 Task: Select the current location as Great Smoky Mountains National Park, North Carolina, United States . Now zoom - , and verify the location . Hide zoom slider
Action: Mouse moved to (130, 64)
Screenshot: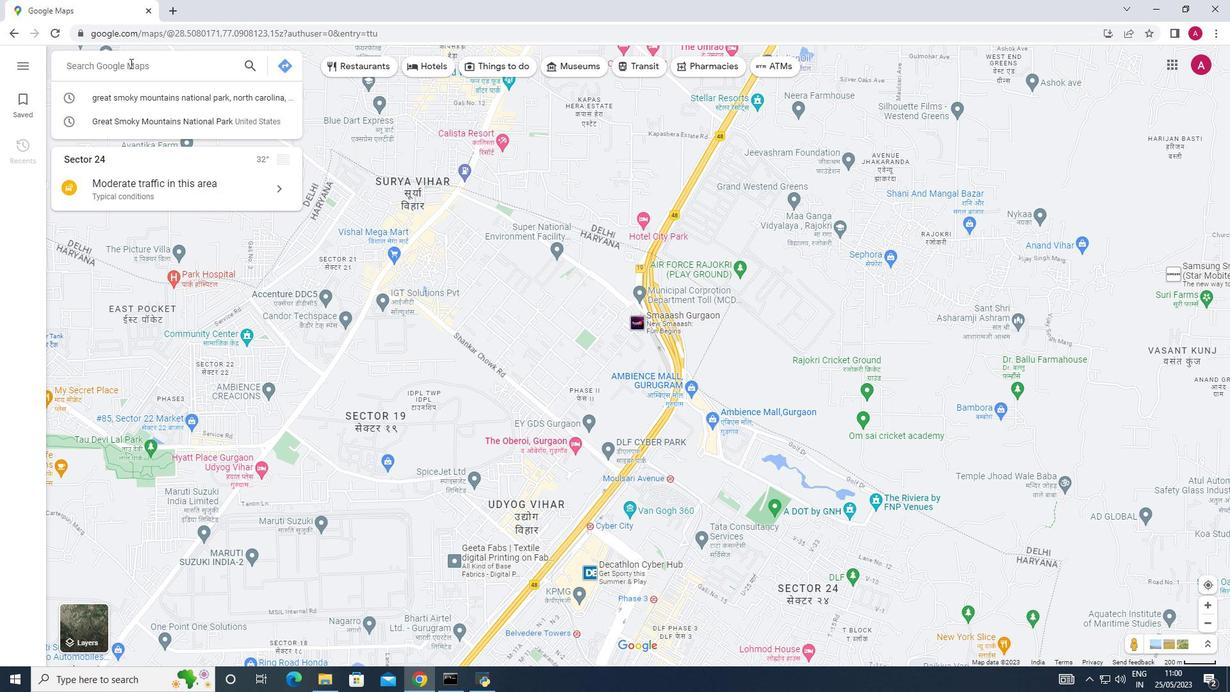 
Action: Mouse pressed left at (130, 64)
Screenshot: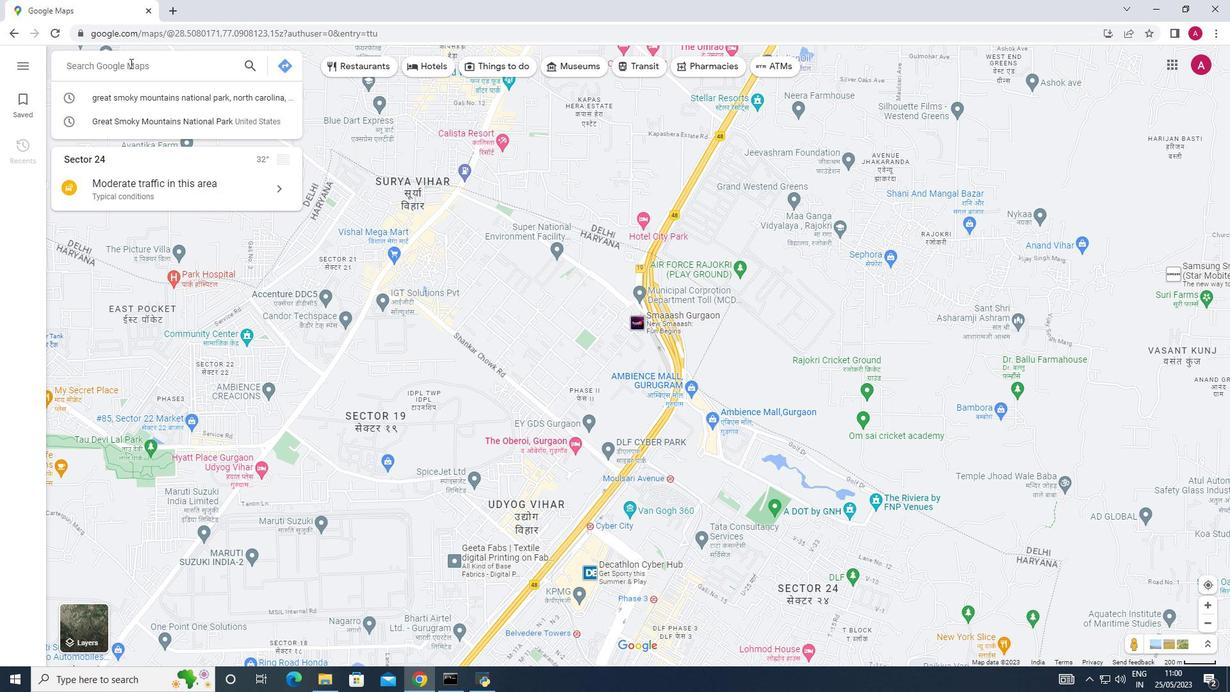 
Action: Mouse pressed left at (130, 64)
Screenshot: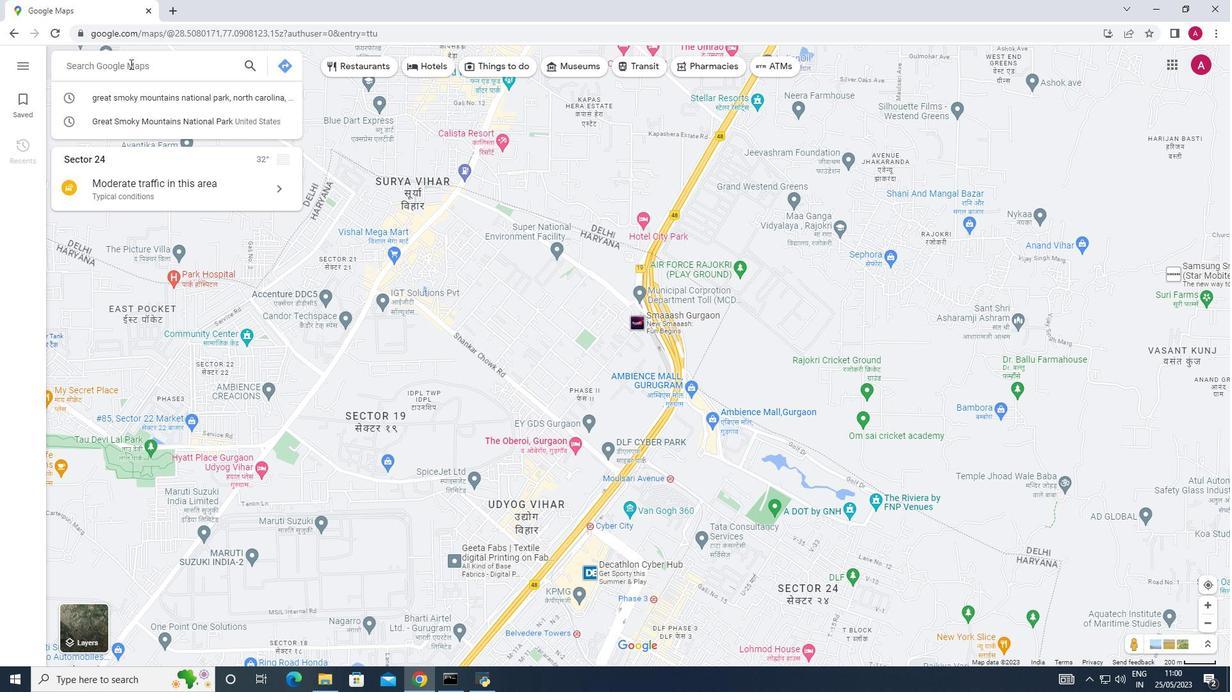 
Action: Mouse moved to (135, 67)
Screenshot: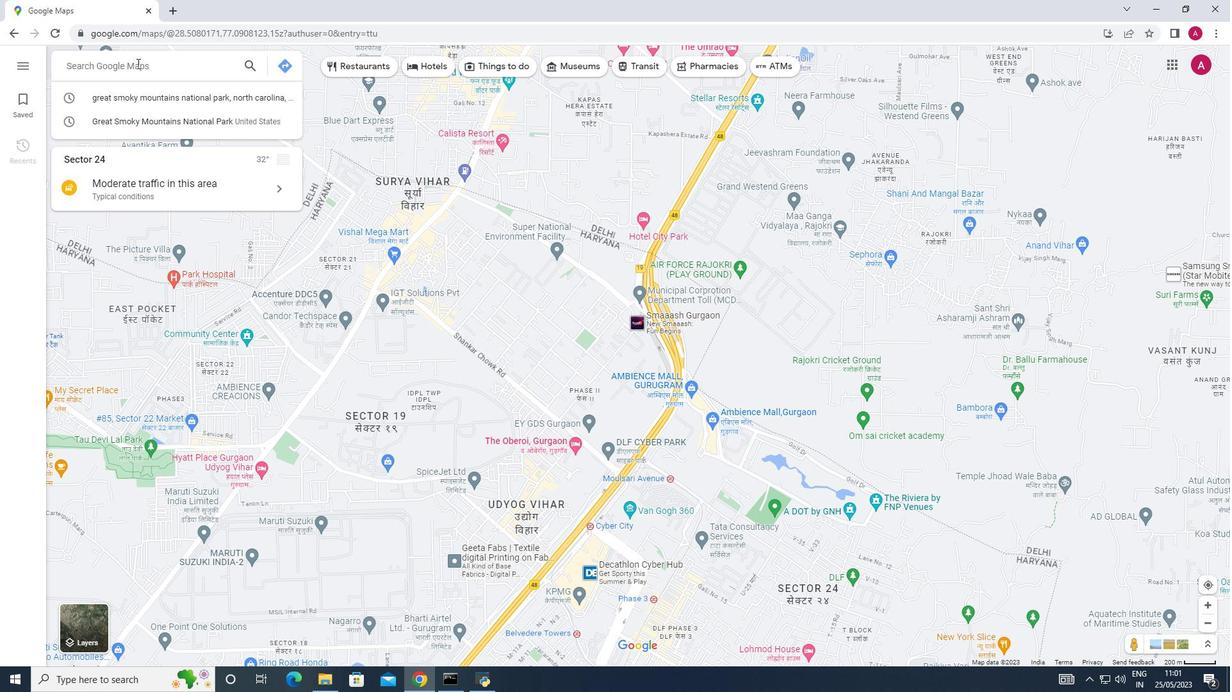 
Action: Mouse pressed left at (135, 67)
Screenshot: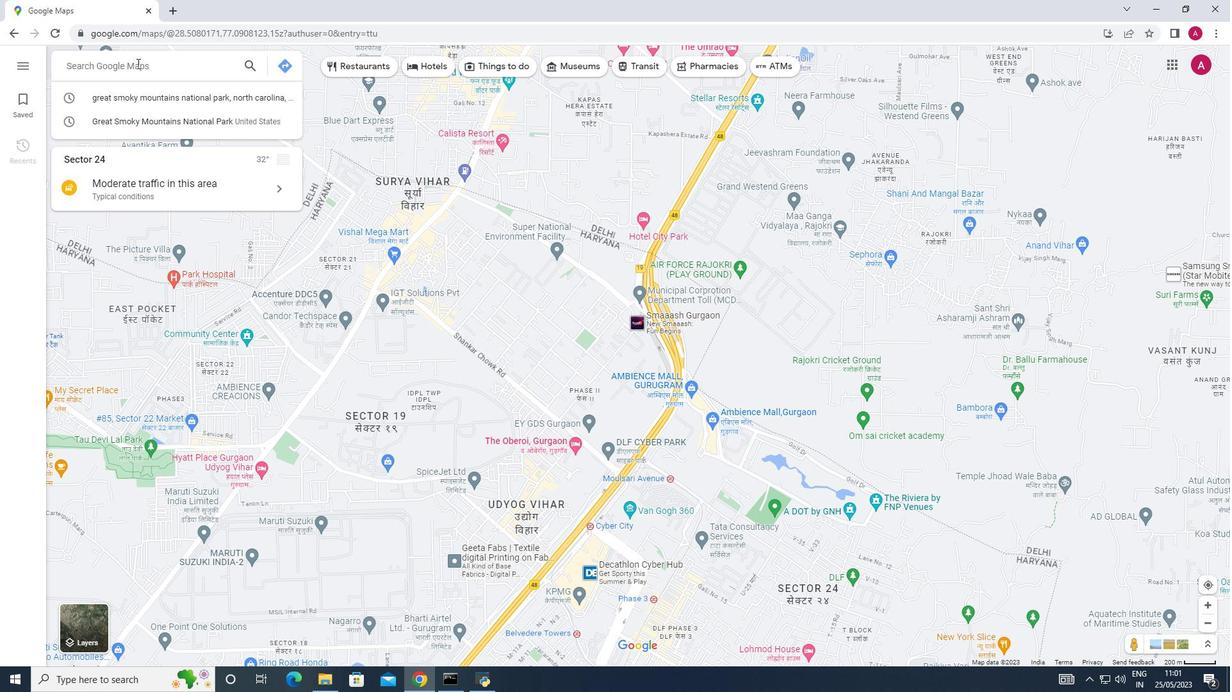 
Action: Mouse moved to (134, 68)
Screenshot: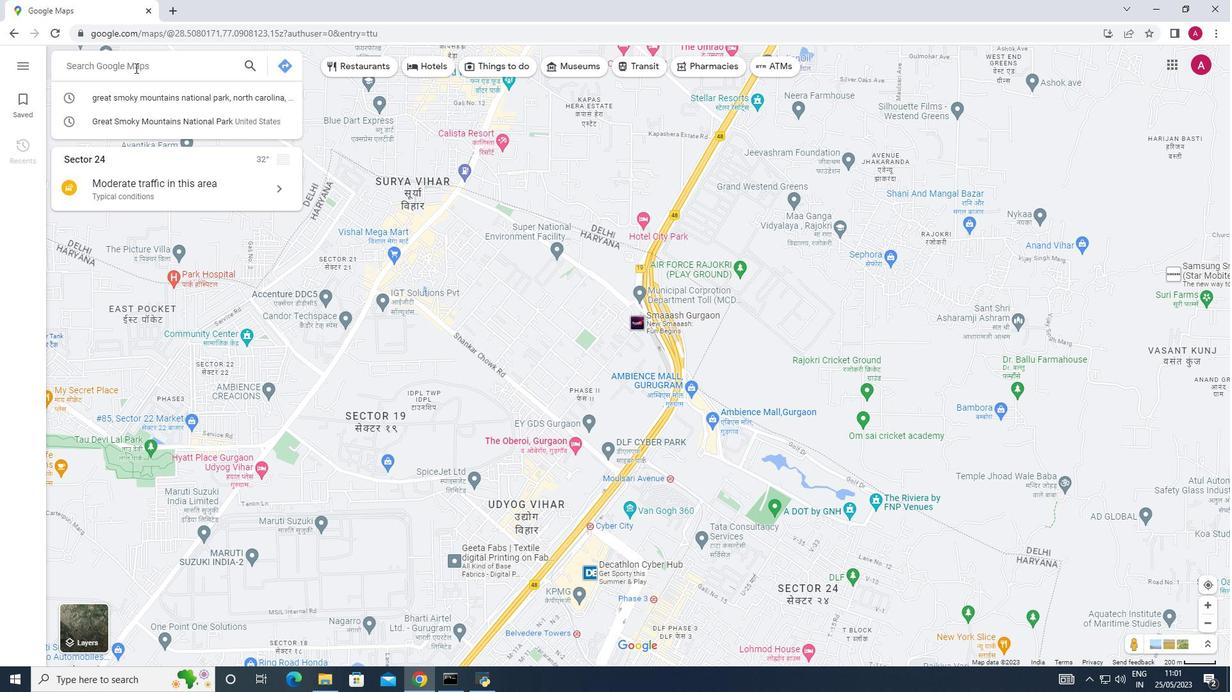 
Action: Key pressed great<Key.space>smoky<Key.space><Key.shift>Mountains<Key.space>national<Key.space>park,<Key.space>north<Key.space><Key.shift>C<Key.backspace>cro
Screenshot: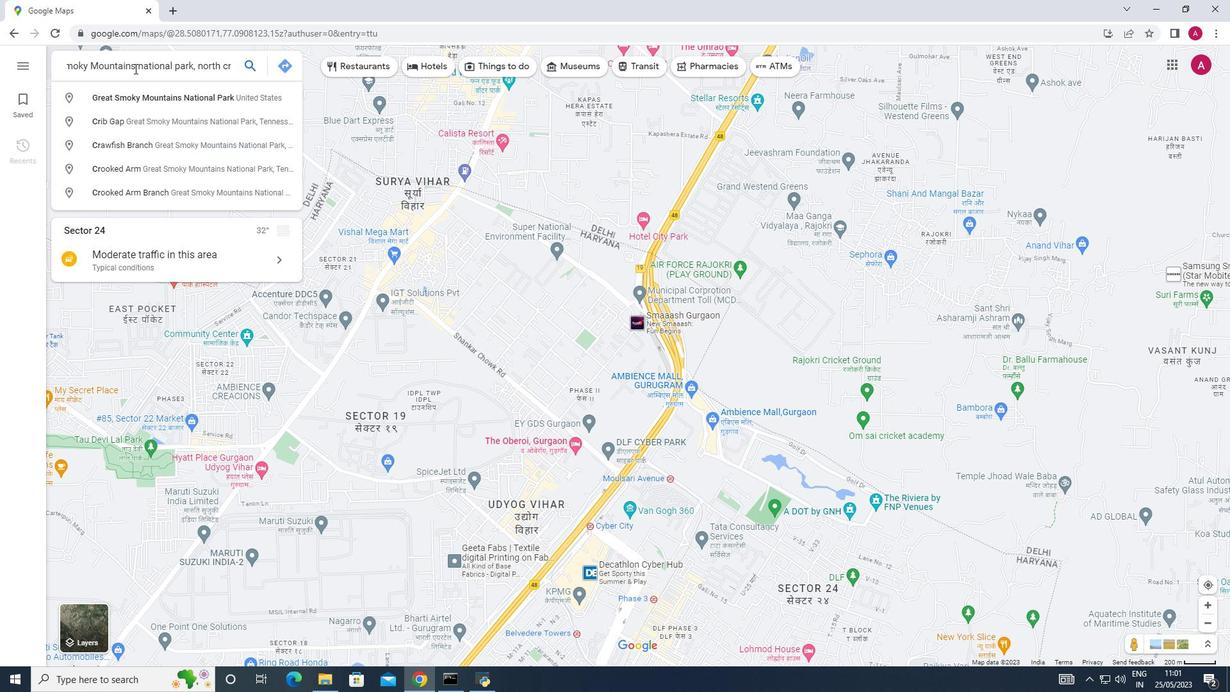 
Action: Mouse moved to (221, 66)
Screenshot: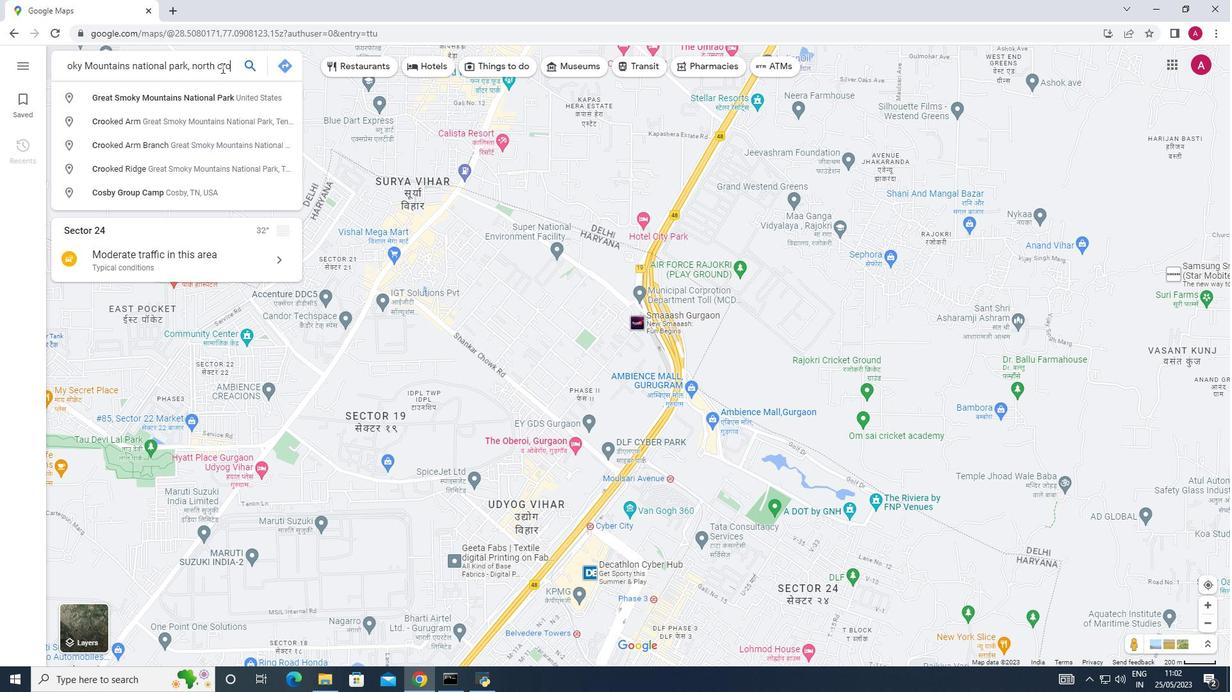 
Action: Mouse pressed left at (221, 66)
Screenshot: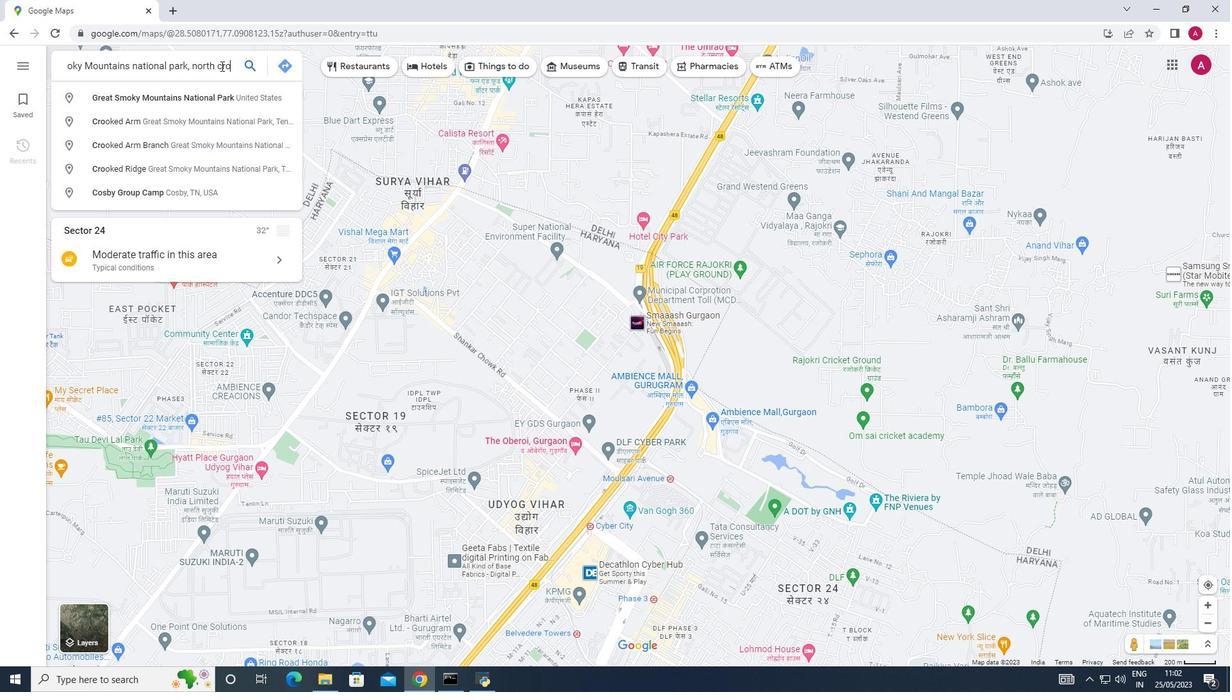 
Action: Mouse moved to (223, 62)
Screenshot: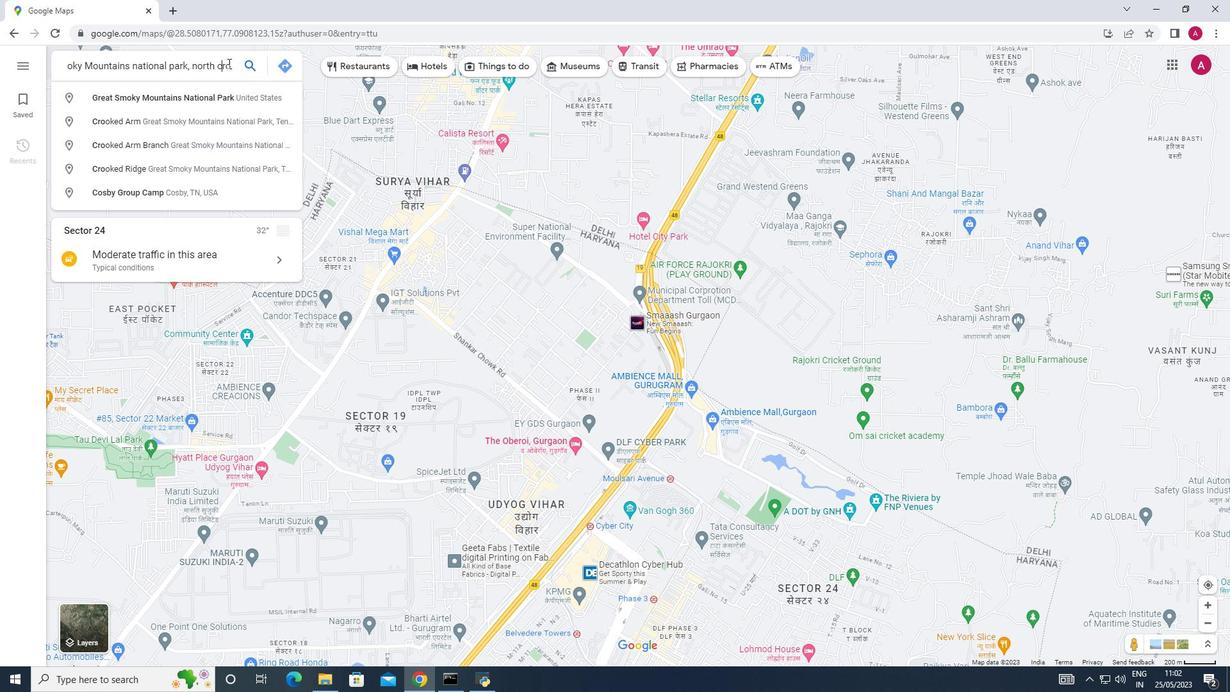 
Action: Key pressed a
Screenshot: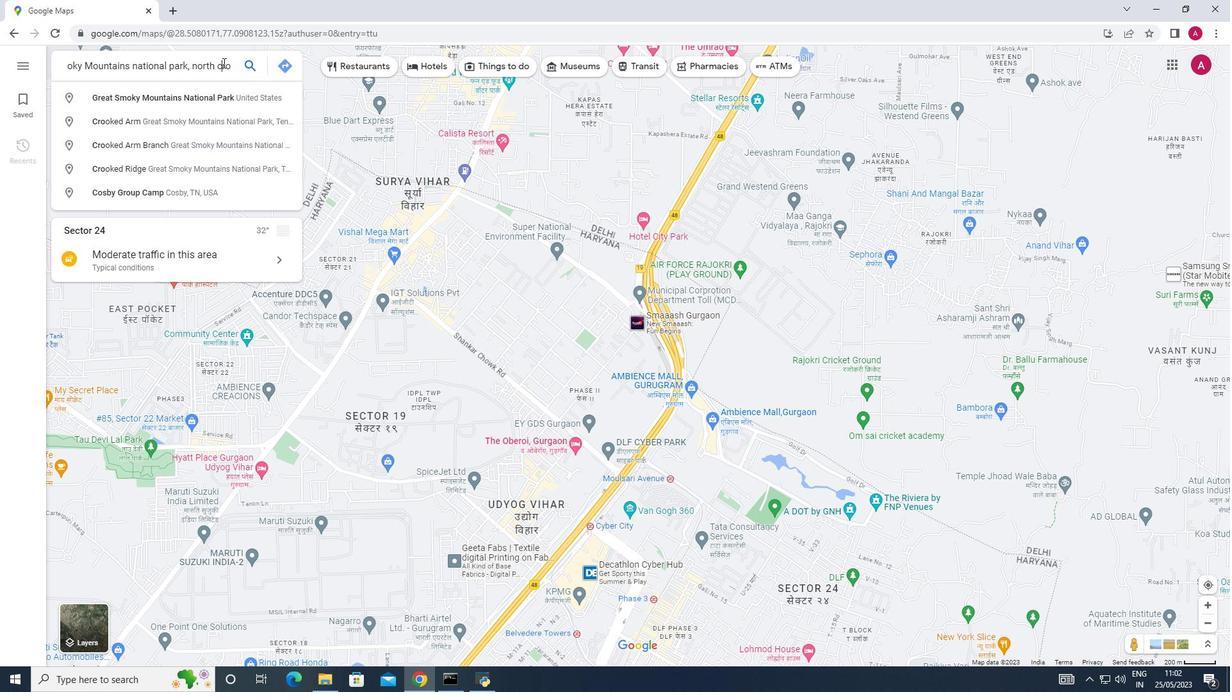 
Action: Mouse moved to (232, 65)
Screenshot: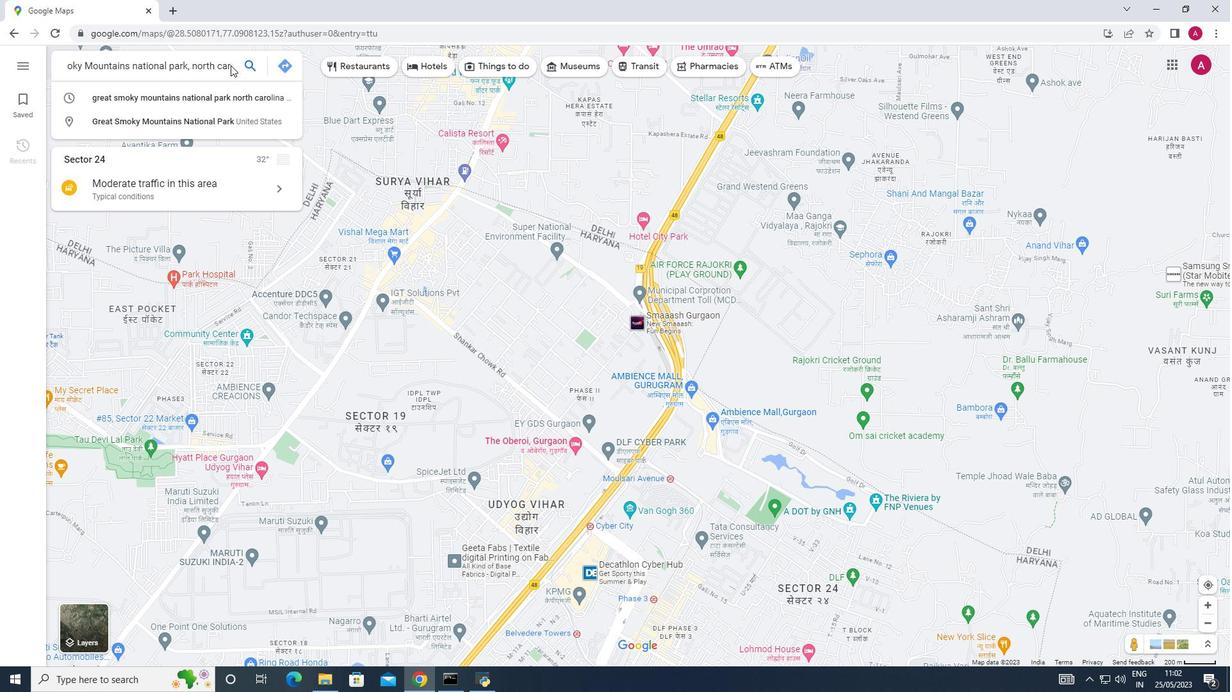 
Action: Mouse pressed left at (232, 65)
Screenshot: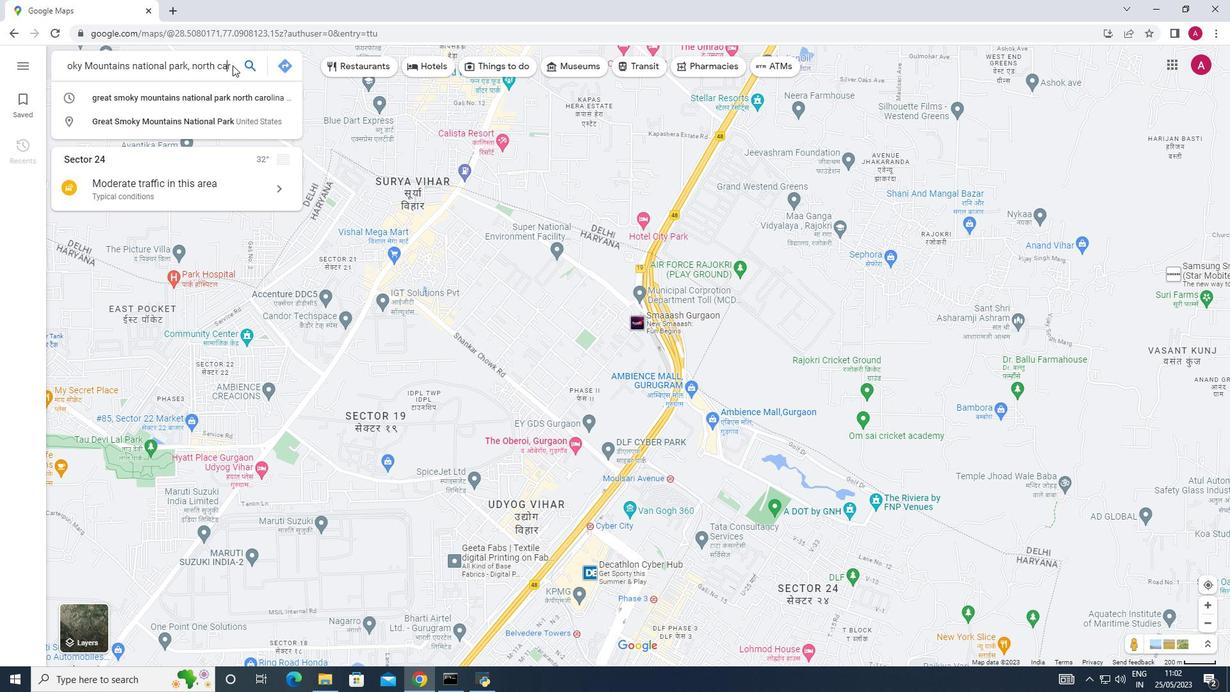 
Action: Mouse moved to (232, 63)
Screenshot: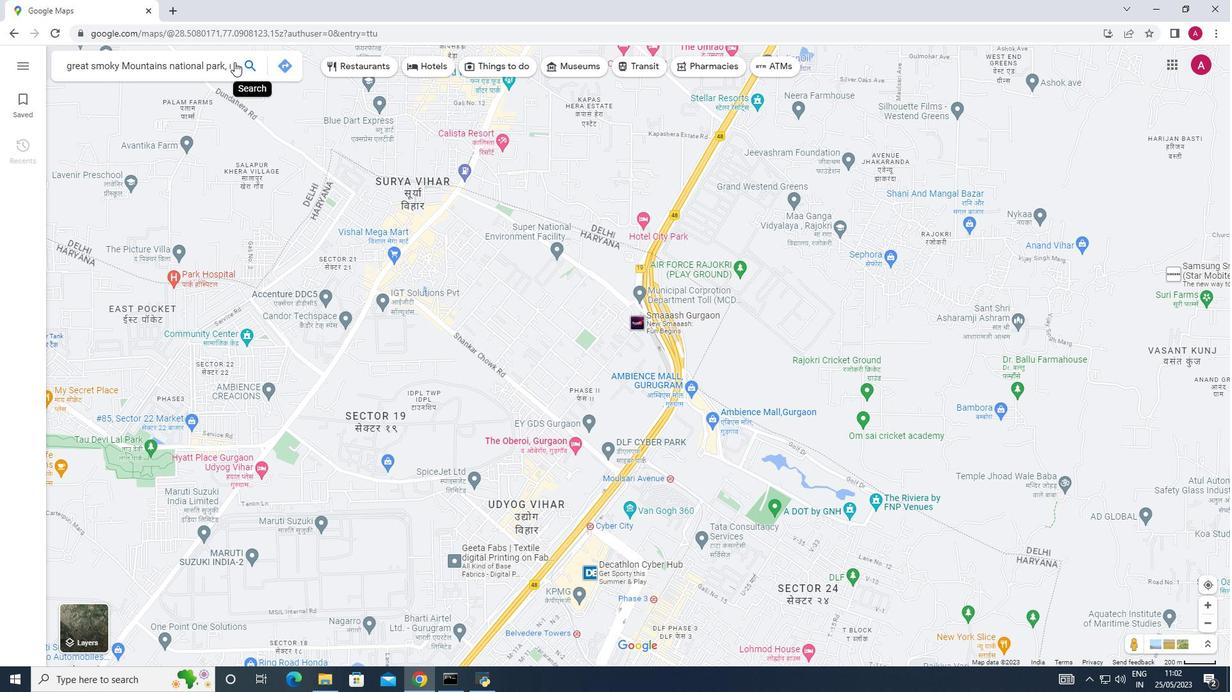 
Action: Mouse pressed left at (232, 63)
Screenshot: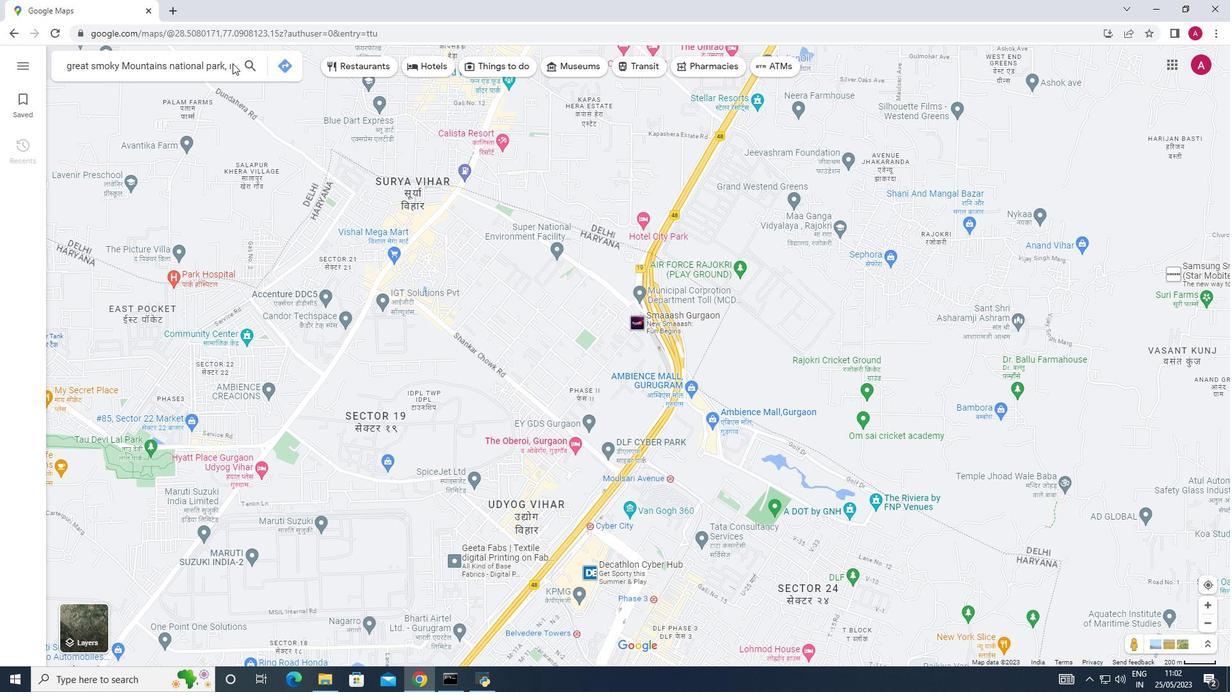 
Action: Mouse moved to (232, 66)
Screenshot: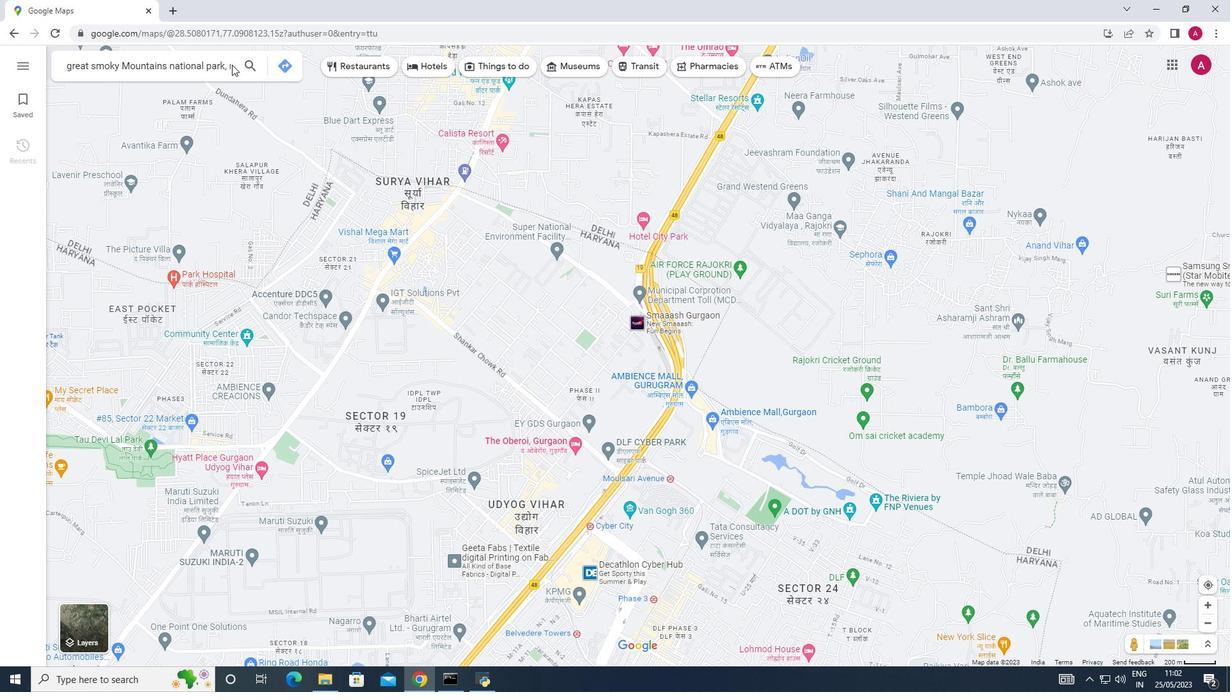 
Action: Mouse pressed left at (232, 66)
Screenshot: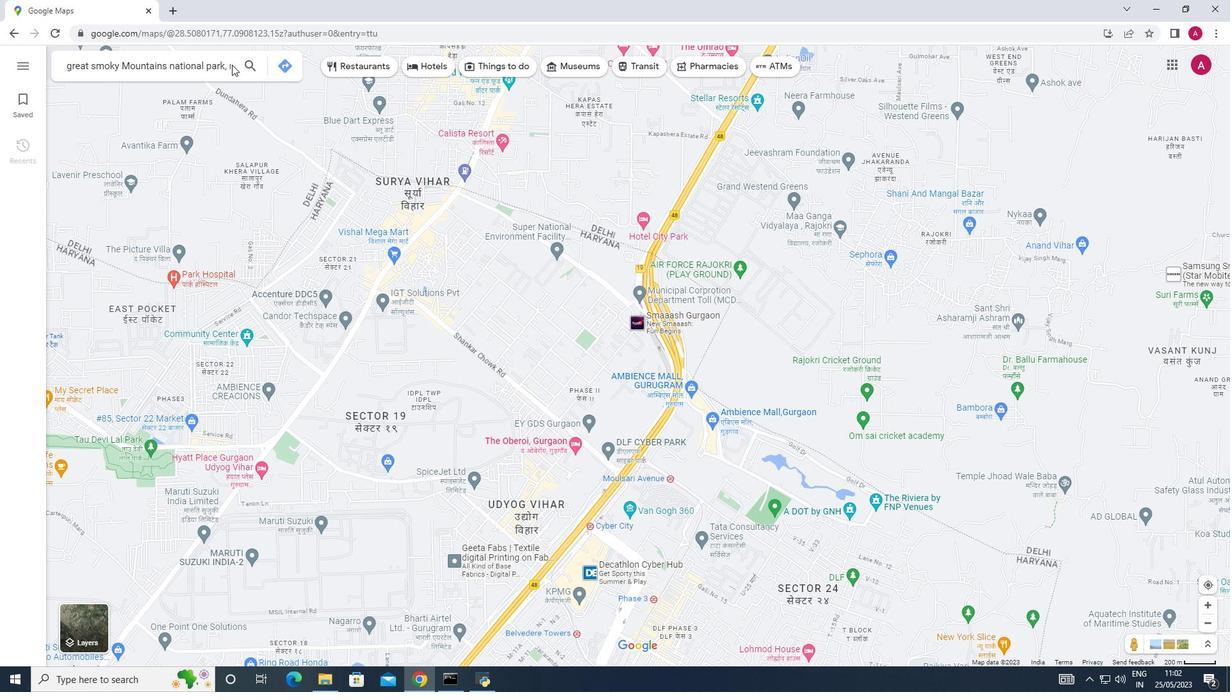 
Action: Mouse pressed left at (232, 66)
Screenshot: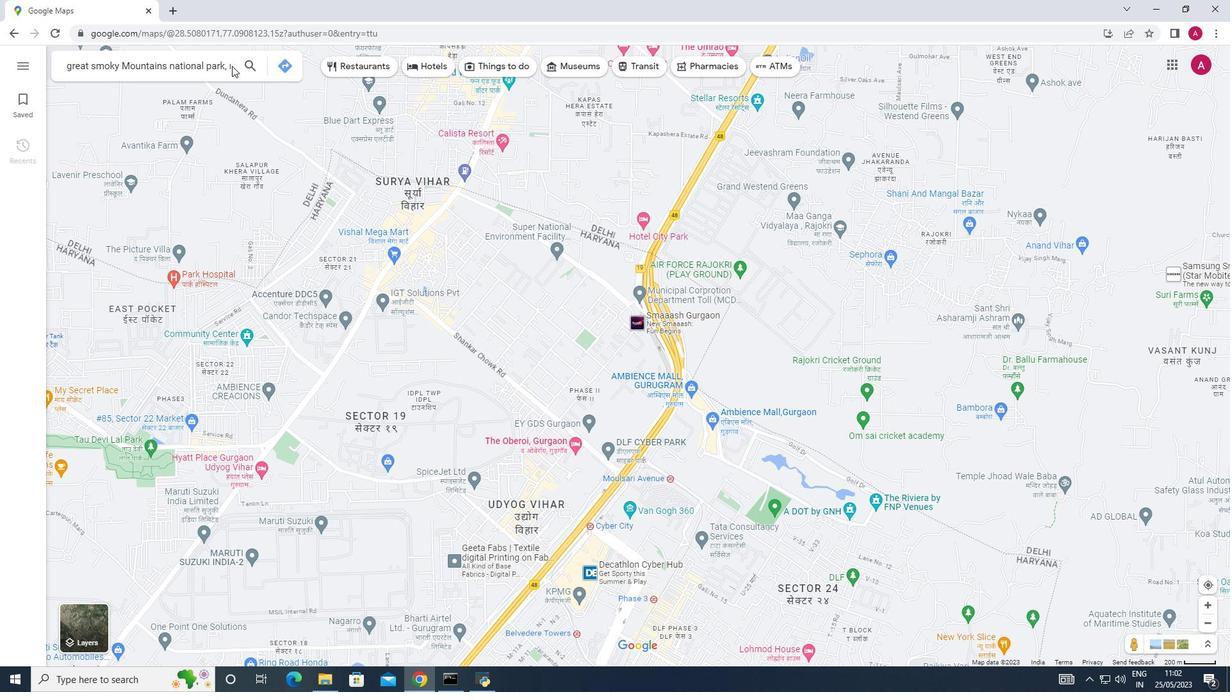 
Action: Mouse pressed left at (232, 66)
Screenshot: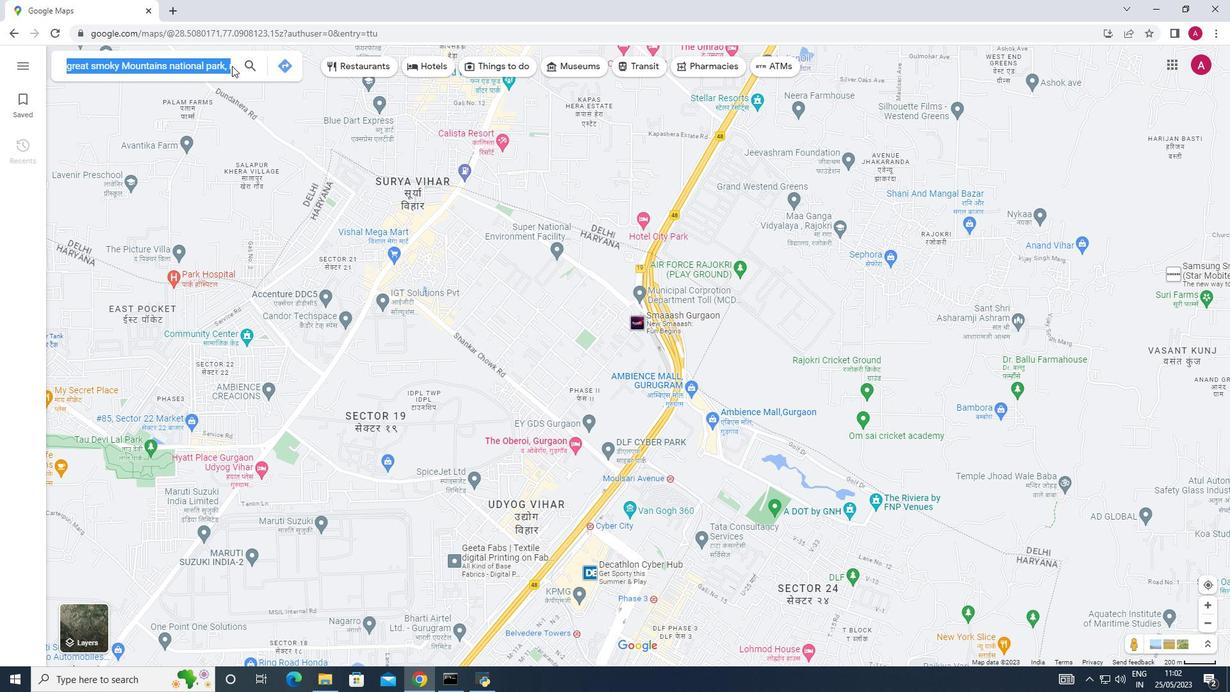 
Action: Mouse moved to (236, 65)
Screenshot: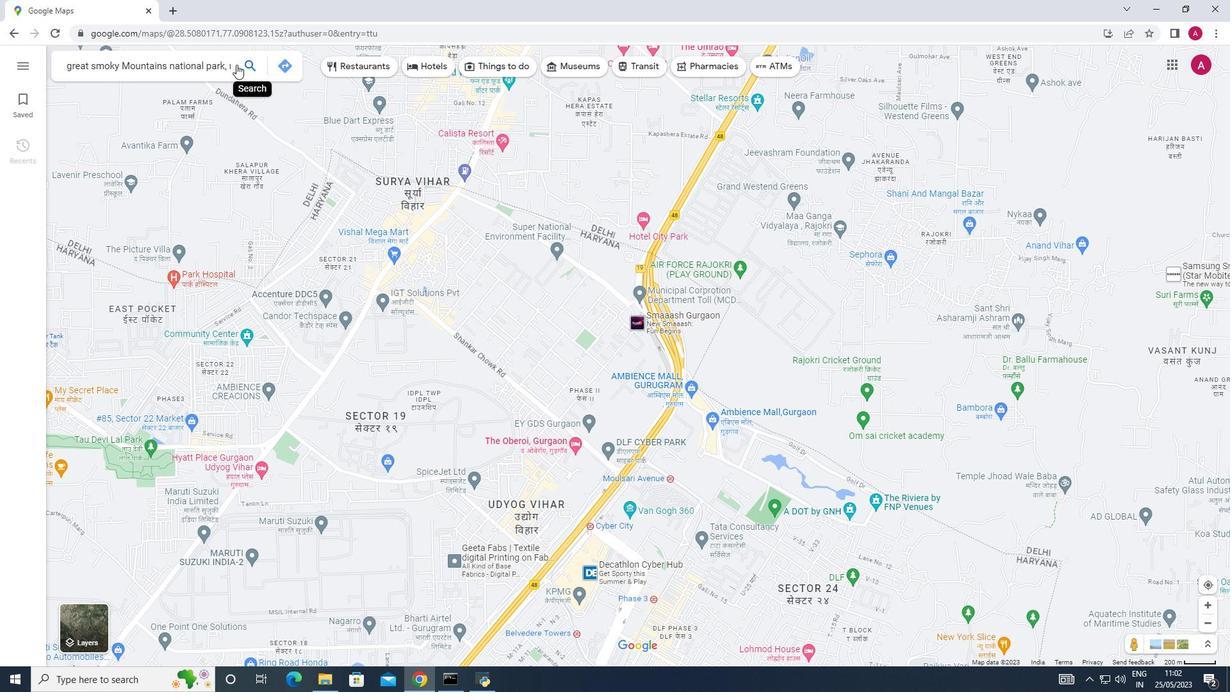 
Action: Mouse pressed left at (236, 65)
Screenshot: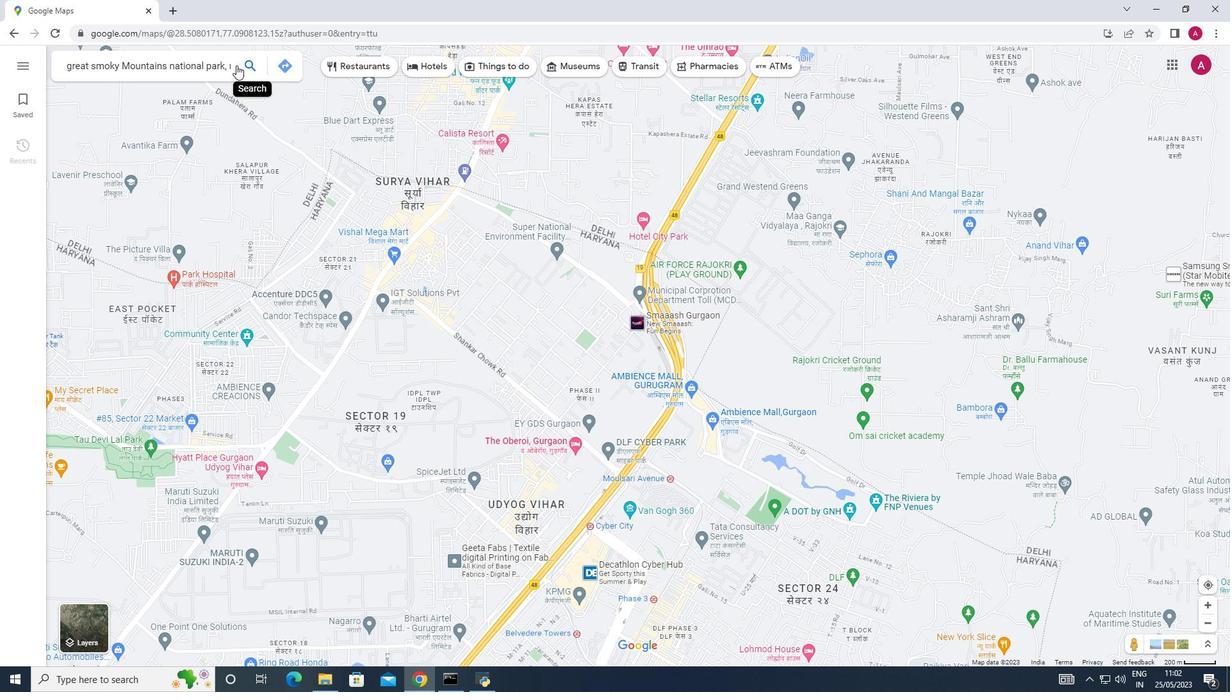 
Action: Mouse pressed left at (236, 65)
Screenshot: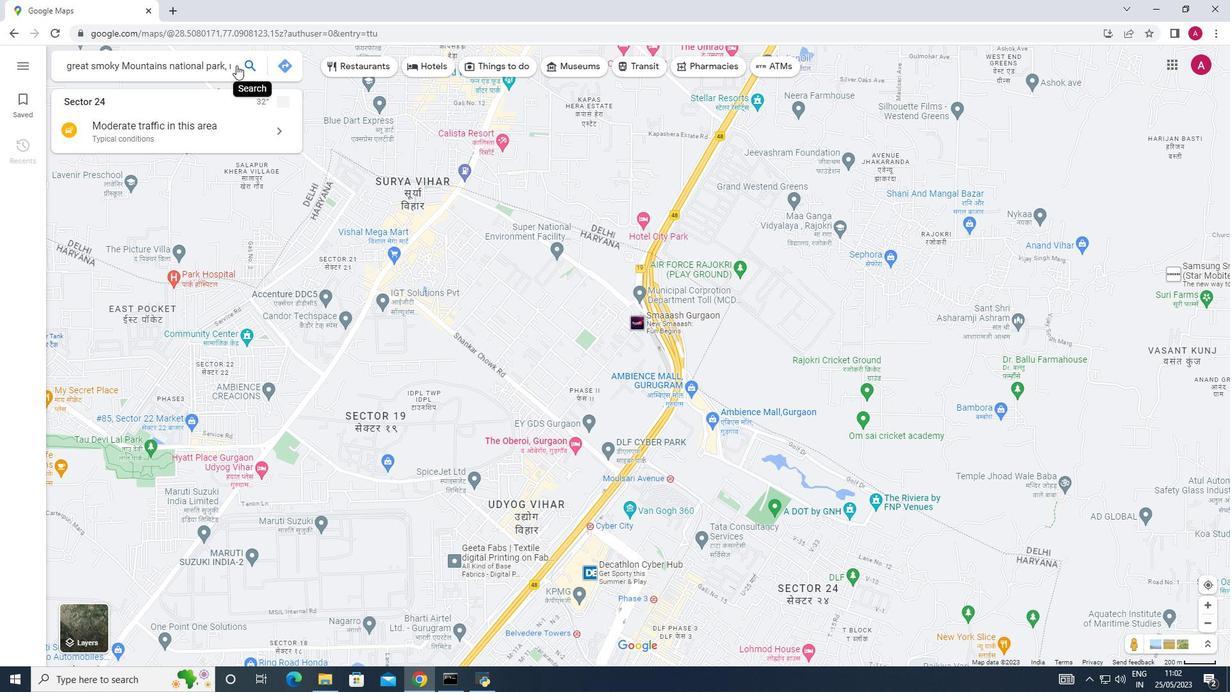 
Action: Mouse moved to (282, 64)
Screenshot: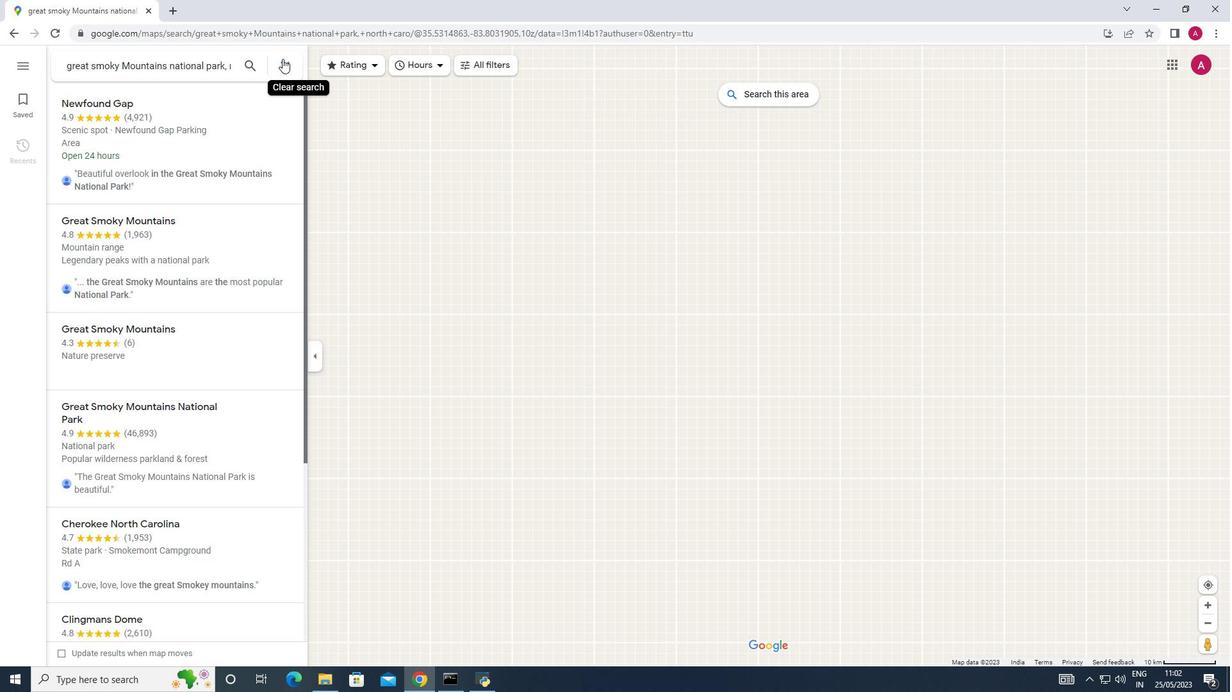 
Action: Mouse pressed left at (282, 64)
Screenshot: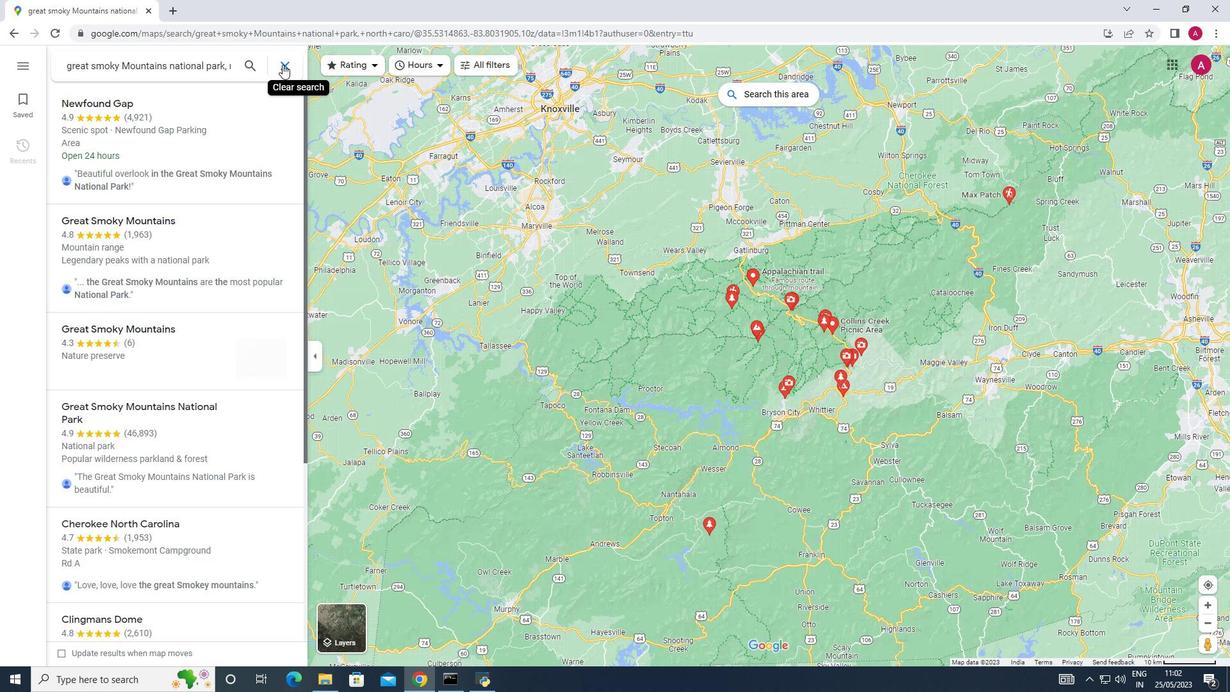 
Action: Mouse moved to (96, 64)
Screenshot: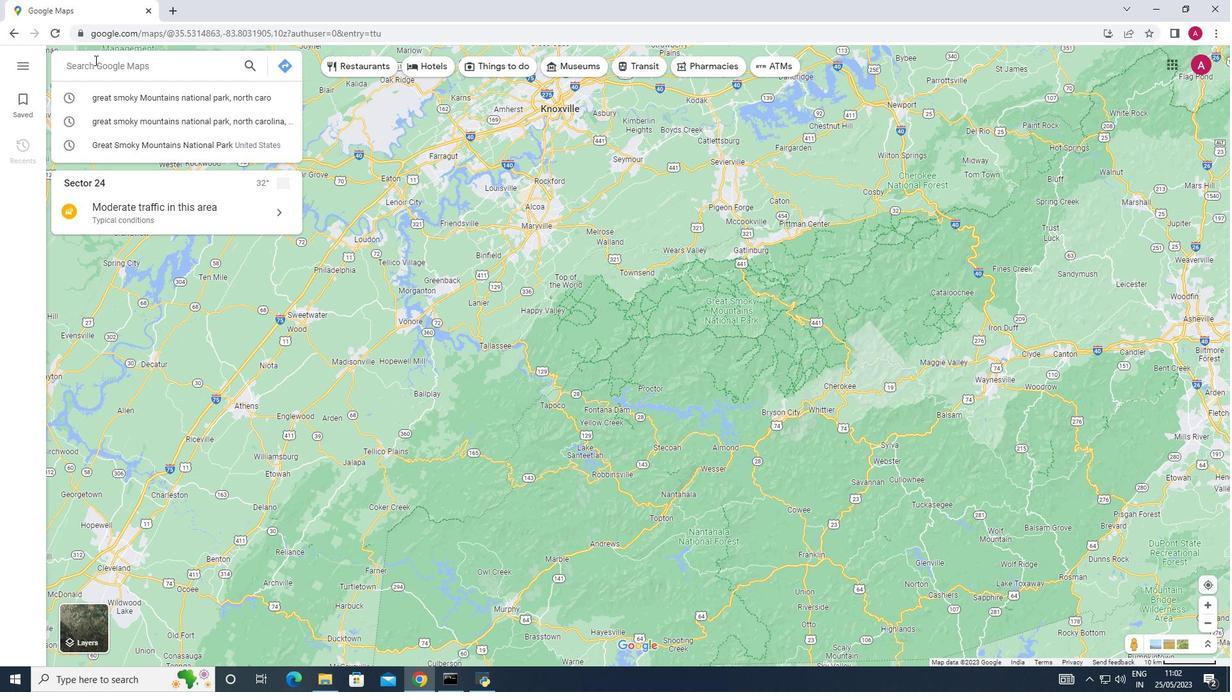 
Action: Mouse pressed left at (96, 64)
Screenshot: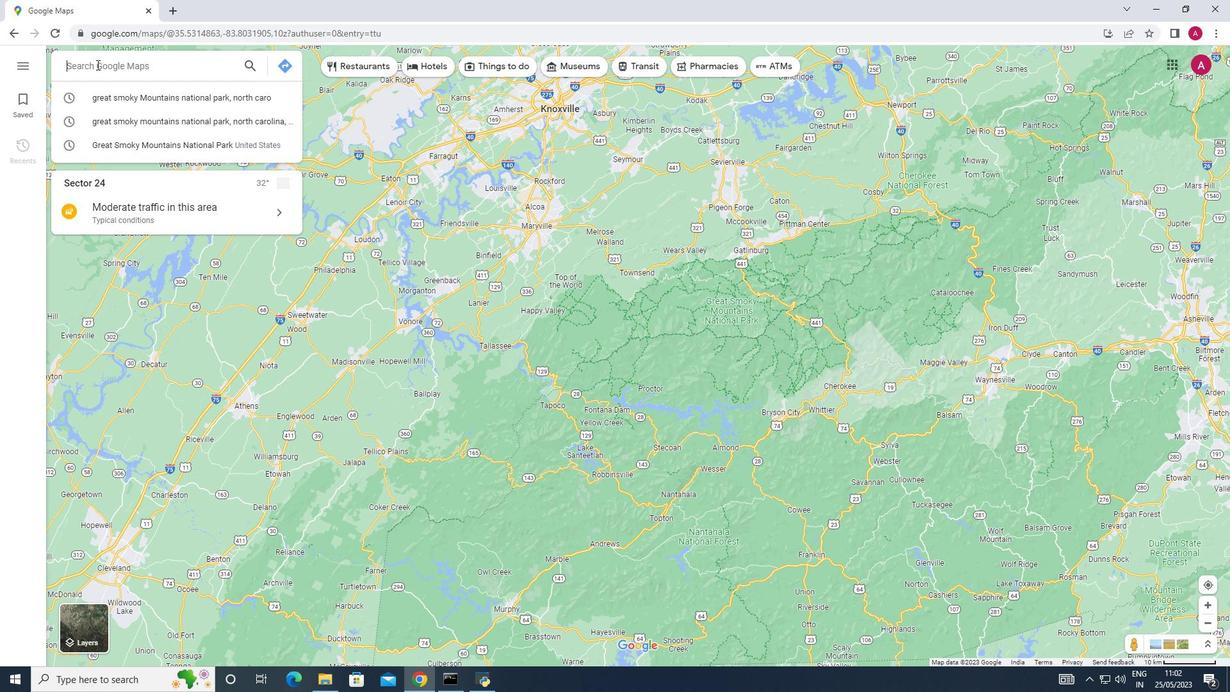 
Action: Key pressed great<Key.space>smoky<Key.space>mountains<Key.space>national<Key.space>park<Key.space>,<Key.space>north<Key.space>carolina<Key.space>,<Key.space>
Screenshot: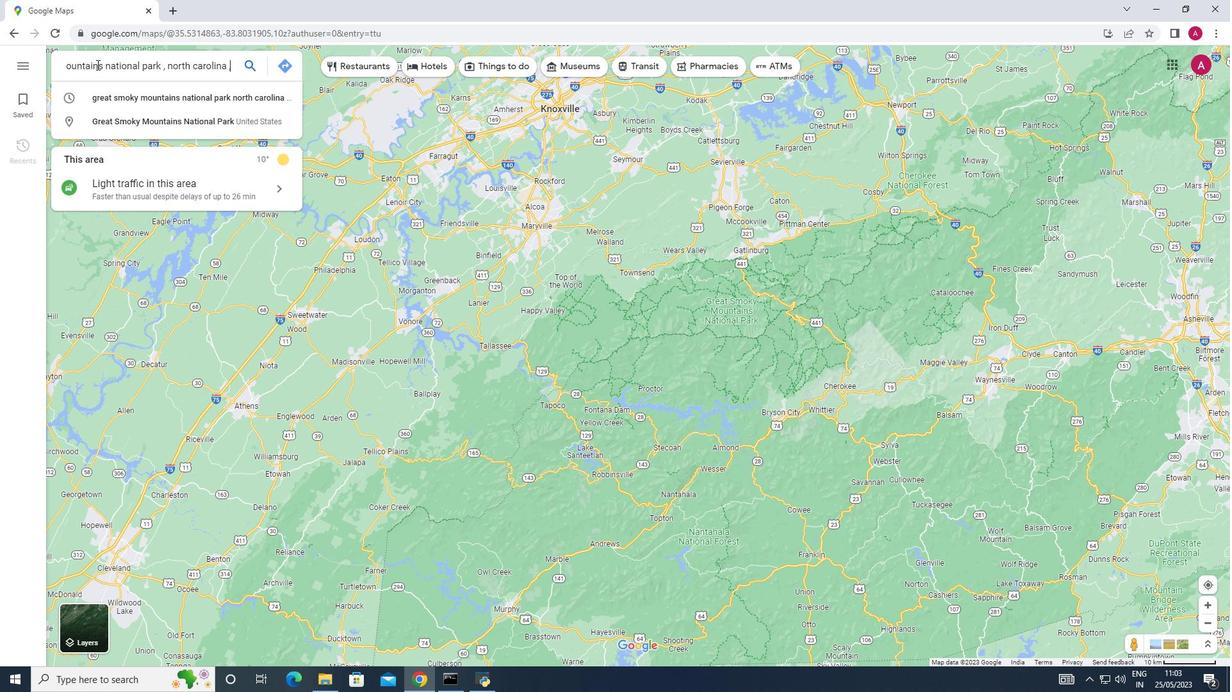 
Action: Mouse moved to (234, 65)
Screenshot: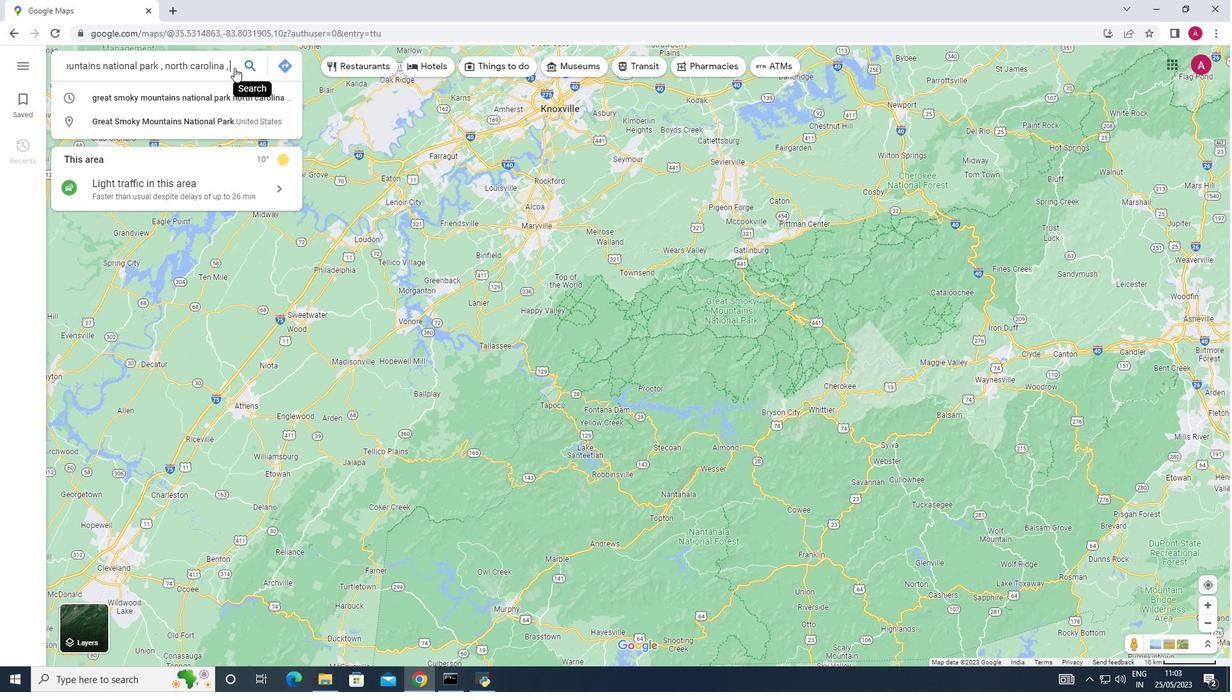 
Action: Key pressed united<Key.space>states<Key.enter>
Screenshot: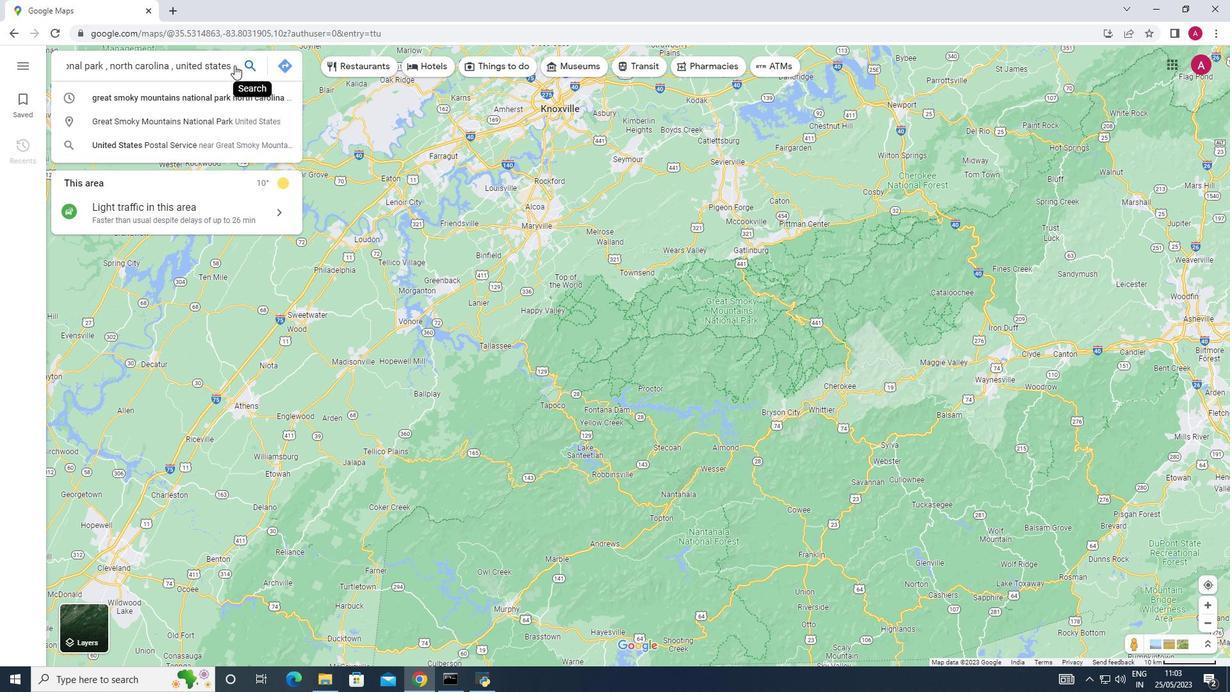 
Action: Mouse moved to (1209, 623)
Screenshot: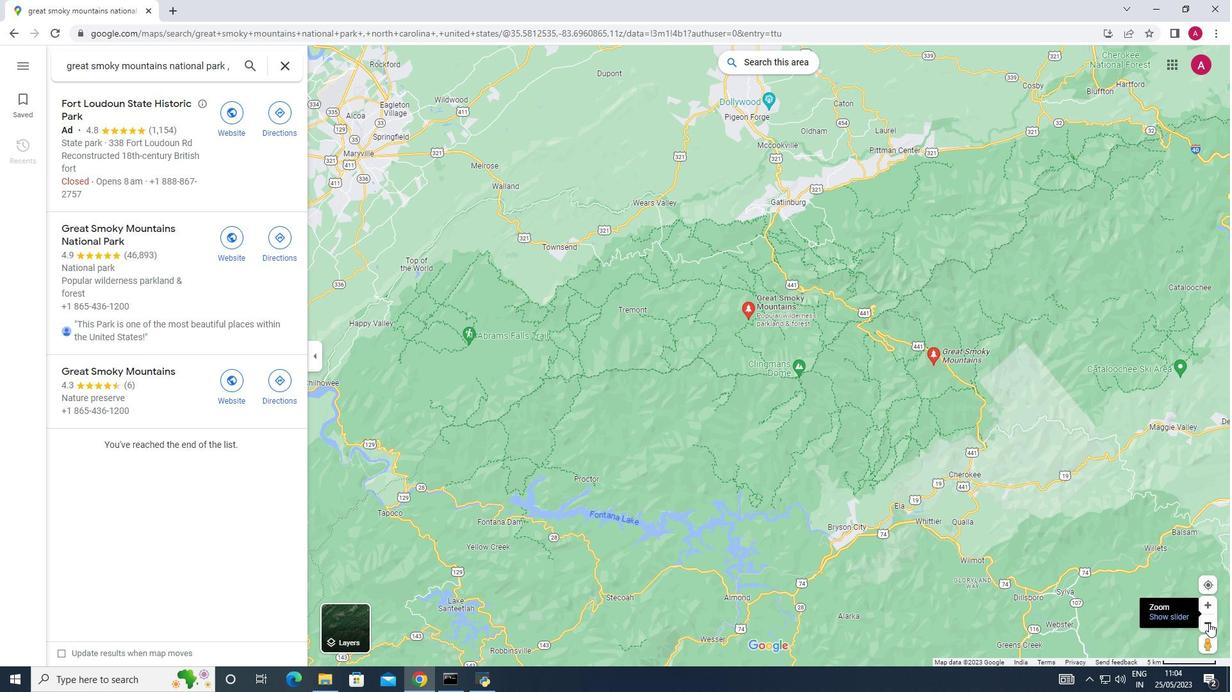 
Action: Mouse pressed left at (1209, 623)
Screenshot: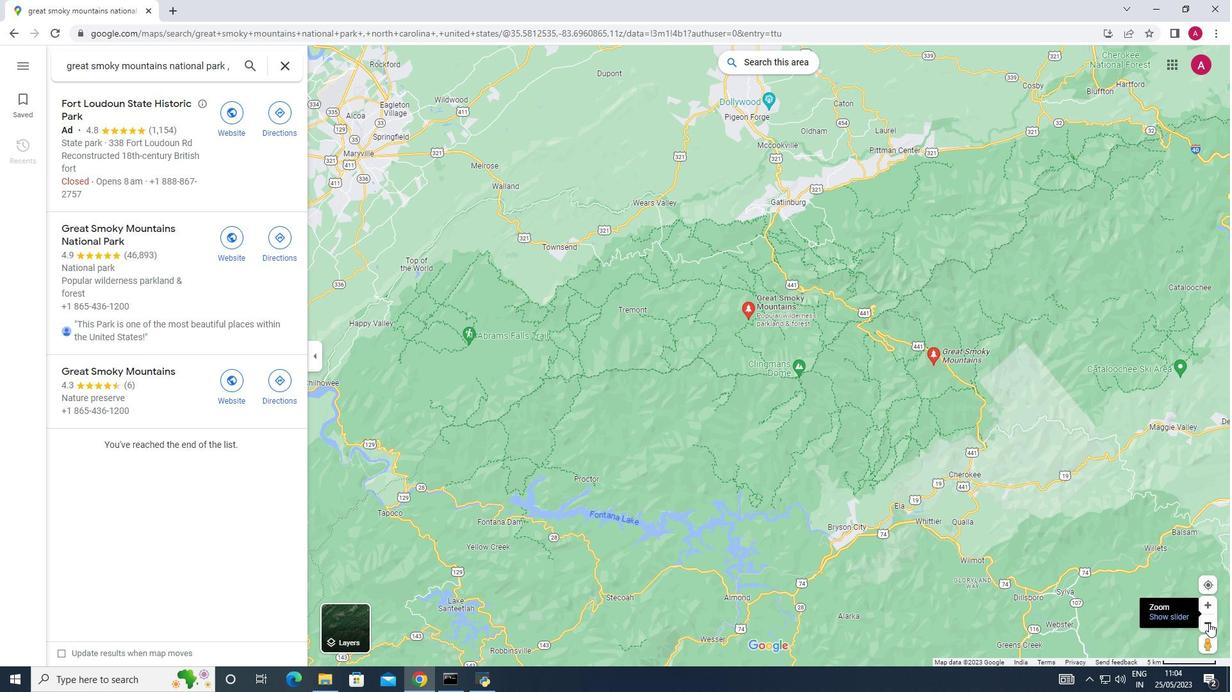 
Action: Mouse moved to (1182, 612)
Screenshot: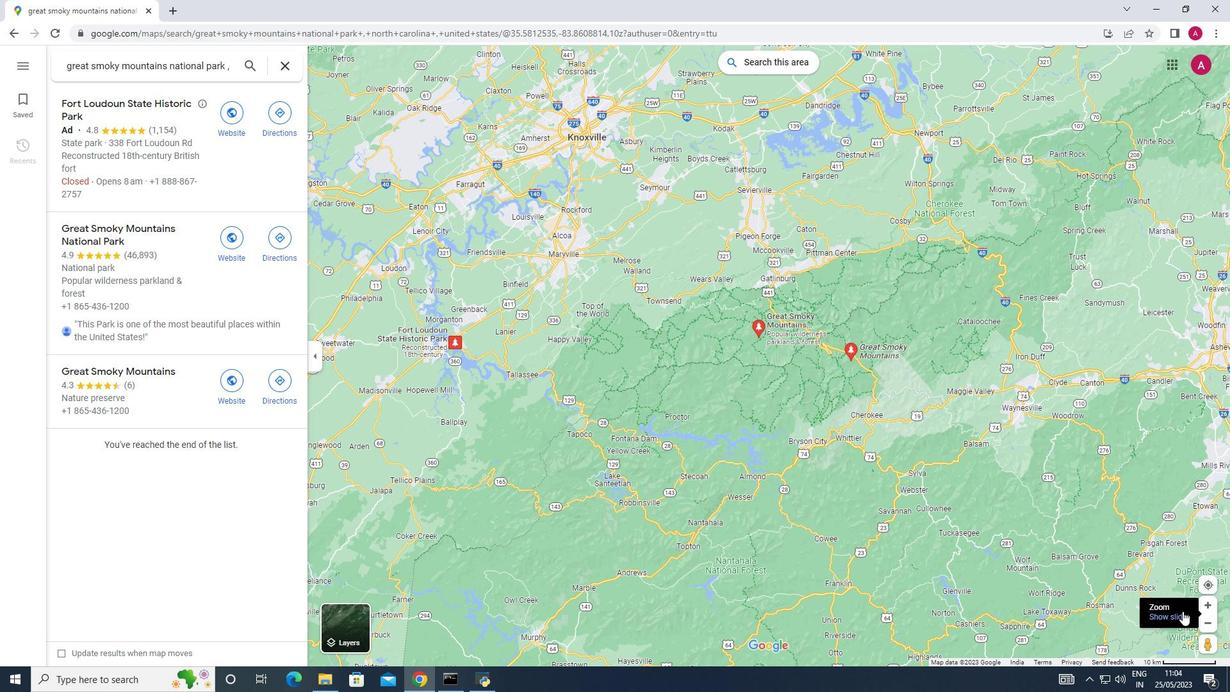 
Action: Mouse pressed left at (1182, 612)
Screenshot: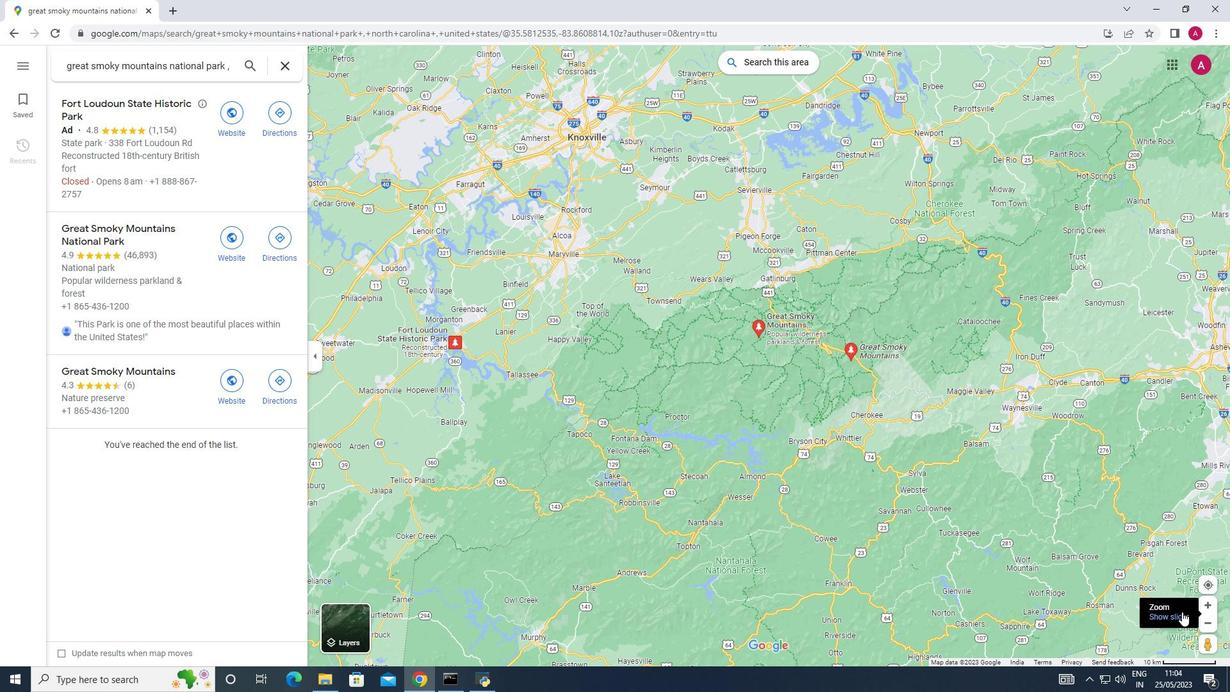 
Action: Mouse moved to (1206, 621)
Screenshot: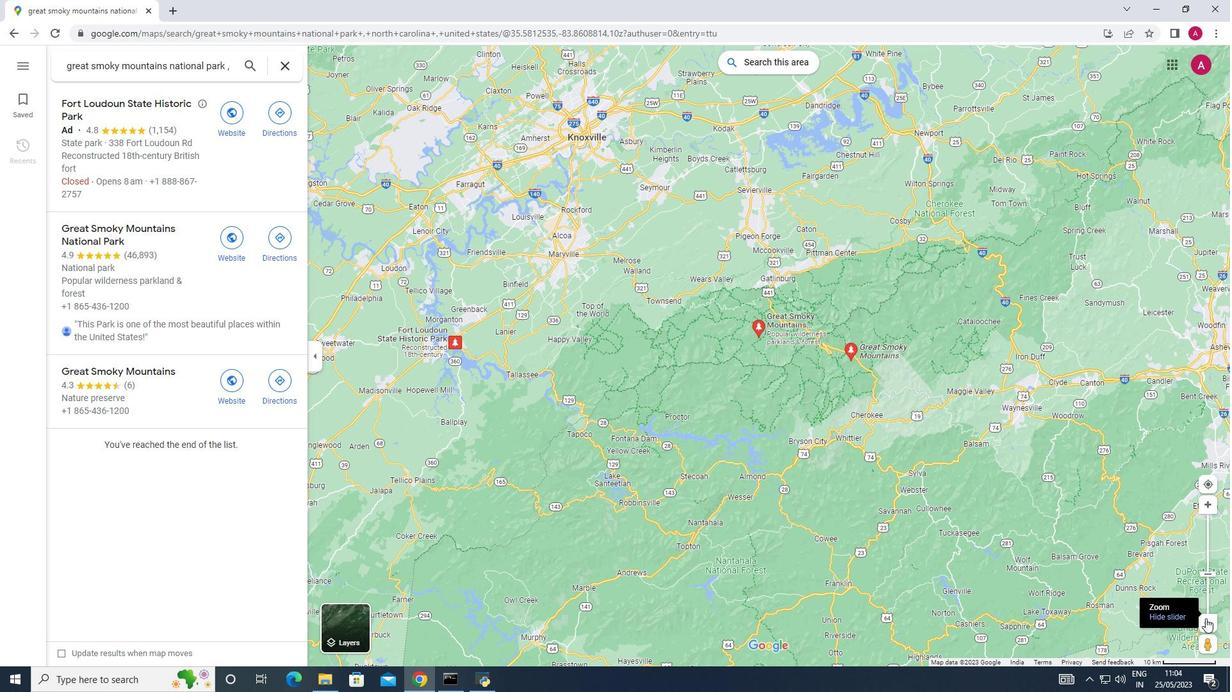 
Action: Mouse pressed left at (1206, 621)
Screenshot: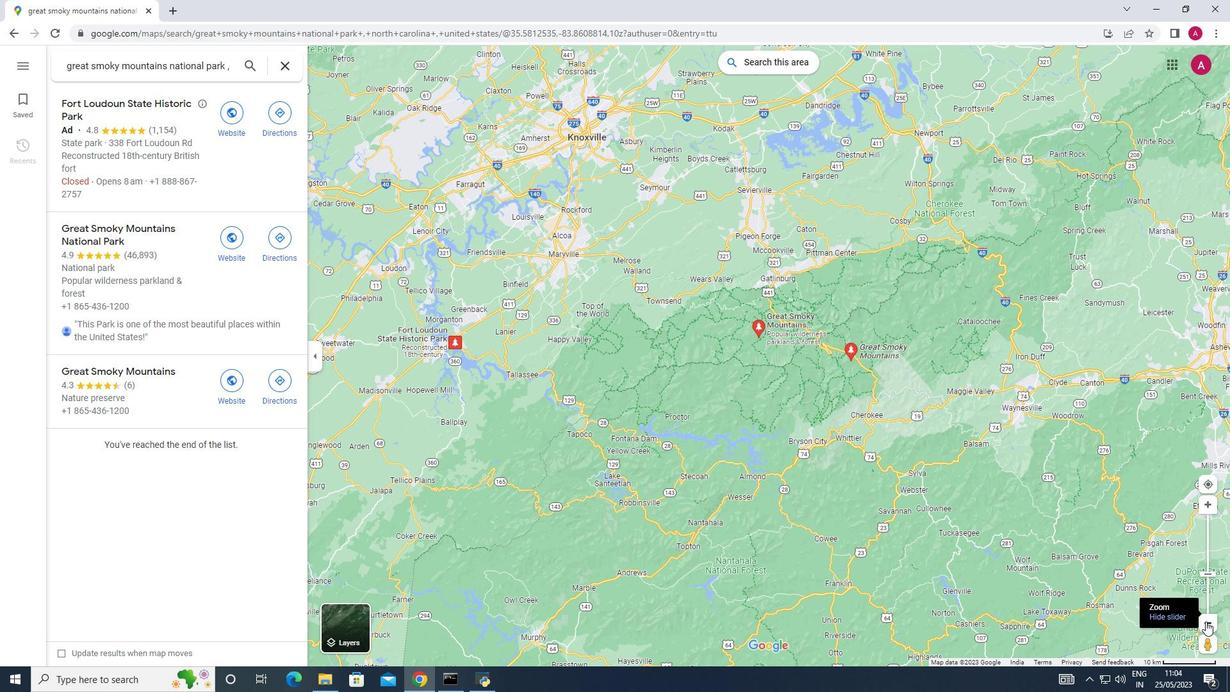 
Action: Mouse moved to (761, 333)
Screenshot: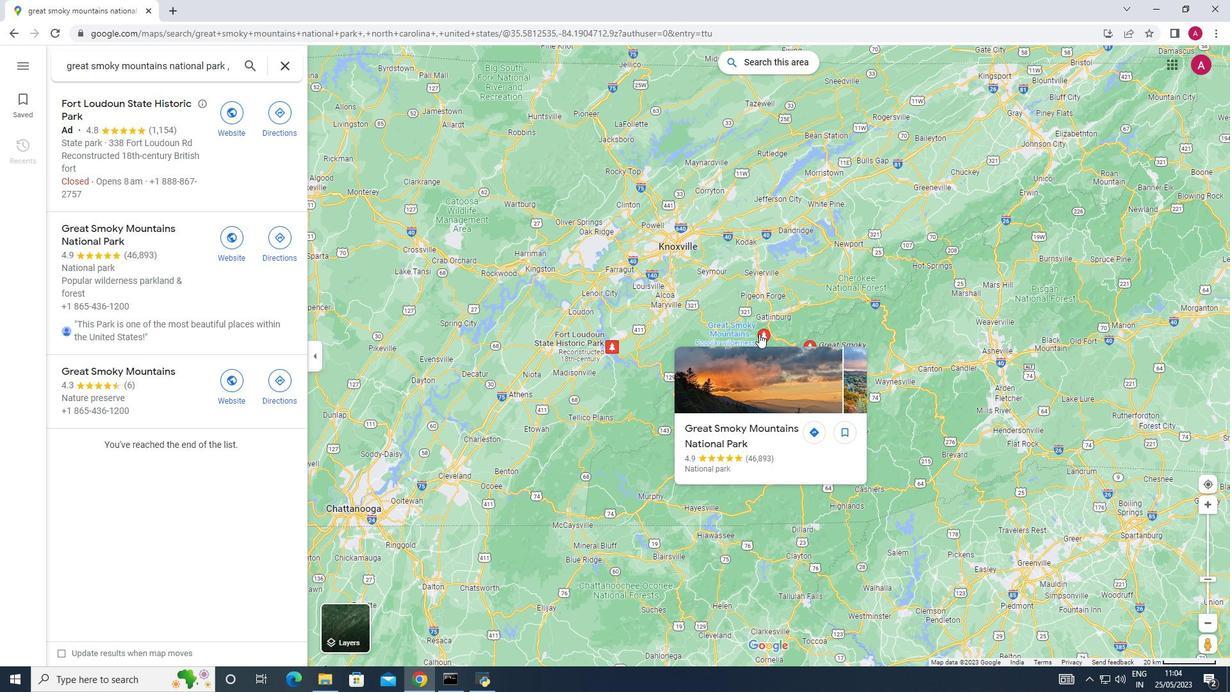 
Action: Mouse pressed left at (761, 333)
Screenshot: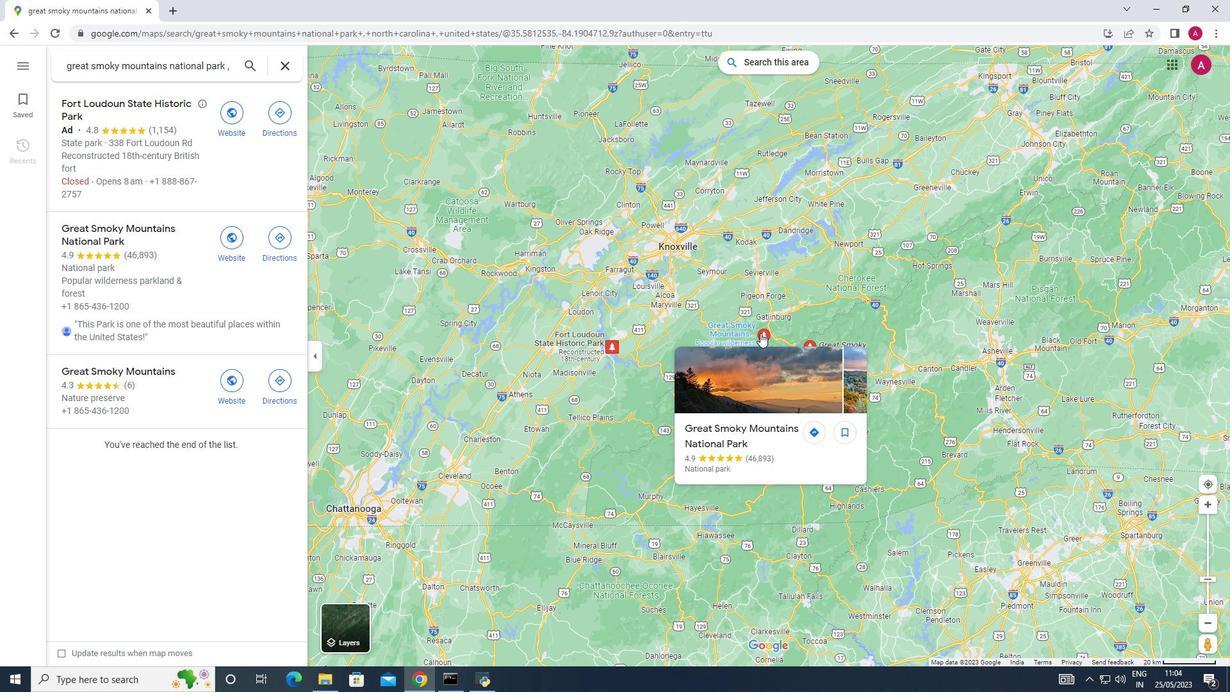 
Action: Mouse moved to (496, 255)
Screenshot: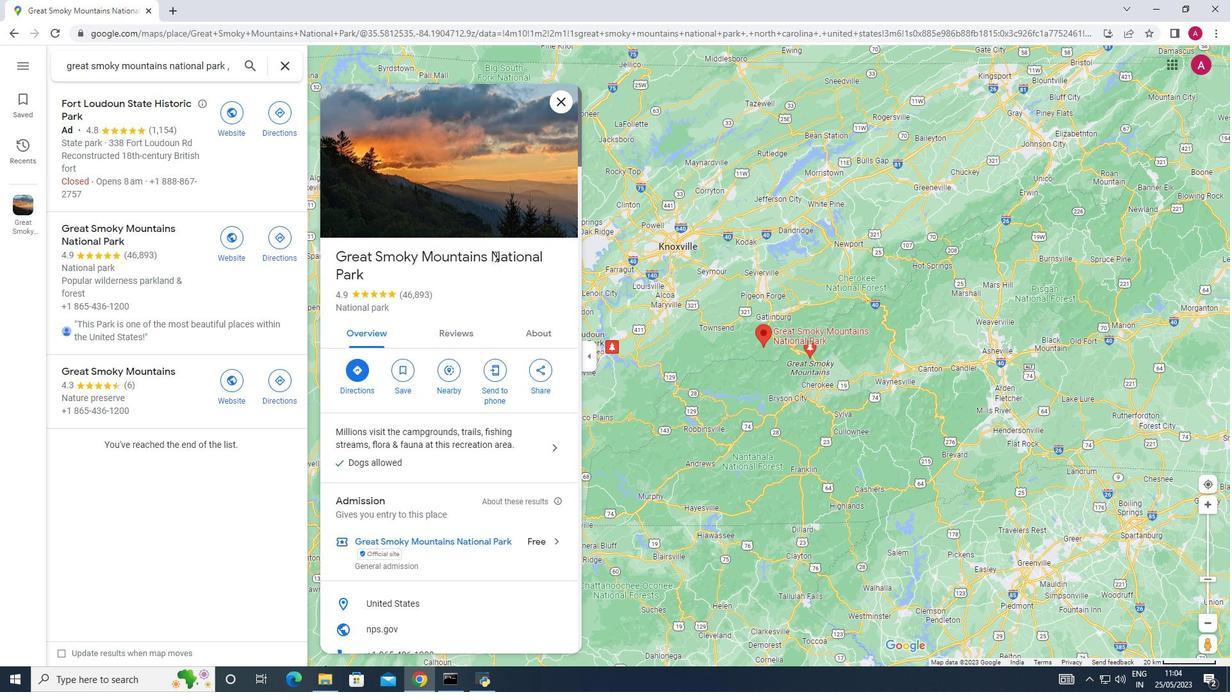 
Action: Mouse pressed left at (496, 255)
Screenshot: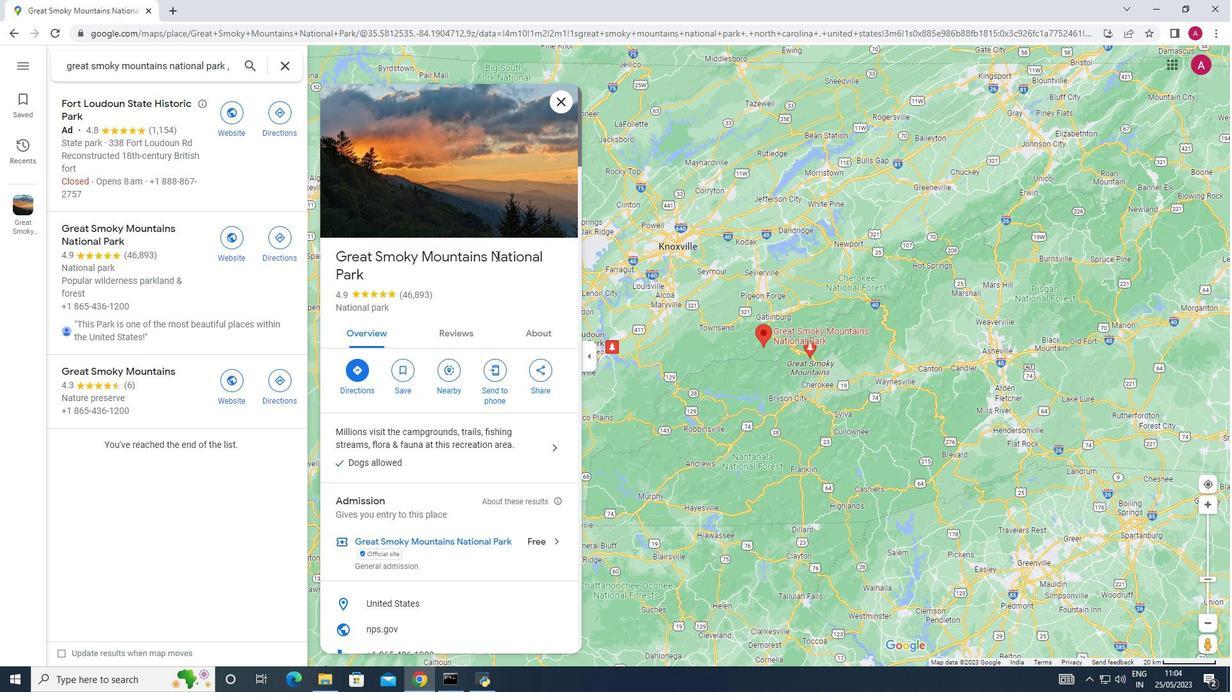 
Action: Mouse moved to (505, 182)
Screenshot: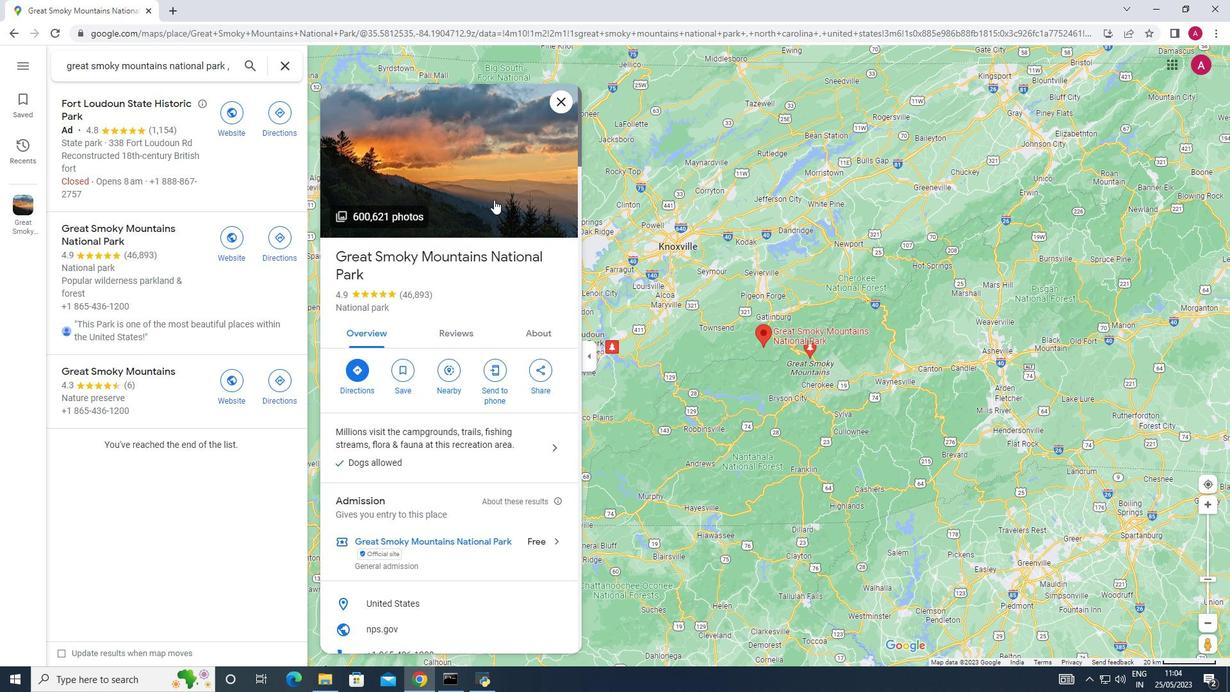 
Action: Mouse pressed left at (505, 182)
Screenshot: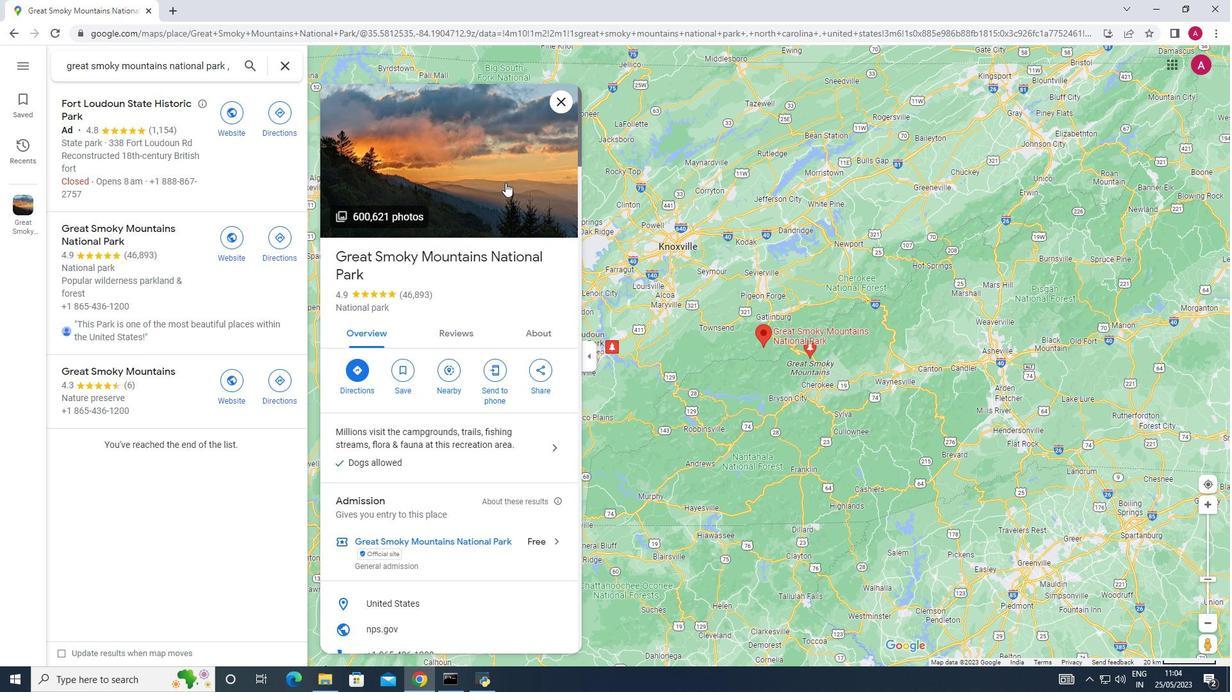 
Action: Mouse moved to (791, 571)
Screenshot: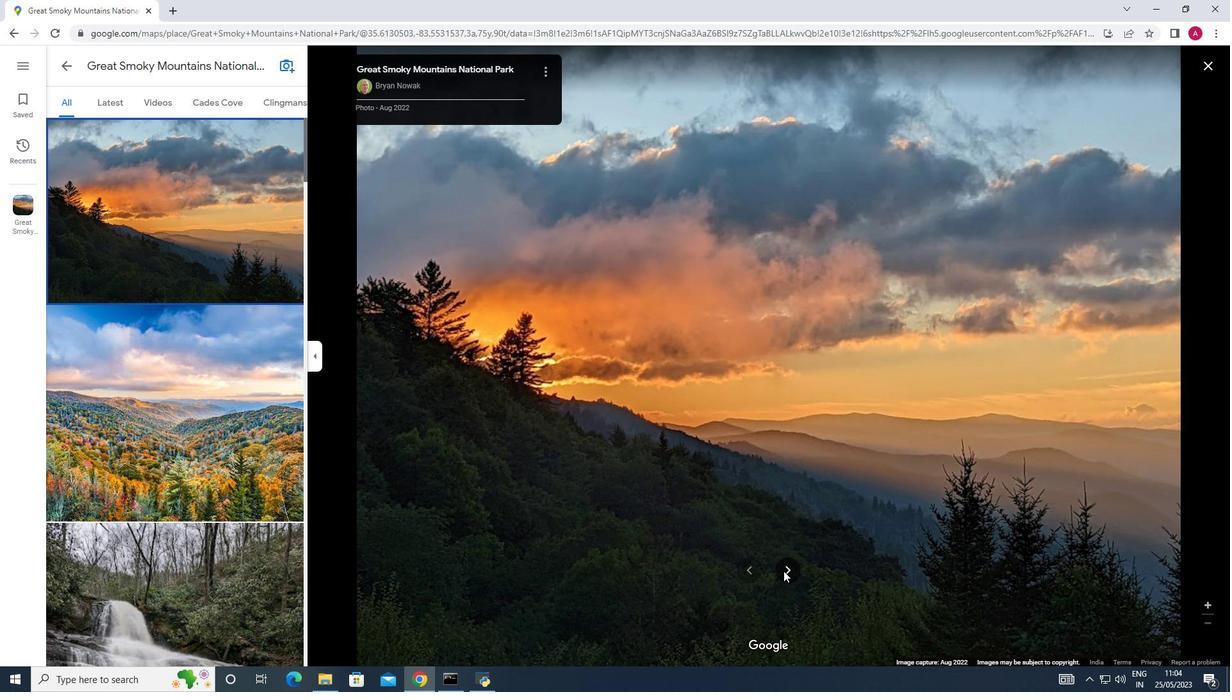 
Action: Mouse pressed left at (791, 571)
Screenshot: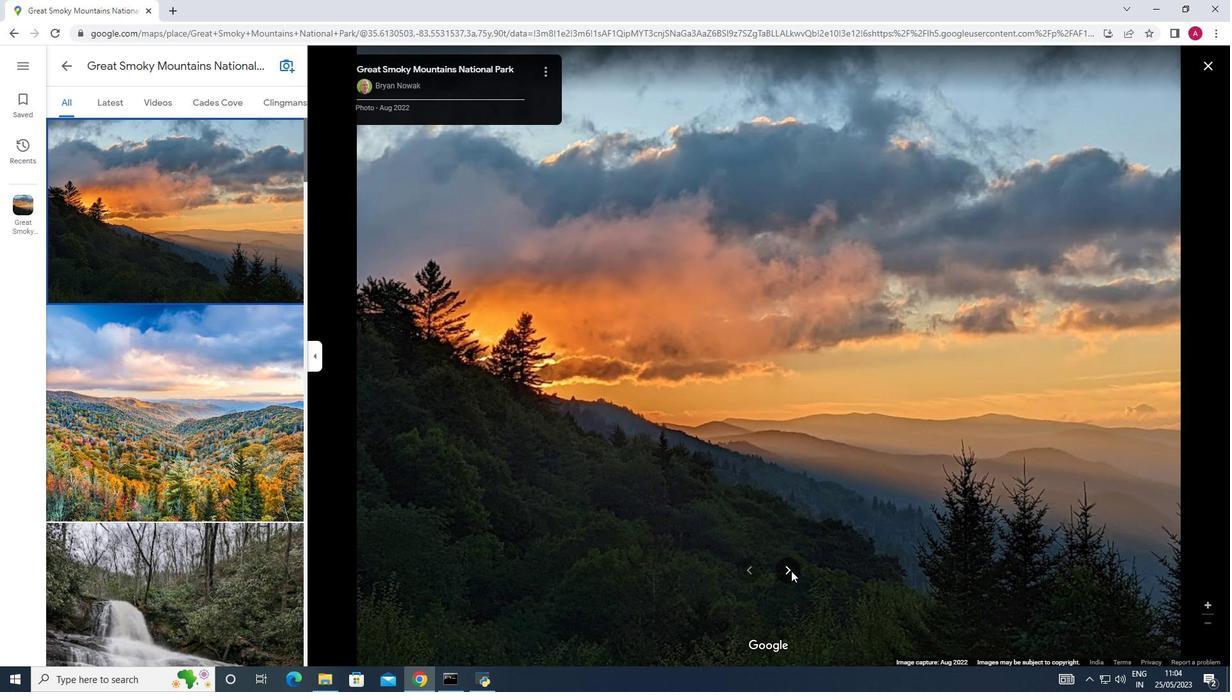 
Action: Mouse pressed left at (791, 571)
Screenshot: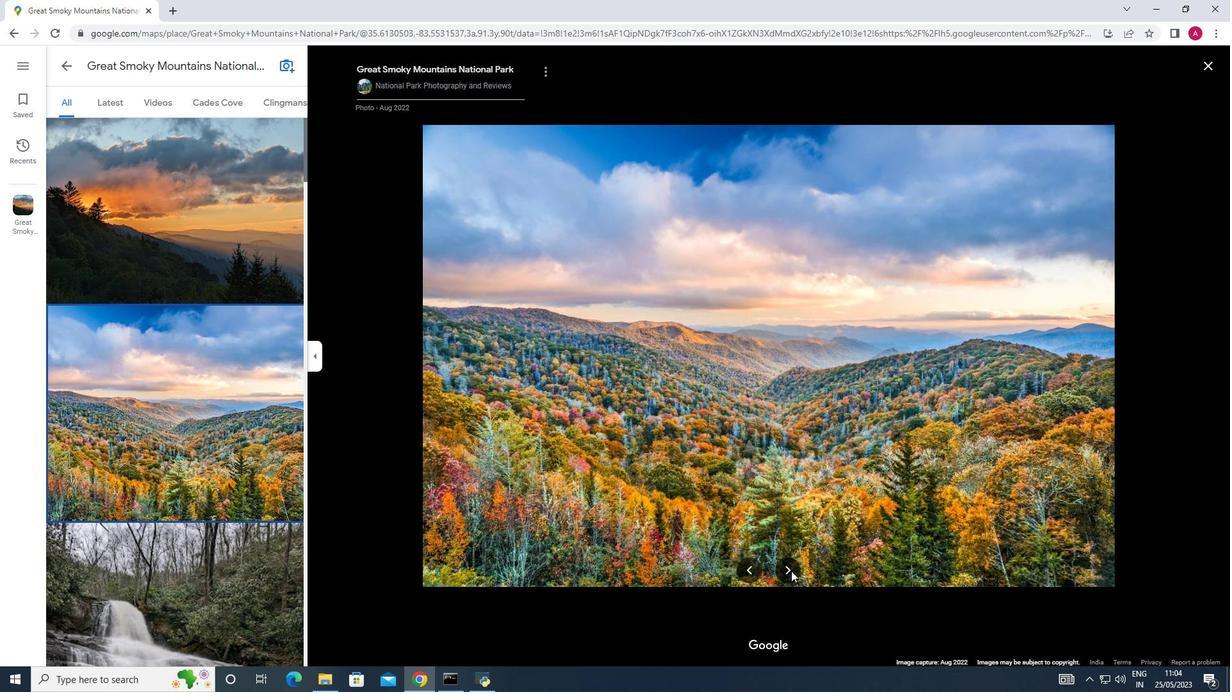 
Action: Mouse pressed left at (791, 571)
Screenshot: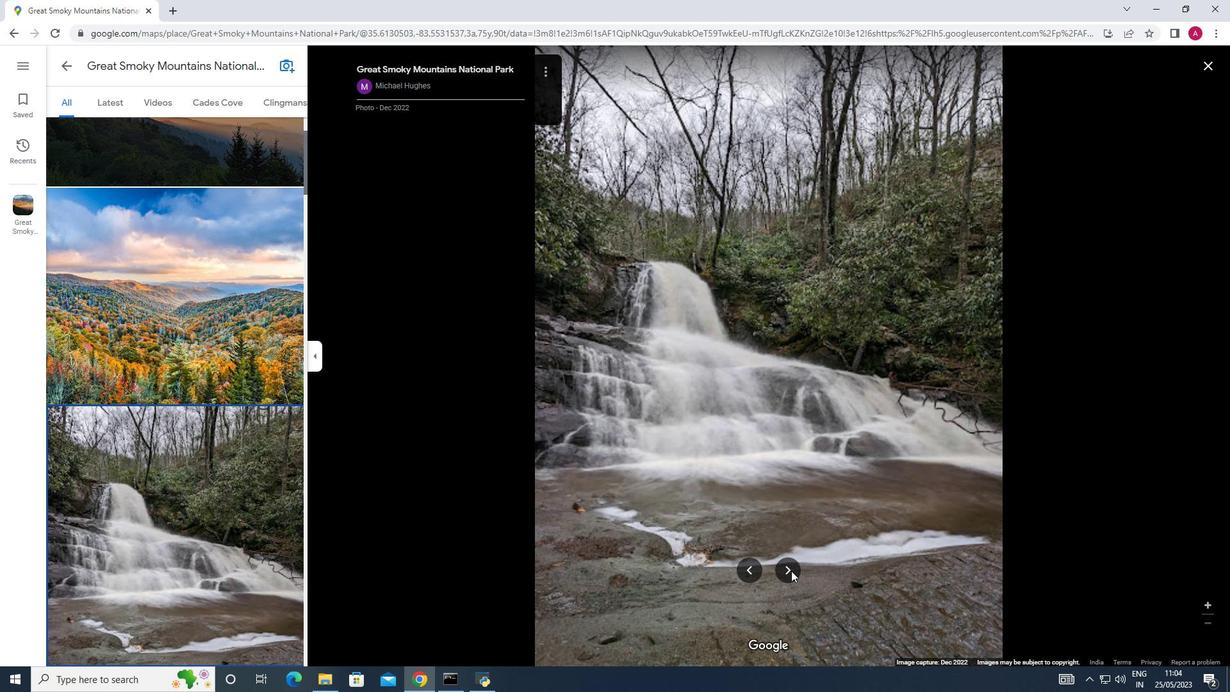 
Action: Mouse pressed left at (791, 571)
Screenshot: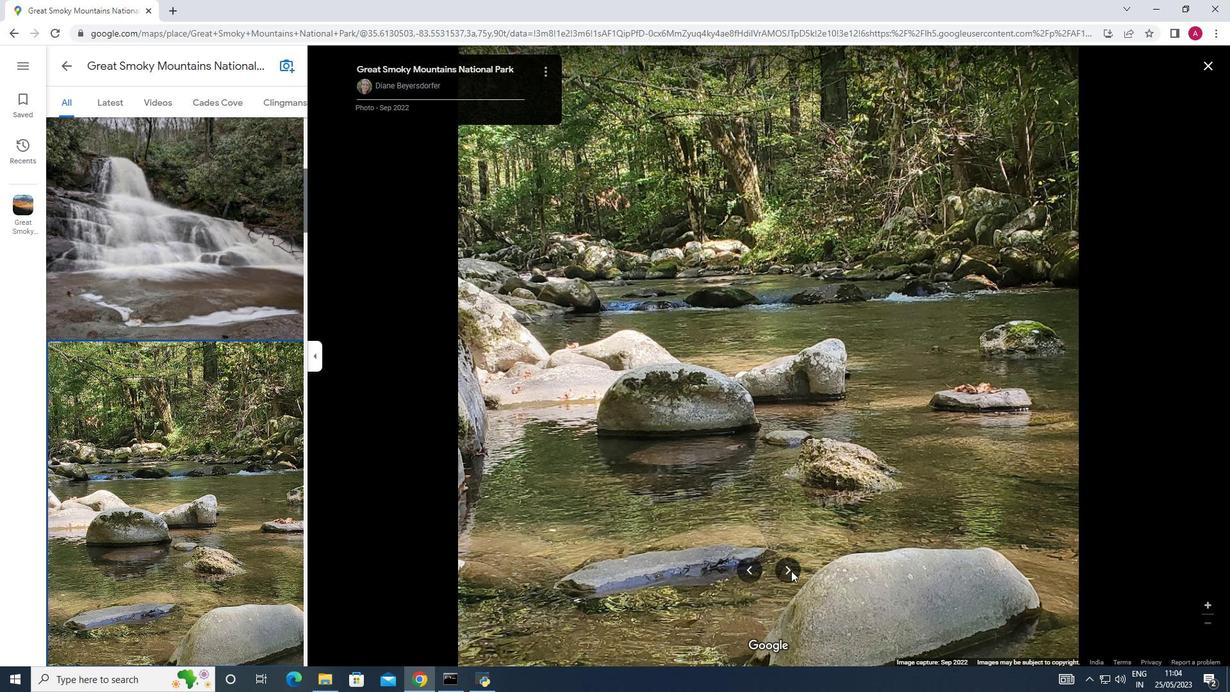 
Action: Mouse pressed left at (791, 571)
Screenshot: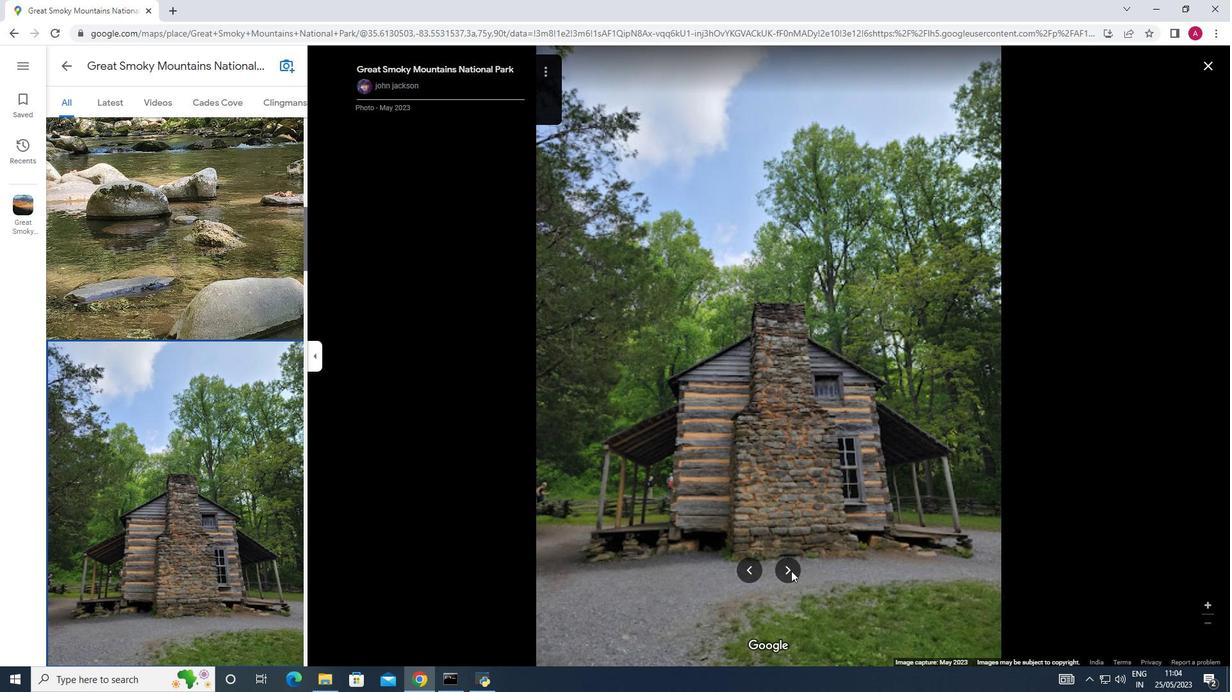 
Action: Mouse pressed left at (791, 571)
Screenshot: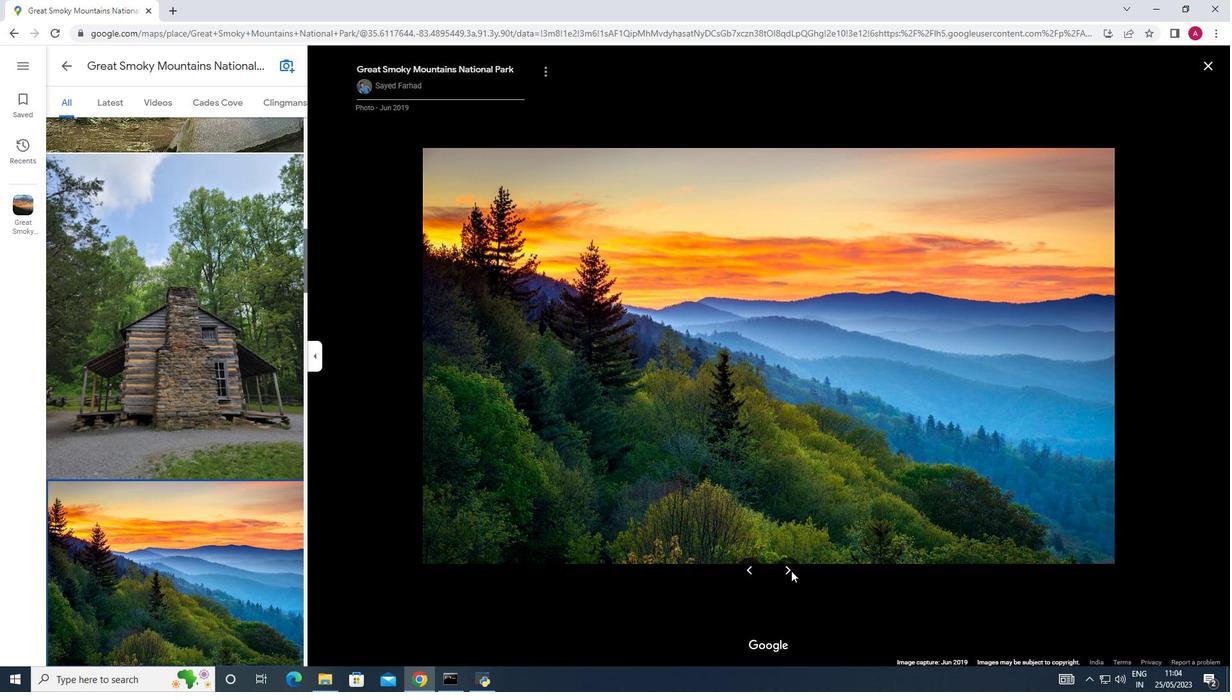 
Action: Mouse pressed left at (791, 571)
Screenshot: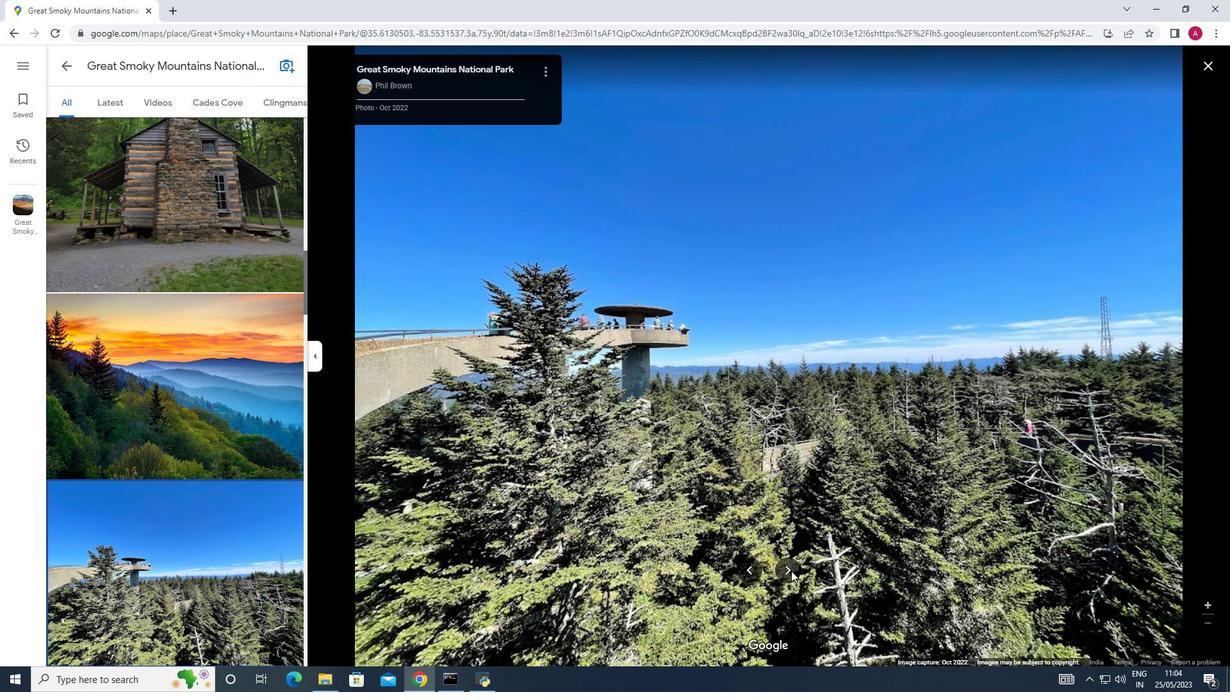 
Action: Mouse pressed left at (791, 571)
Screenshot: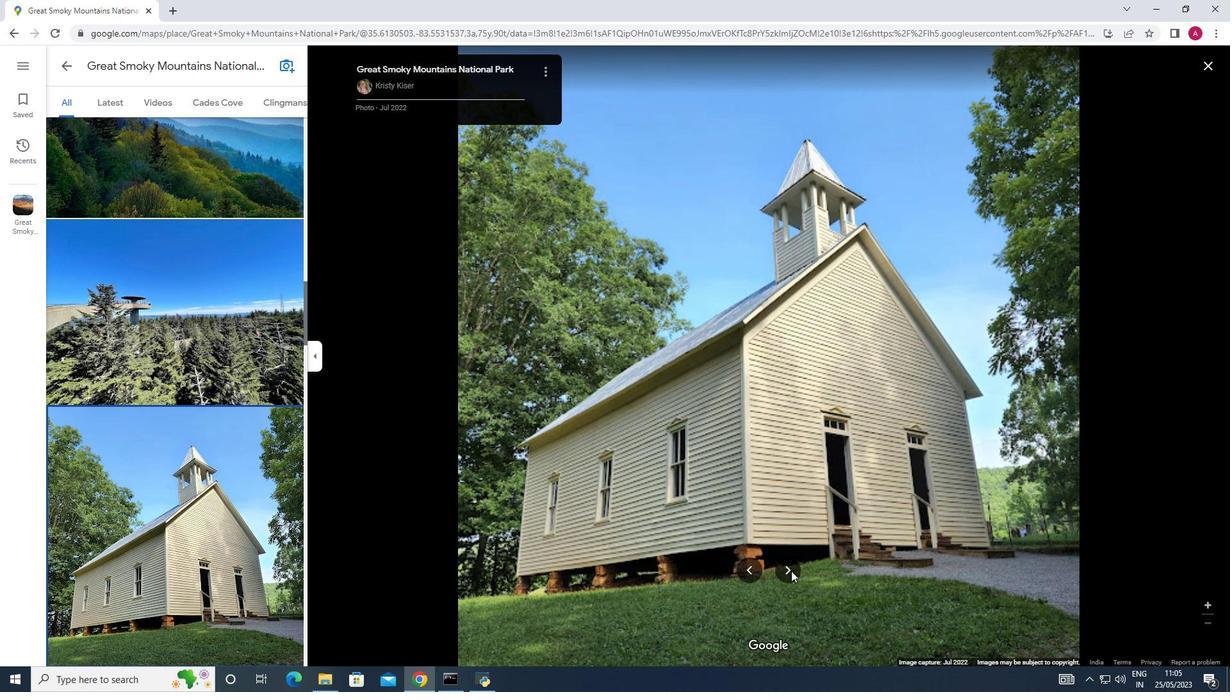 
Action: Mouse pressed left at (791, 571)
Screenshot: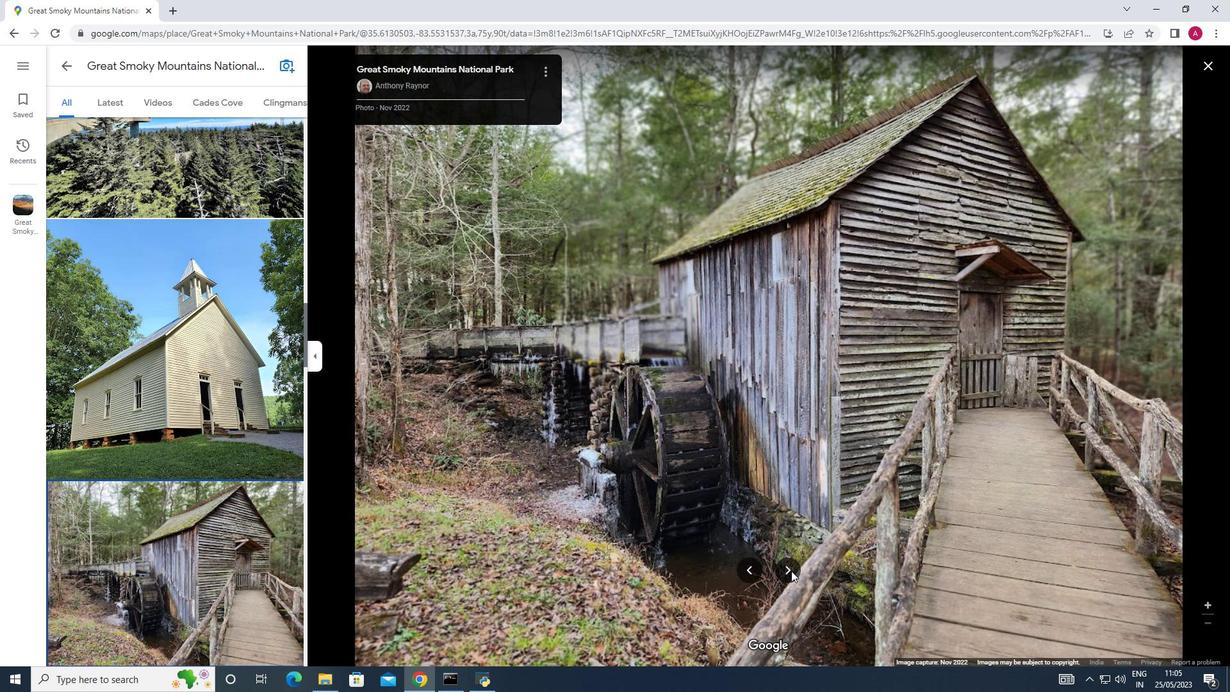 
Action: Mouse moved to (1206, 66)
Screenshot: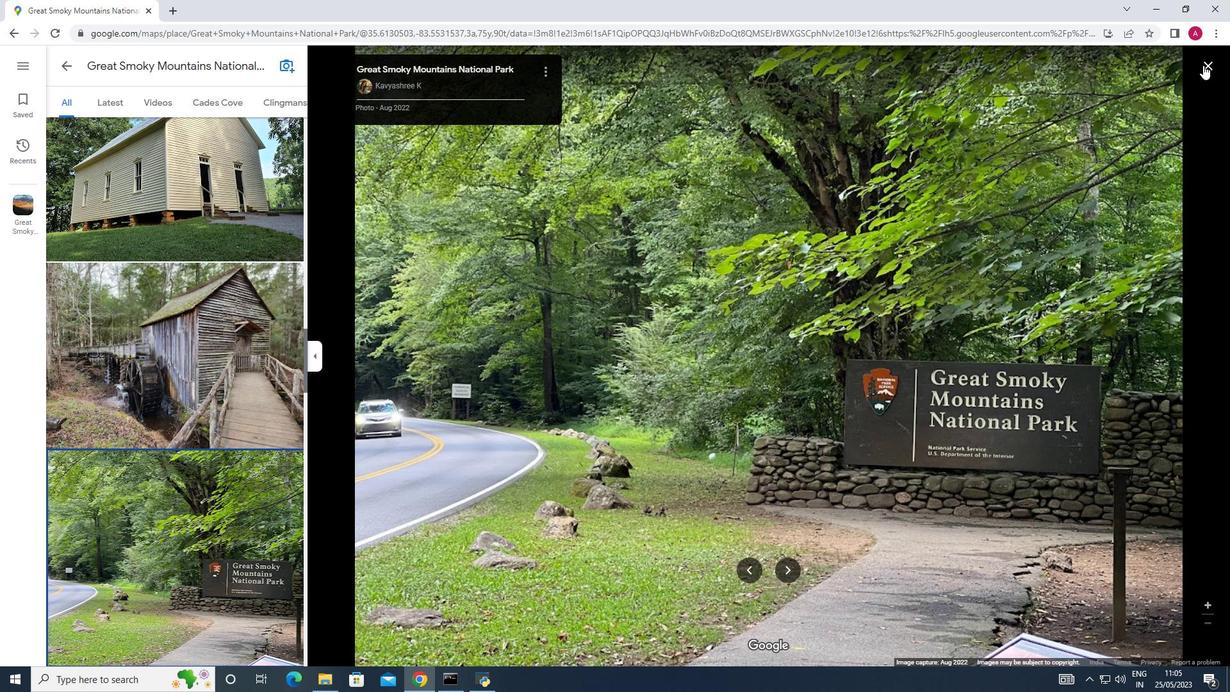 
Action: Mouse pressed left at (1206, 66)
Screenshot: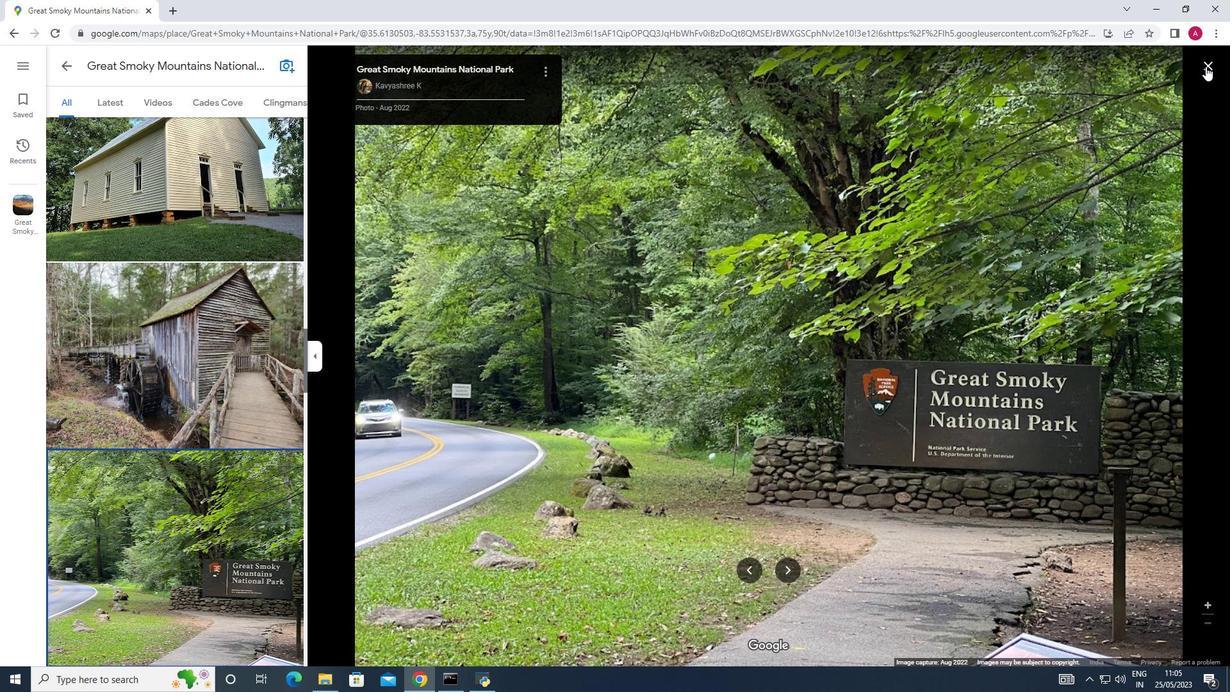 
Action: Mouse moved to (458, 339)
Screenshot: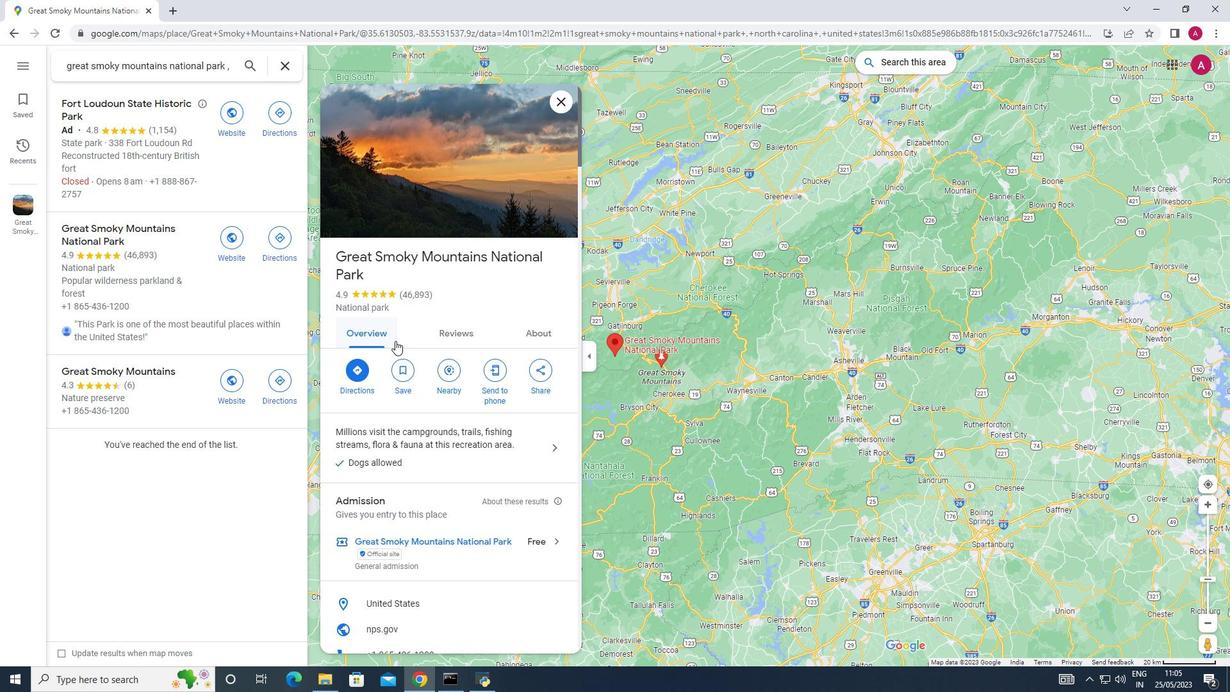 
Action: Mouse pressed left at (458, 339)
Screenshot: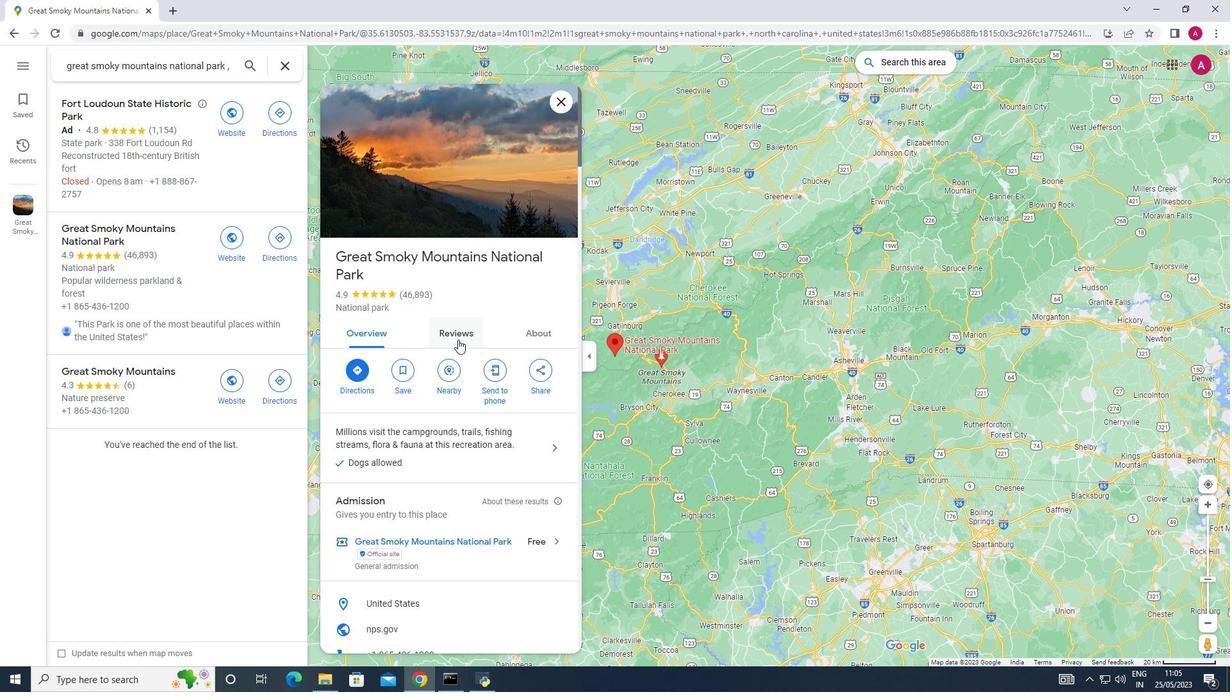 
Action: Mouse scrolled (458, 339) with delta (0, 0)
Screenshot: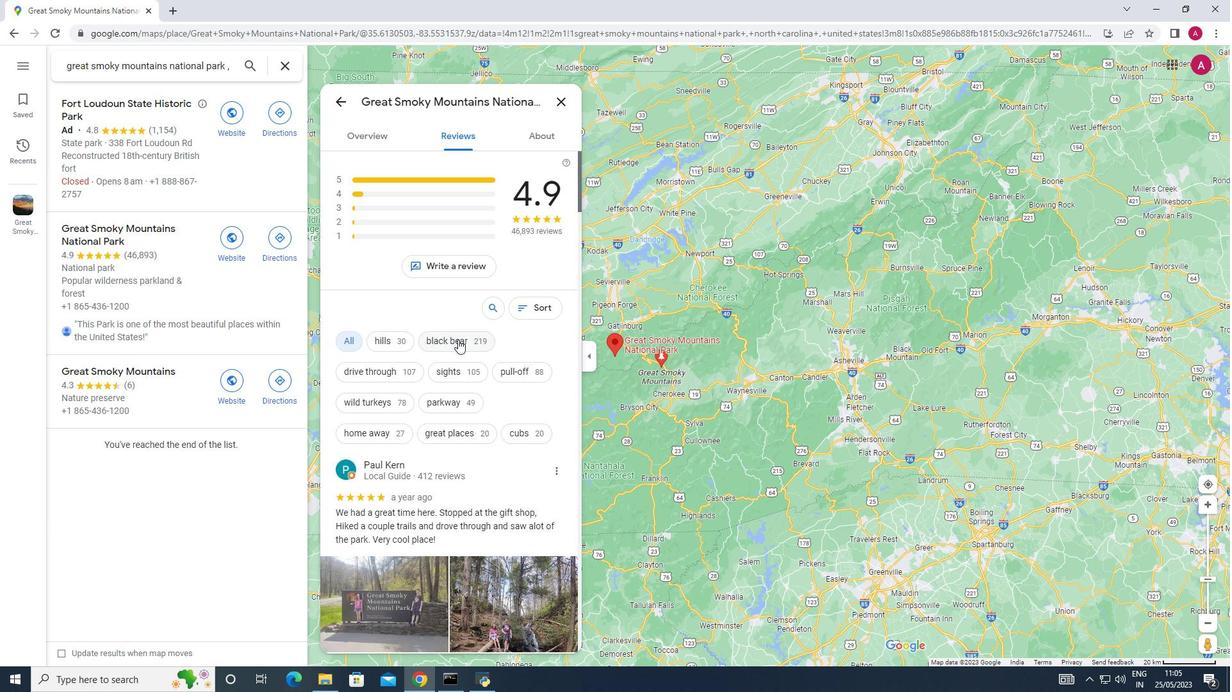 
Action: Mouse scrolled (458, 339) with delta (0, 0)
Screenshot: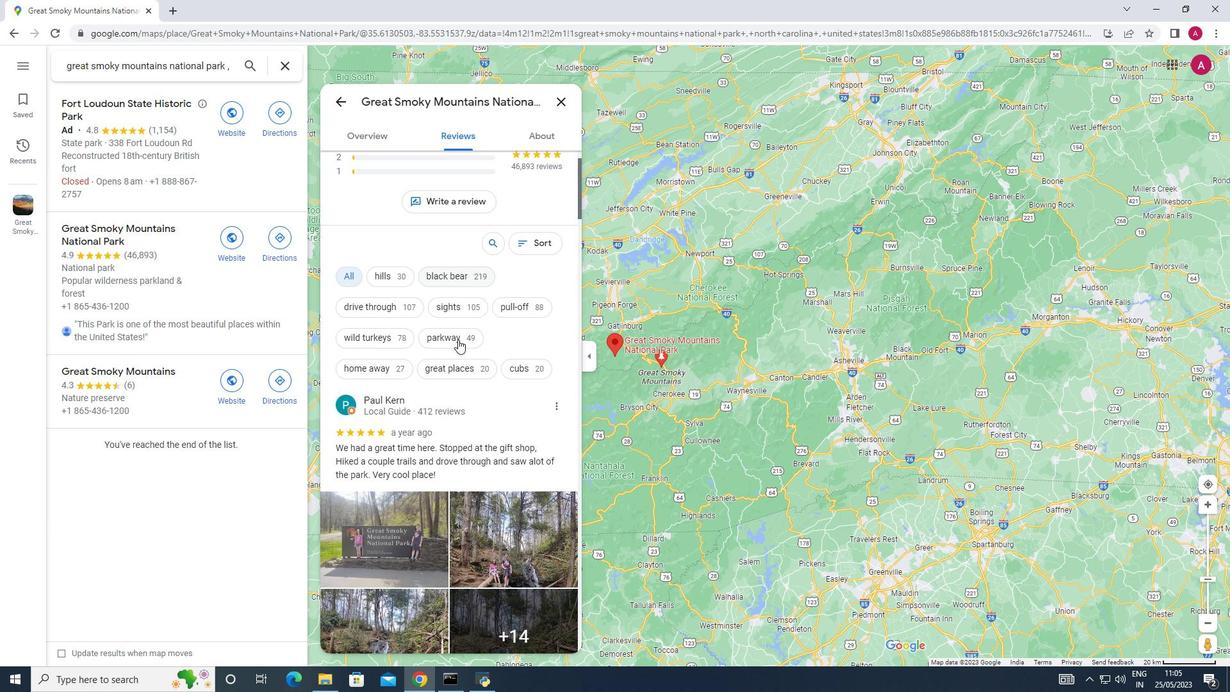 
Action: Mouse scrolled (458, 339) with delta (0, 0)
Screenshot: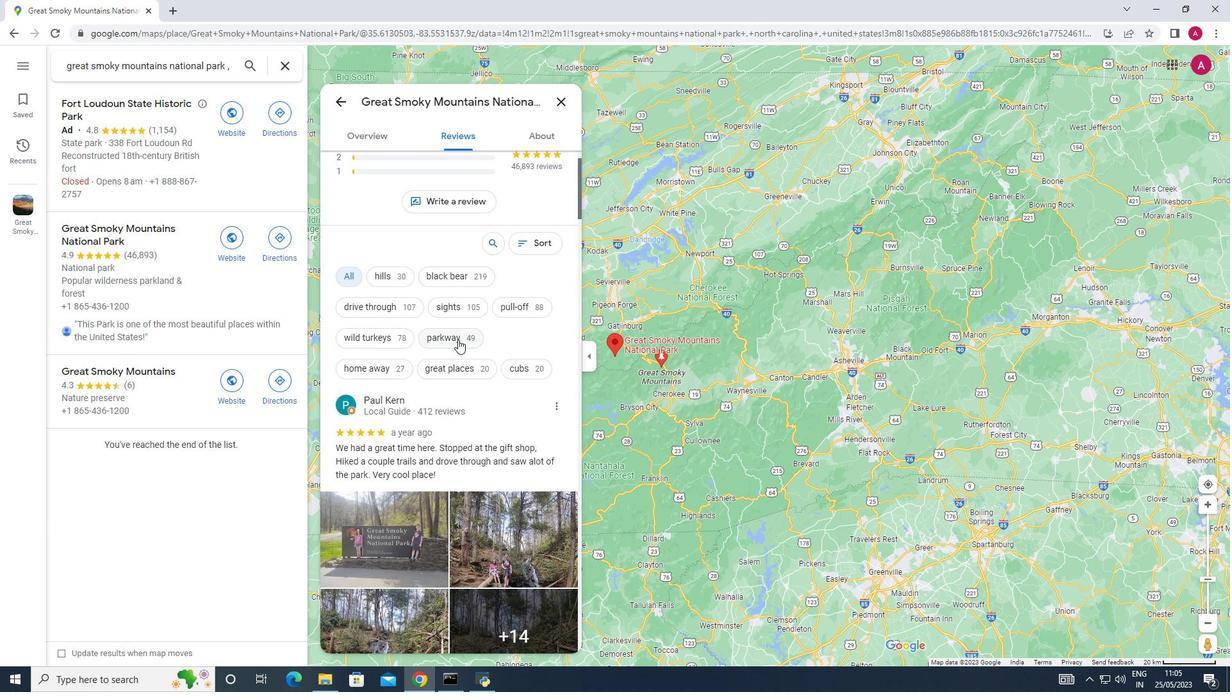 
Action: Mouse scrolled (458, 339) with delta (0, 0)
Screenshot: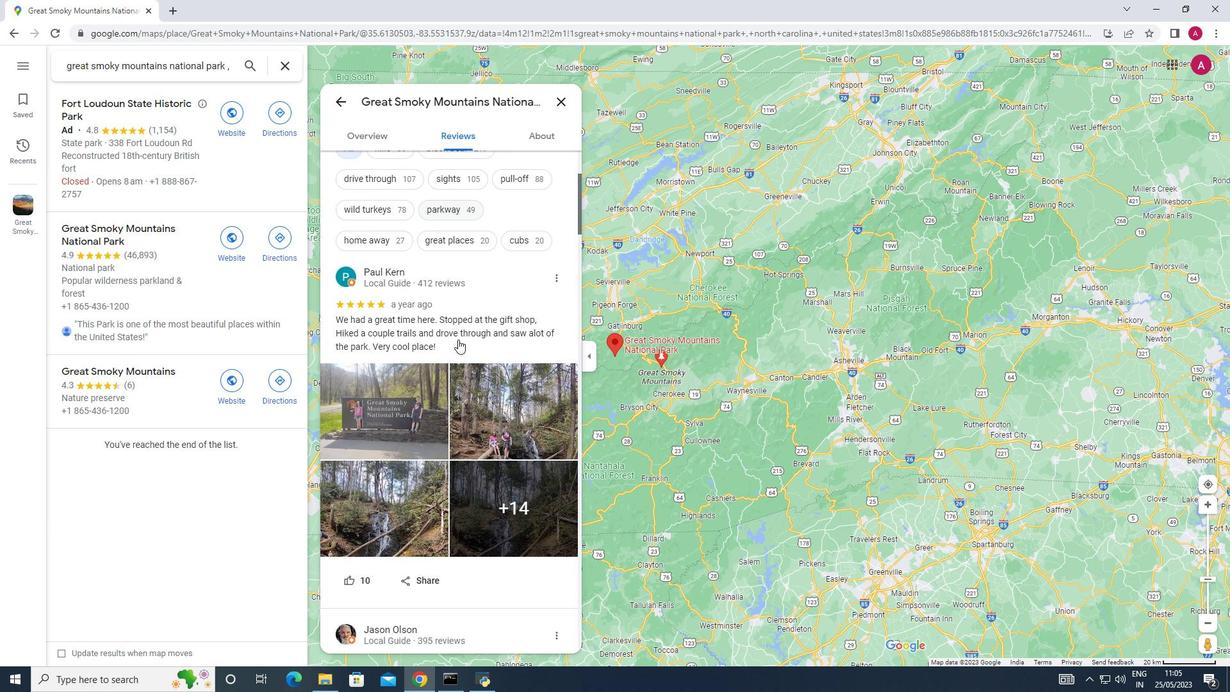 
Action: Mouse scrolled (458, 339) with delta (0, 0)
Screenshot: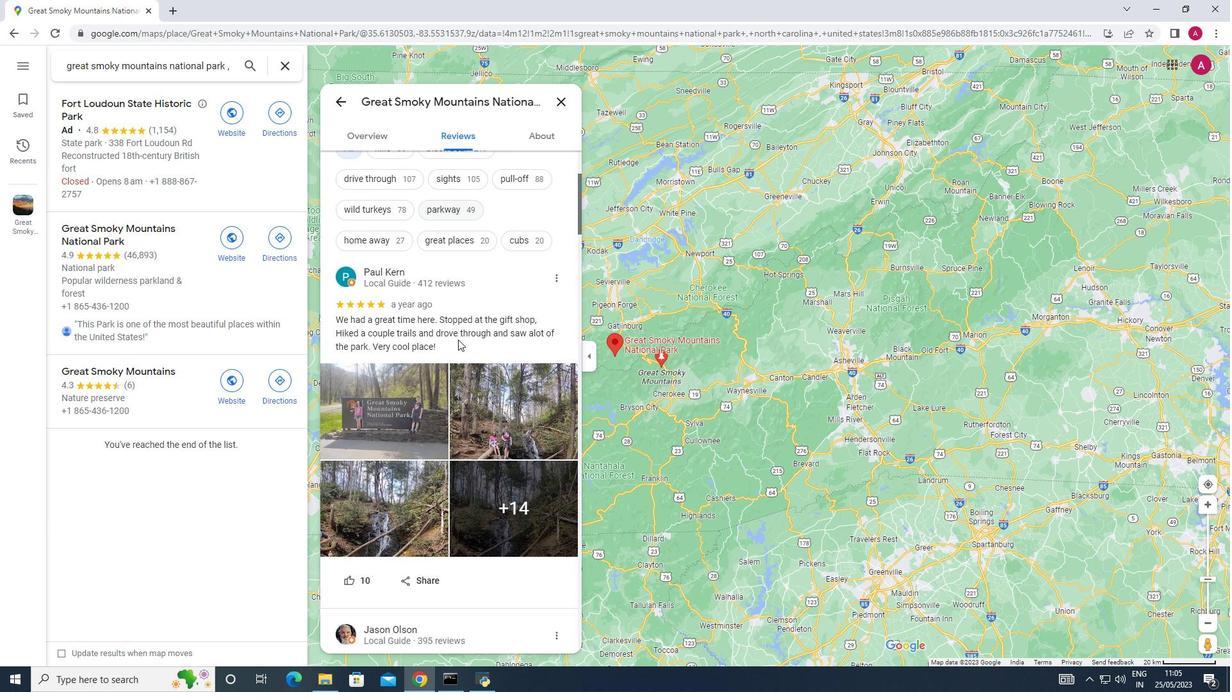 
Action: Mouse scrolled (458, 339) with delta (0, 0)
Screenshot: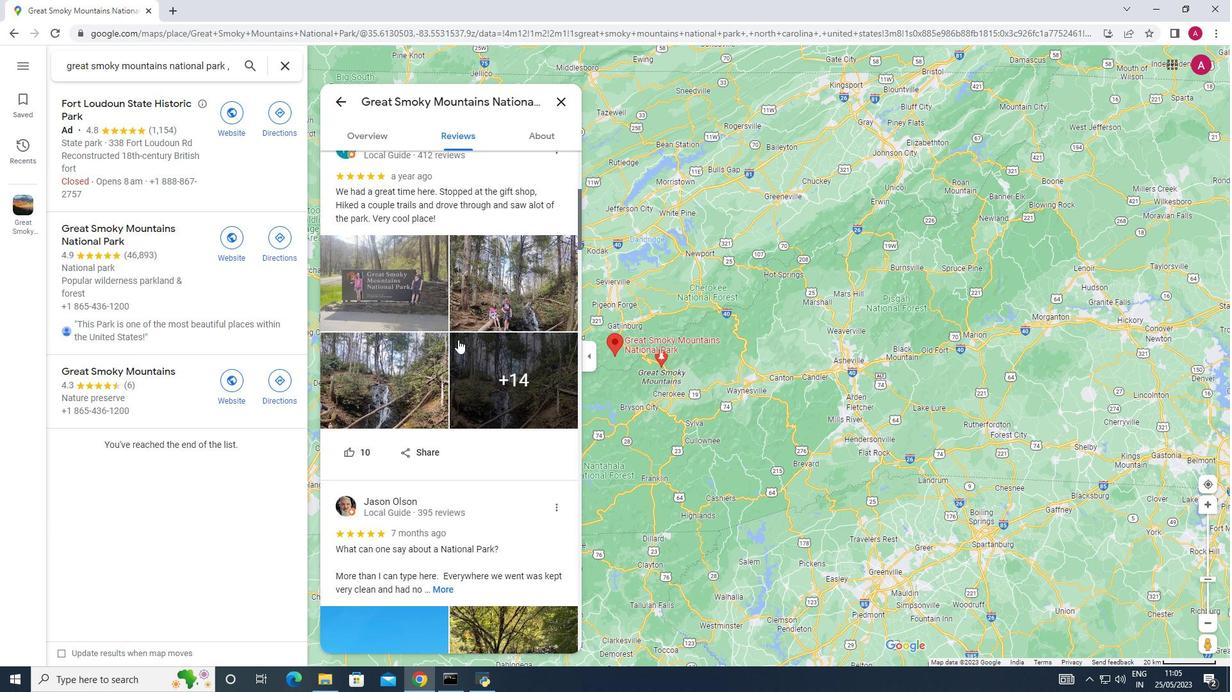 
Action: Mouse scrolled (458, 339) with delta (0, 0)
Screenshot: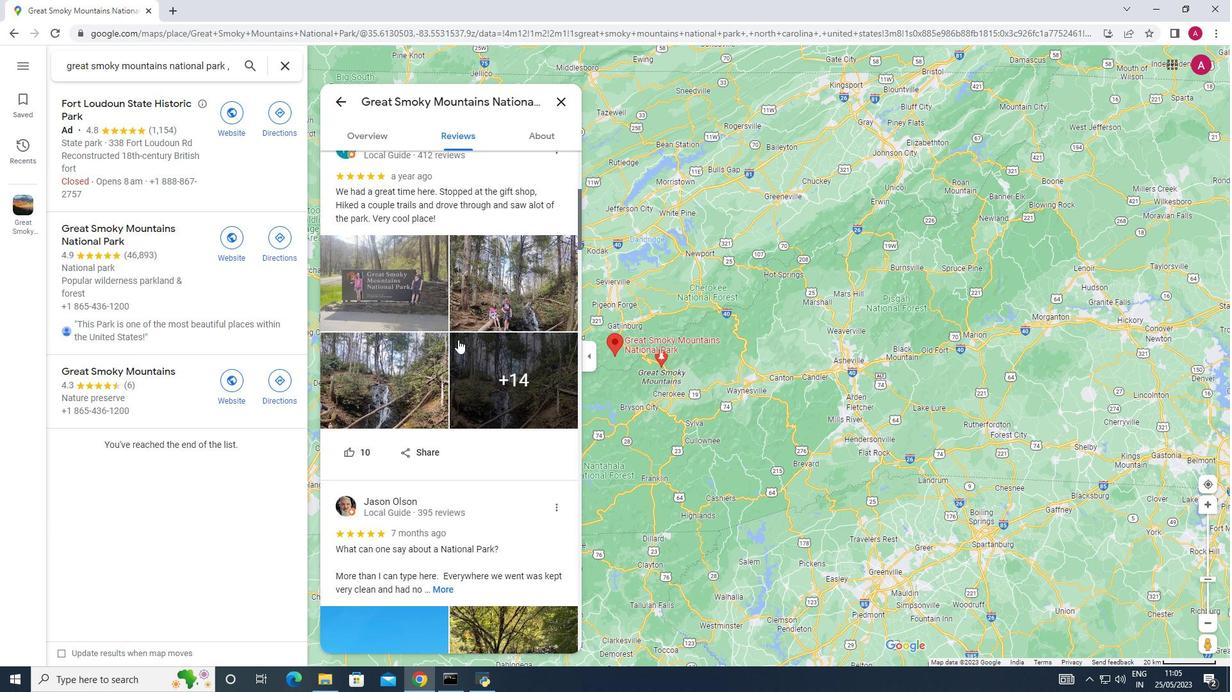 
Action: Mouse scrolled (458, 339) with delta (0, 0)
Screenshot: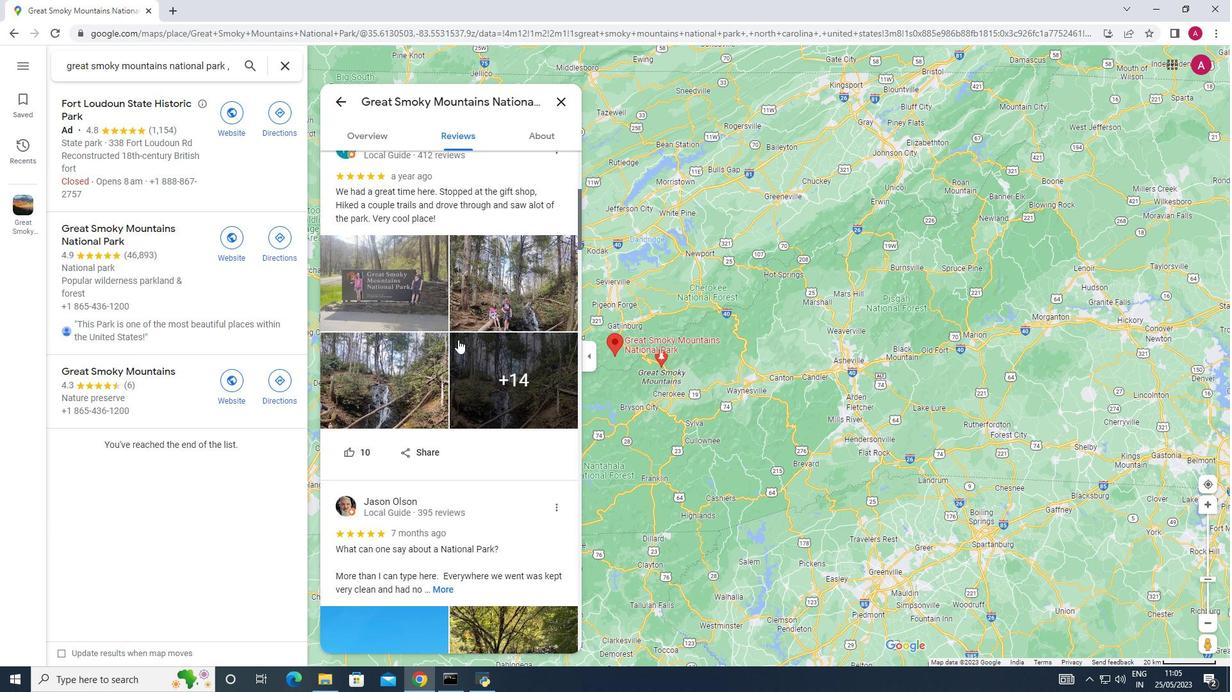 
Action: Mouse scrolled (458, 339) with delta (0, 0)
Screenshot: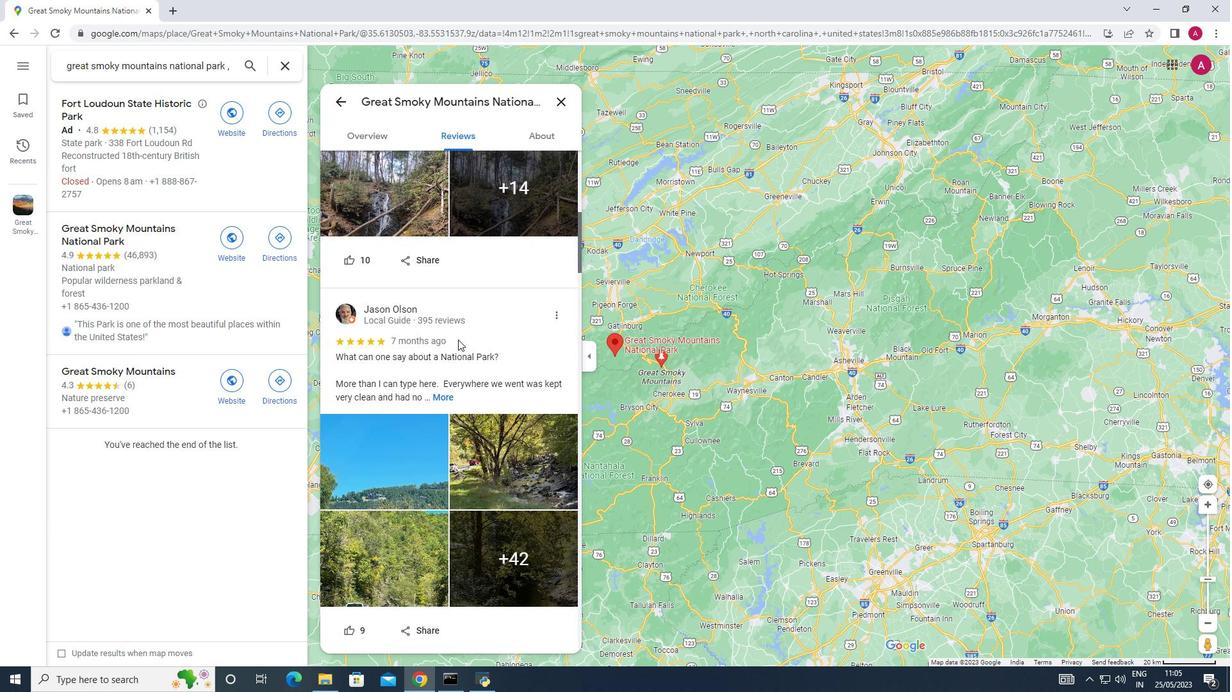 
Action: Mouse scrolled (458, 339) with delta (0, 0)
Screenshot: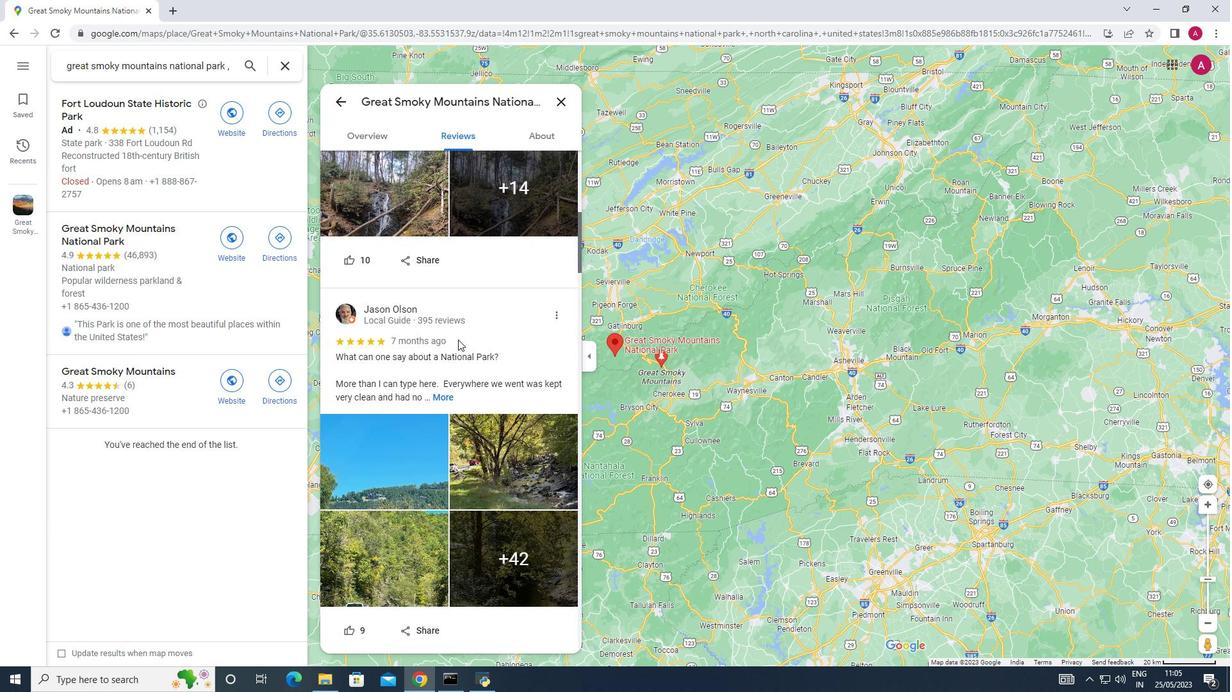 
Action: Mouse scrolled (458, 339) with delta (0, 0)
Screenshot: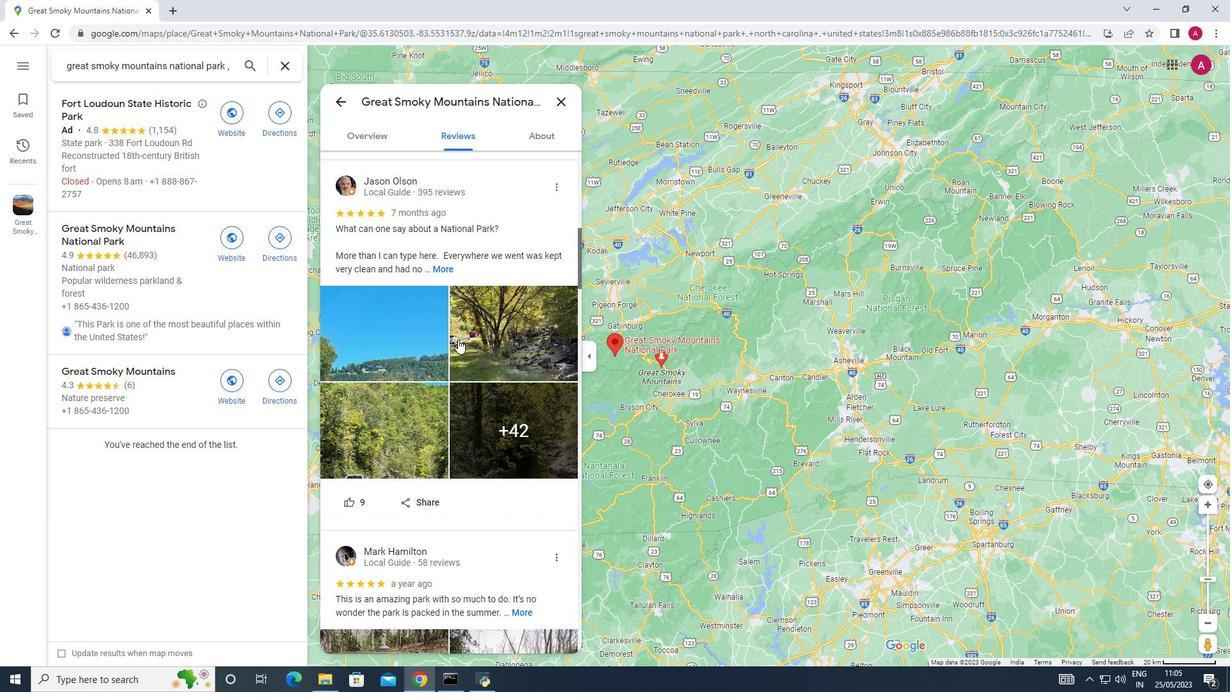 
Action: Mouse scrolled (458, 339) with delta (0, 0)
Screenshot: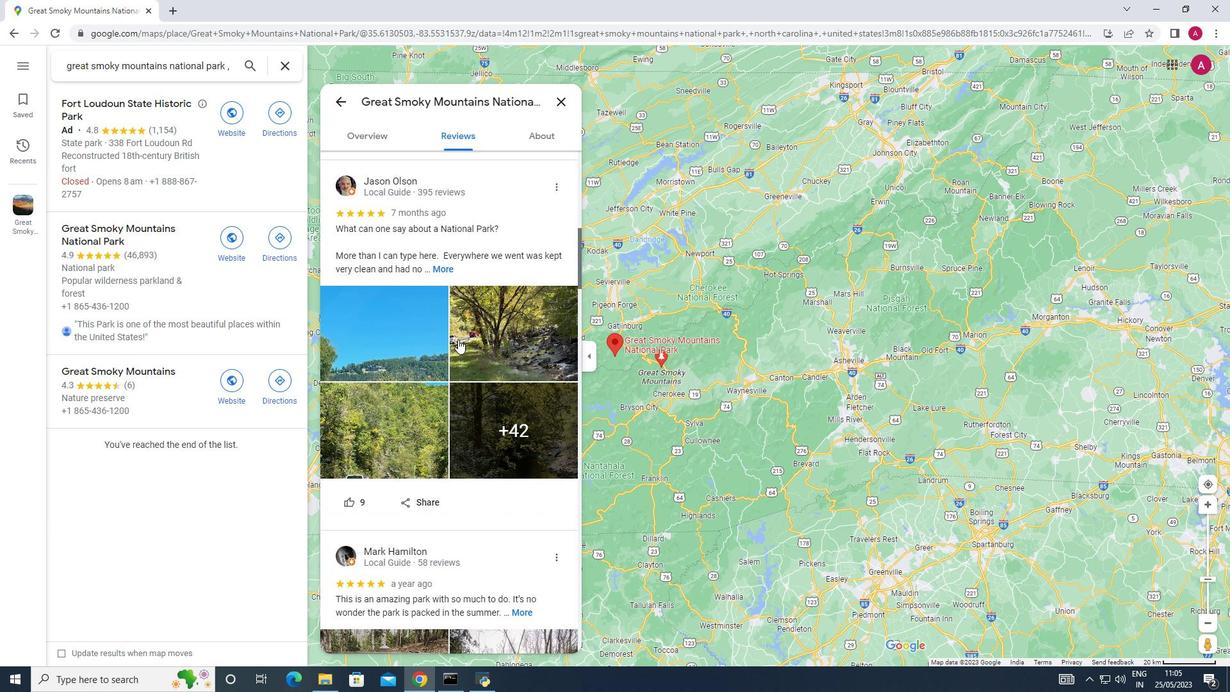 
Action: Mouse moved to (458, 339)
Screenshot: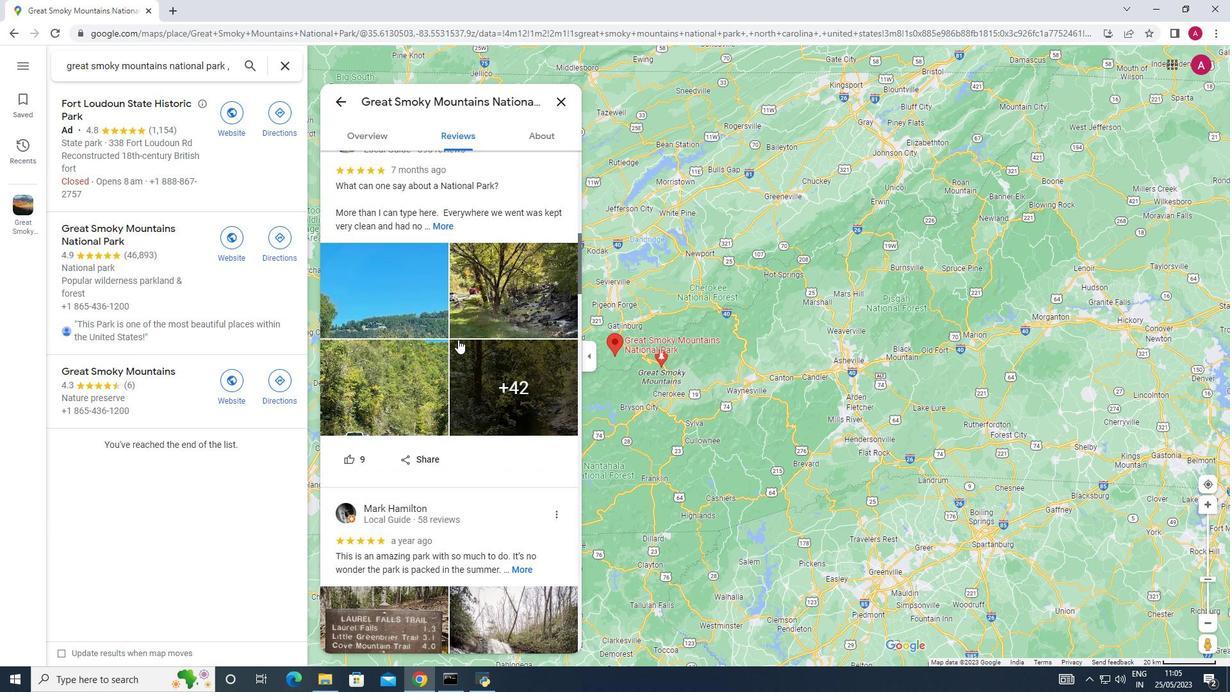 
Action: Mouse scrolled (458, 339) with delta (0, 0)
Screenshot: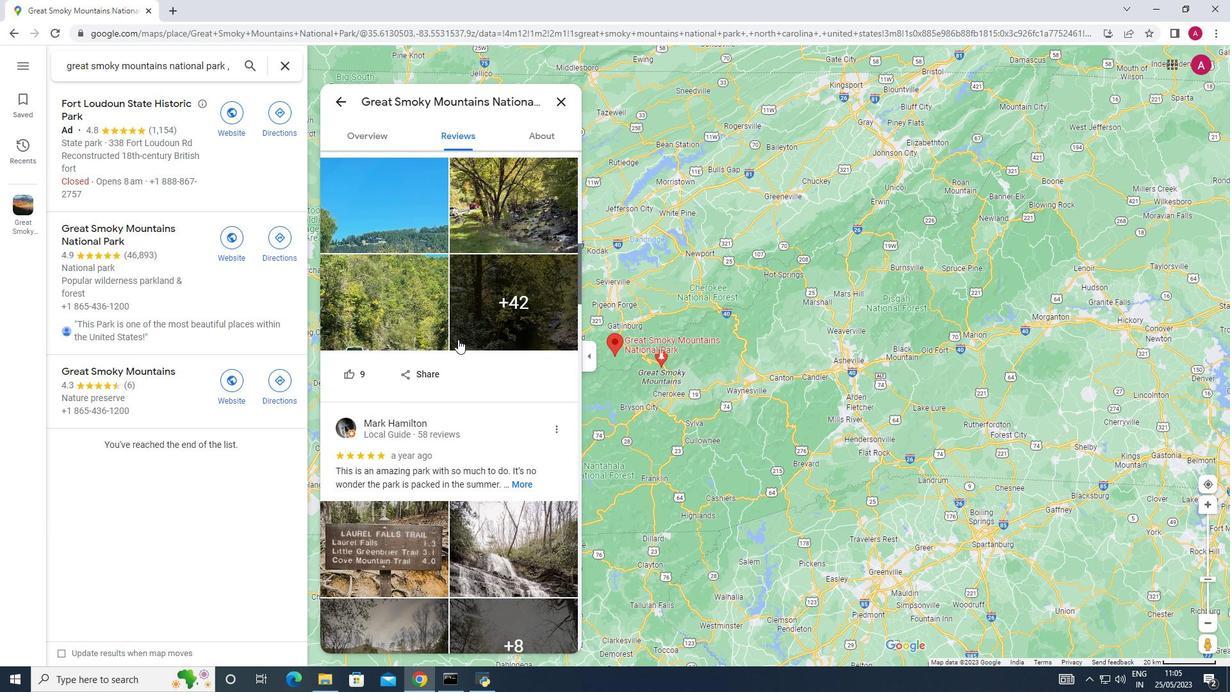 
Action: Mouse scrolled (458, 339) with delta (0, 0)
Screenshot: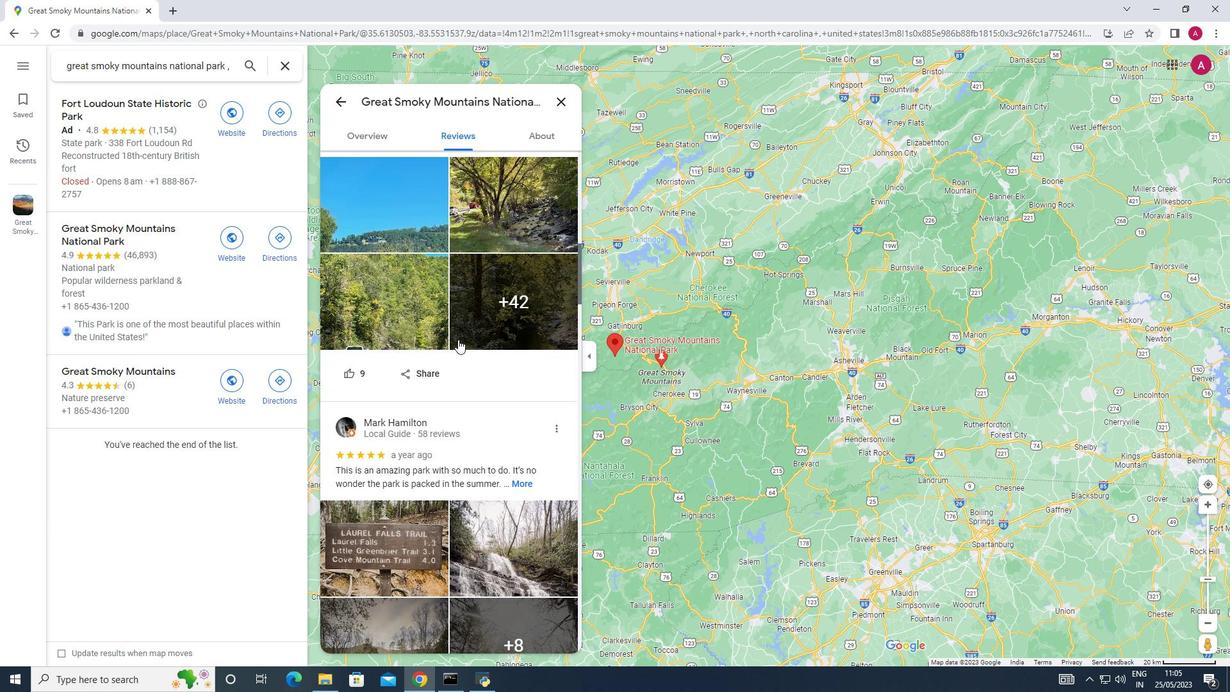 
Action: Mouse scrolled (458, 339) with delta (0, 0)
Screenshot: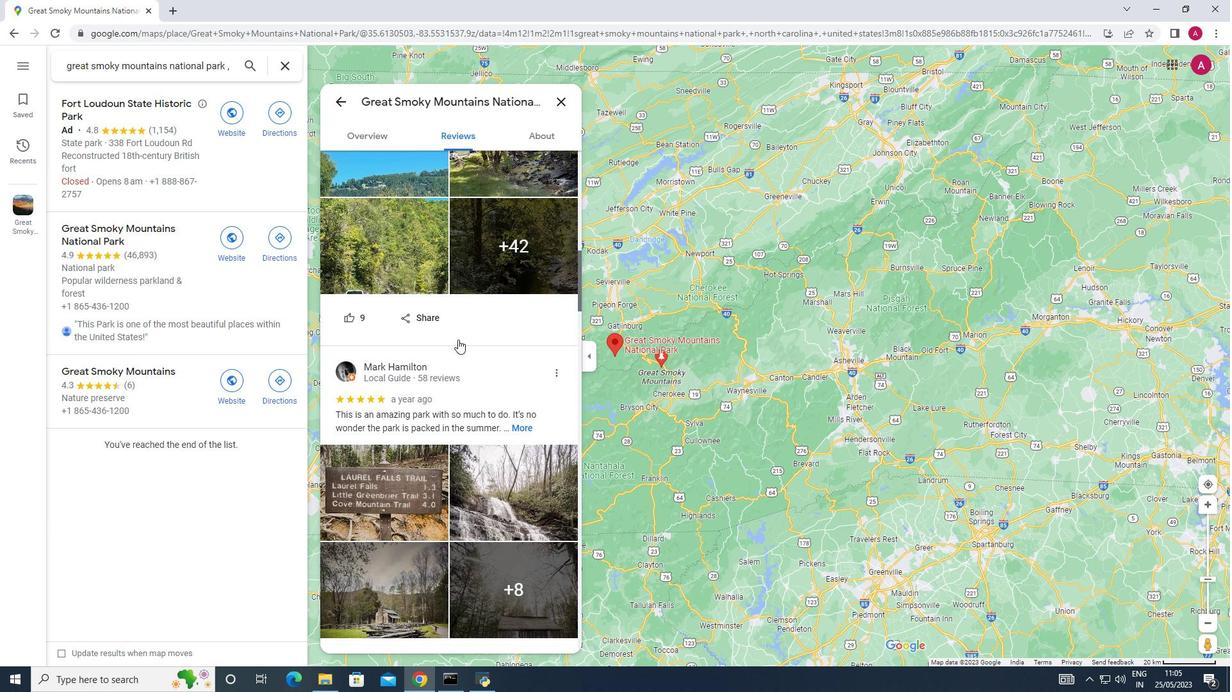 
Action: Mouse scrolled (458, 339) with delta (0, 0)
Screenshot: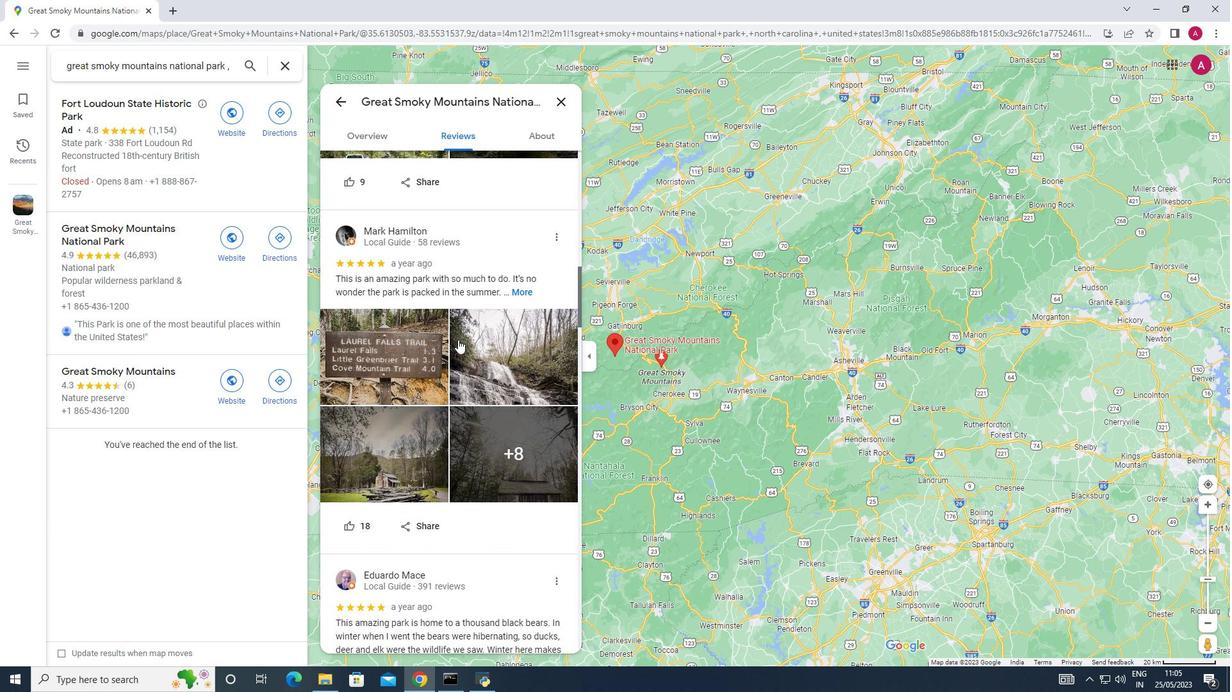 
Action: Mouse scrolled (458, 339) with delta (0, 0)
Screenshot: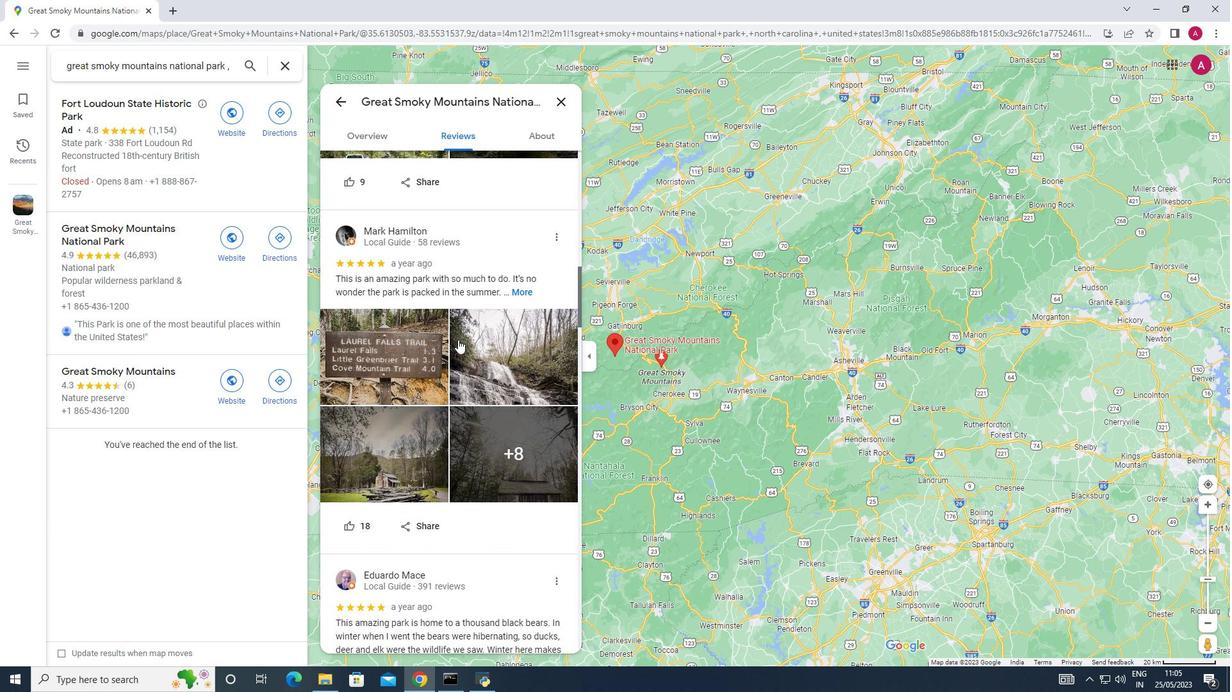 
Action: Mouse scrolled (458, 339) with delta (0, 0)
Screenshot: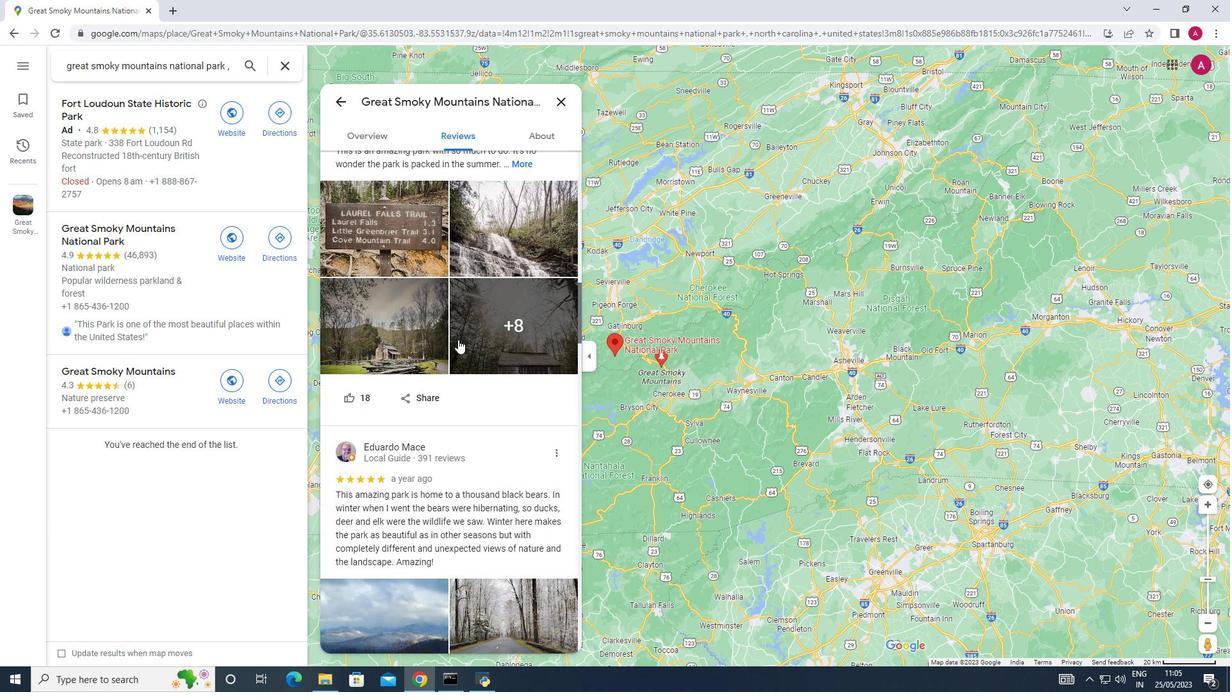 
Action: Mouse scrolled (458, 339) with delta (0, 0)
Screenshot: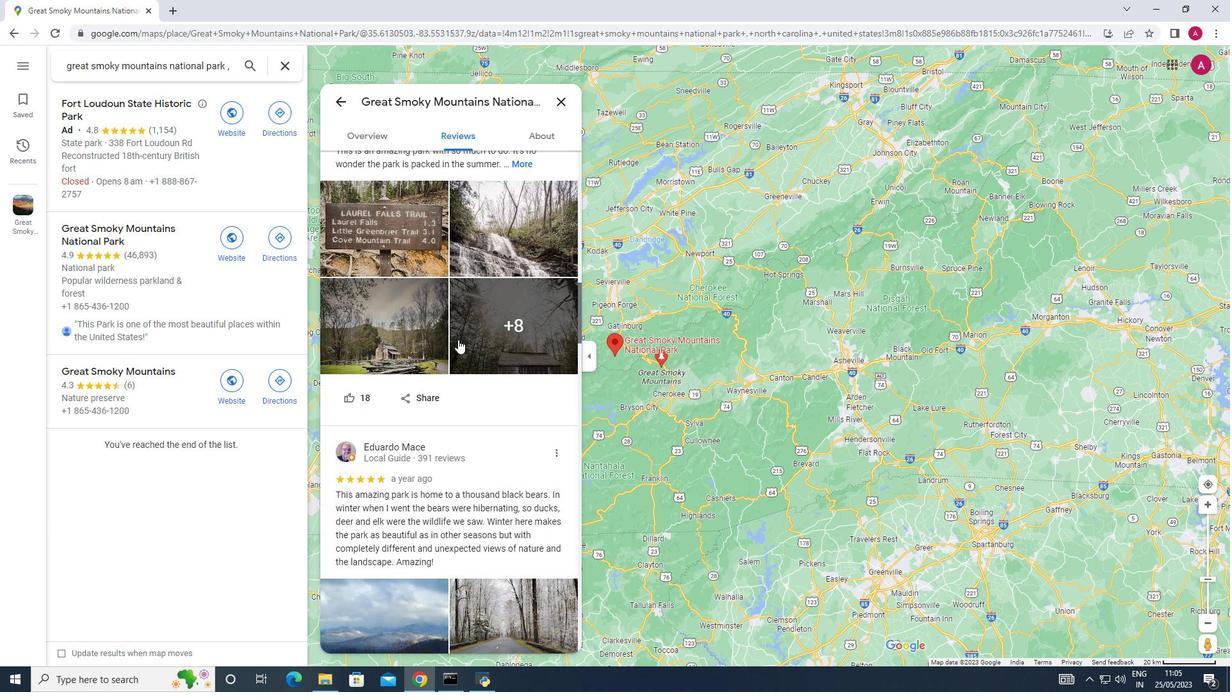 
Action: Mouse scrolled (458, 339) with delta (0, 0)
Screenshot: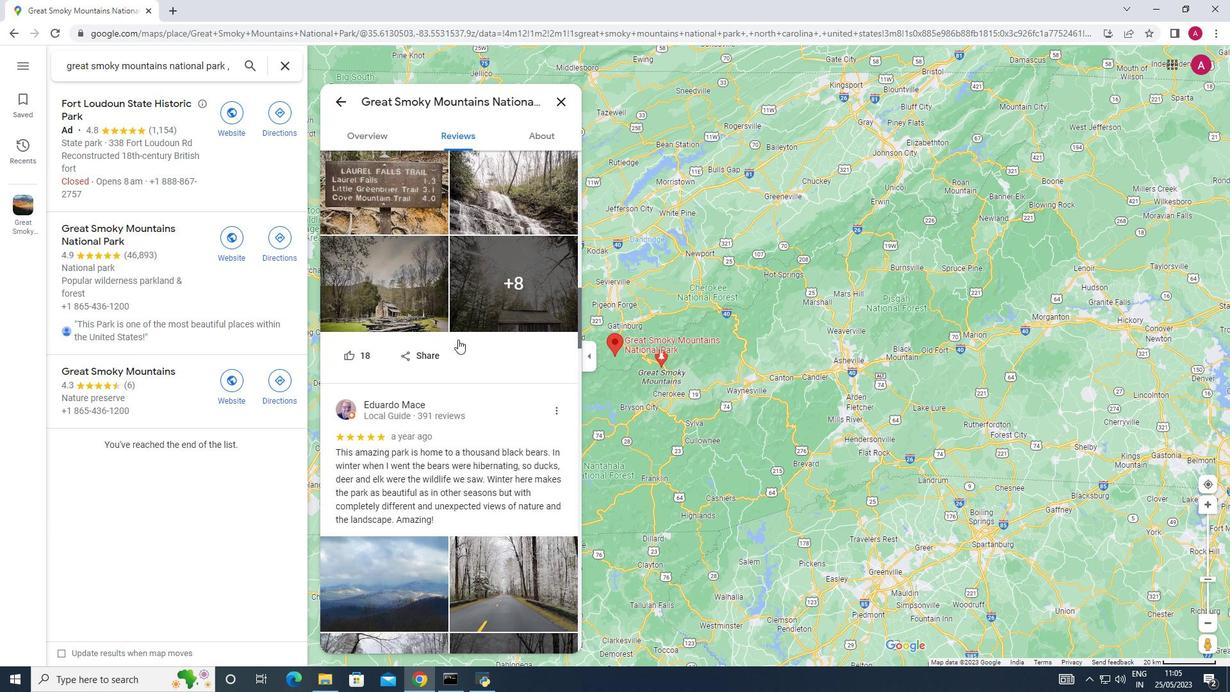 
Action: Mouse scrolled (458, 339) with delta (0, 0)
Screenshot: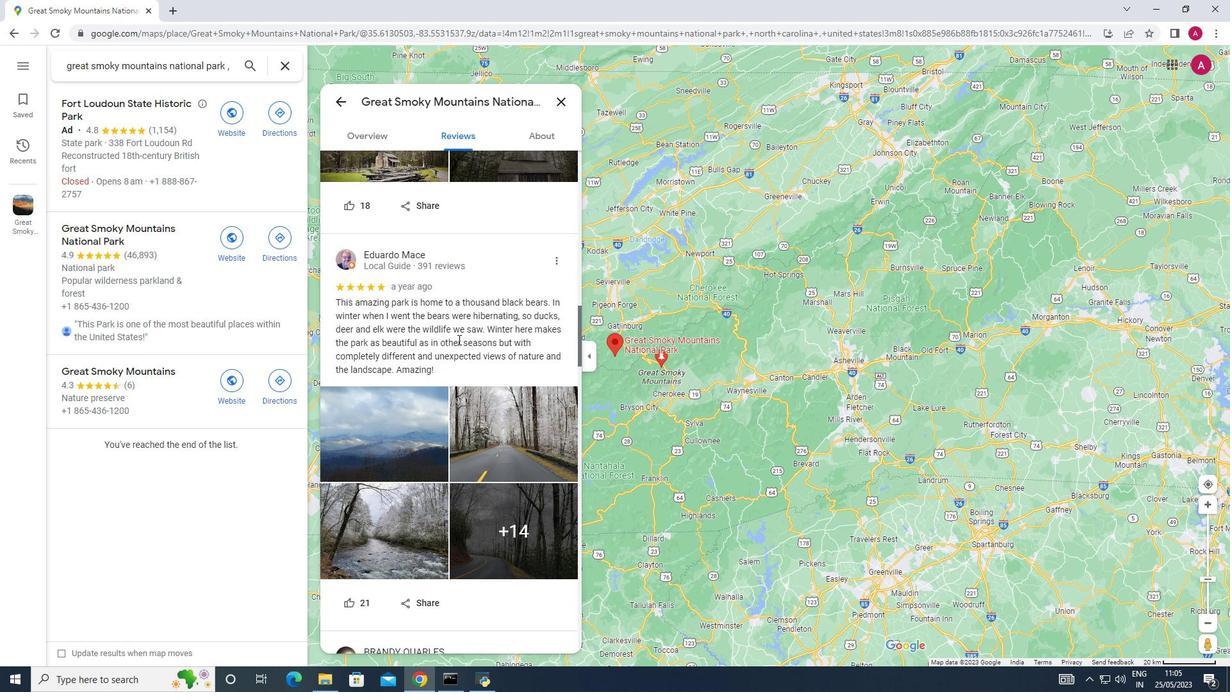 
Action: Mouse scrolled (458, 339) with delta (0, 0)
Screenshot: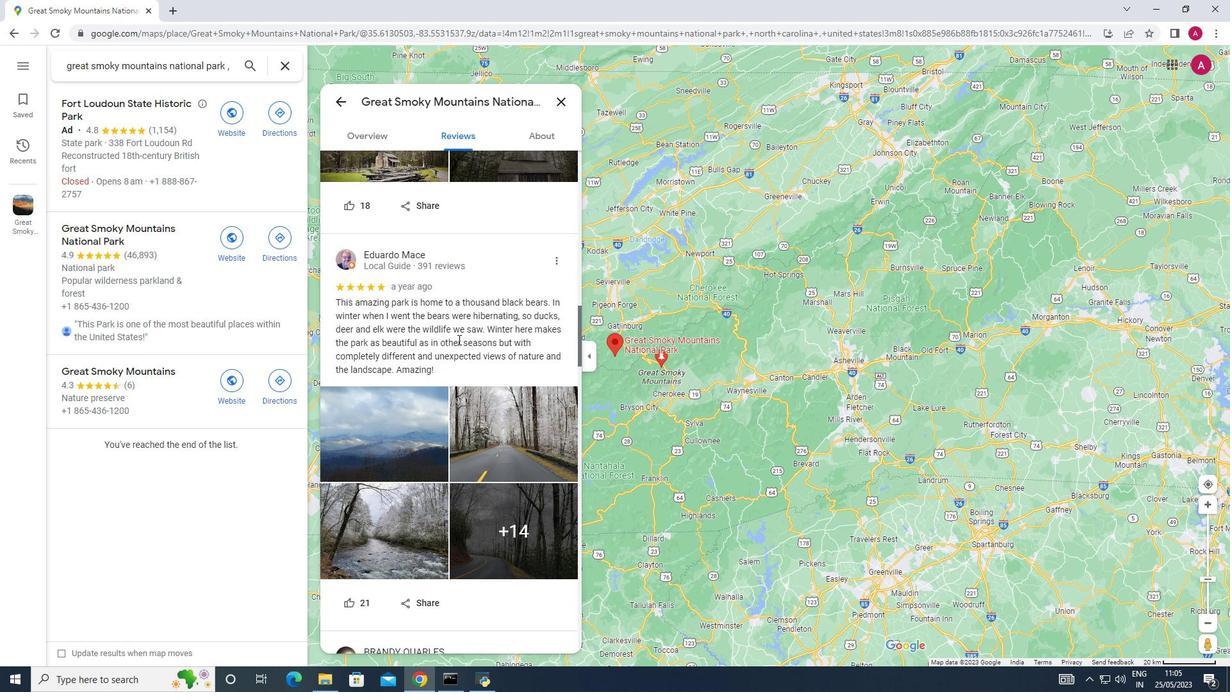 
Action: Mouse scrolled (458, 339) with delta (0, 0)
Screenshot: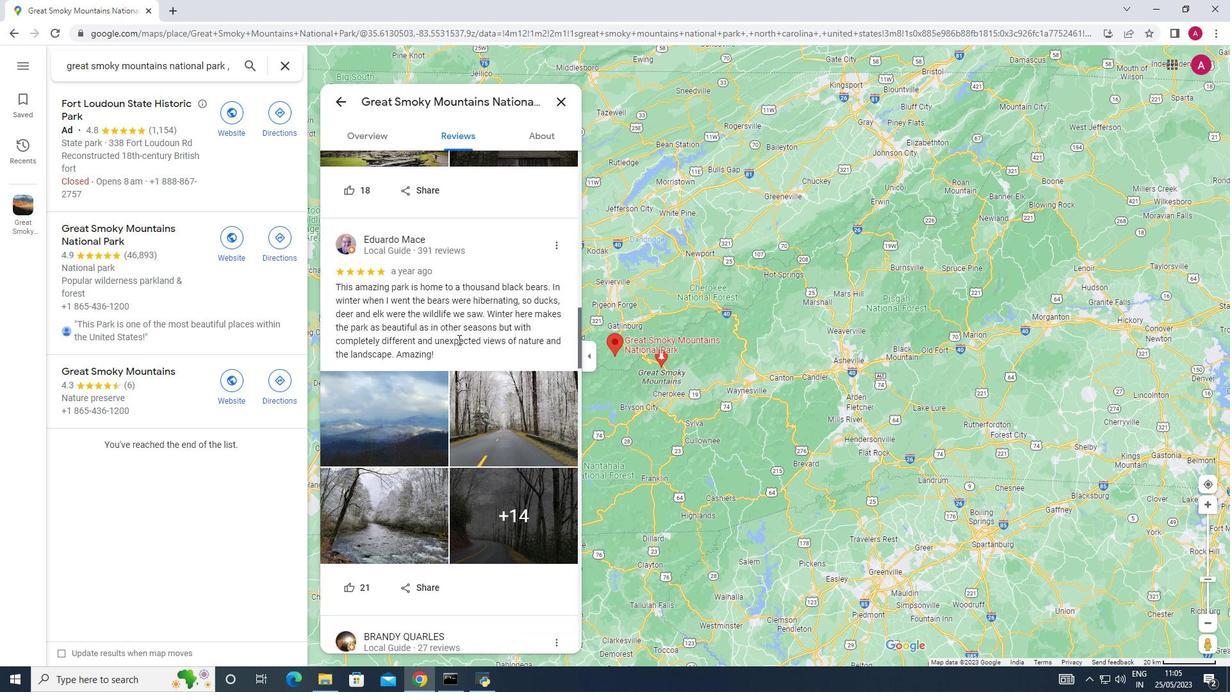 
Action: Mouse scrolled (458, 339) with delta (0, 0)
Screenshot: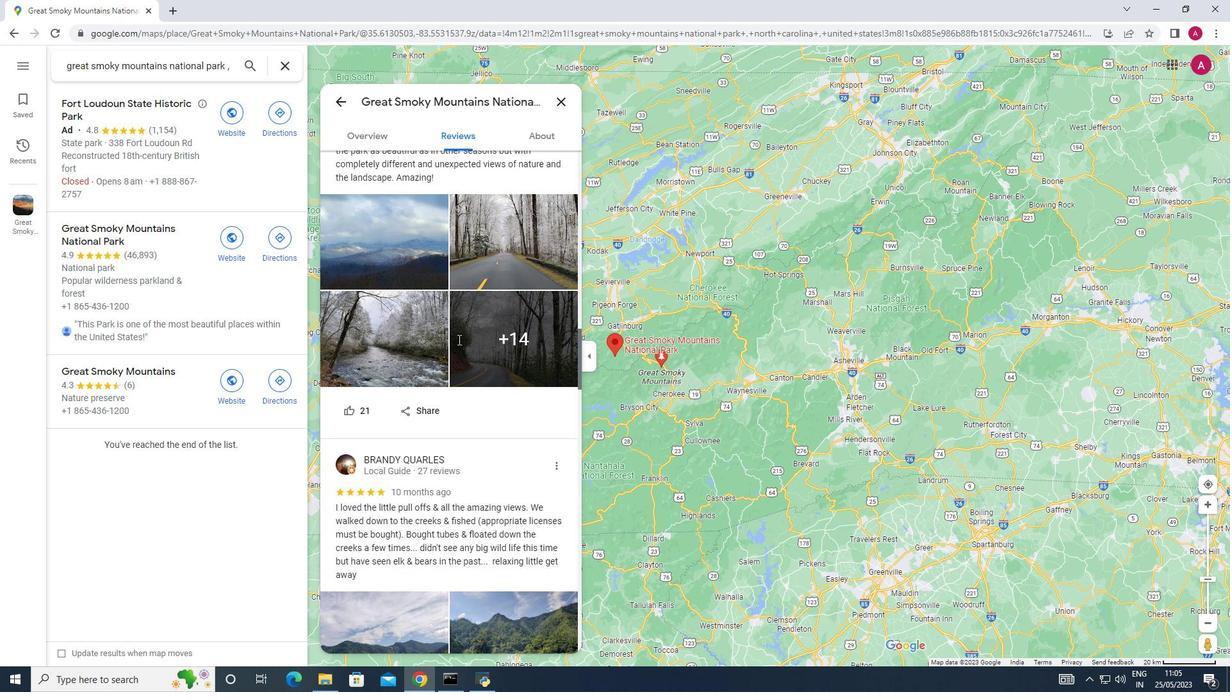 
Action: Mouse scrolled (458, 339) with delta (0, 0)
Screenshot: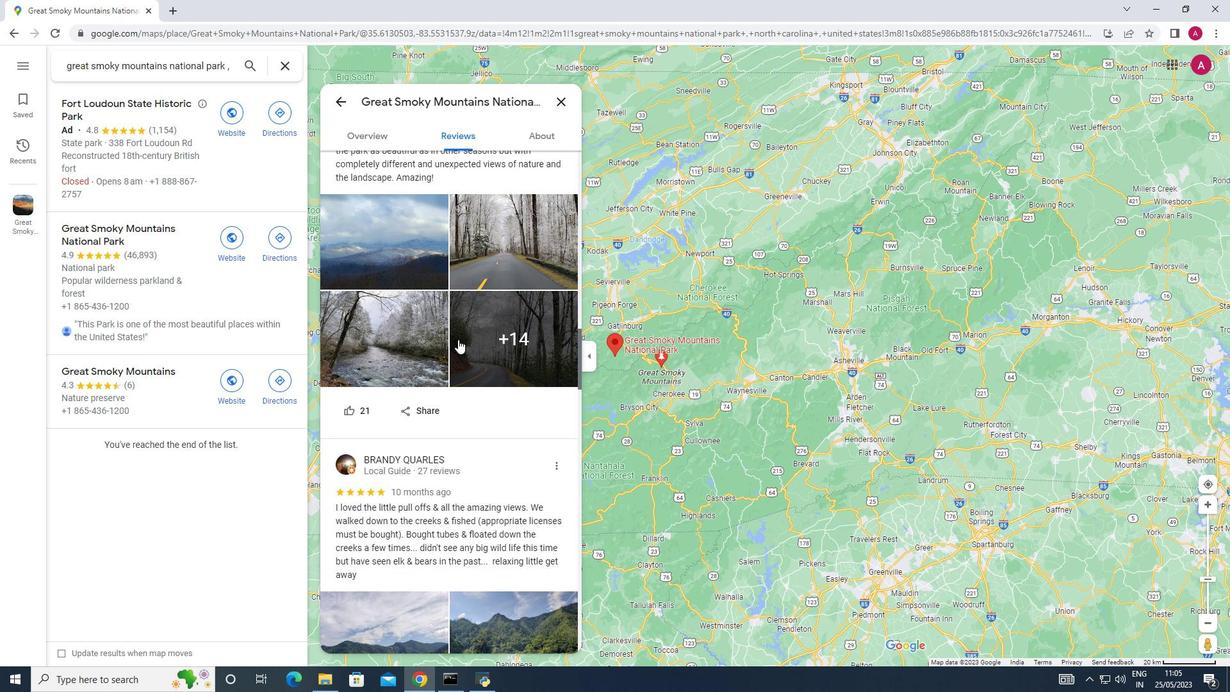 
Action: Mouse scrolled (458, 339) with delta (0, 0)
Screenshot: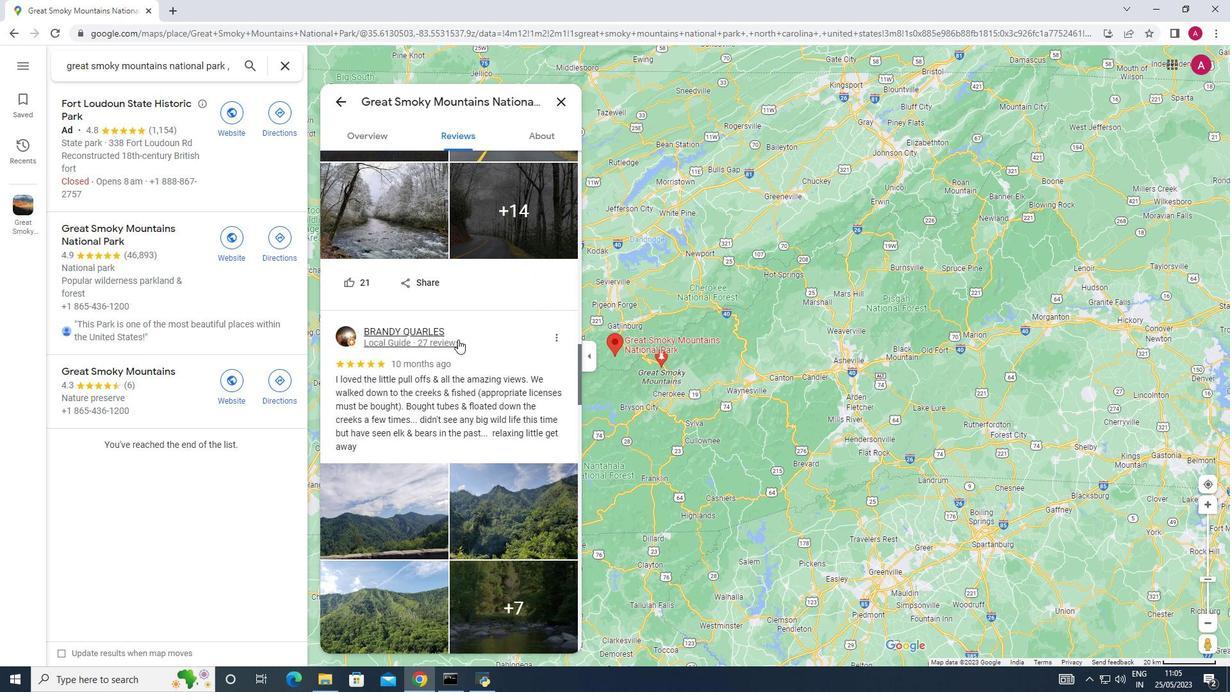 
Action: Mouse scrolled (458, 339) with delta (0, 0)
Screenshot: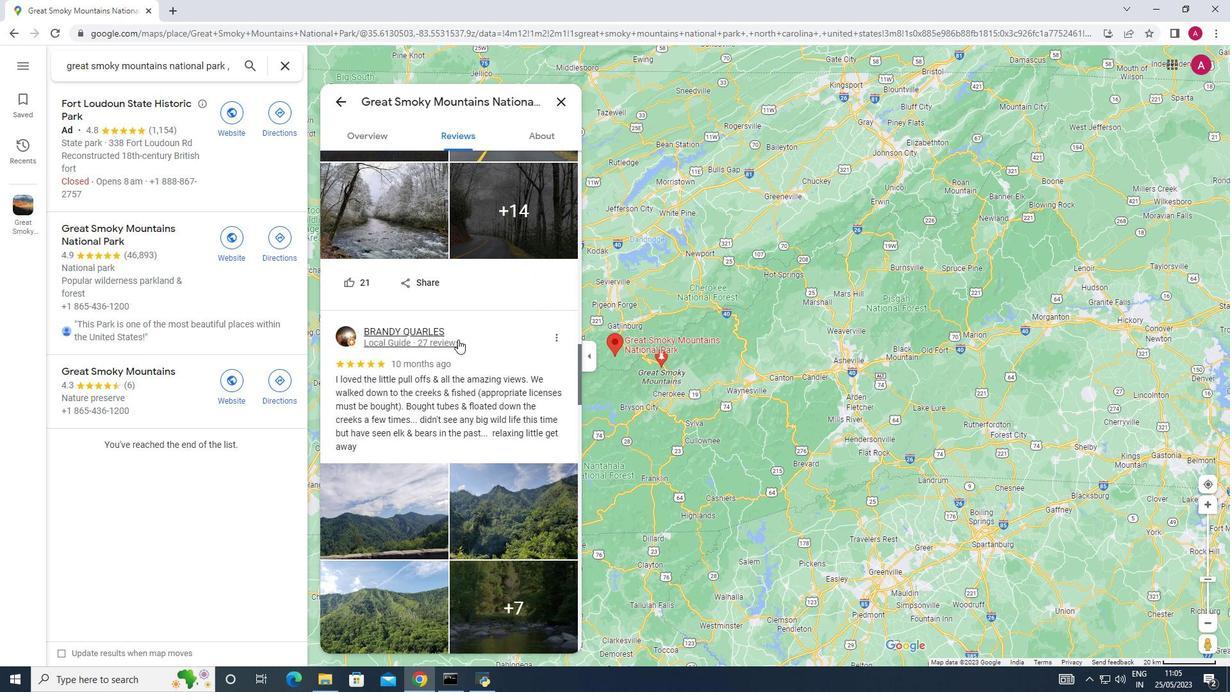 
Action: Mouse scrolled (458, 339) with delta (0, 0)
Screenshot: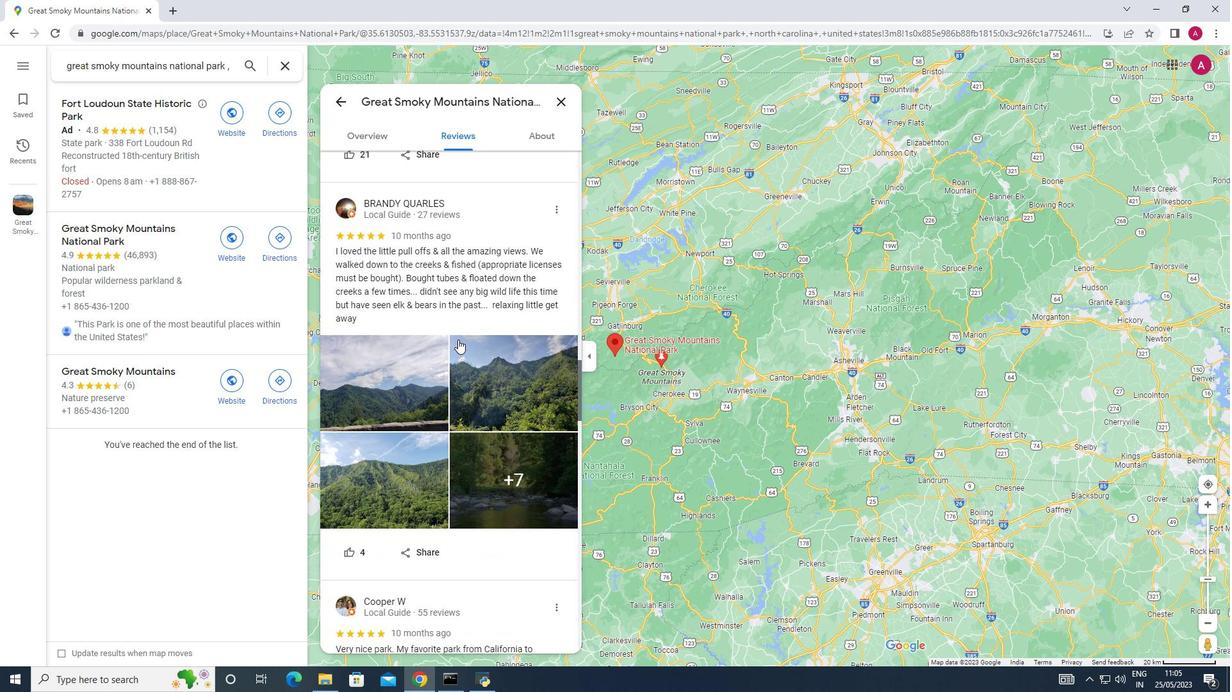 
Action: Mouse scrolled (458, 339) with delta (0, 0)
Screenshot: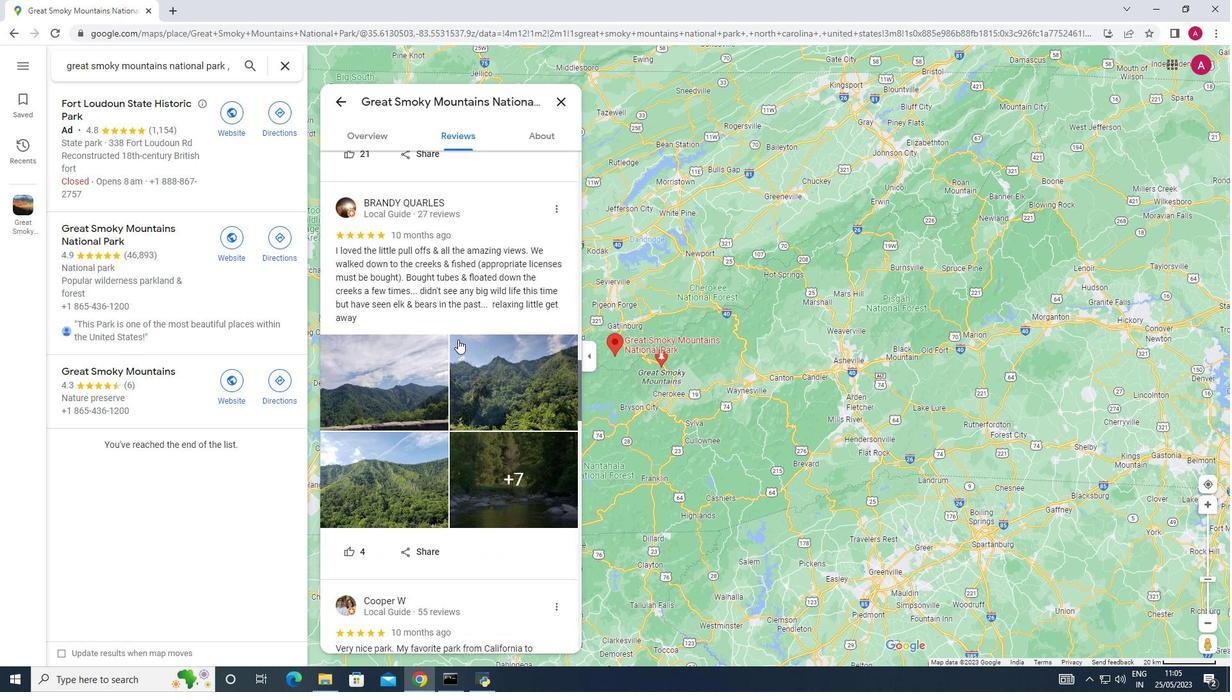 
Action: Mouse scrolled (458, 339) with delta (0, 0)
Screenshot: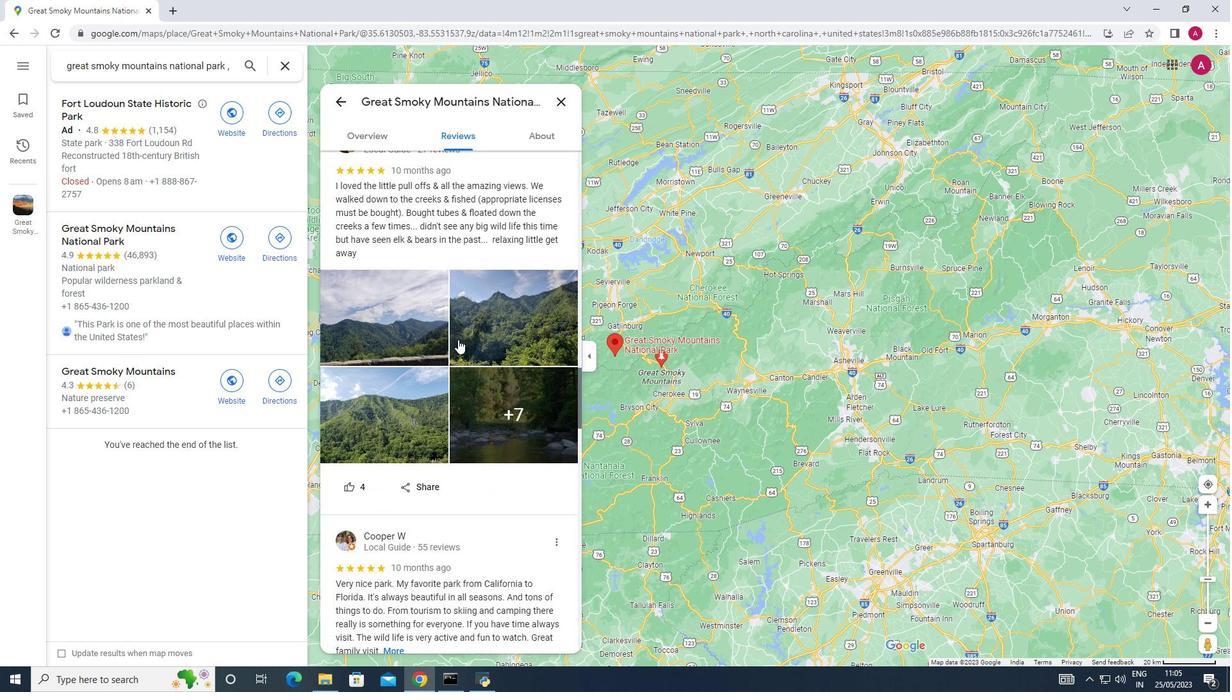 
Action: Mouse scrolled (458, 339) with delta (0, 0)
Screenshot: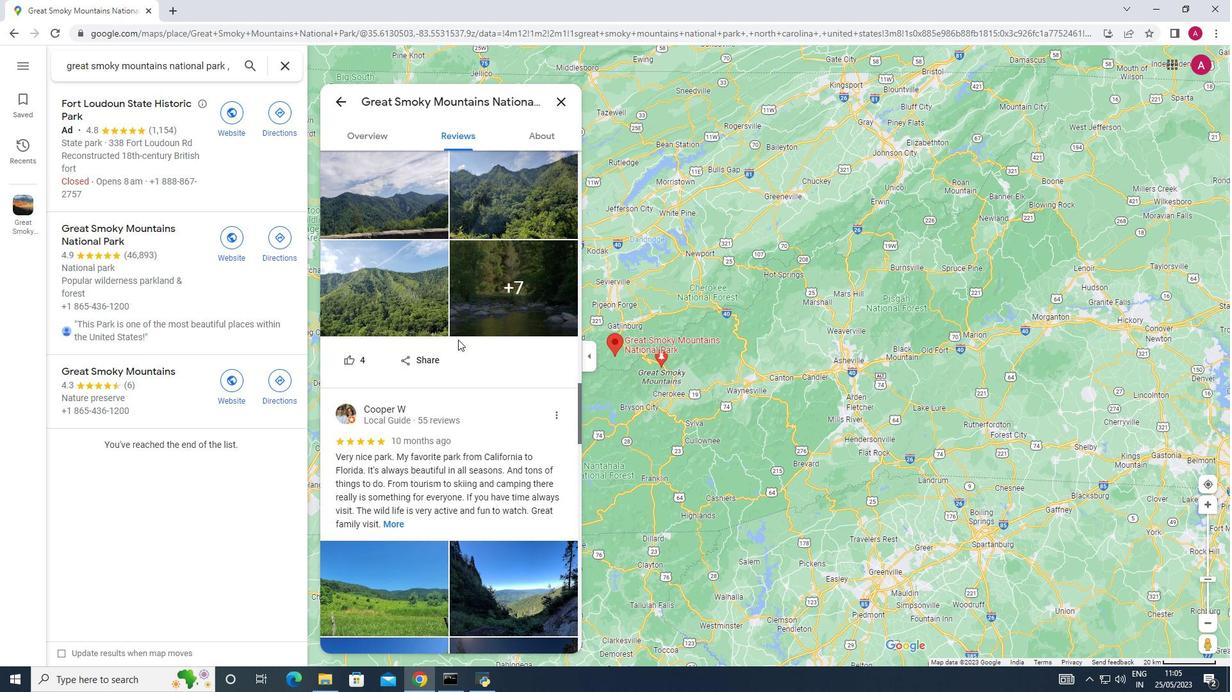 
Action: Mouse scrolled (458, 339) with delta (0, 0)
Screenshot: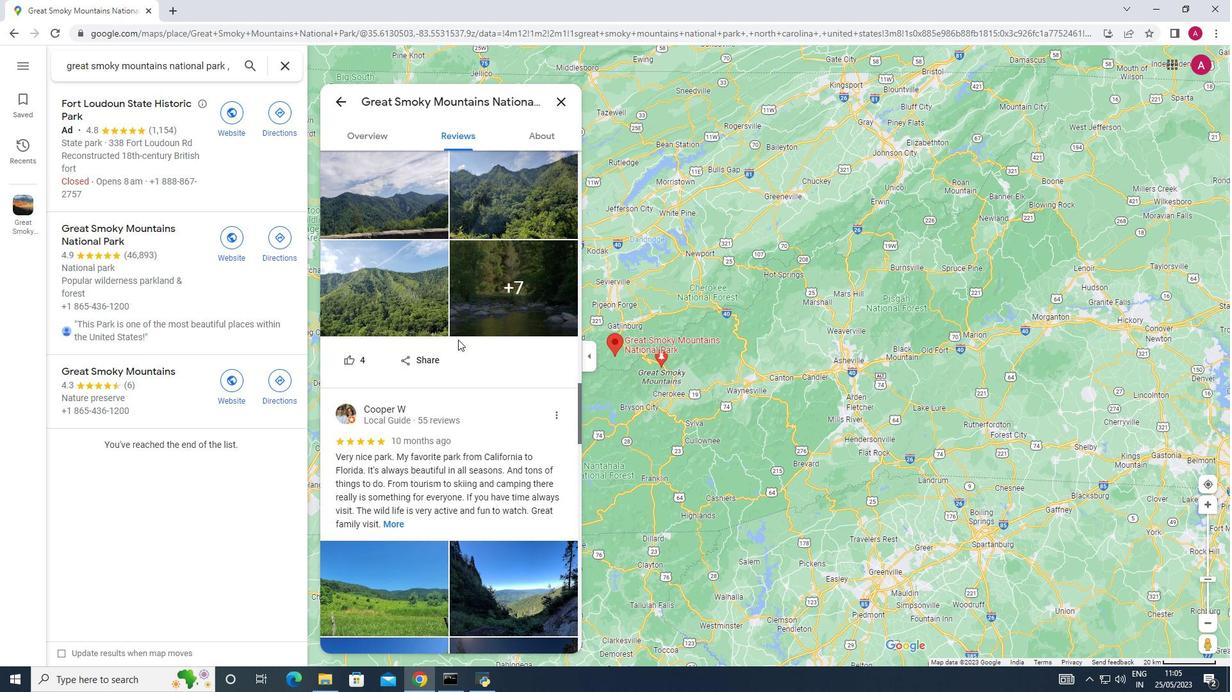 
Action: Mouse scrolled (458, 339) with delta (0, 0)
Screenshot: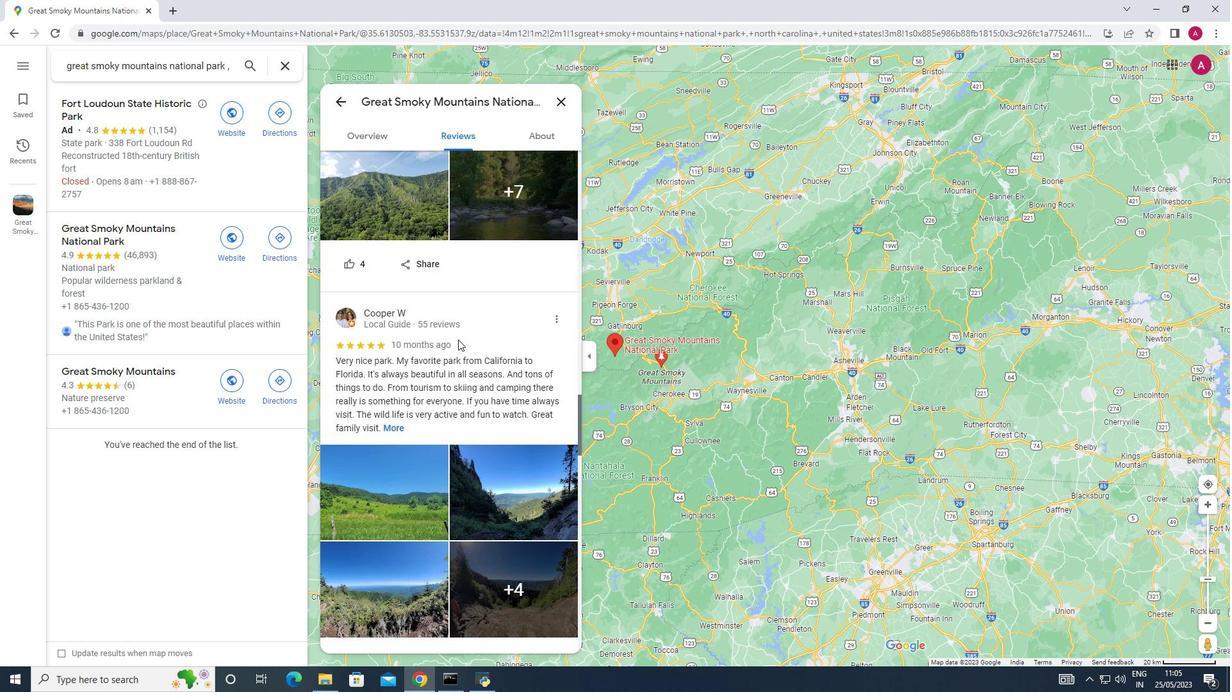 
Action: Mouse scrolled (458, 339) with delta (0, 0)
Screenshot: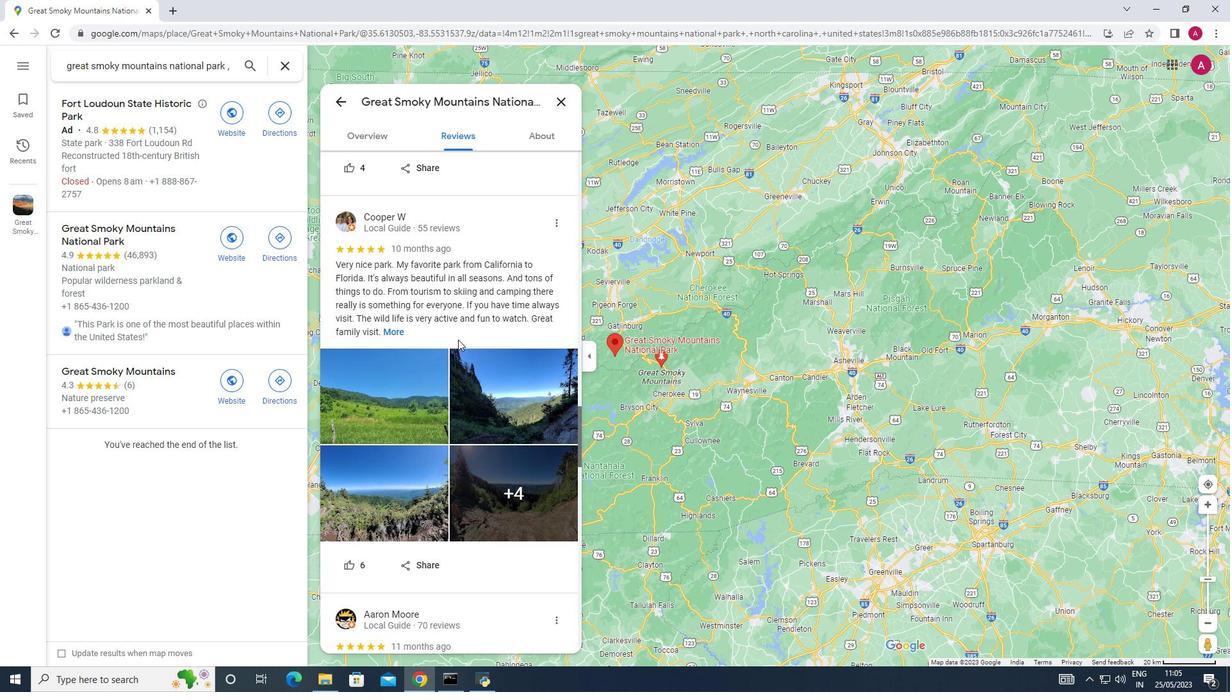 
Action: Mouse scrolled (458, 339) with delta (0, 0)
Screenshot: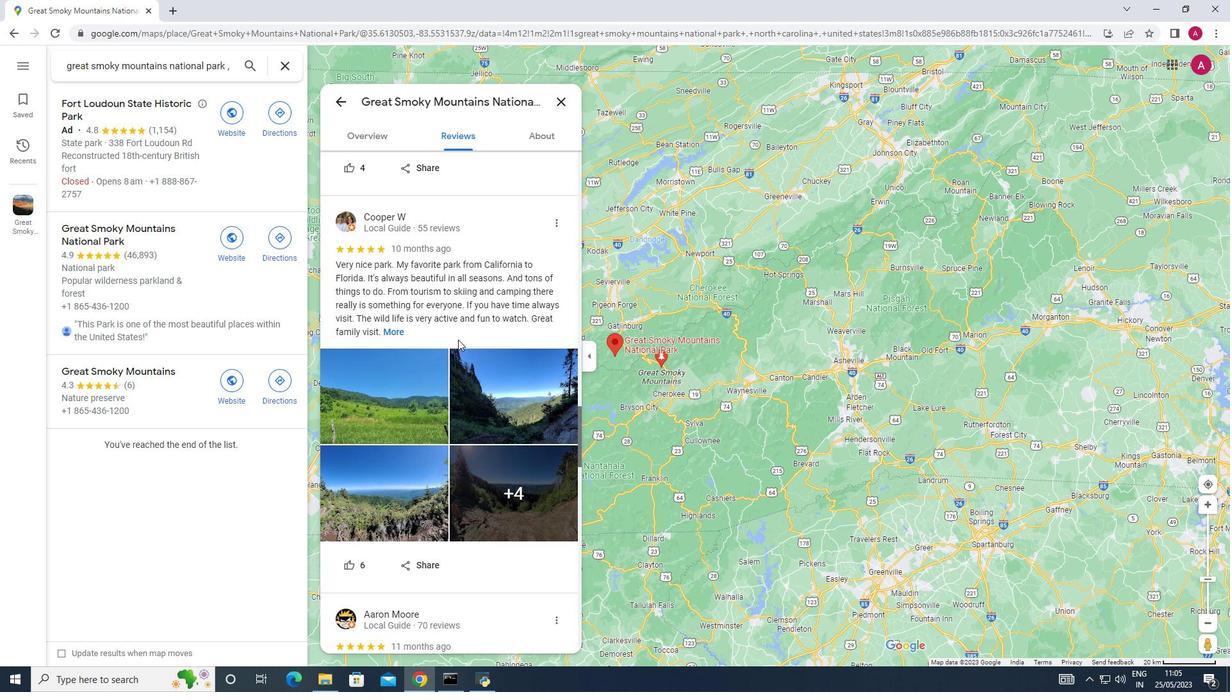 
Action: Mouse scrolled (458, 339) with delta (0, 0)
Screenshot: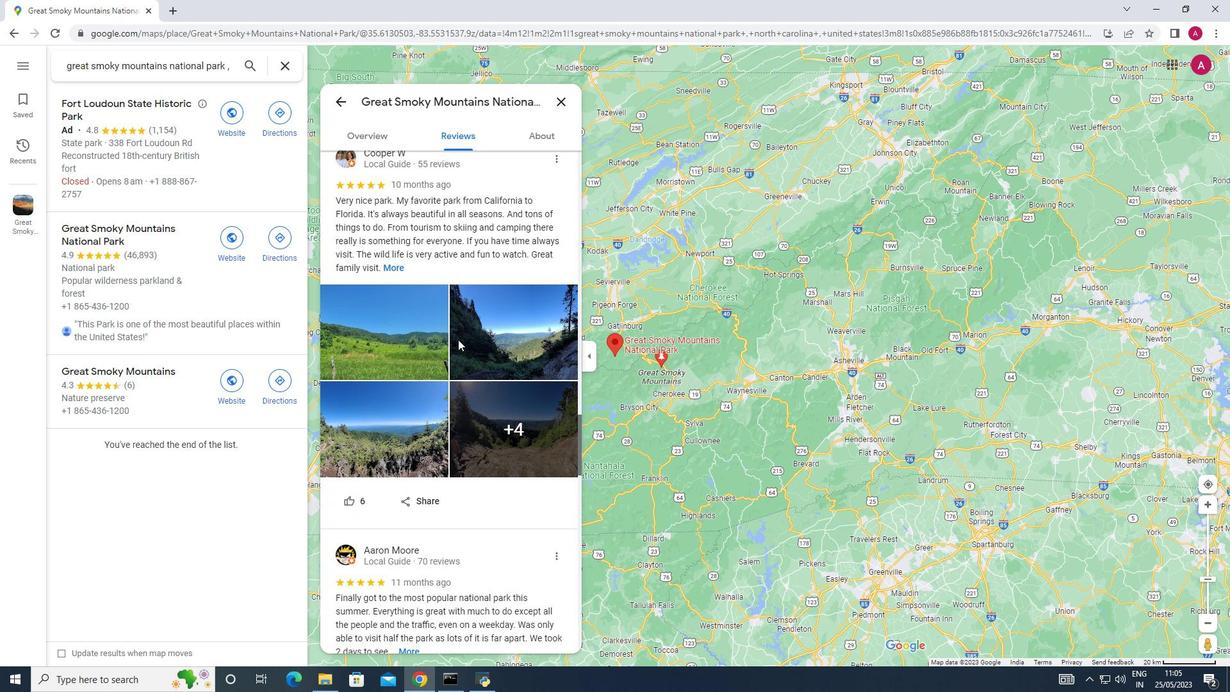 
Action: Mouse scrolled (458, 339) with delta (0, 0)
Screenshot: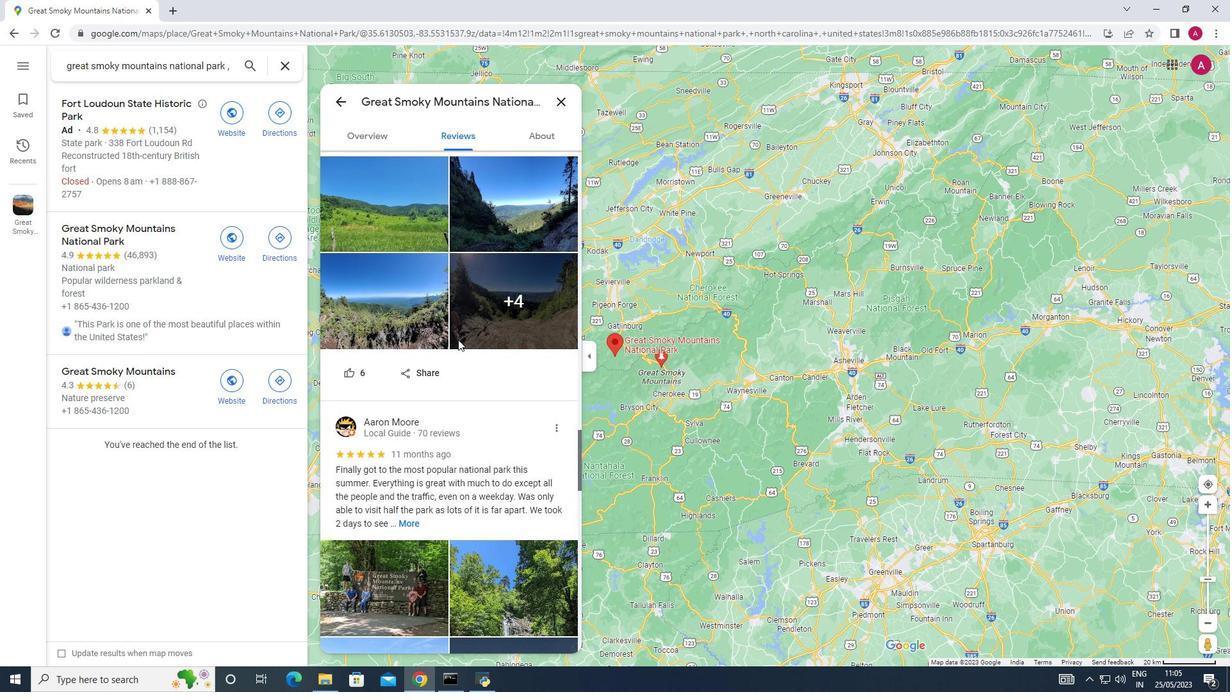 
Action: Mouse scrolled (458, 339) with delta (0, 0)
Screenshot: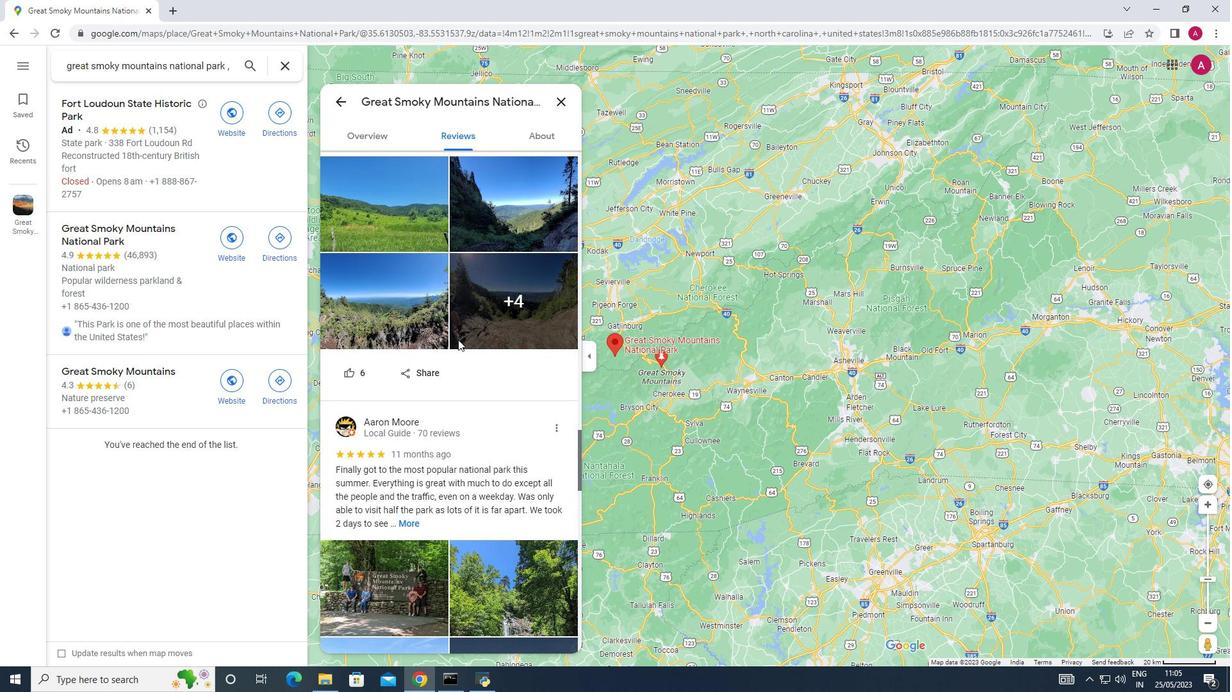 
Action: Mouse scrolled (458, 339) with delta (0, 0)
Screenshot: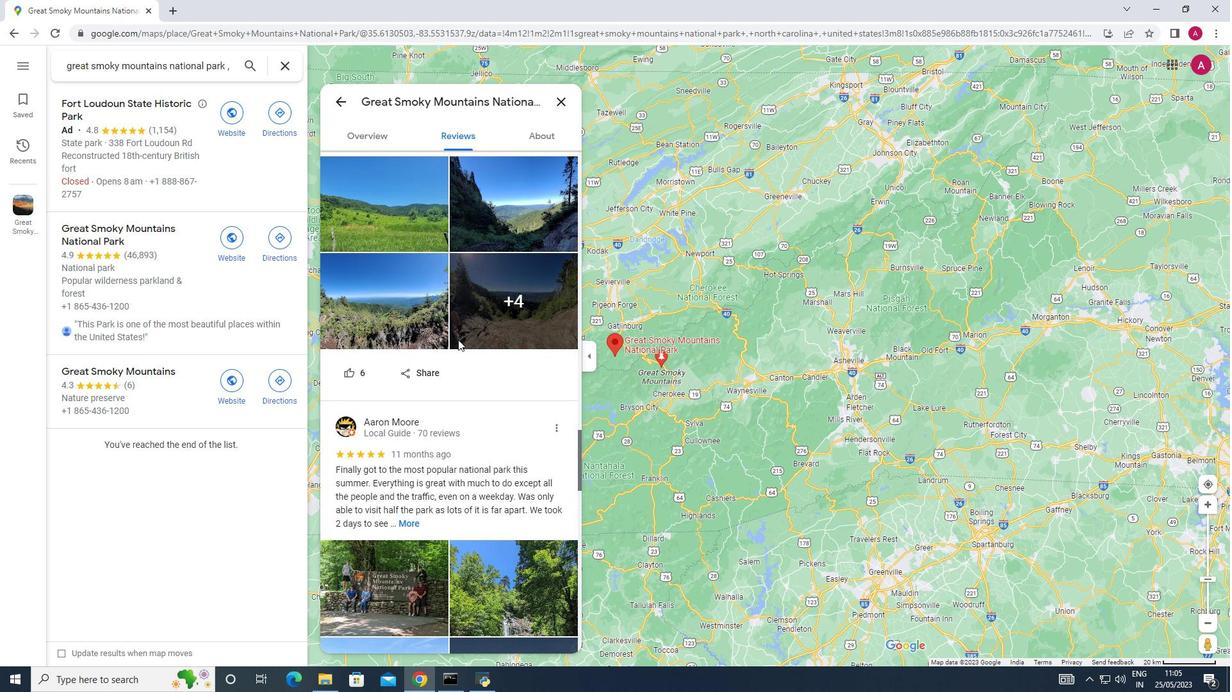 
Action: Mouse scrolled (458, 339) with delta (0, 0)
Screenshot: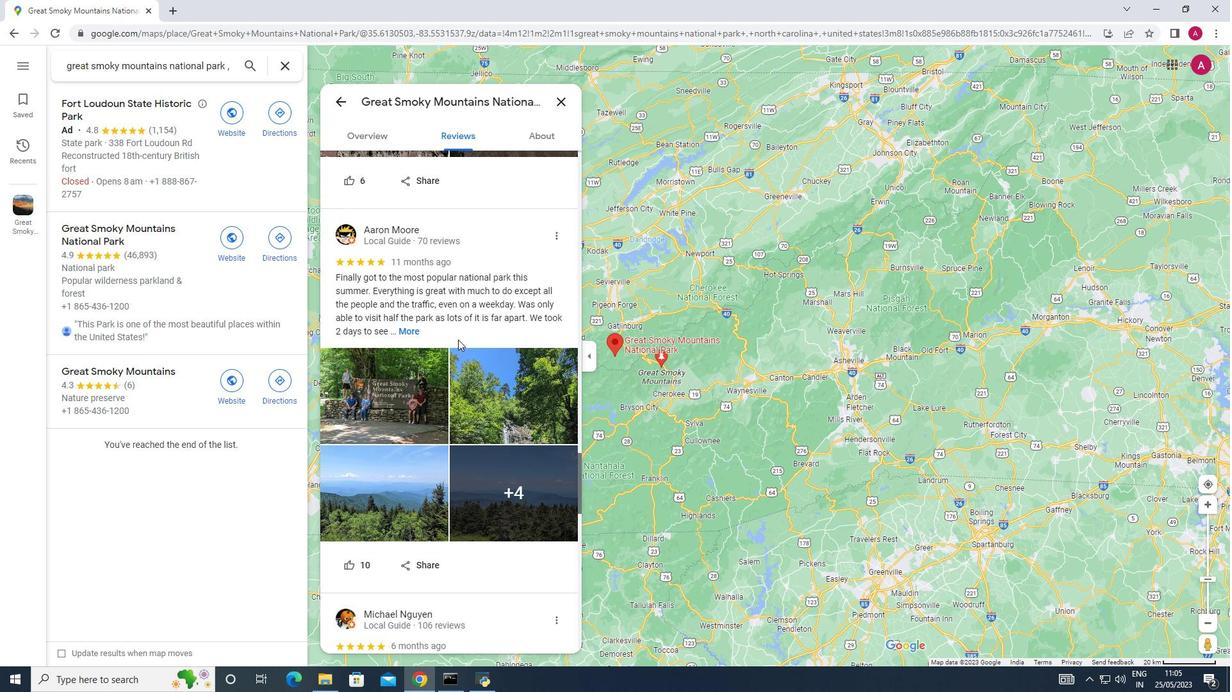 
Action: Mouse scrolled (458, 339) with delta (0, 0)
Screenshot: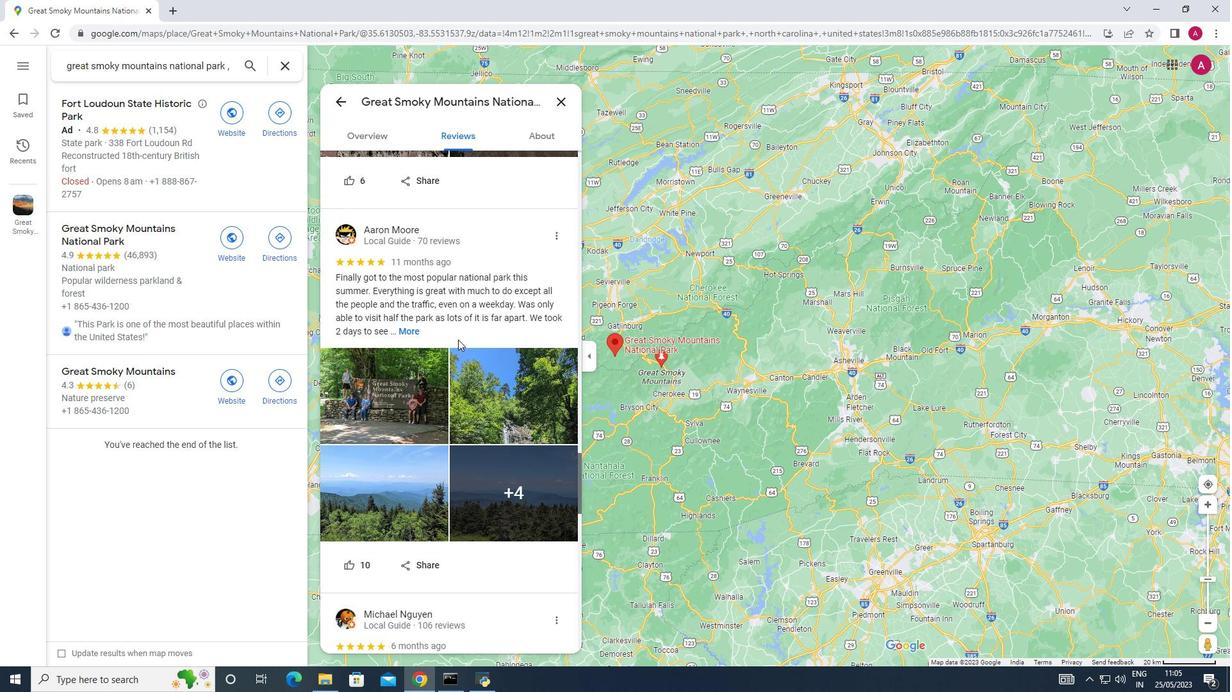 
Action: Mouse scrolled (458, 339) with delta (0, 0)
Screenshot: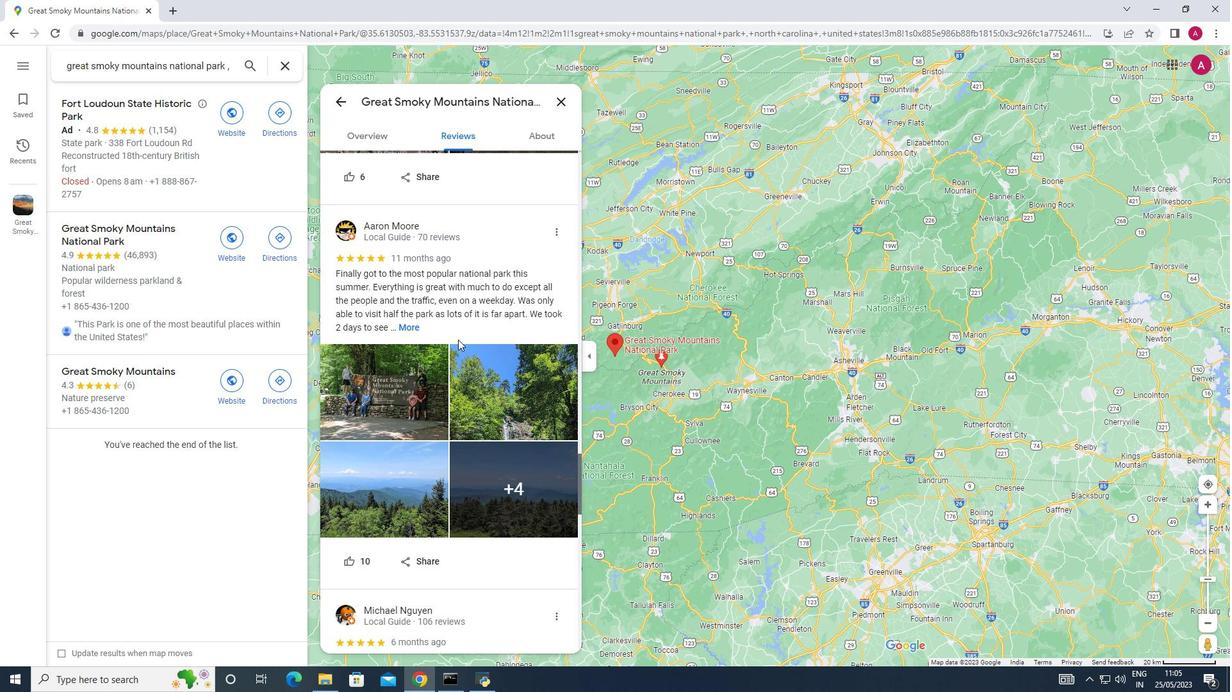 
Action: Mouse scrolled (458, 339) with delta (0, 0)
Screenshot: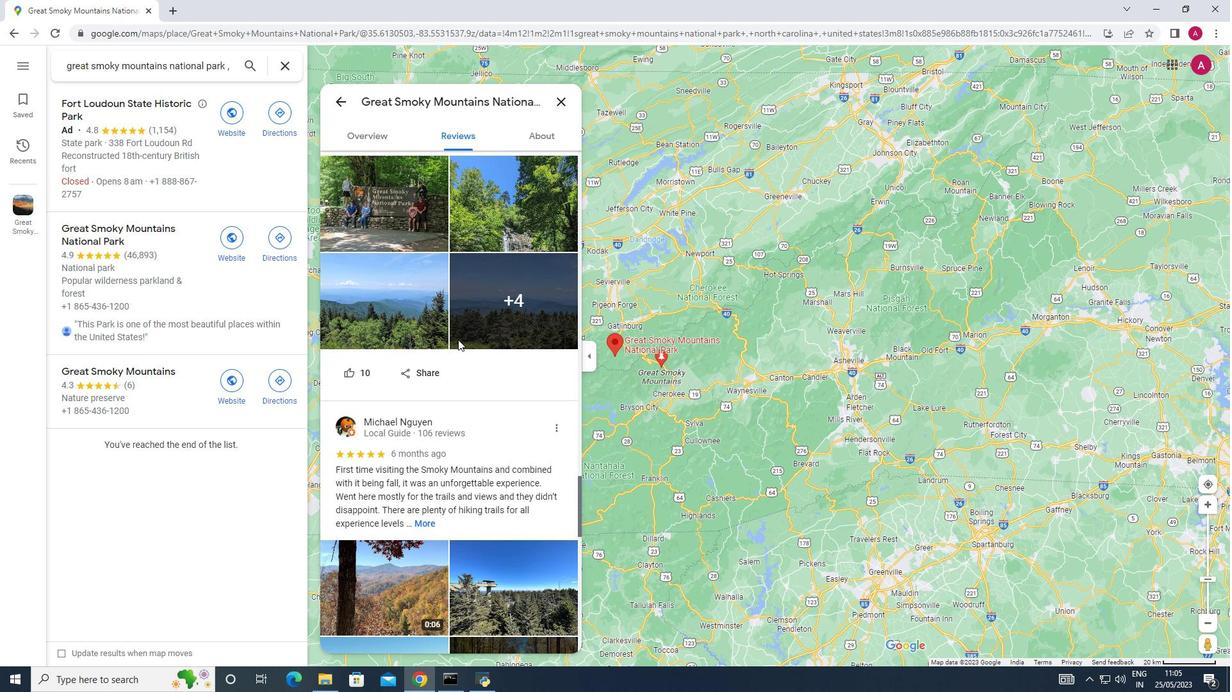 
Action: Mouse scrolled (458, 339) with delta (0, 0)
Screenshot: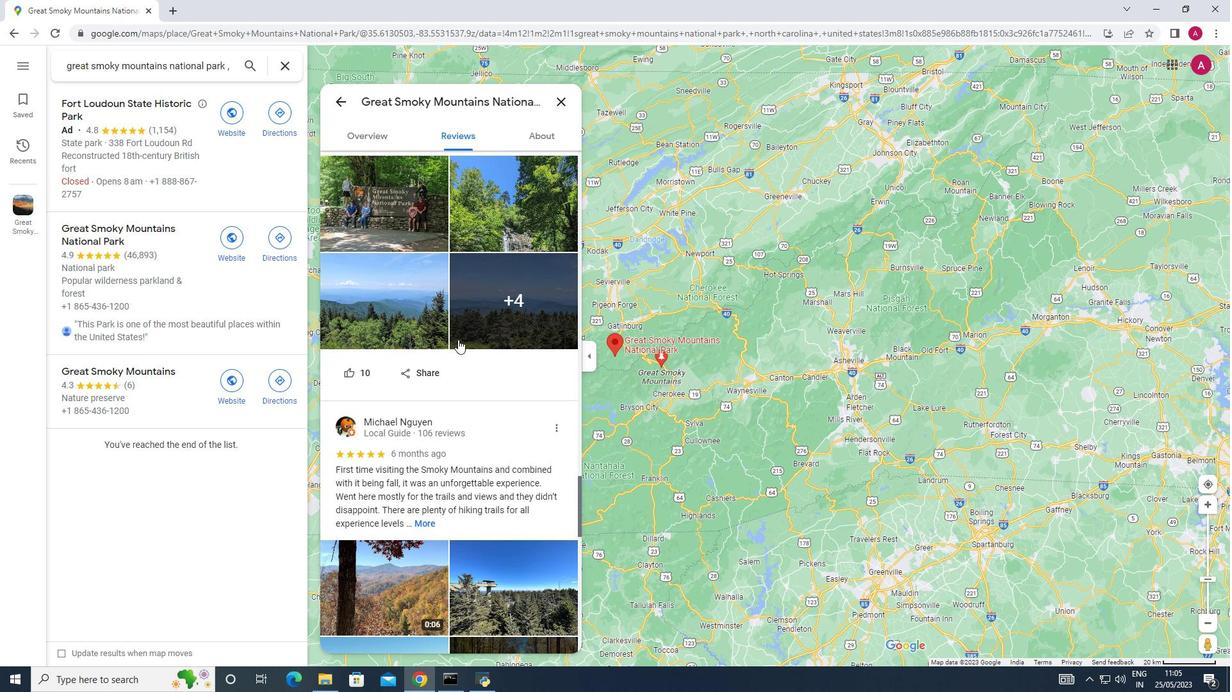 
Action: Mouse scrolled (458, 339) with delta (0, 0)
Screenshot: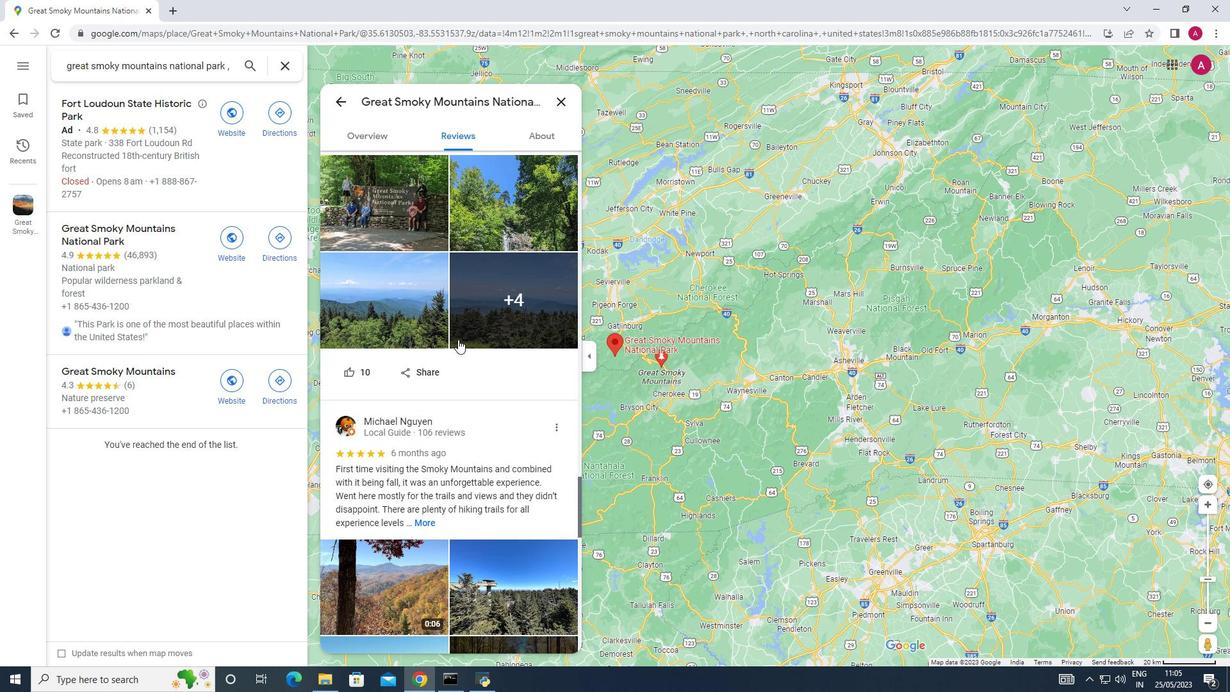 
Action: Mouse scrolled (458, 339) with delta (0, 0)
Screenshot: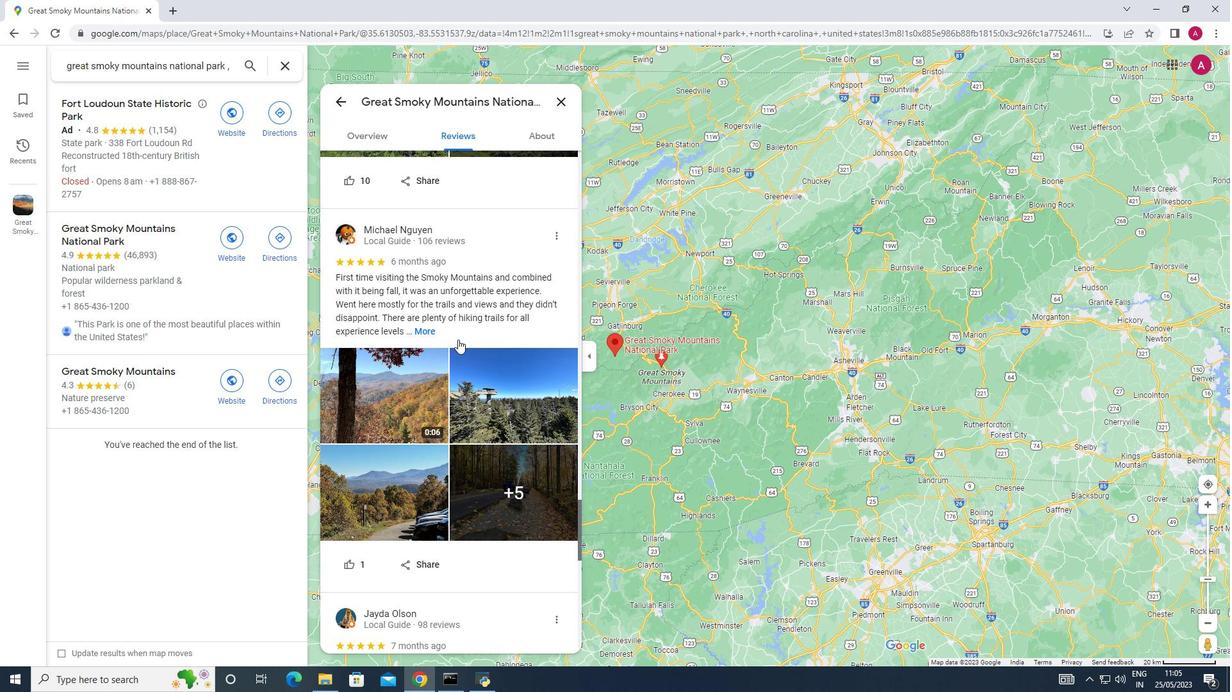 
Action: Mouse scrolled (458, 339) with delta (0, 0)
Screenshot: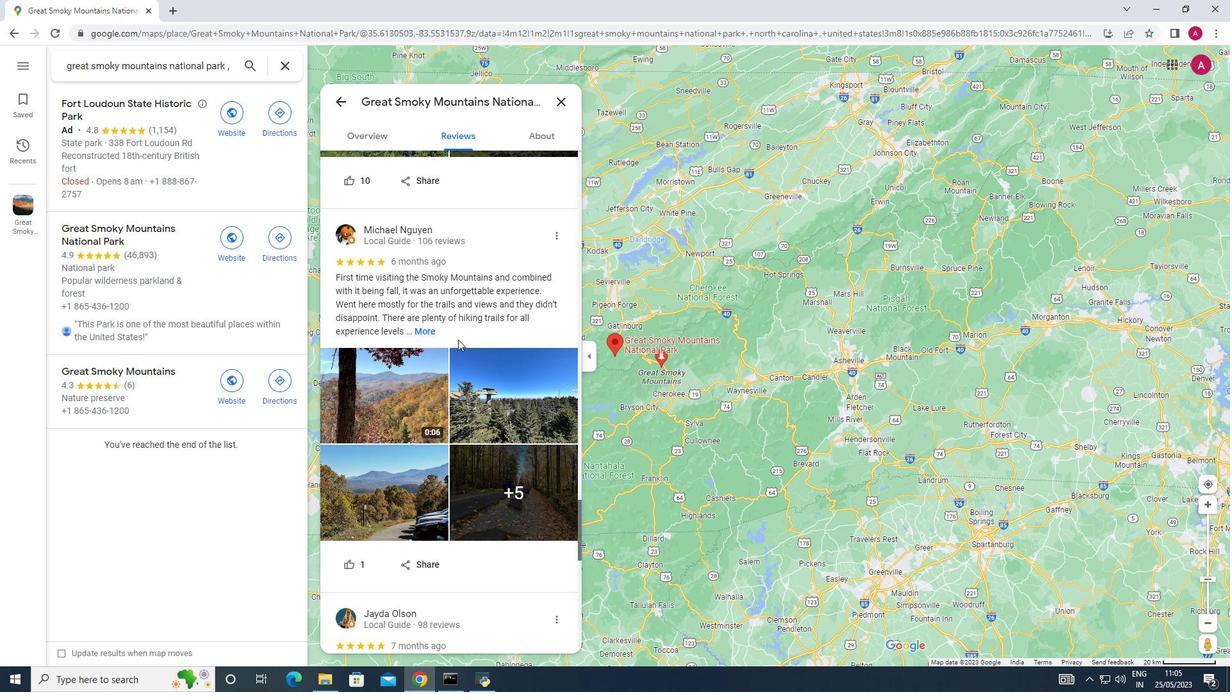 
Action: Mouse scrolled (458, 339) with delta (0, 0)
Screenshot: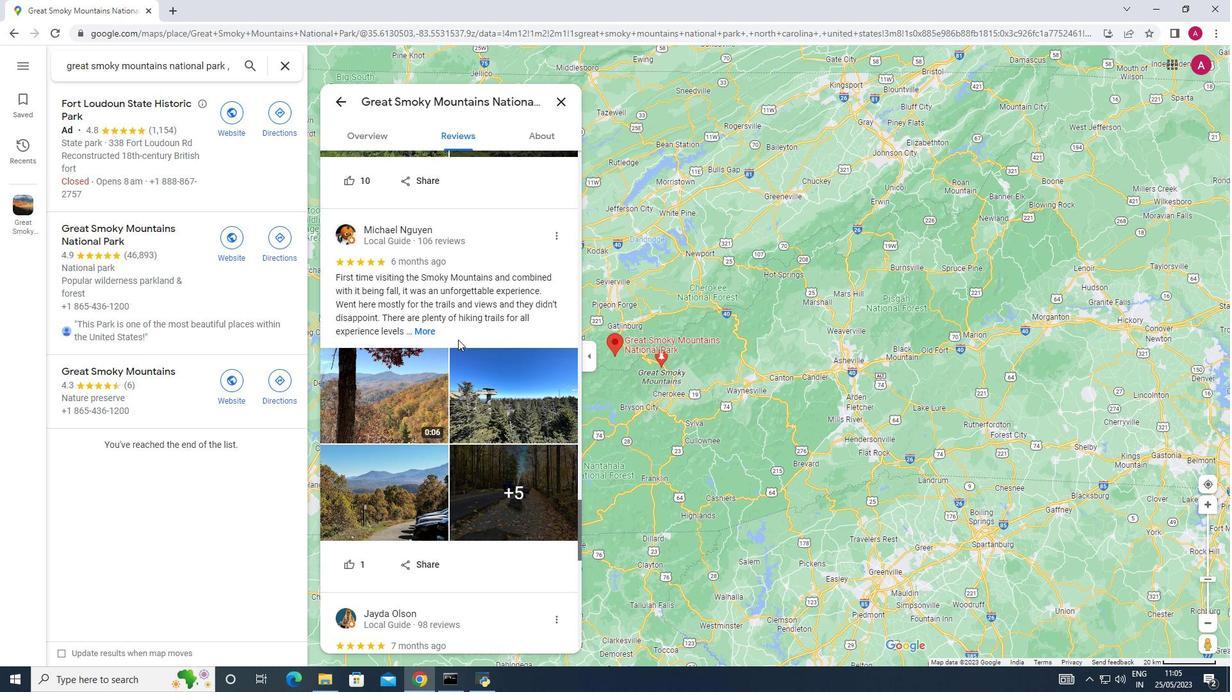 
Action: Mouse scrolled (458, 339) with delta (0, 0)
Screenshot: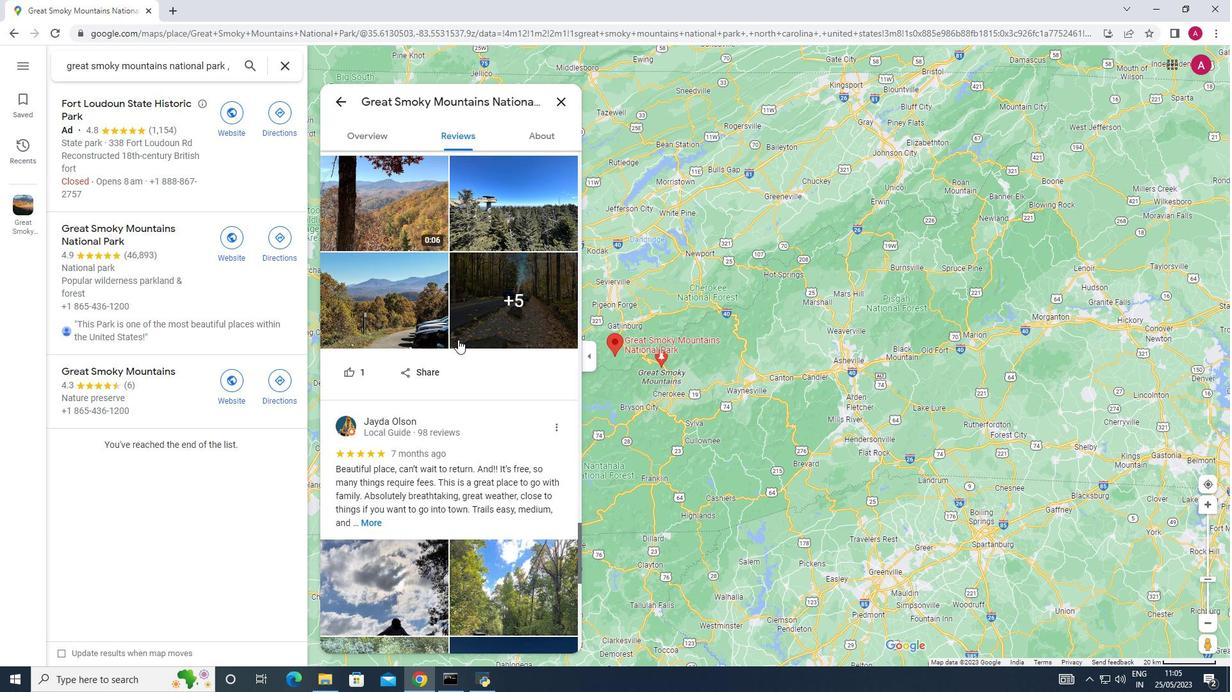 
Action: Mouse scrolled (458, 339) with delta (0, 0)
Screenshot: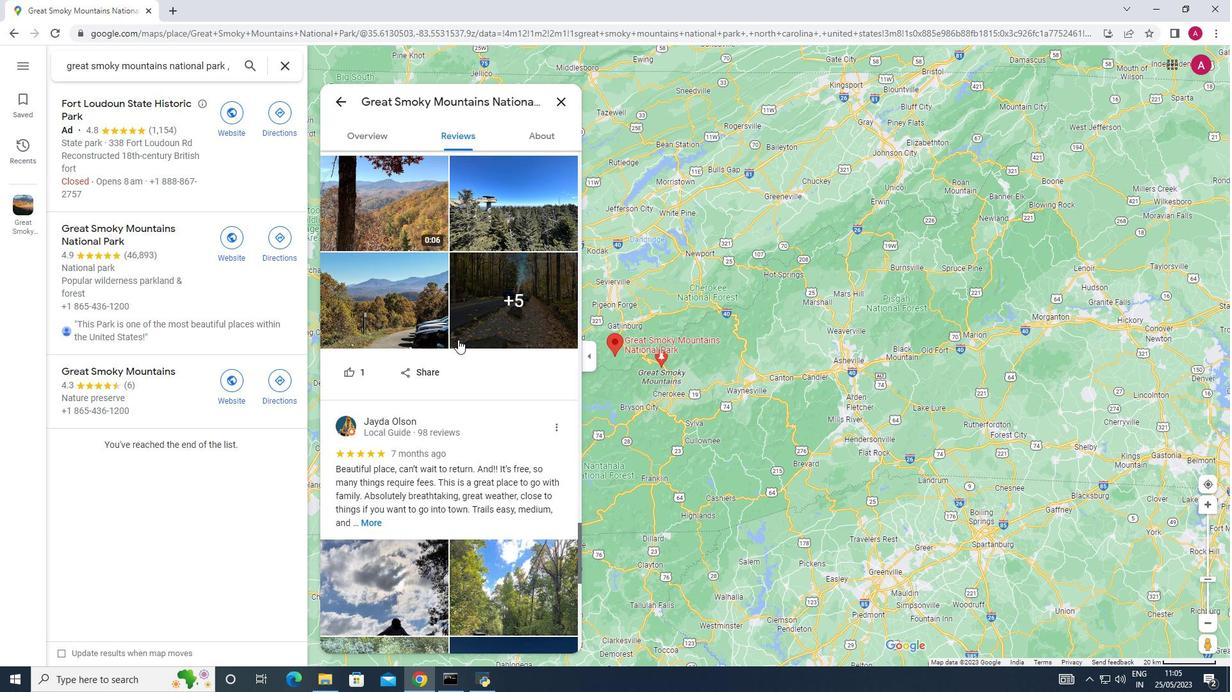 
Action: Mouse scrolled (458, 339) with delta (0, 0)
Screenshot: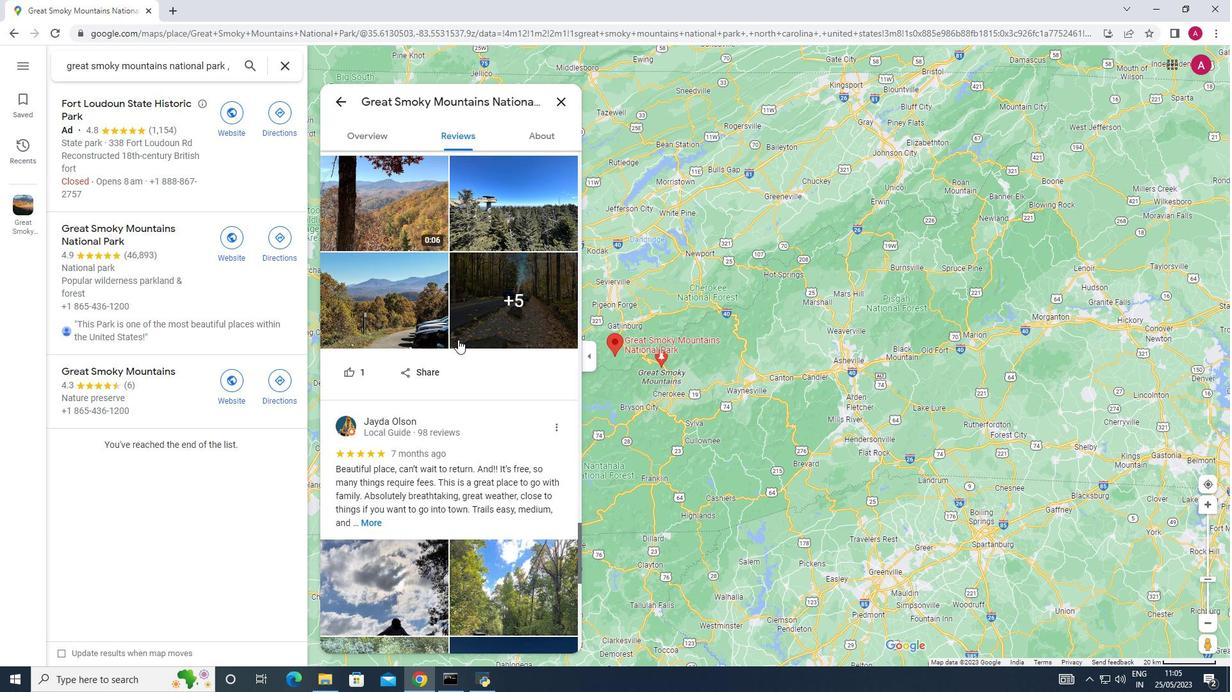 
Action: Mouse scrolled (458, 339) with delta (0, 0)
Screenshot: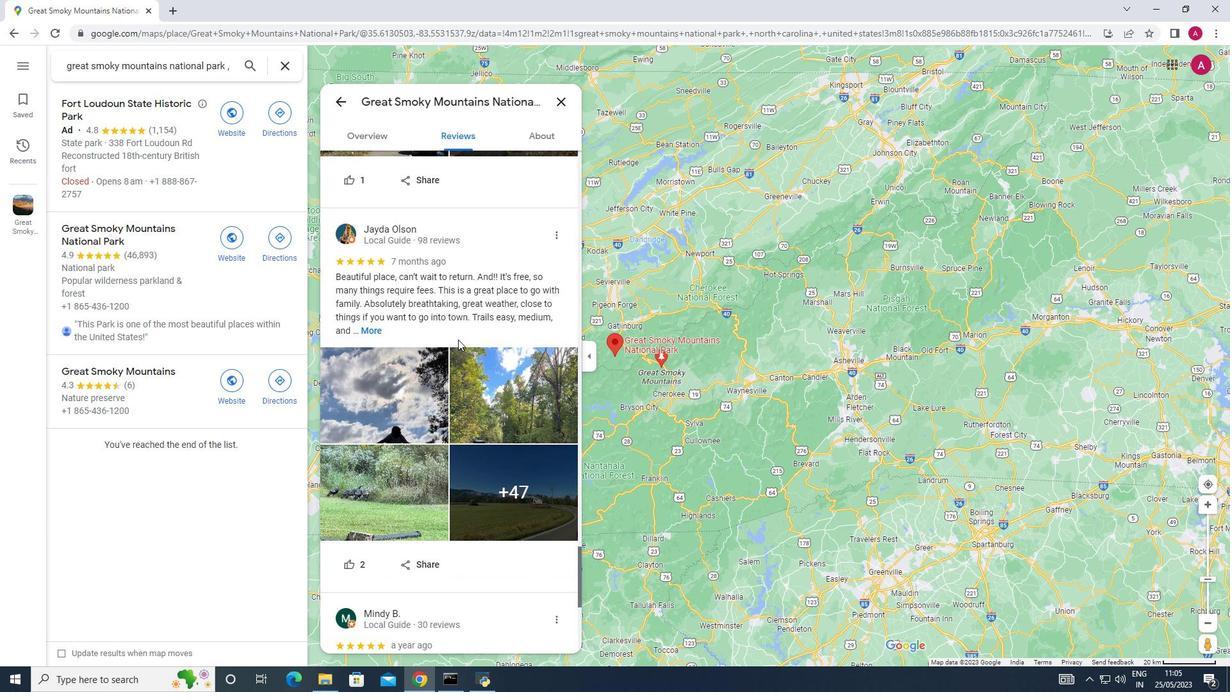 
Action: Mouse scrolled (458, 339) with delta (0, 0)
Screenshot: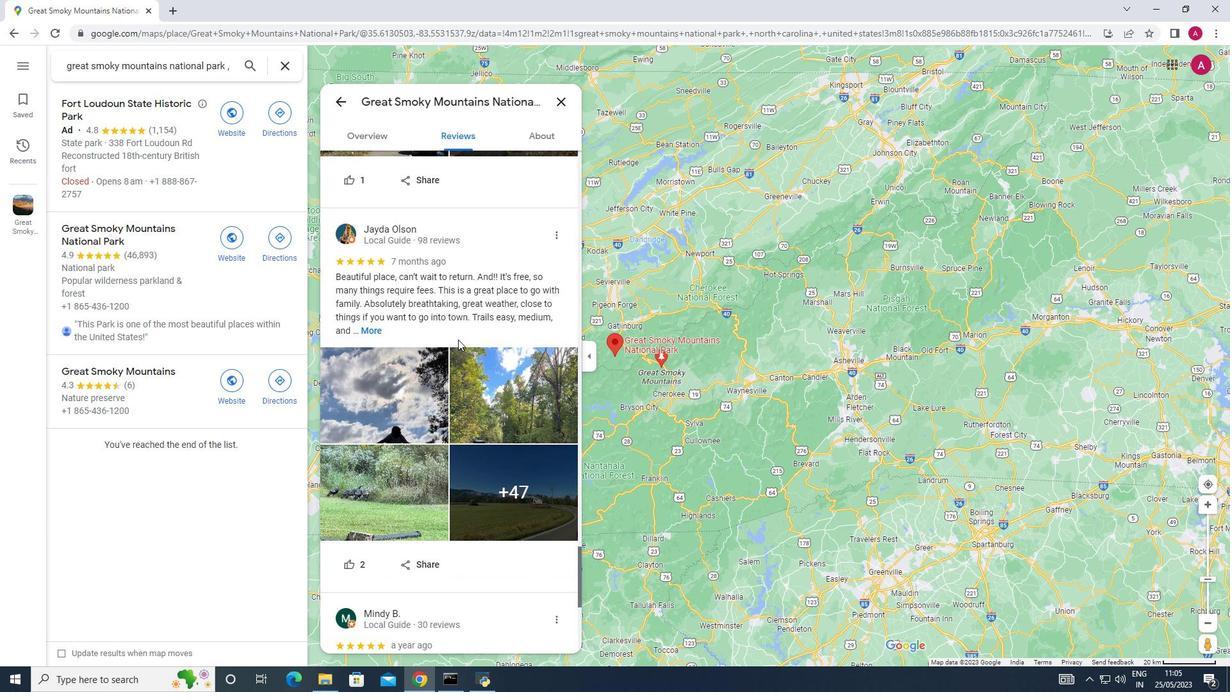 
Action: Mouse scrolled (458, 339) with delta (0, 0)
Screenshot: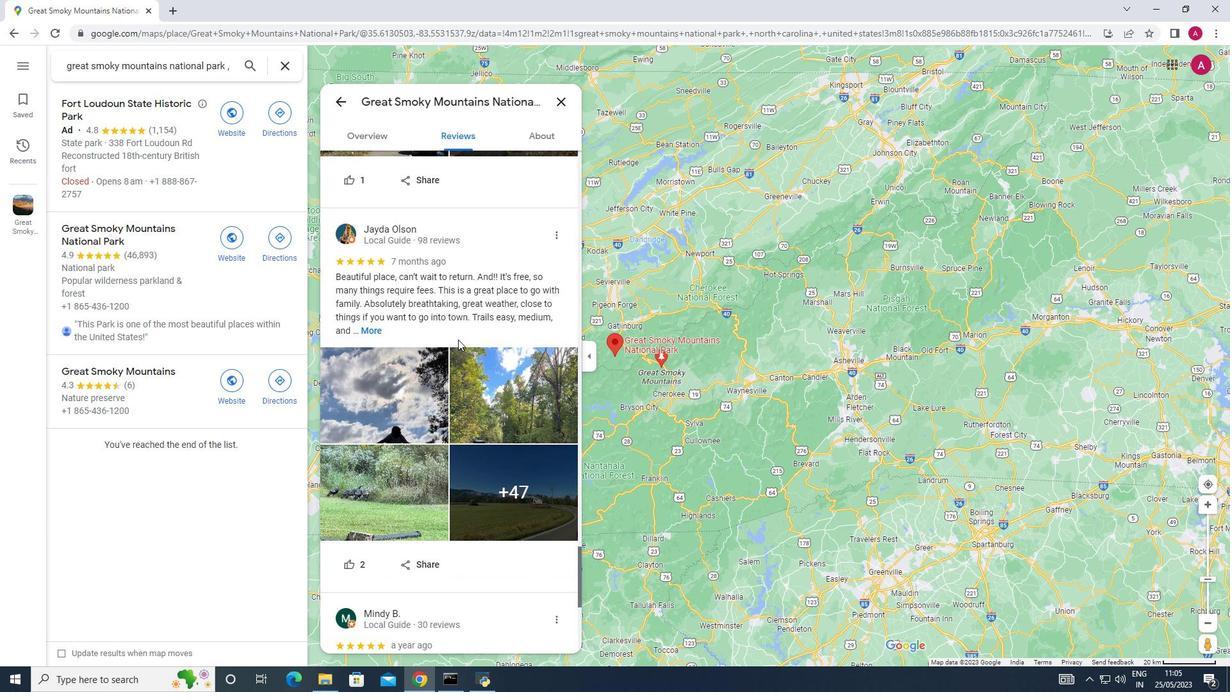 
Action: Mouse moved to (459, 339)
Screenshot: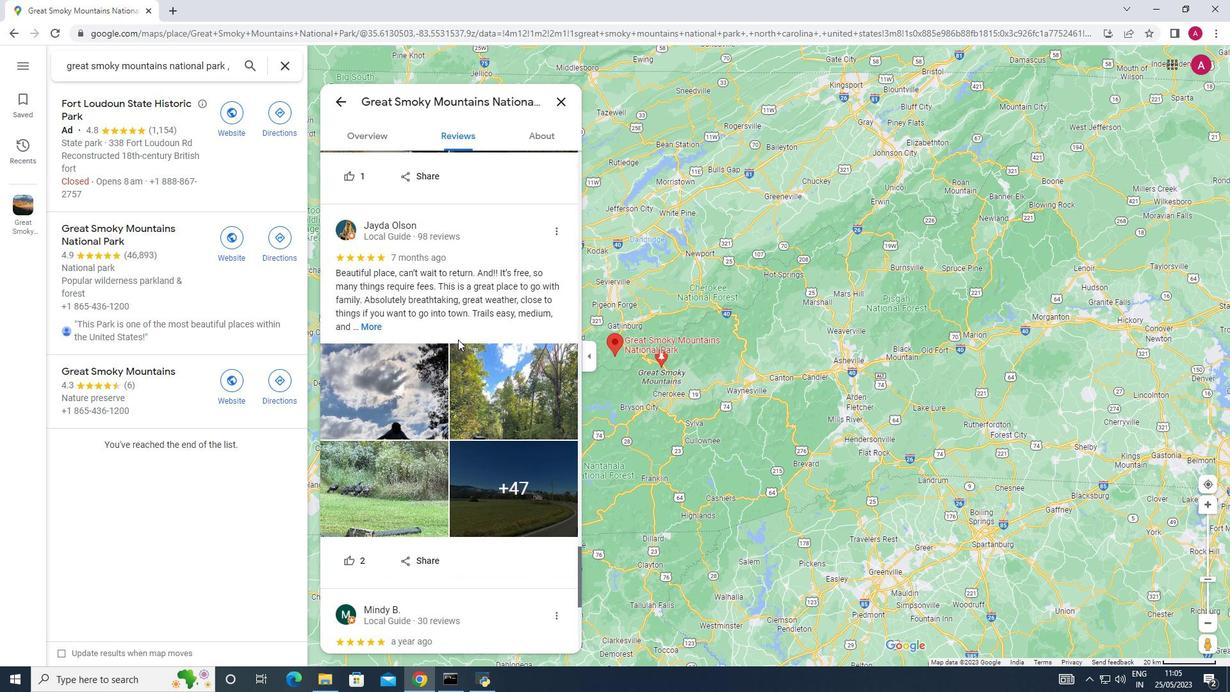 
Action: Mouse scrolled (459, 339) with delta (0, 0)
Screenshot: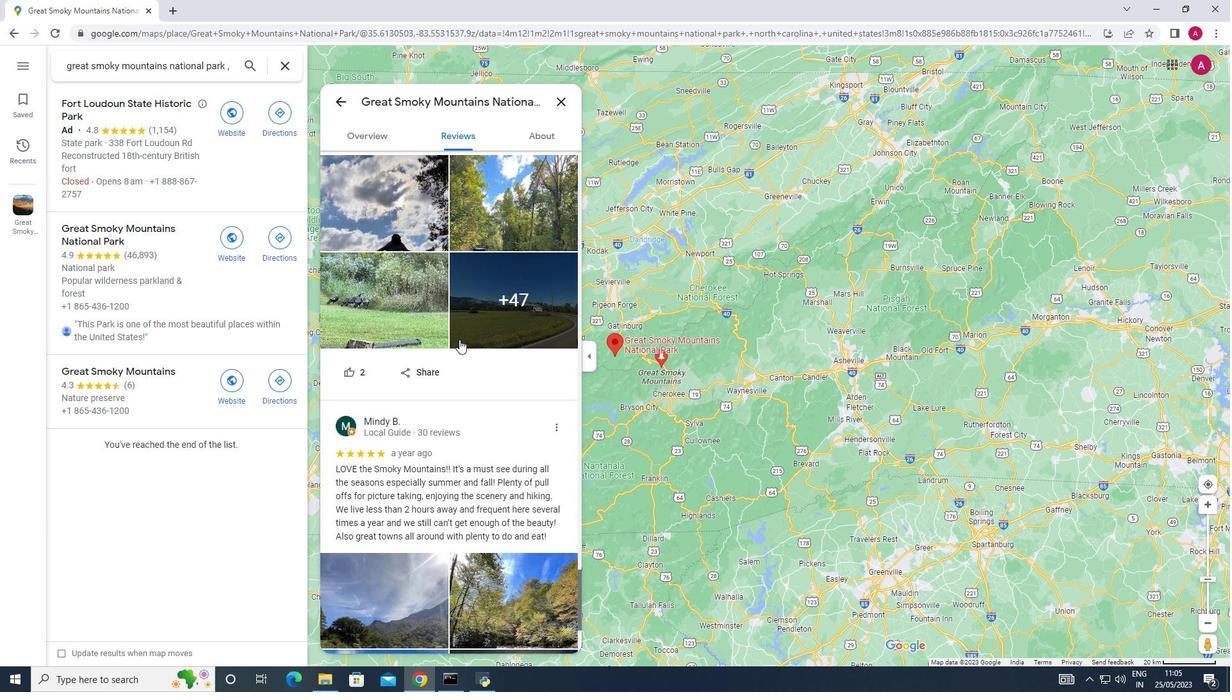 
Action: Mouse scrolled (459, 339) with delta (0, 0)
Screenshot: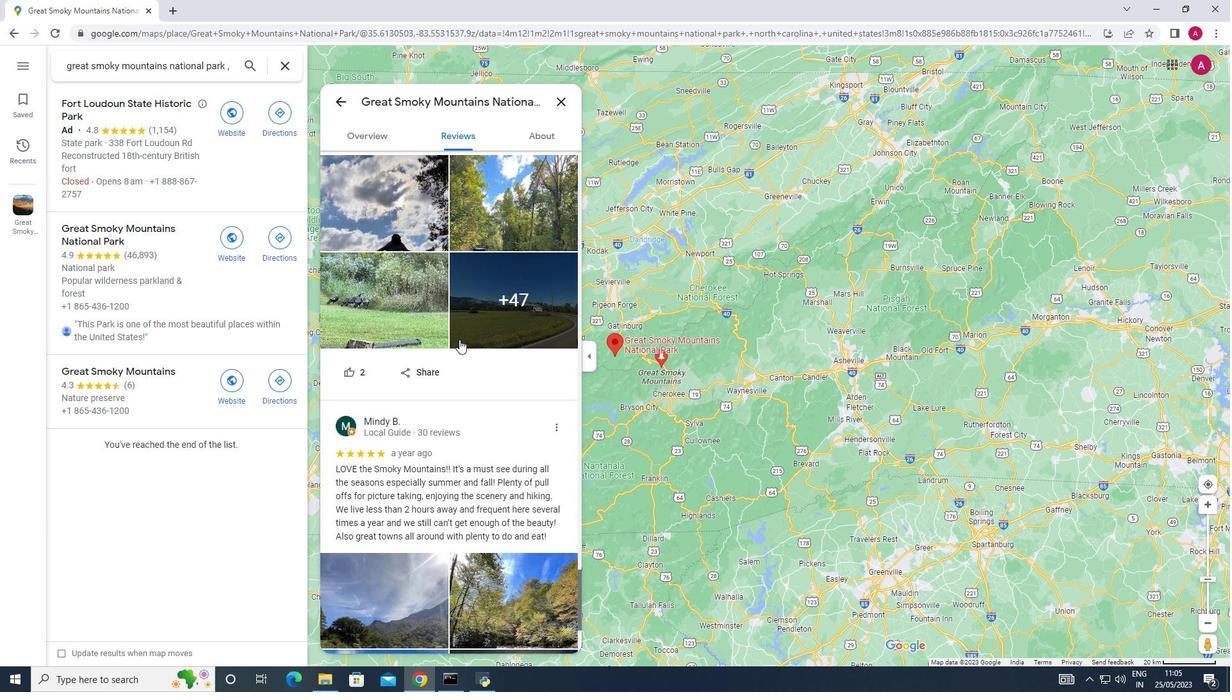
Action: Mouse scrolled (459, 339) with delta (0, 0)
Screenshot: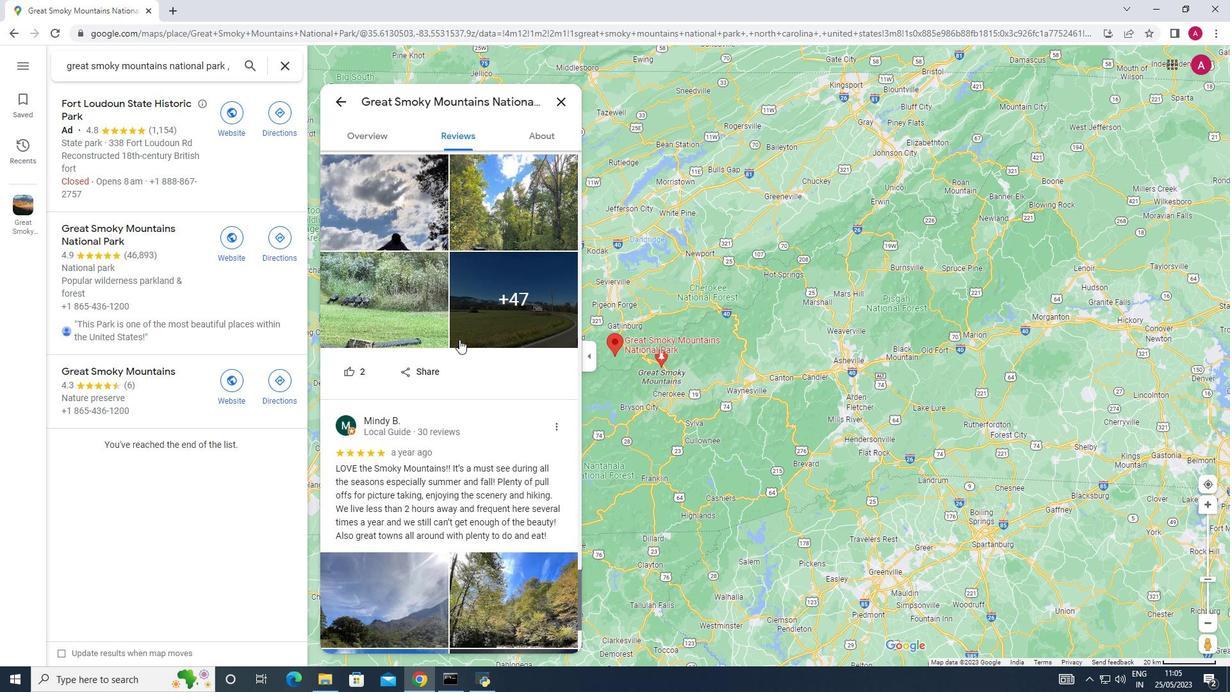 
Action: Mouse scrolled (459, 339) with delta (0, 0)
Screenshot: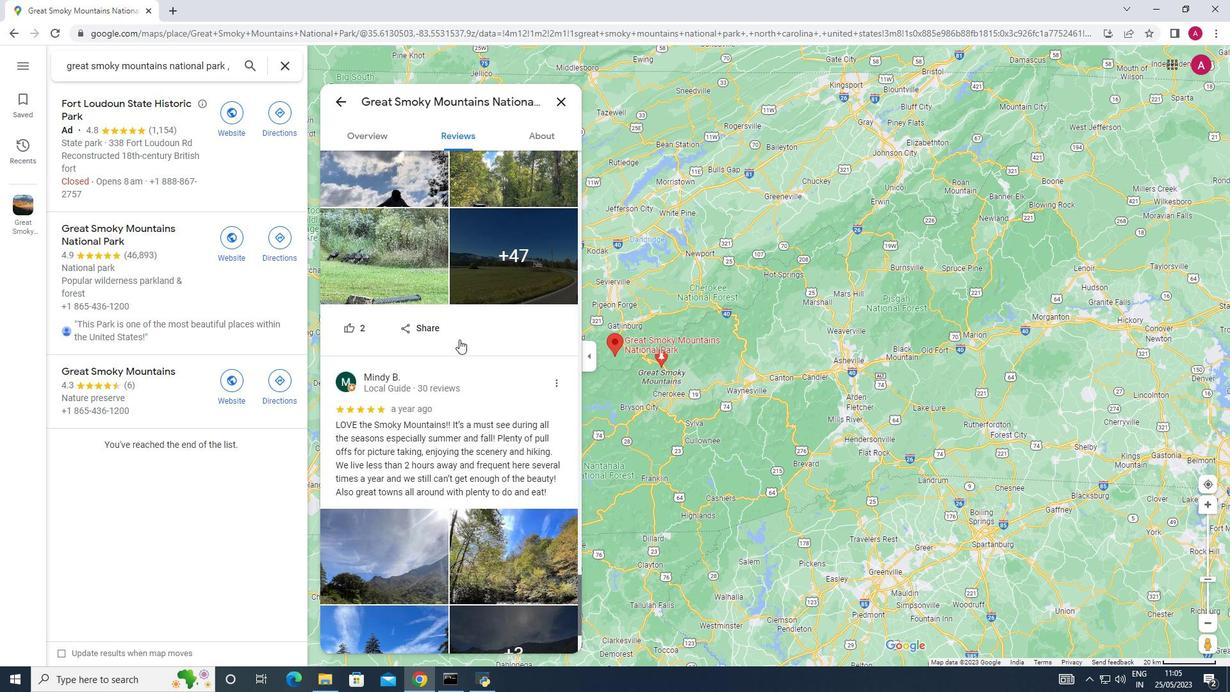 
Action: Mouse scrolled (459, 339) with delta (0, 0)
Screenshot: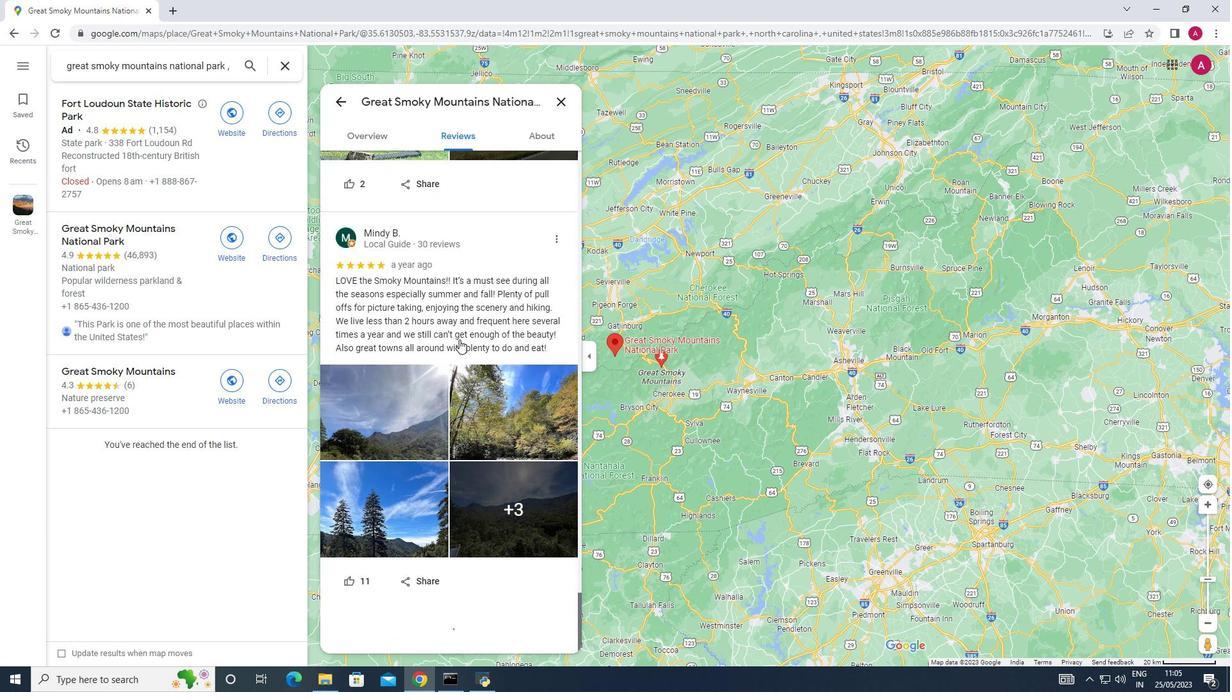 
Action: Mouse scrolled (459, 339) with delta (0, 0)
Screenshot: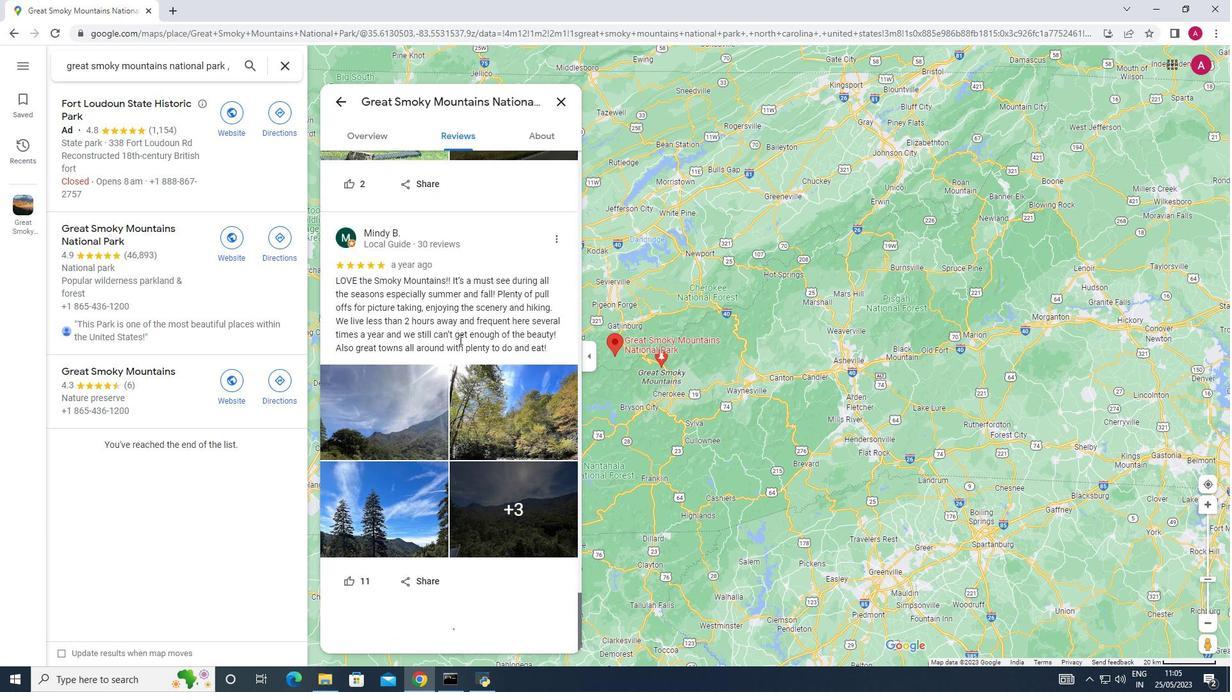 
Action: Mouse scrolled (459, 339) with delta (0, 0)
Screenshot: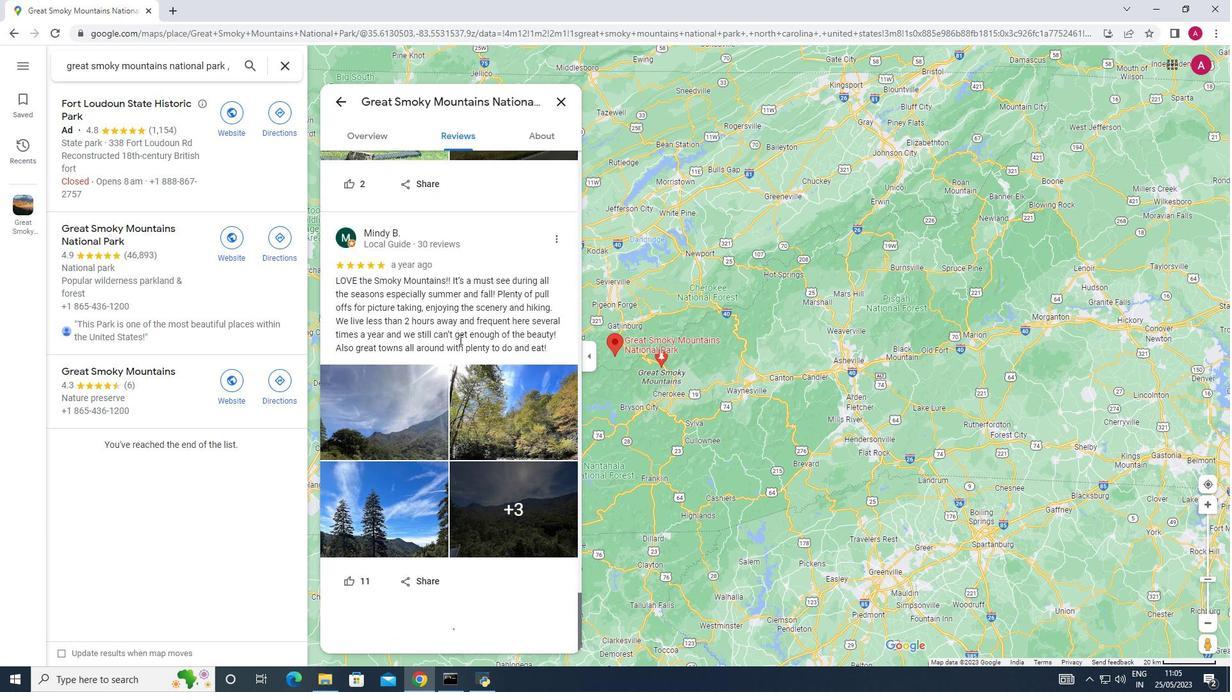 
Action: Mouse scrolled (459, 339) with delta (0, 0)
Screenshot: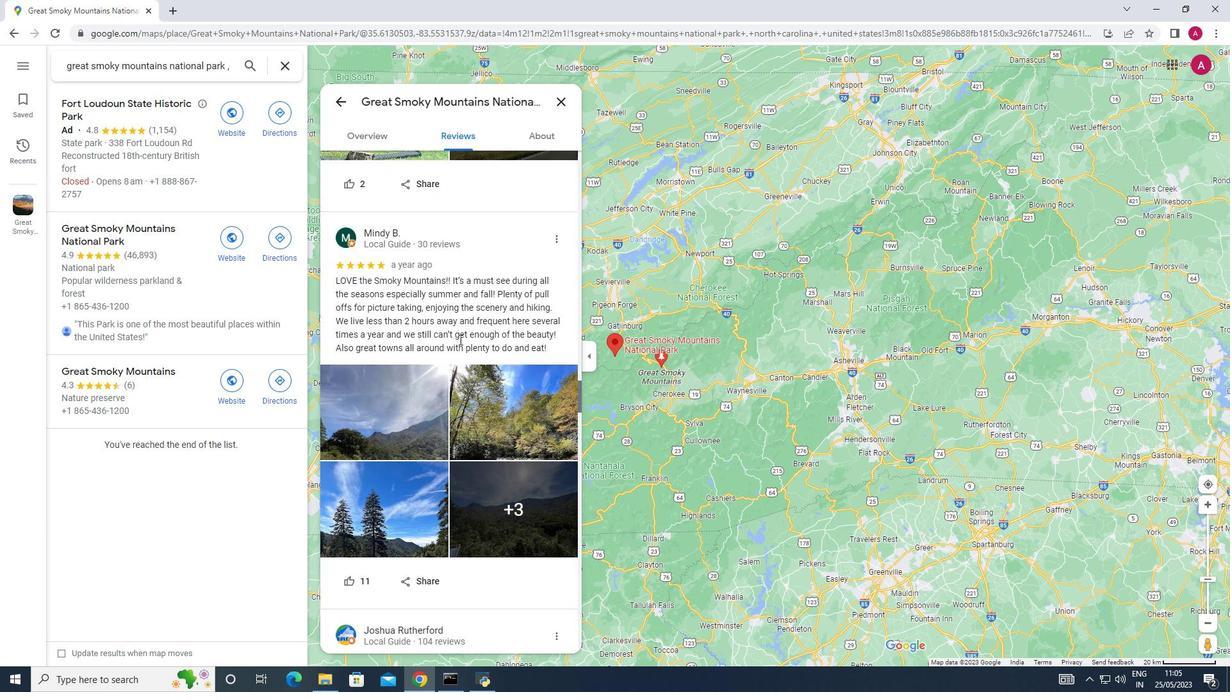 
Action: Mouse scrolled (459, 339) with delta (0, 0)
Screenshot: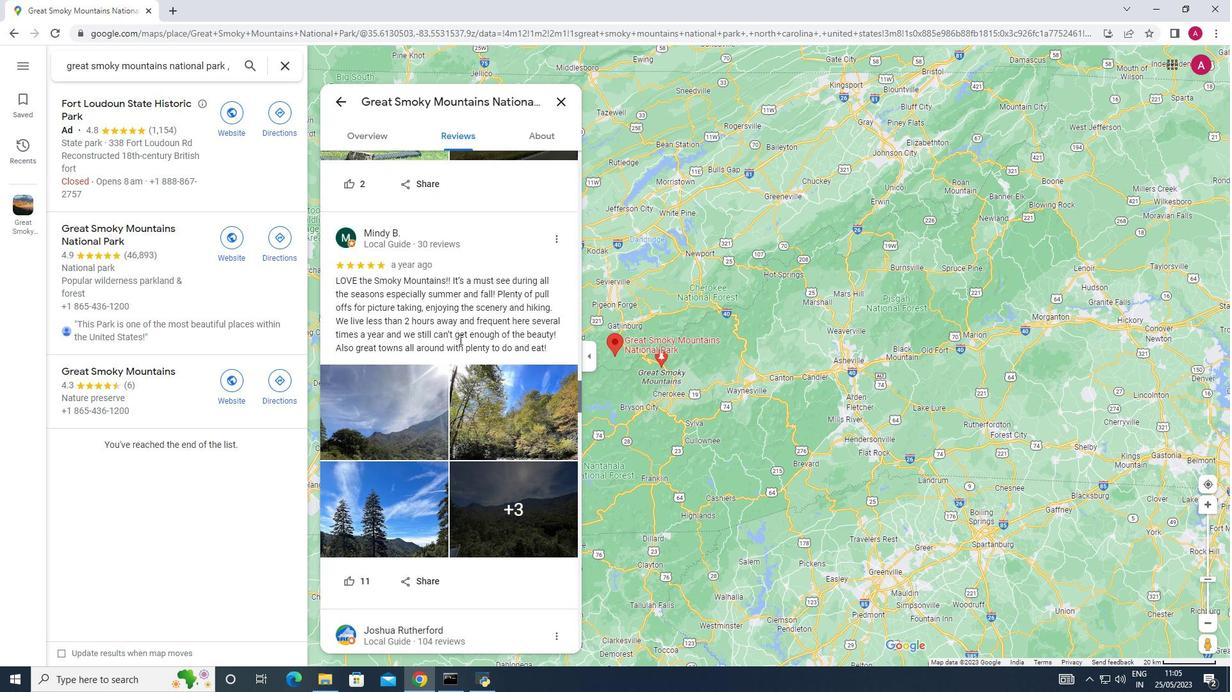 
Action: Mouse scrolled (459, 339) with delta (0, 0)
Screenshot: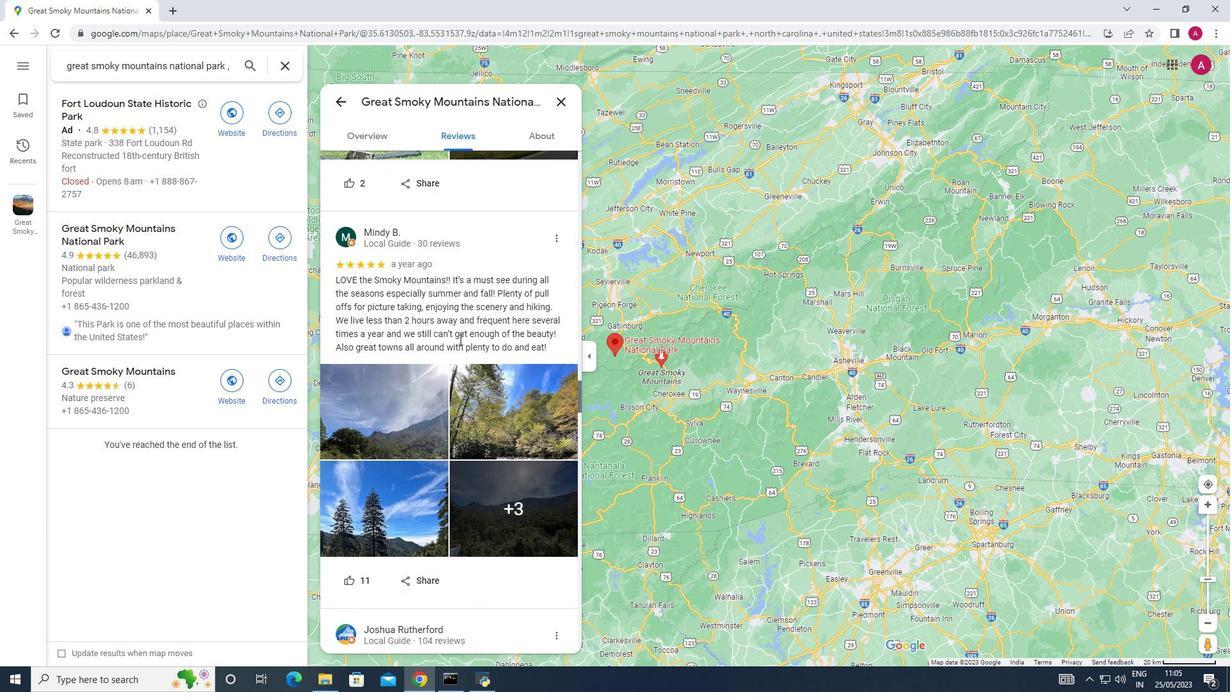 
Action: Mouse scrolled (459, 339) with delta (0, 0)
Screenshot: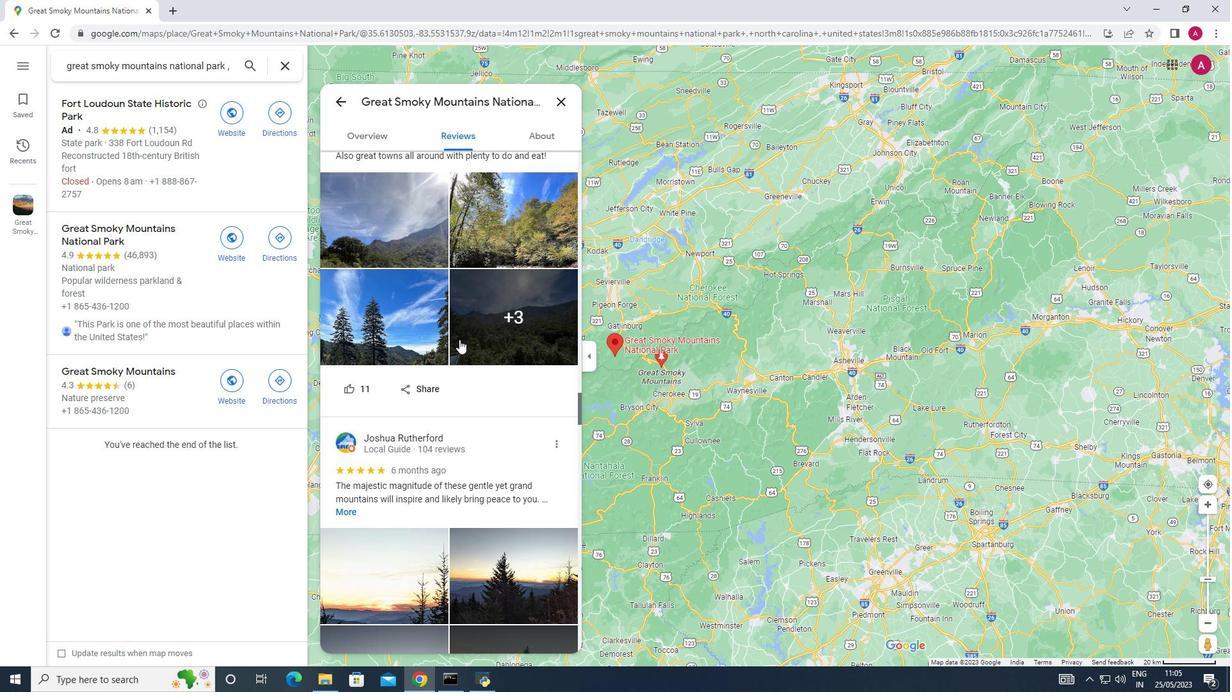 
Action: Mouse scrolled (459, 339) with delta (0, 0)
Screenshot: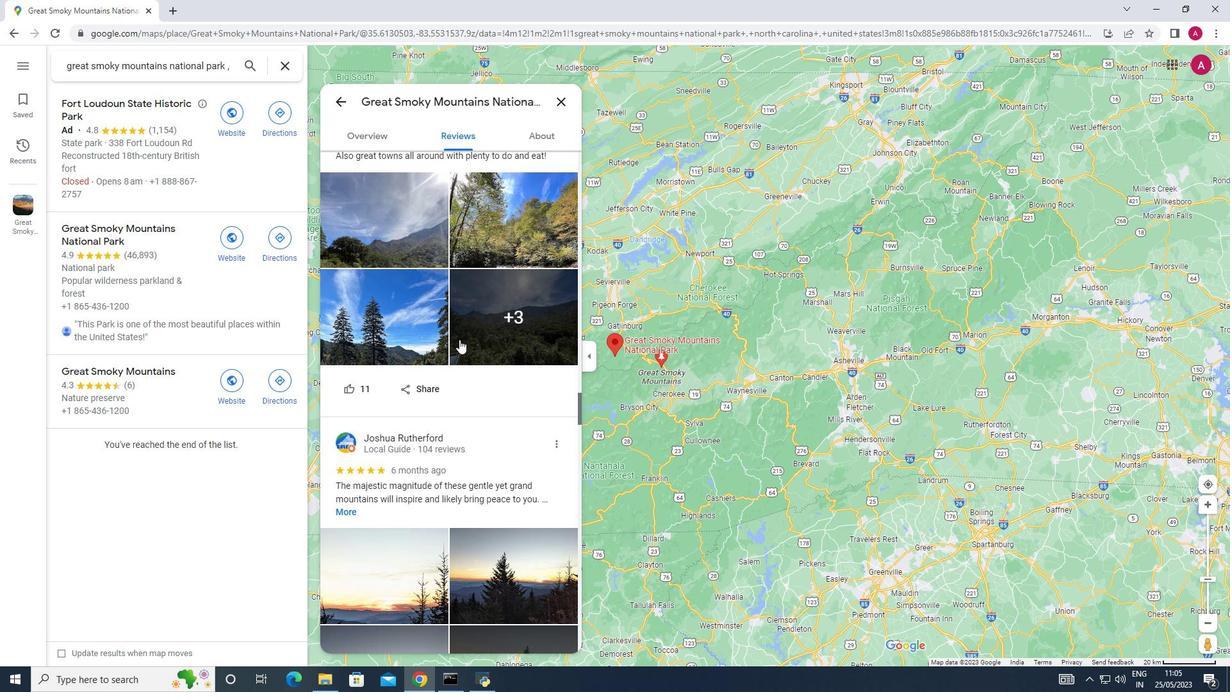 
Action: Mouse scrolled (459, 339) with delta (0, 0)
Screenshot: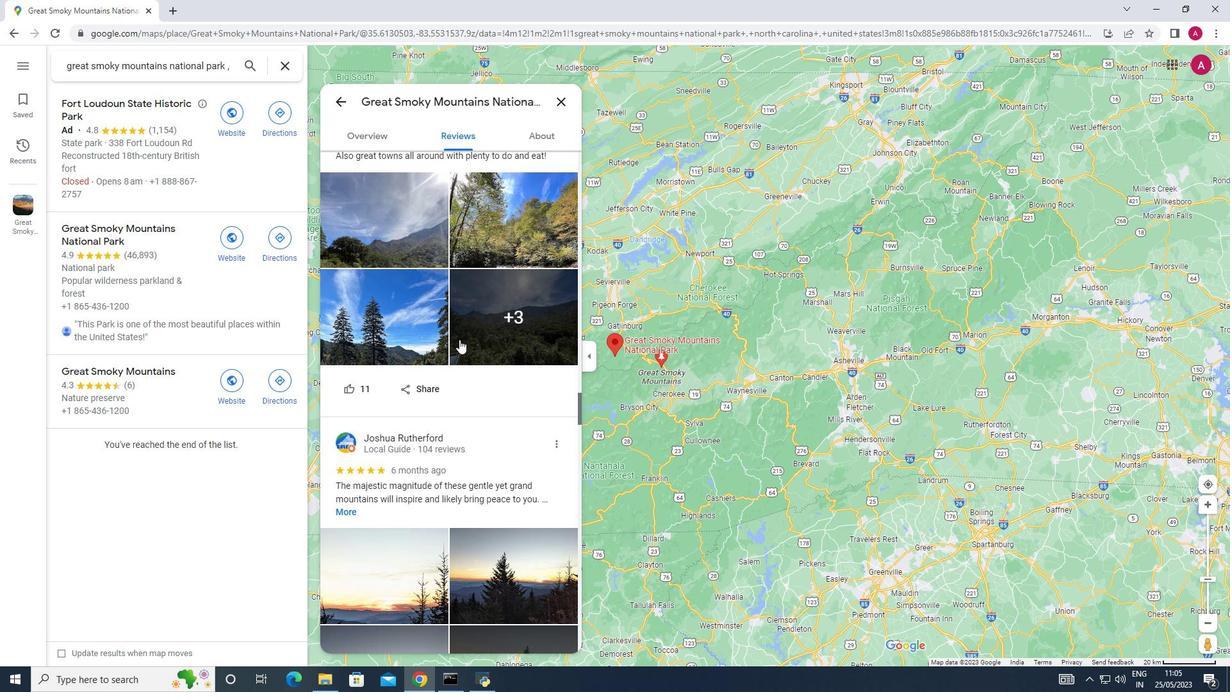 
Action: Mouse scrolled (459, 339) with delta (0, 0)
Screenshot: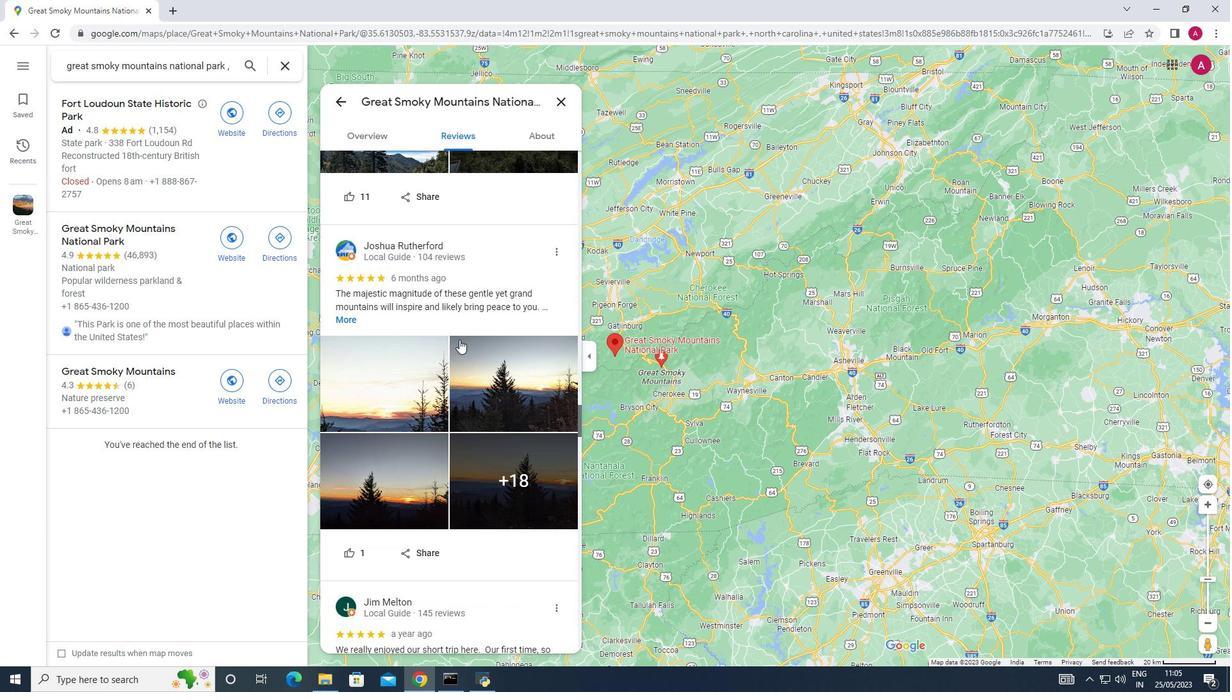
Action: Mouse scrolled (459, 339) with delta (0, 0)
Screenshot: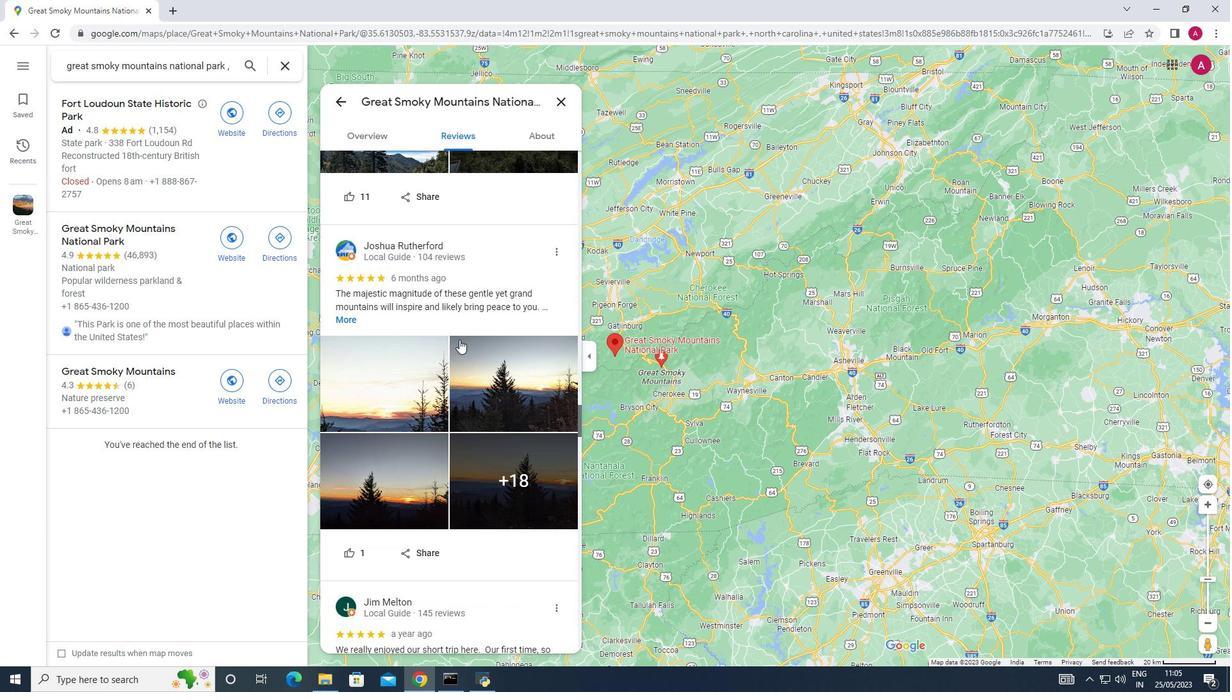 
Action: Mouse scrolled (459, 339) with delta (0, 0)
Screenshot: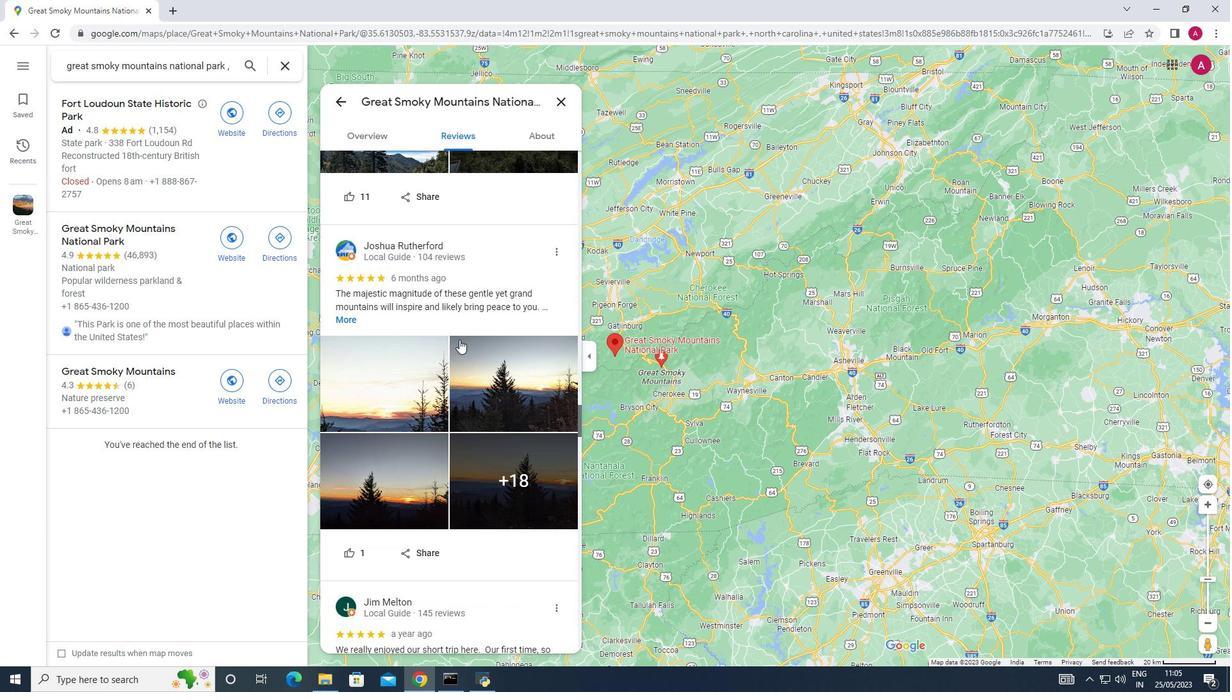 
Action: Mouse scrolled (459, 339) with delta (0, 0)
Screenshot: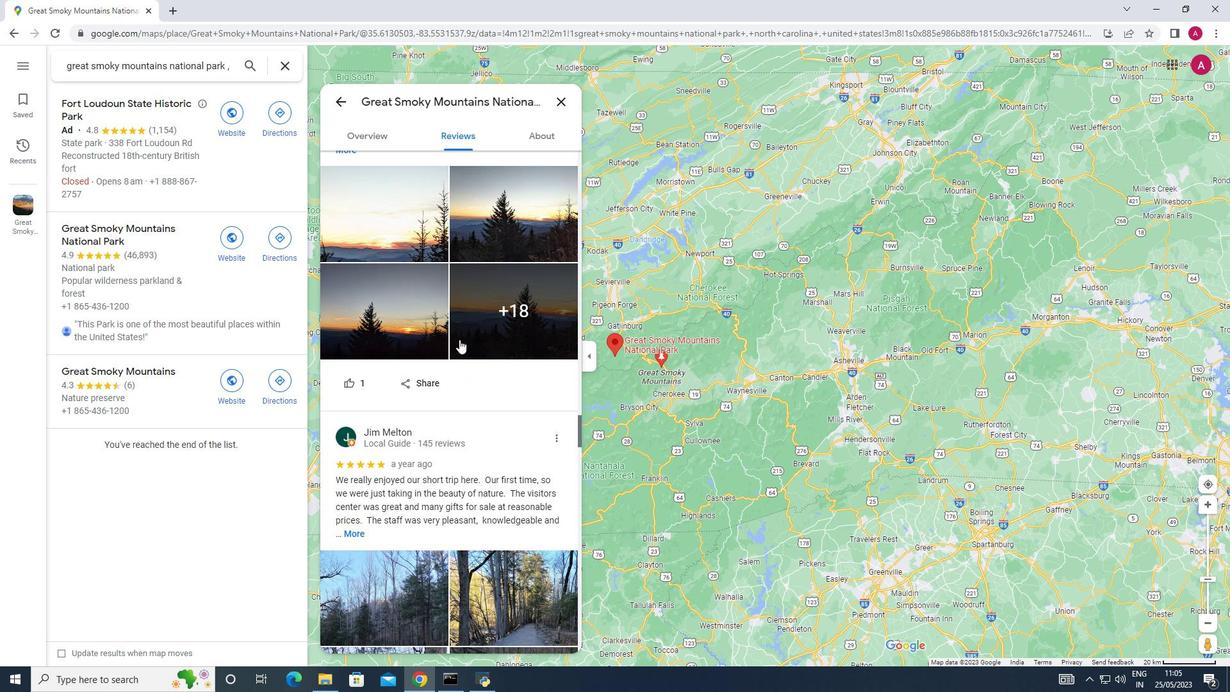 
Action: Mouse scrolled (459, 339) with delta (0, 0)
Screenshot: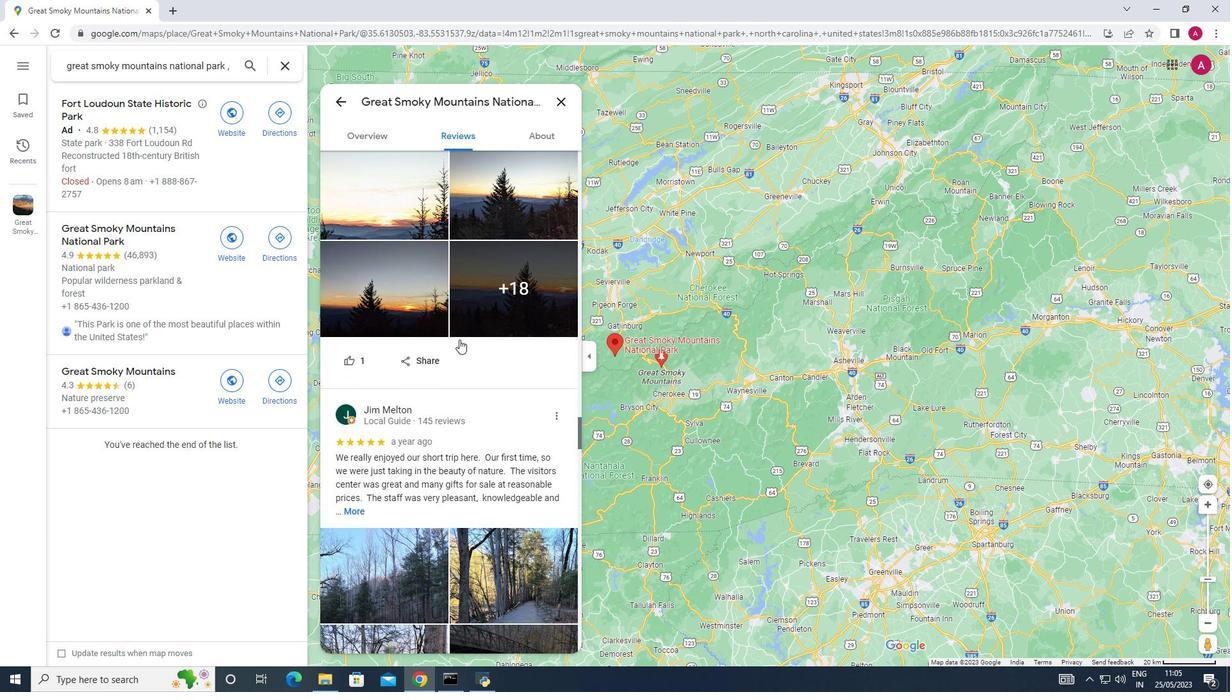 
Action: Mouse scrolled (459, 339) with delta (0, 0)
Screenshot: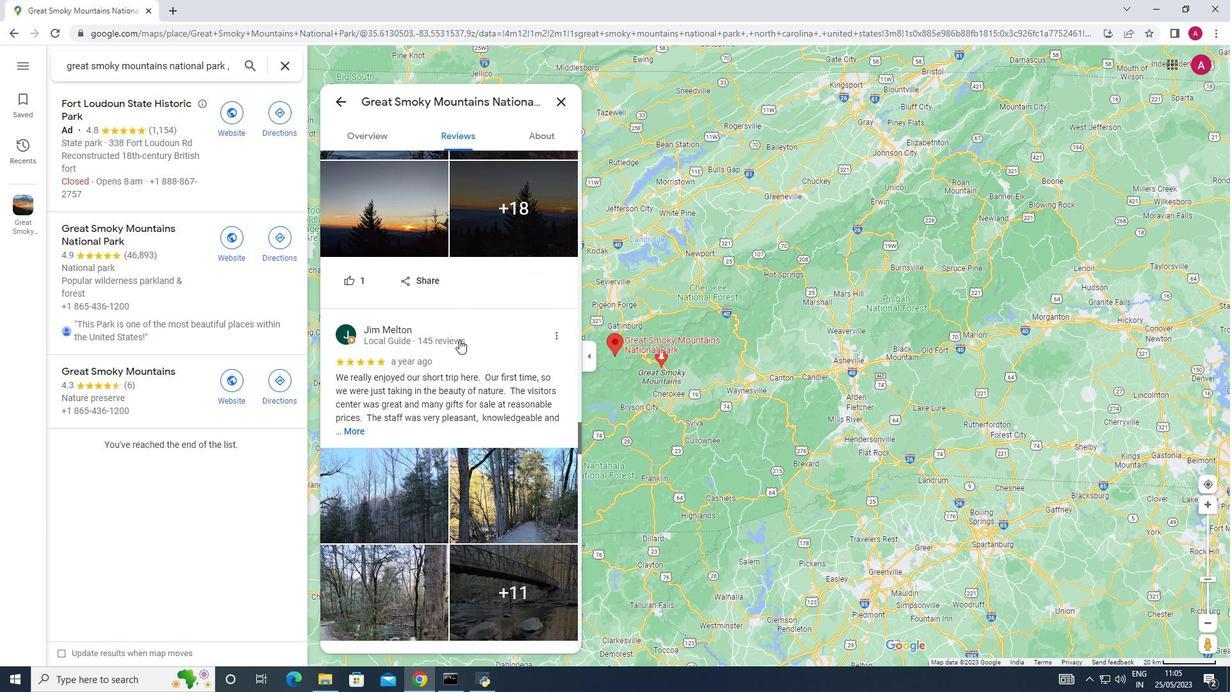 
Action: Mouse moved to (549, 149)
Screenshot: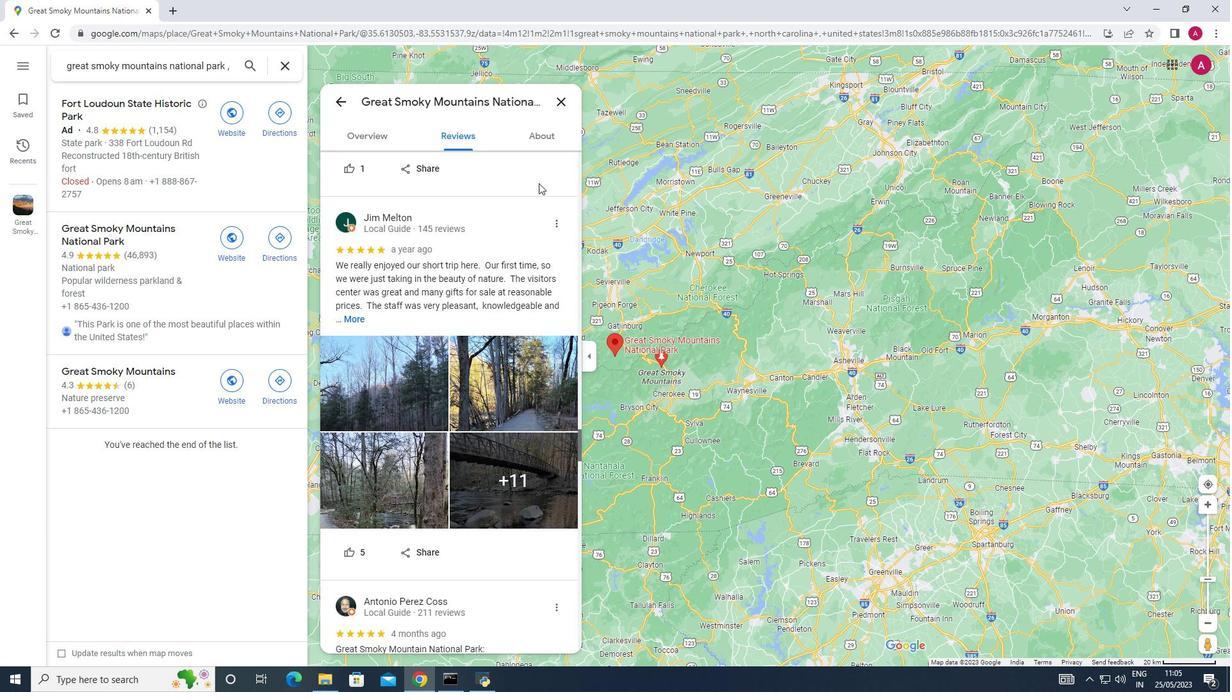 
Action: Mouse pressed left at (549, 149)
Screenshot: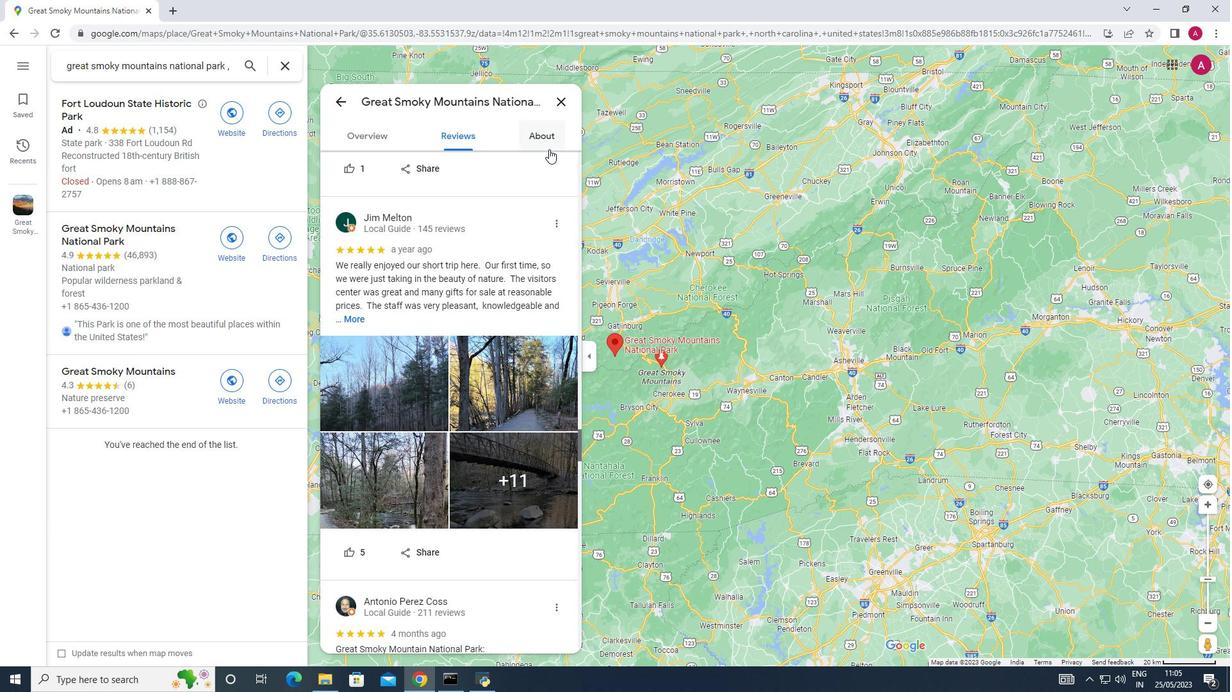 
Action: Mouse moved to (433, 362)
Screenshot: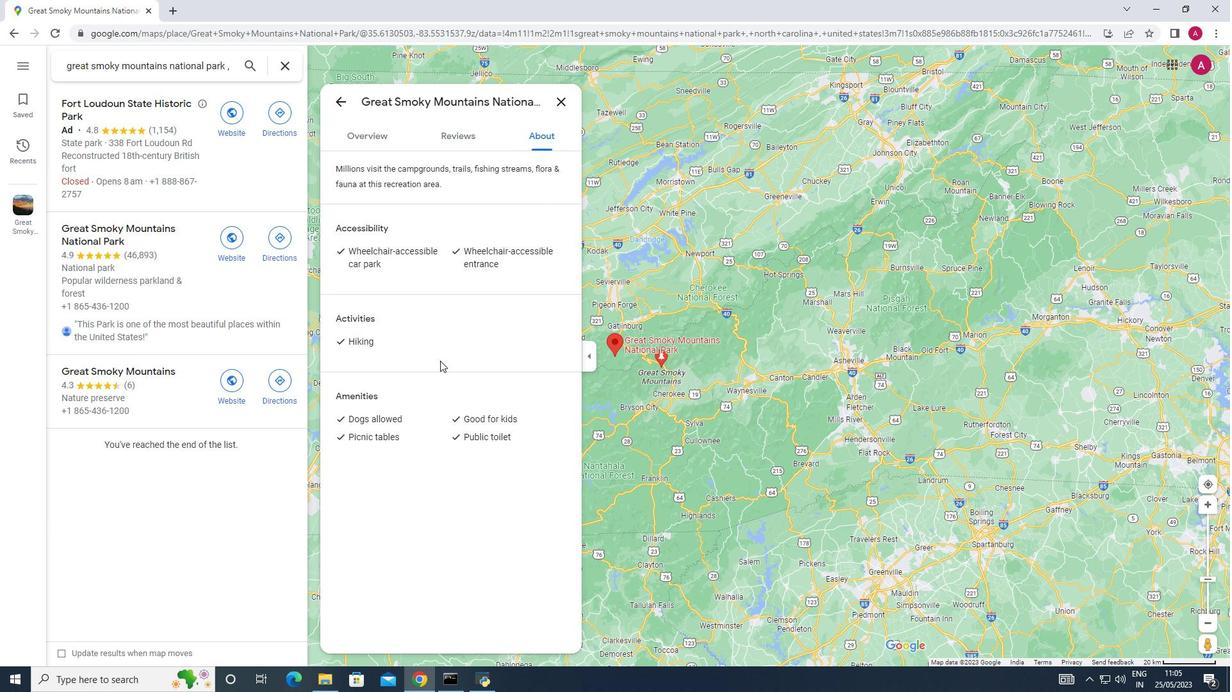 
Action: Mouse scrolled (433, 361) with delta (0, 0)
Screenshot: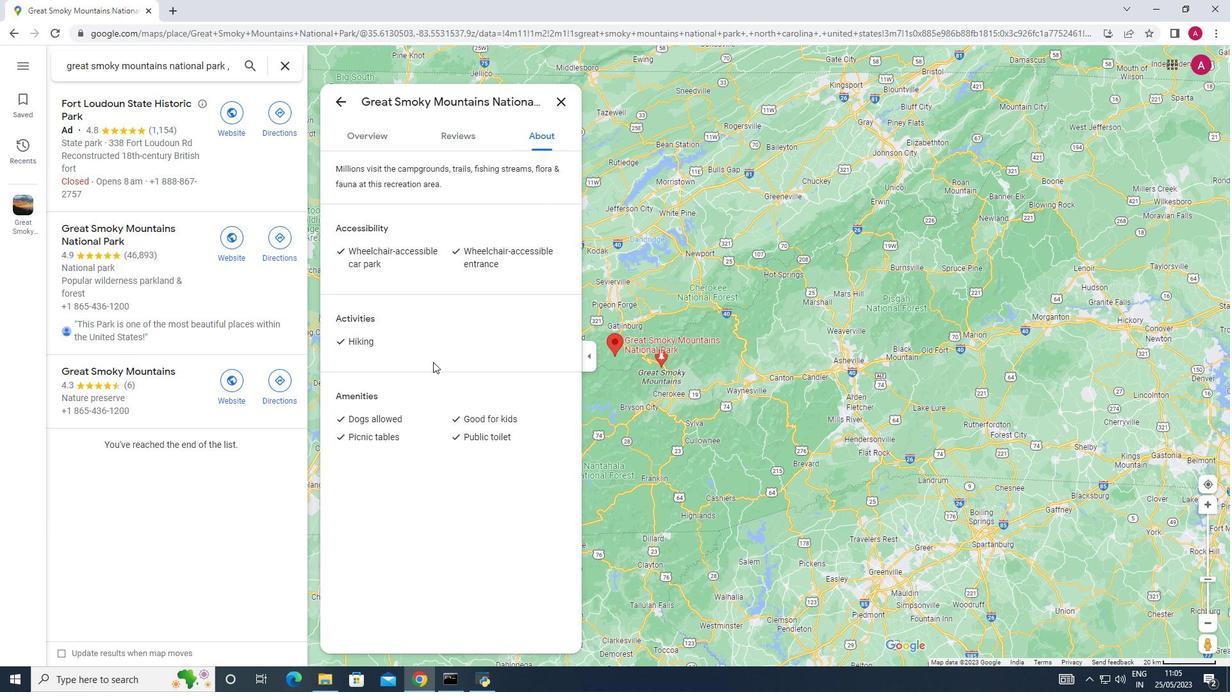 
Action: Mouse moved to (525, 337)
Screenshot: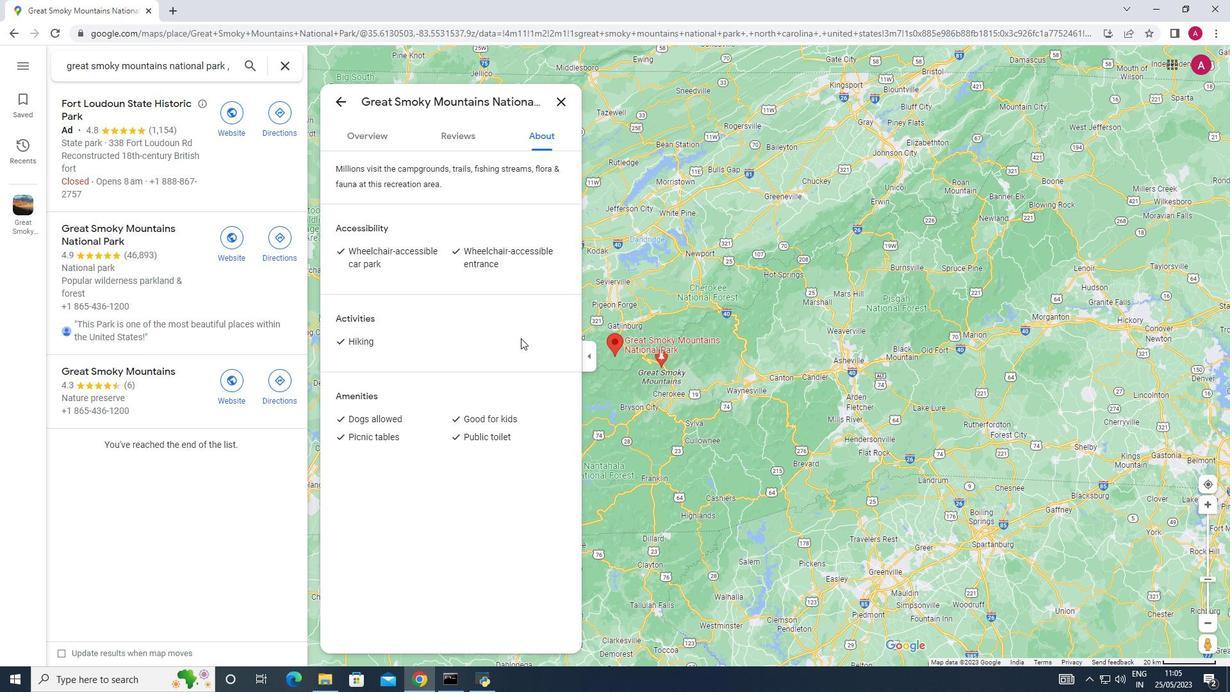 
Action: Mouse scrolled (525, 338) with delta (0, 0)
Screenshot: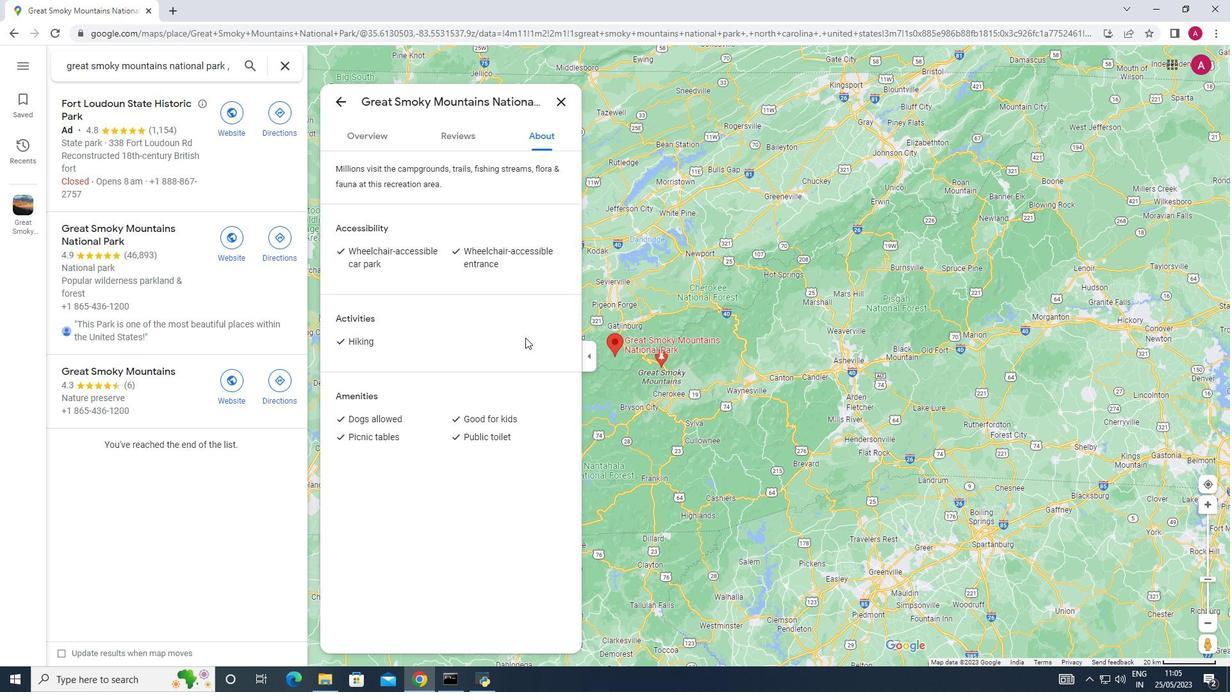 
Action: Mouse scrolled (525, 338) with delta (0, 0)
Screenshot: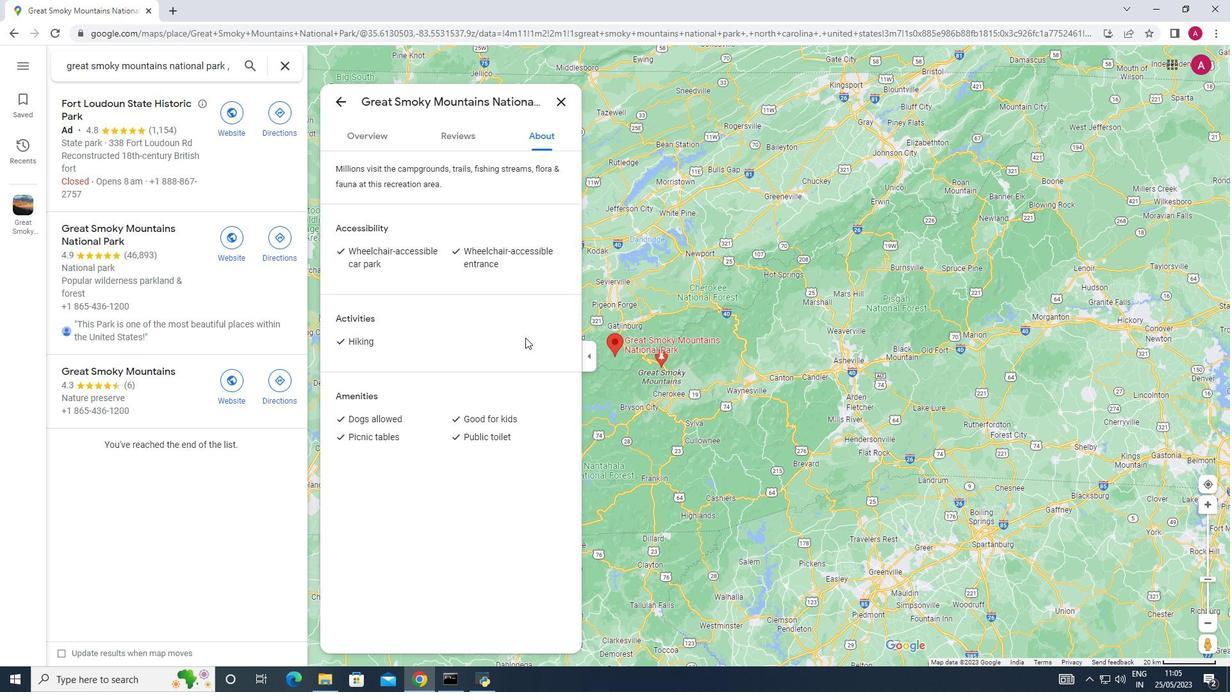 
Action: Mouse scrolled (525, 338) with delta (0, 0)
Screenshot: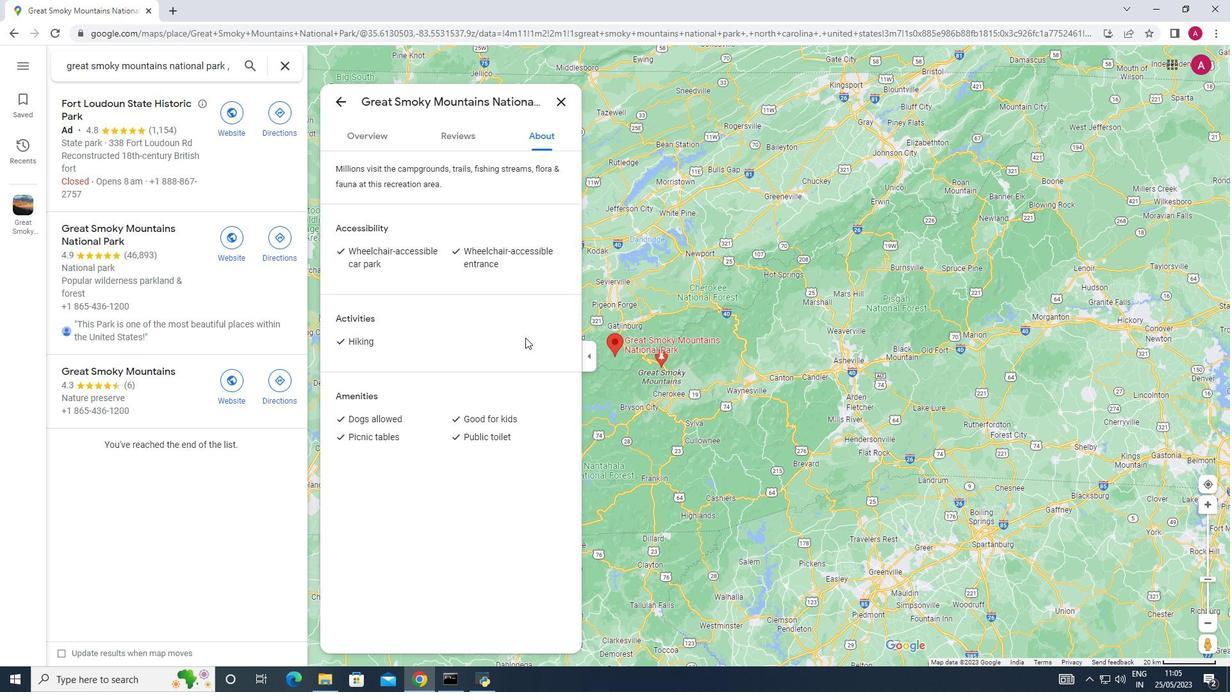
Action: Mouse scrolled (525, 338) with delta (0, 0)
Screenshot: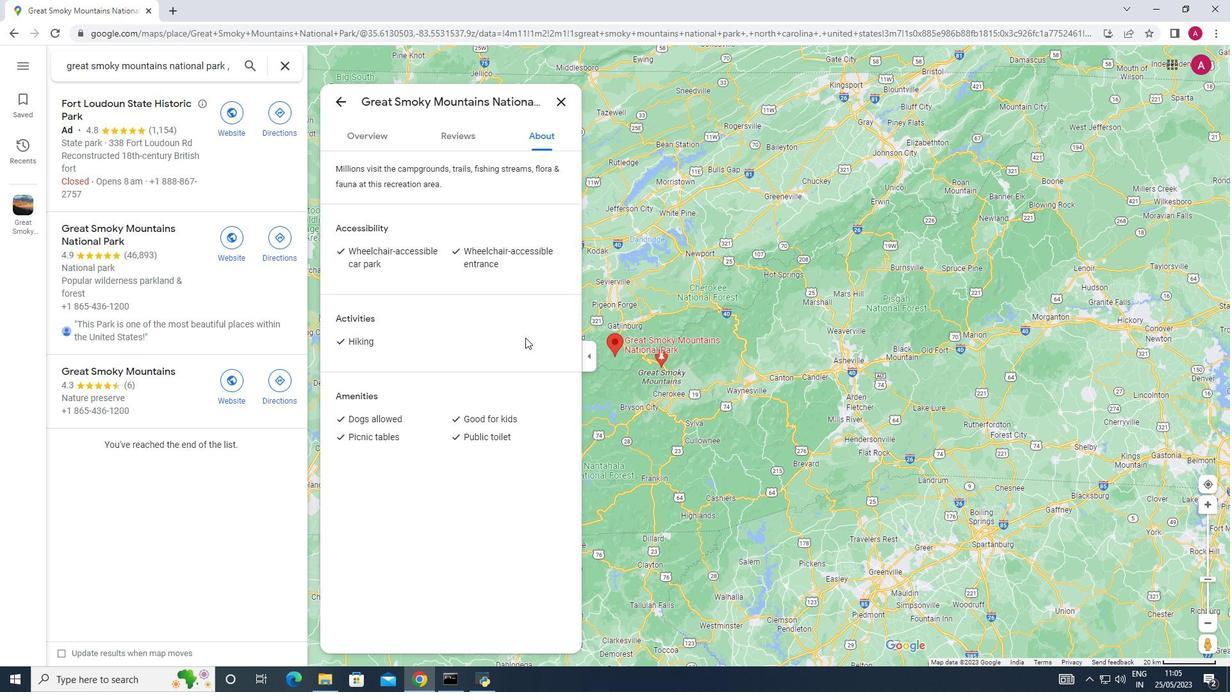 
Action: Mouse moved to (527, 338)
Screenshot: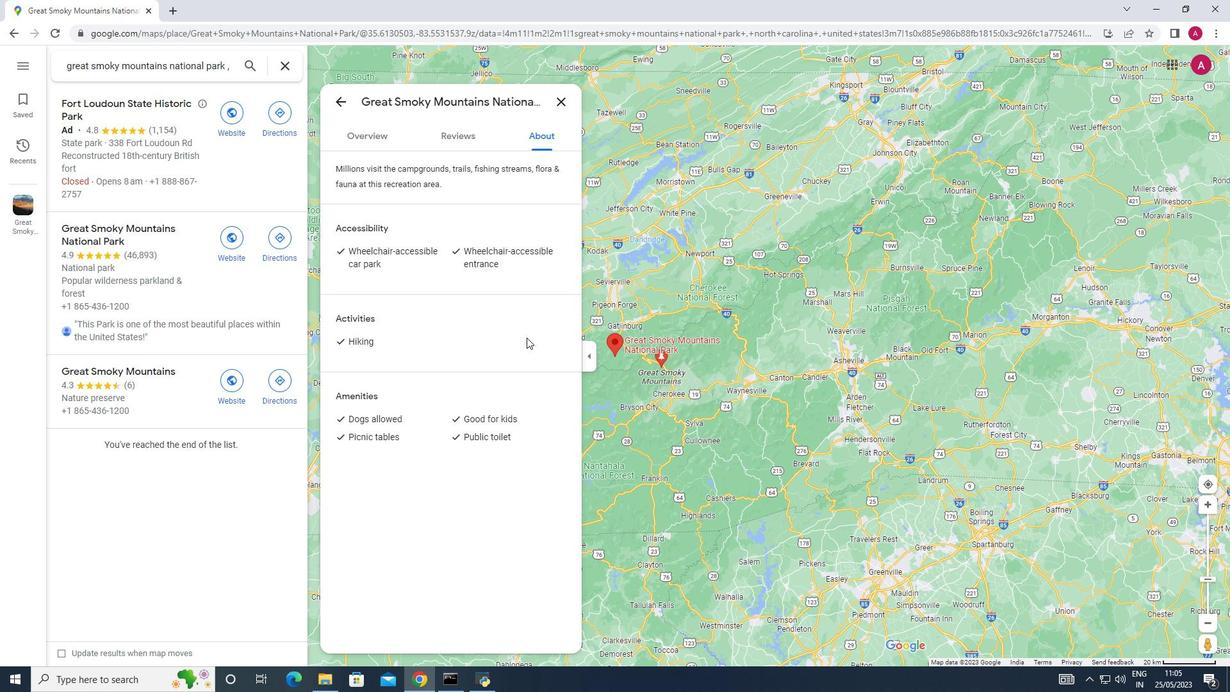 
Action: Mouse scrolled (527, 339) with delta (0, 0)
Screenshot: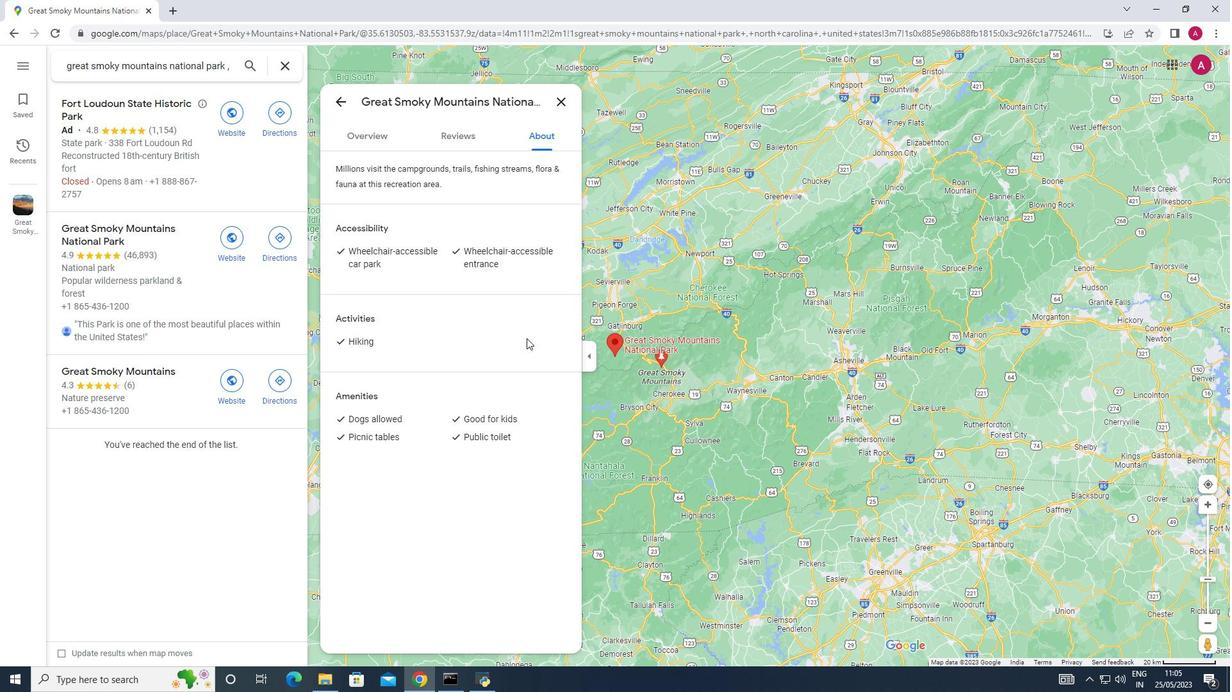 
Action: Mouse scrolled (527, 339) with delta (0, 0)
Screenshot: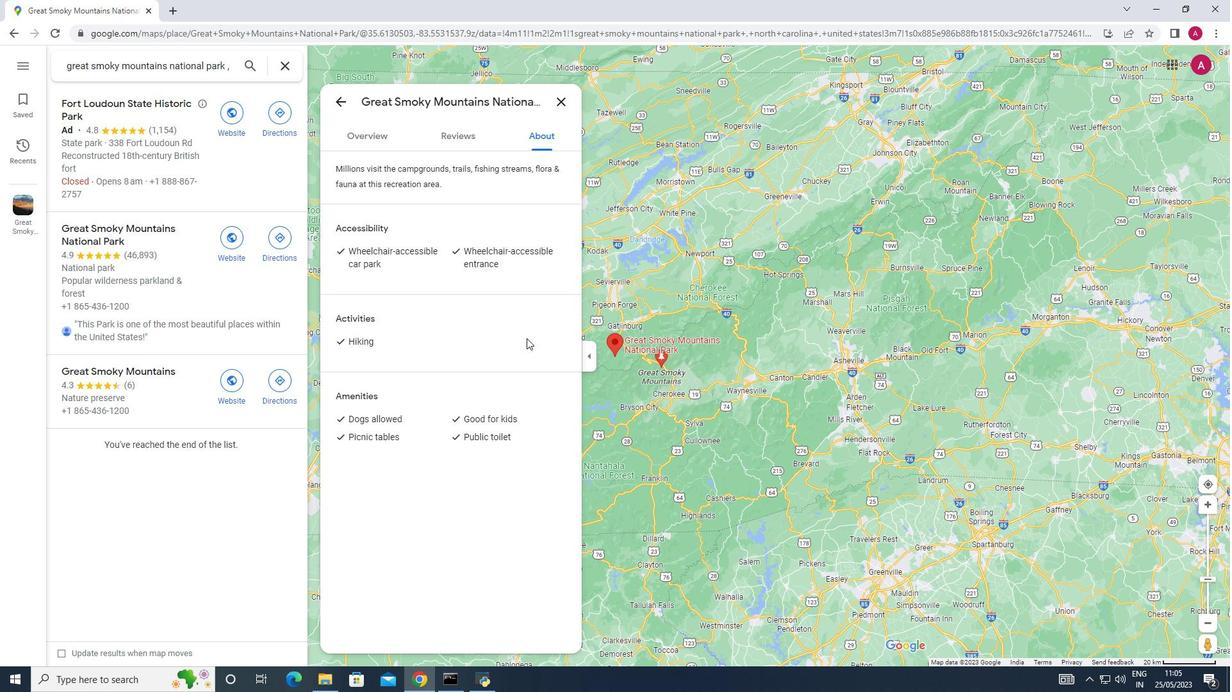 
Action: Mouse scrolled (527, 339) with delta (0, 0)
Screenshot: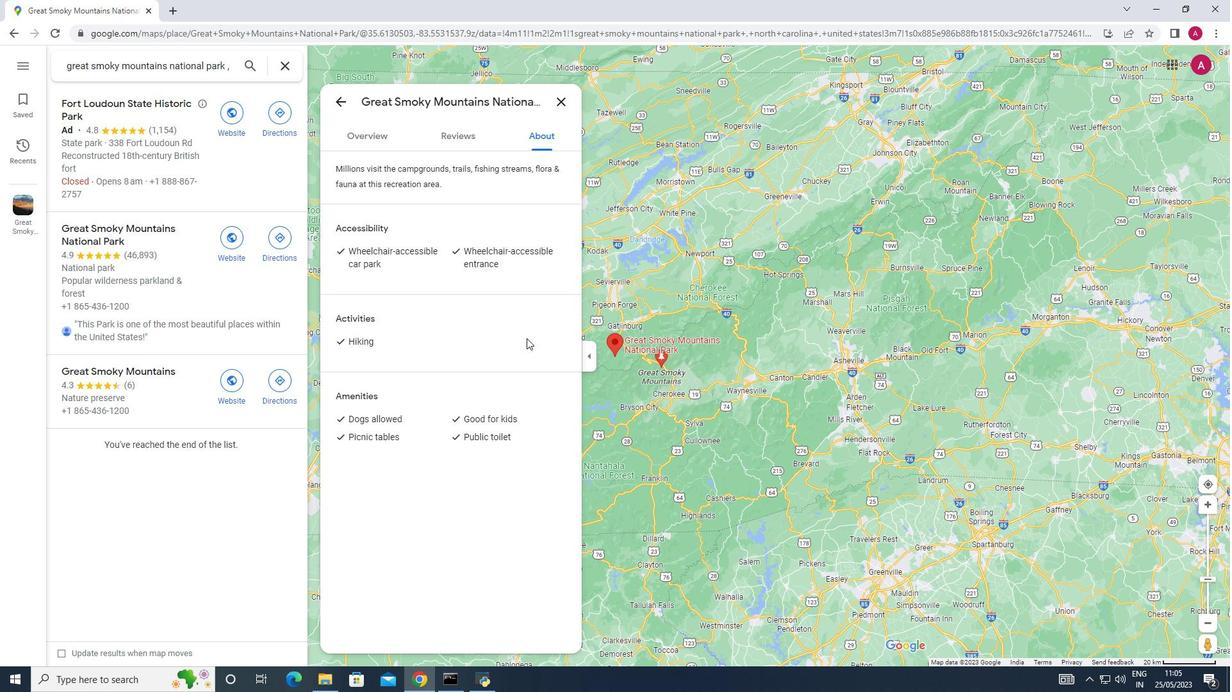 
Action: Mouse scrolled (527, 339) with delta (0, 0)
Screenshot: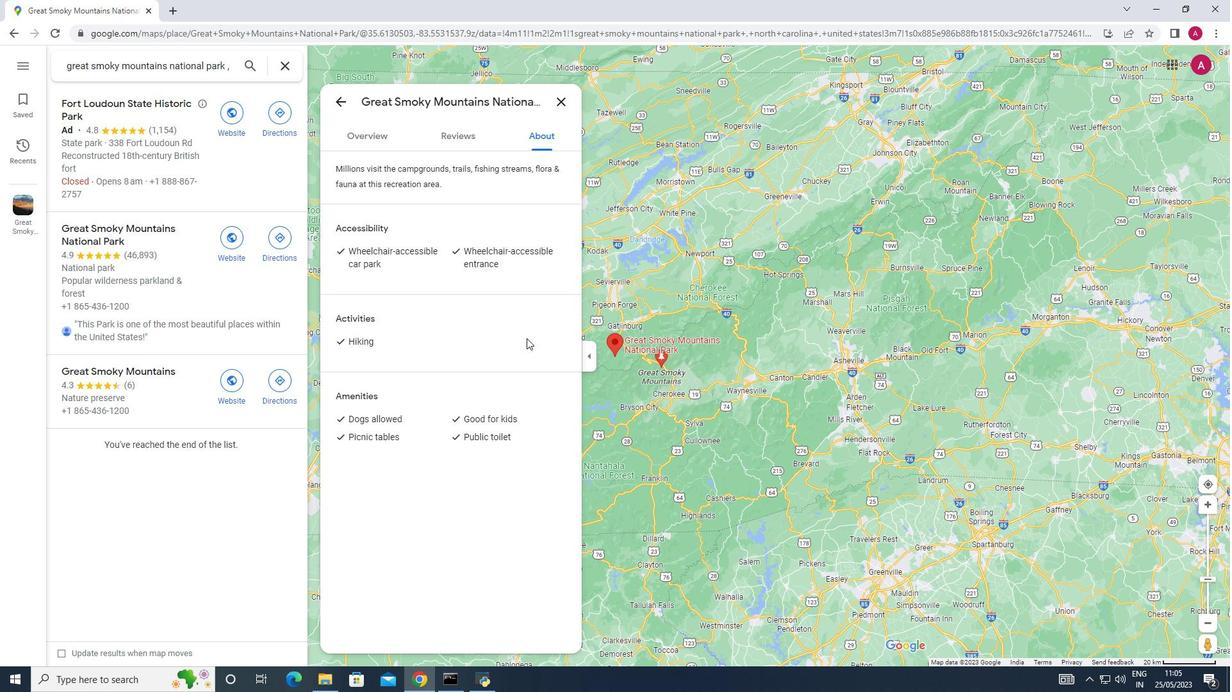 
Action: Mouse moved to (352, 140)
Screenshot: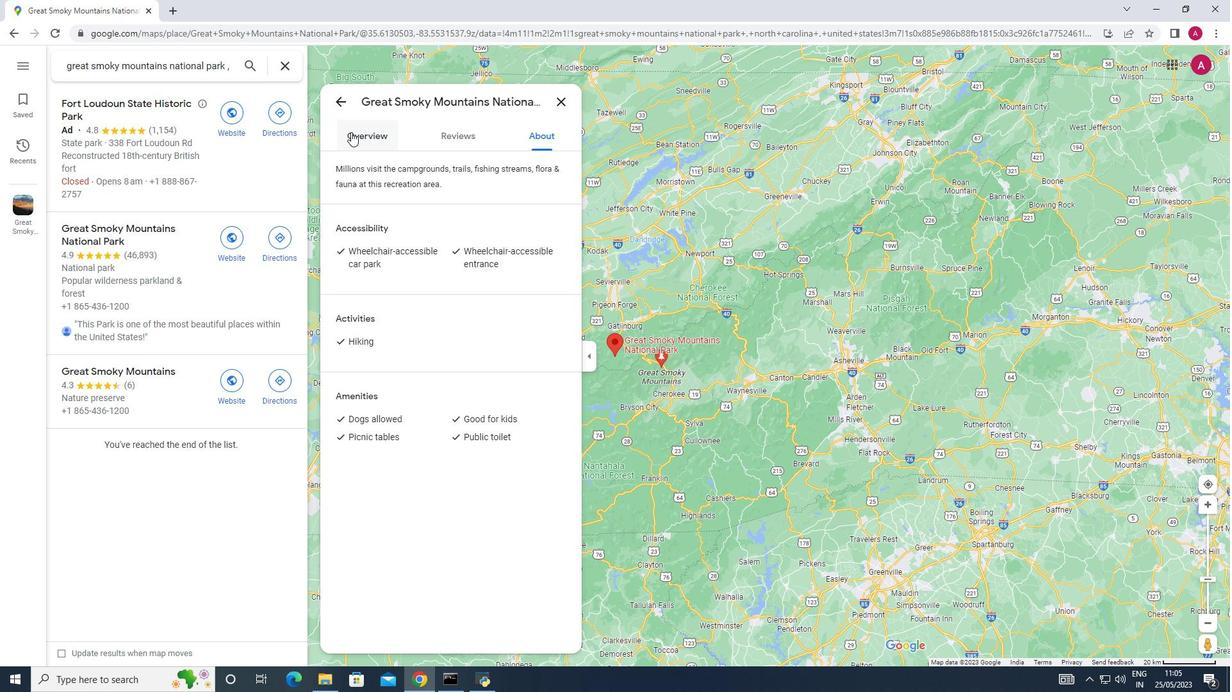 
Action: Mouse pressed left at (352, 140)
Screenshot: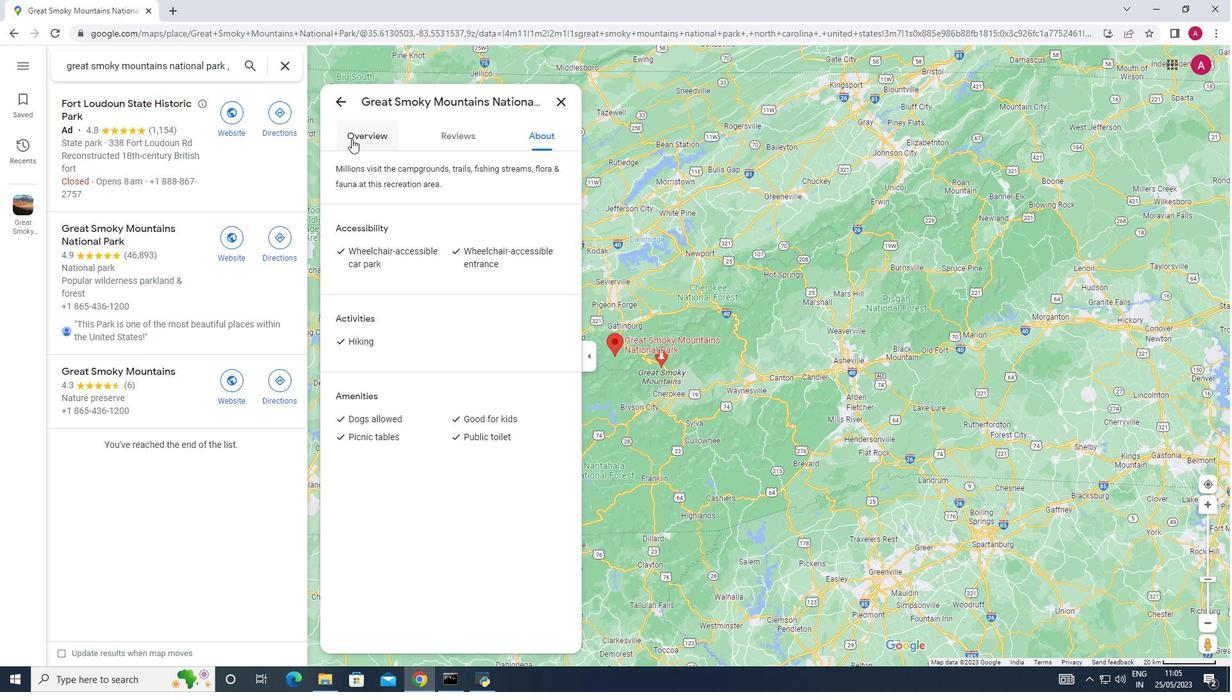 
Action: Mouse moved to (458, 340)
Screenshot: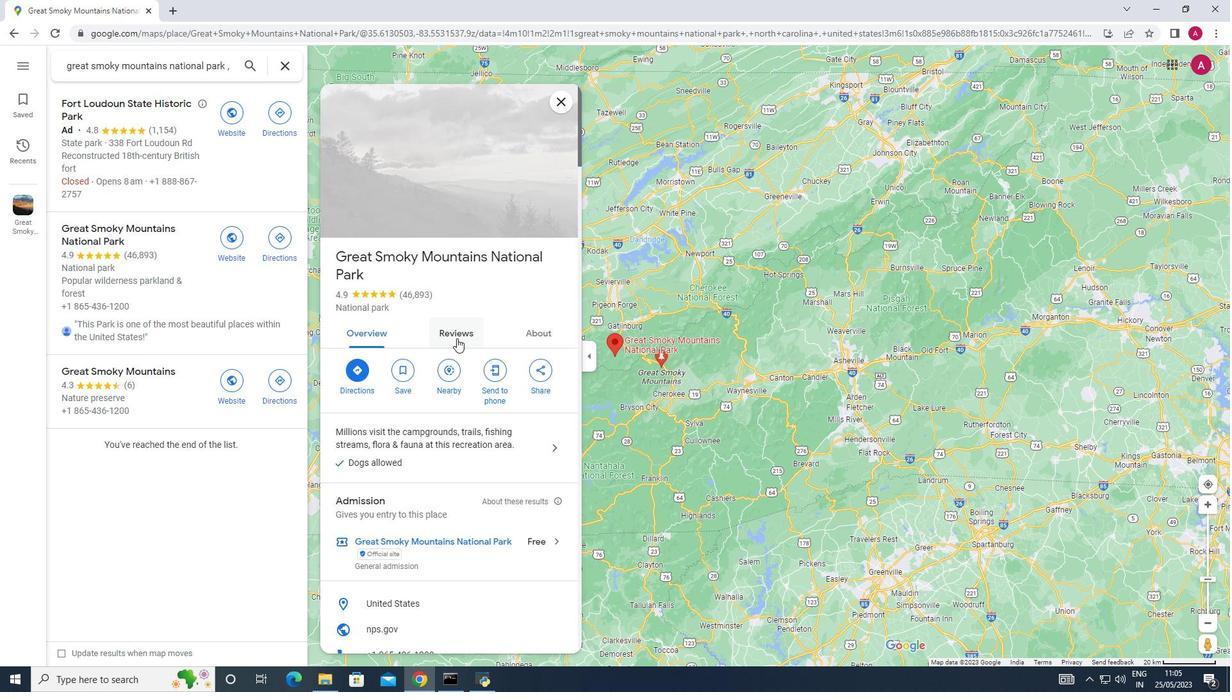 
Action: Mouse scrolled (458, 339) with delta (0, 0)
Screenshot: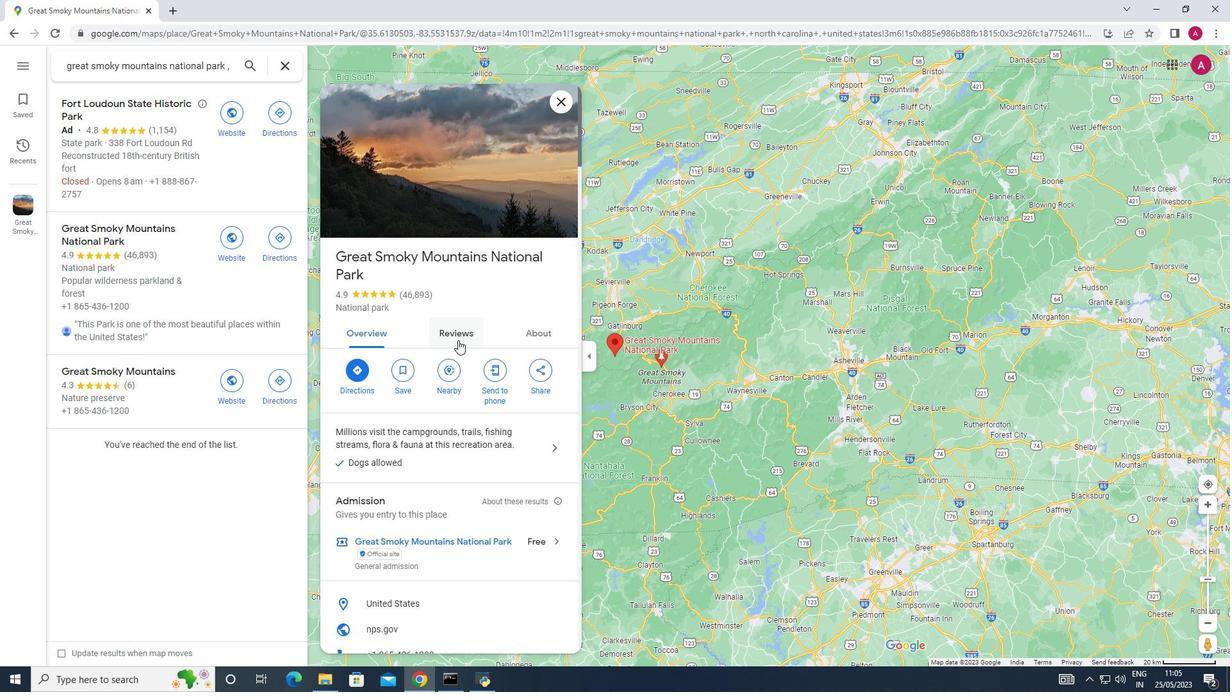 
Action: Mouse scrolled (458, 339) with delta (0, 0)
Screenshot: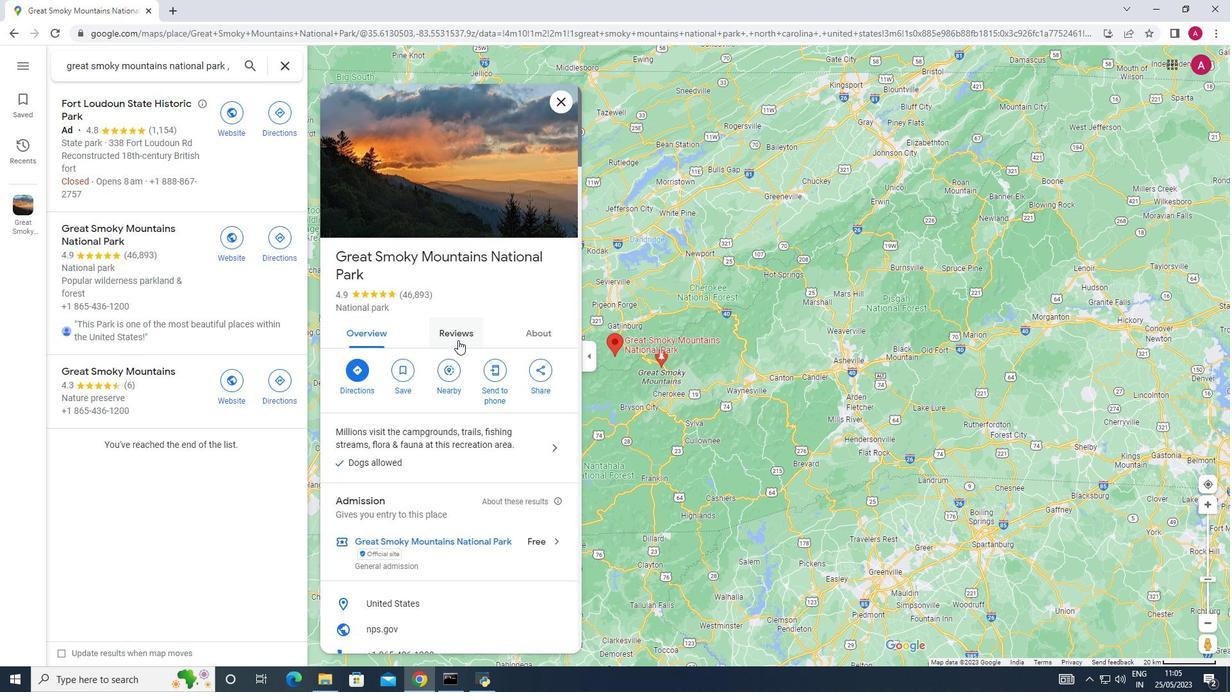 
Action: Mouse scrolled (458, 339) with delta (0, 0)
Screenshot: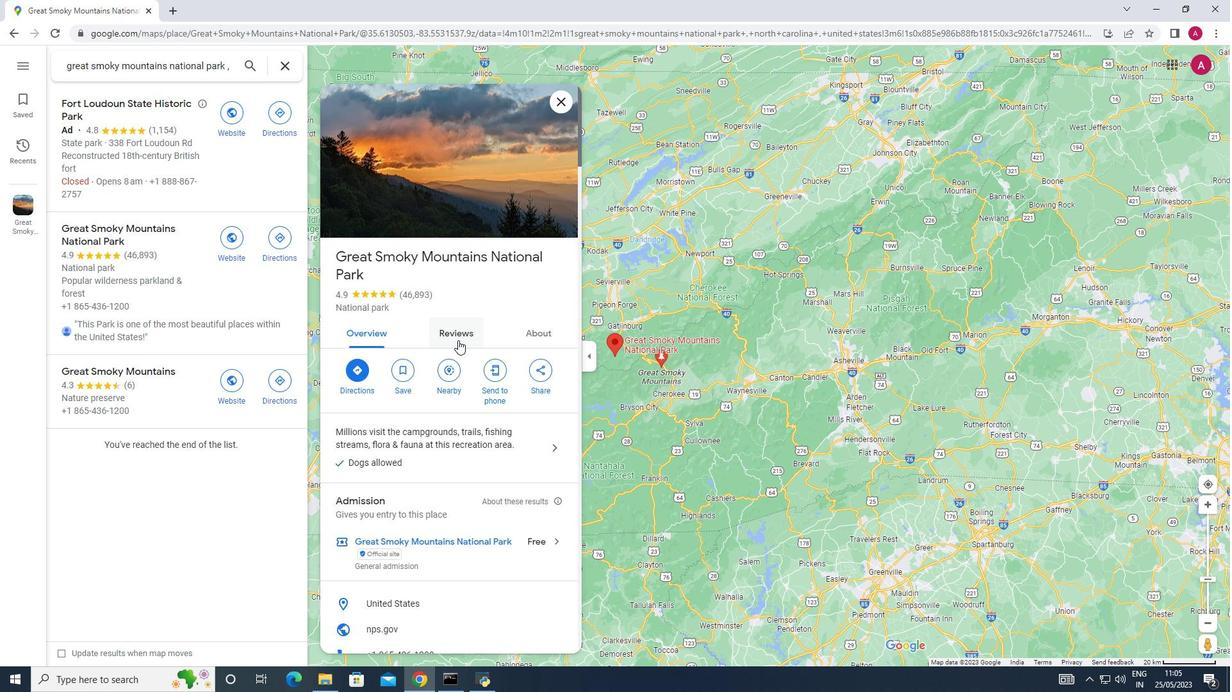 
Action: Mouse moved to (481, 530)
Screenshot: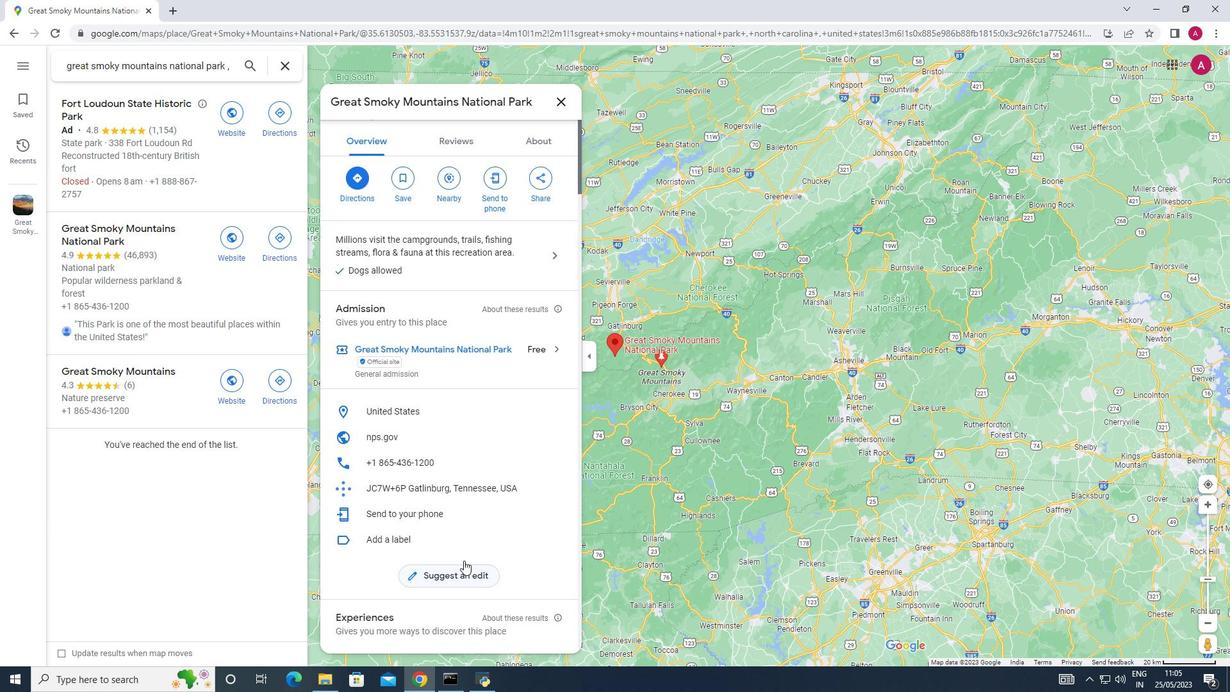 
Action: Mouse scrolled (481, 530) with delta (0, 0)
Screenshot: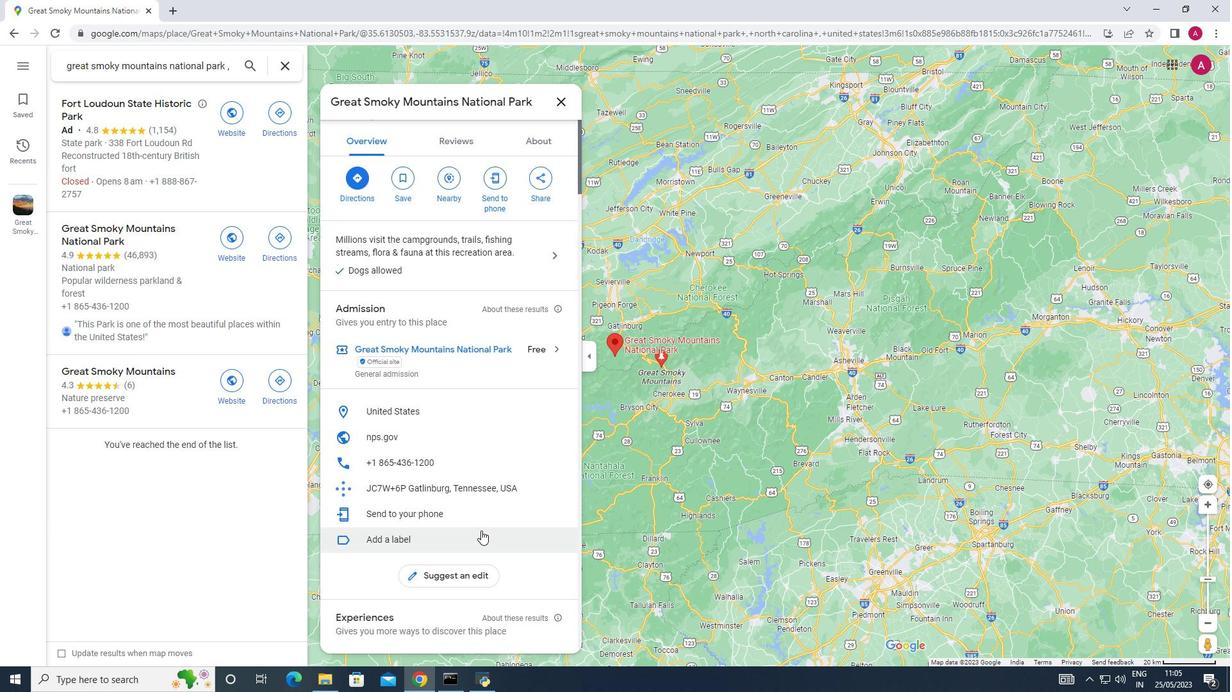 
Action: Mouse scrolled (481, 530) with delta (0, 0)
Screenshot: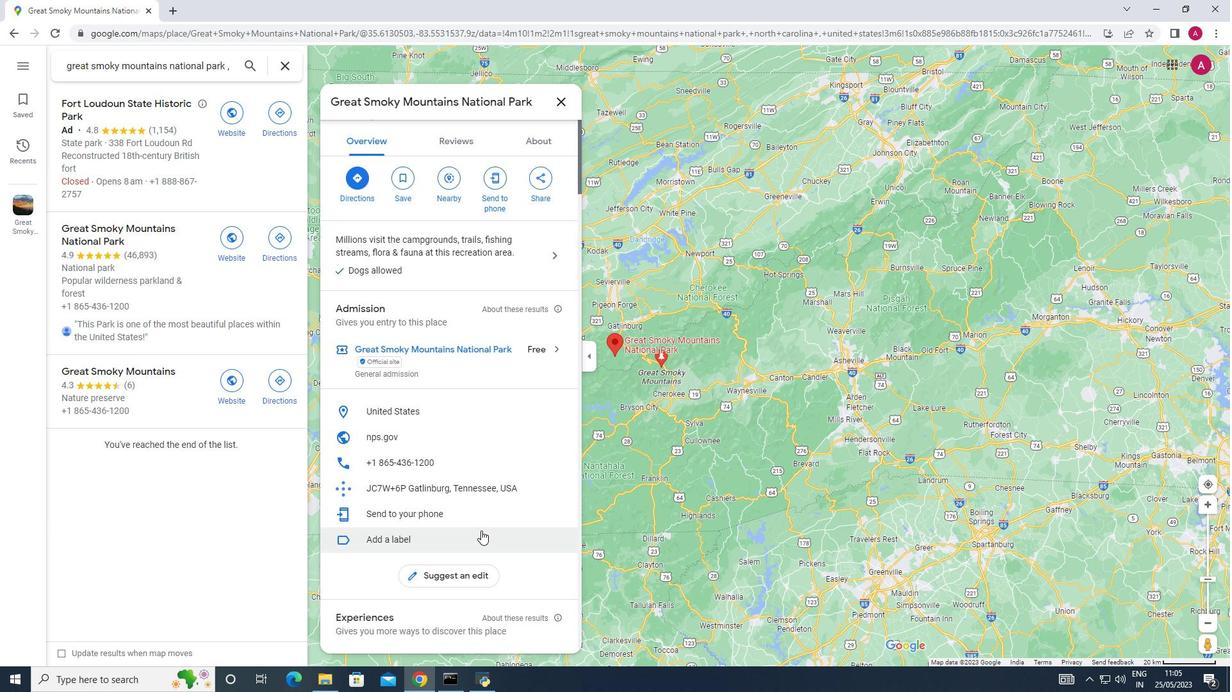 
Action: Mouse scrolled (481, 530) with delta (0, 0)
Screenshot: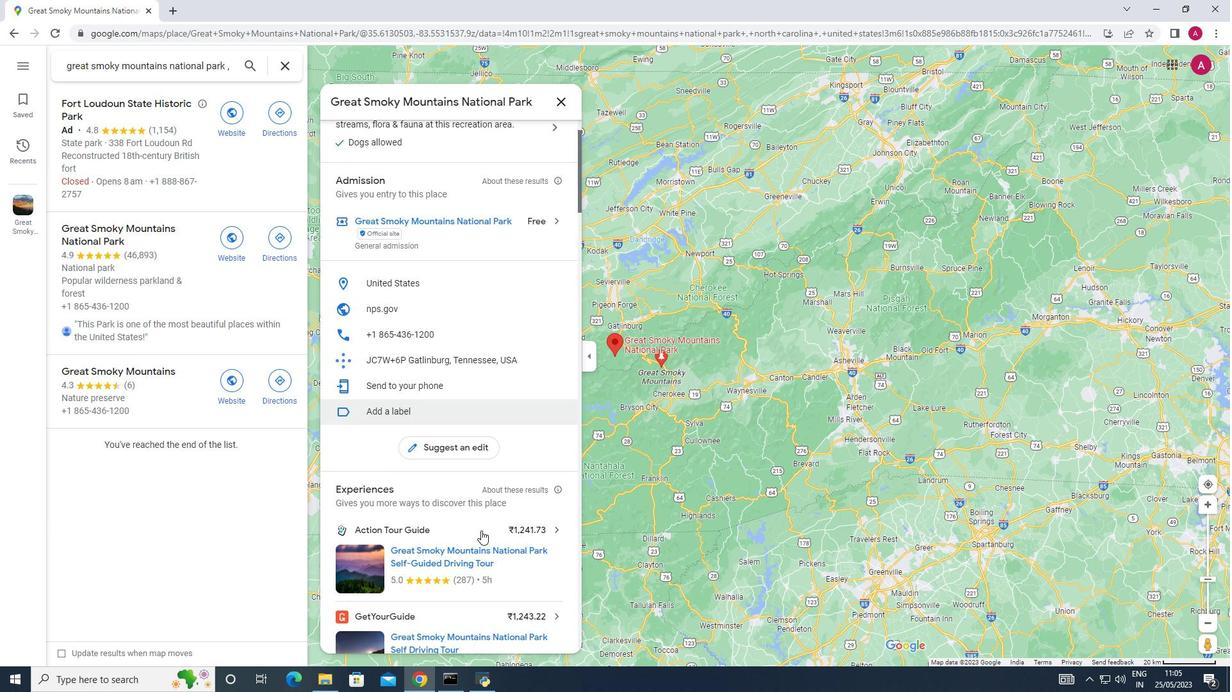 
Action: Mouse scrolled (481, 530) with delta (0, 0)
Screenshot: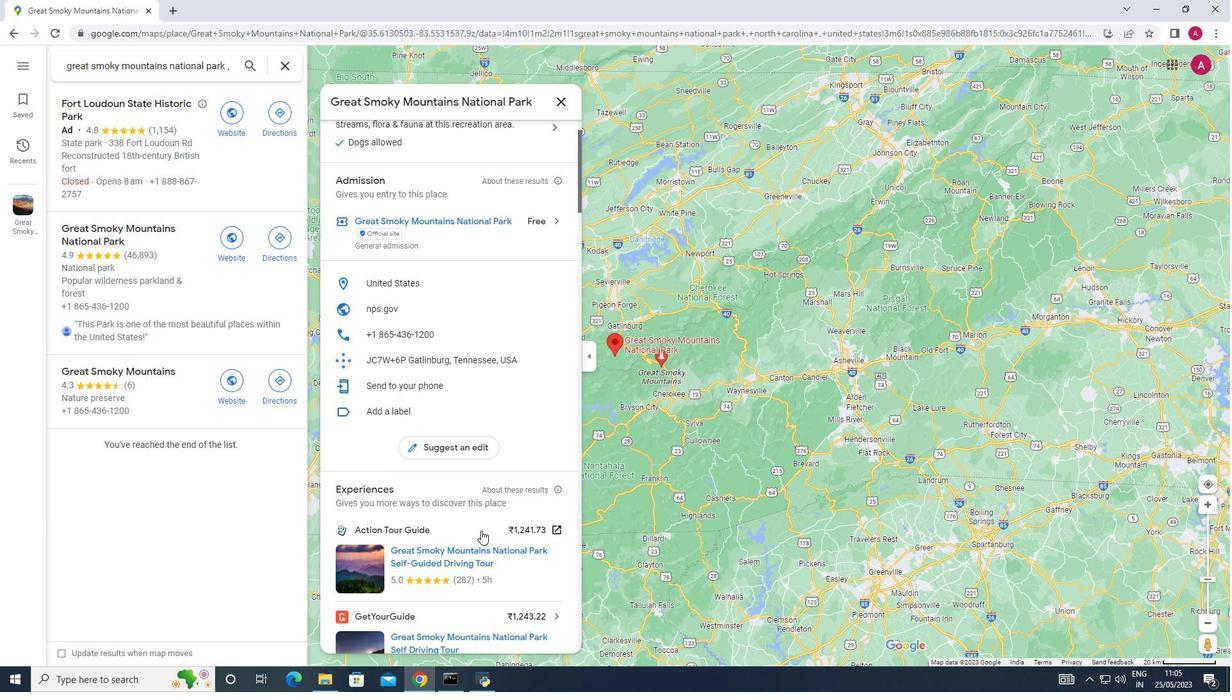 
Action: Mouse moved to (482, 531)
Screenshot: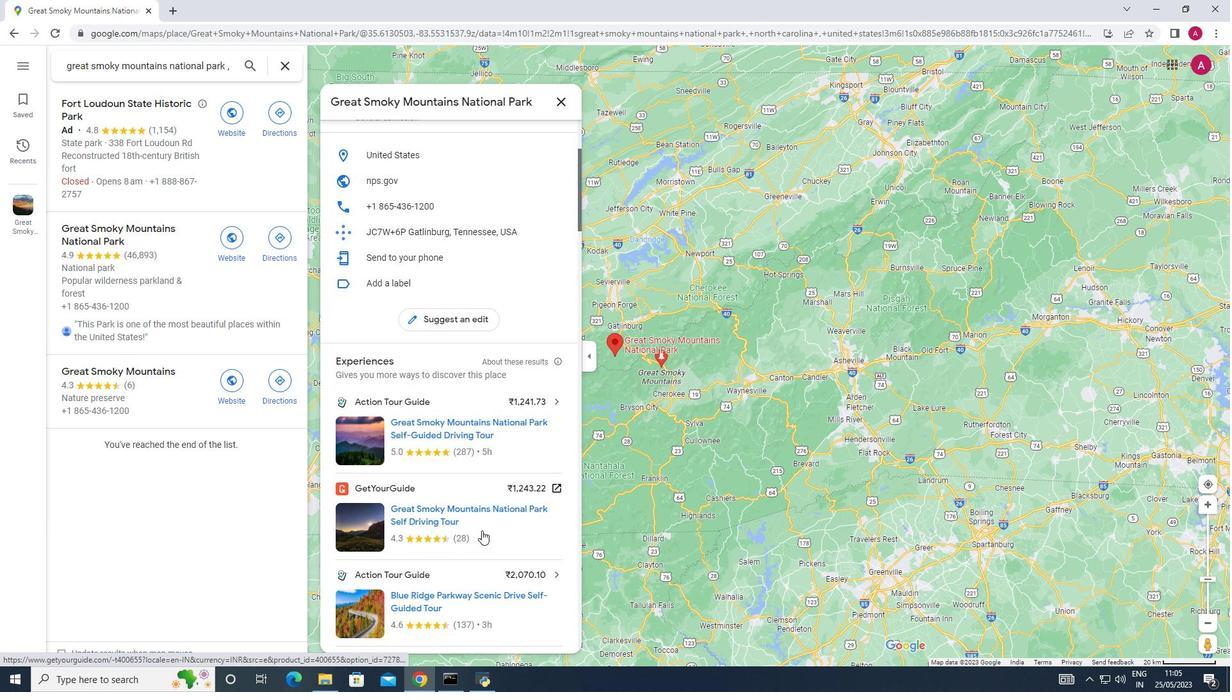 
Action: Mouse scrolled (482, 530) with delta (0, 0)
Screenshot: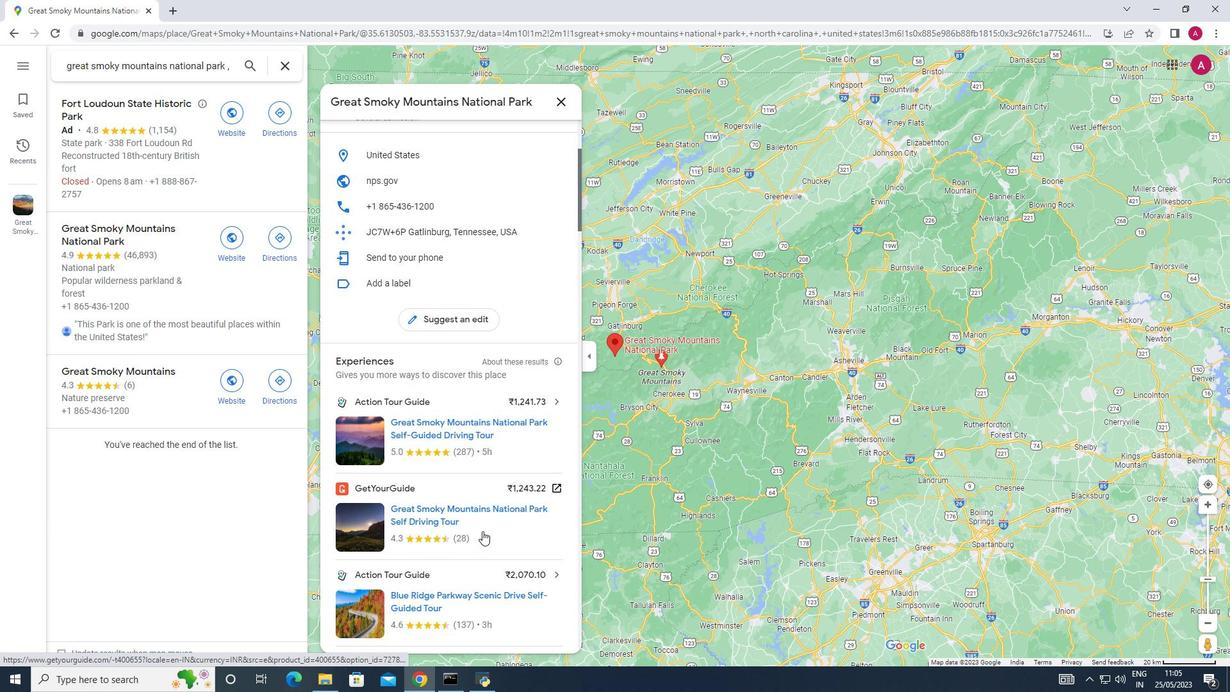 
Action: Mouse scrolled (482, 530) with delta (0, 0)
Screenshot: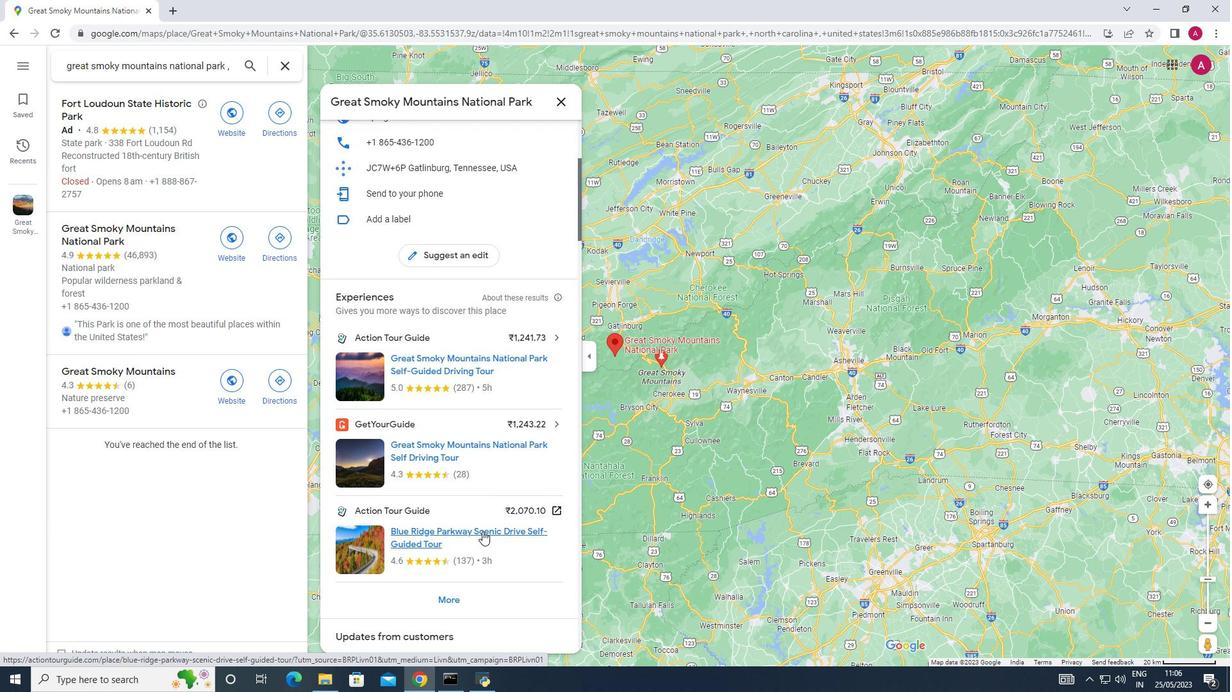 
Action: Mouse scrolled (482, 530) with delta (0, 0)
Screenshot: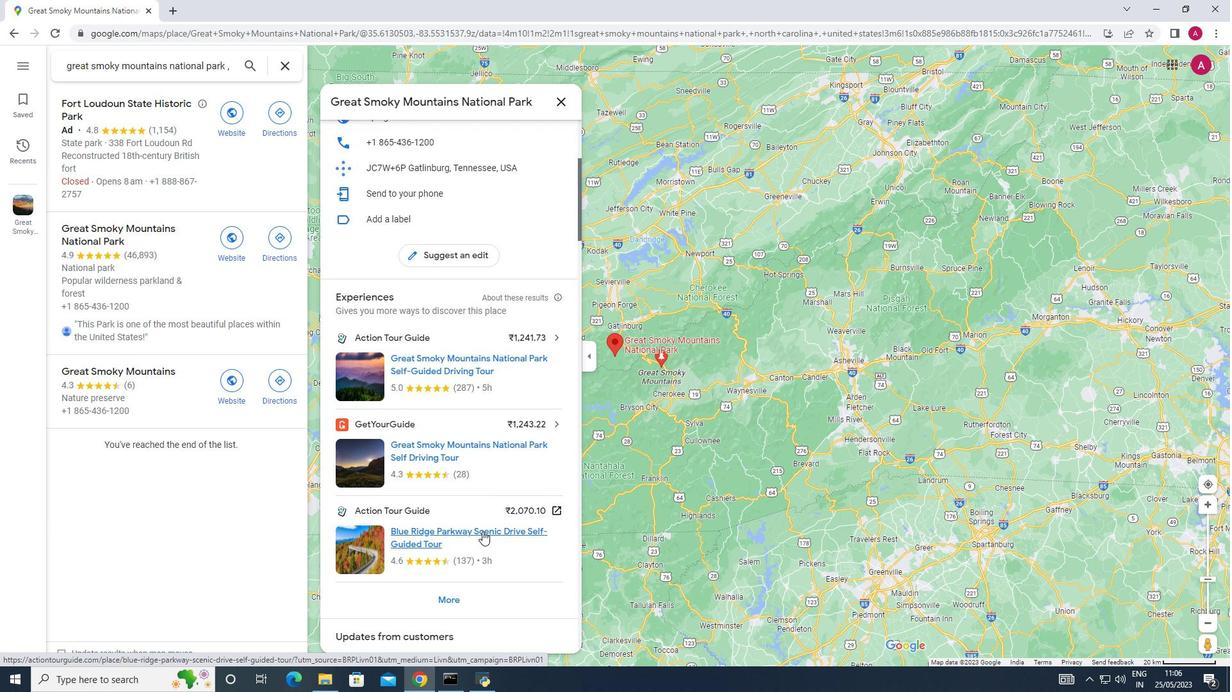 
Action: Mouse scrolled (482, 530) with delta (0, 0)
Screenshot: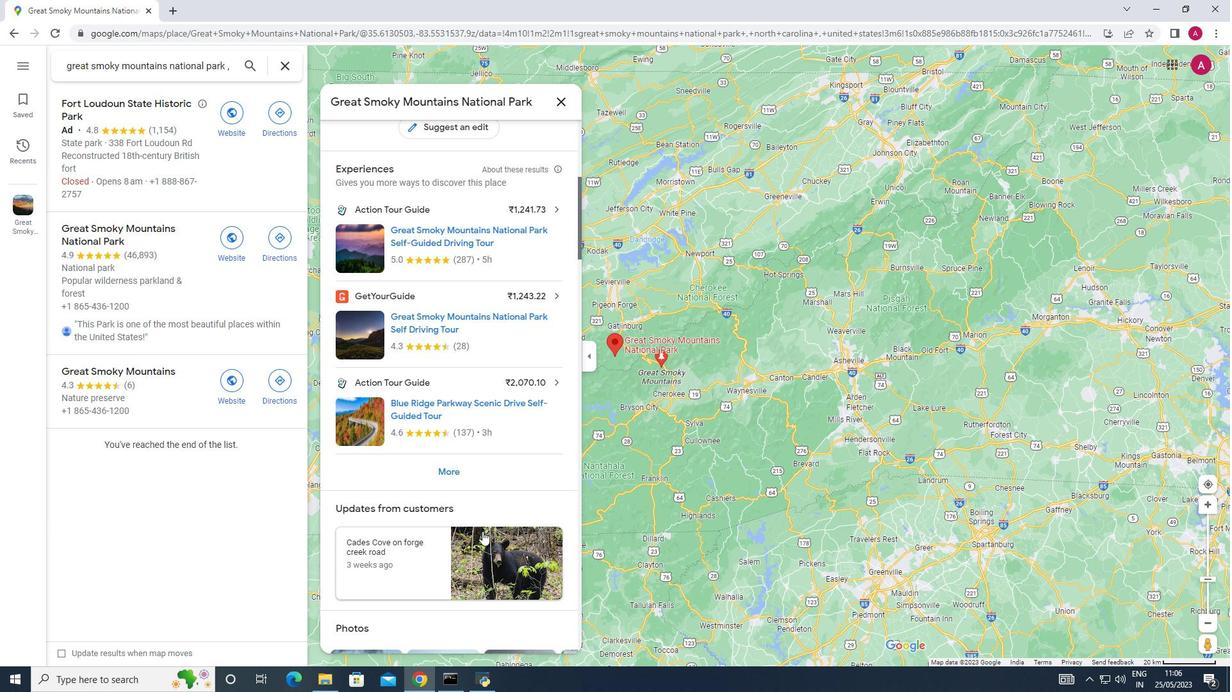 
Action: Mouse scrolled (482, 530) with delta (0, 0)
Screenshot: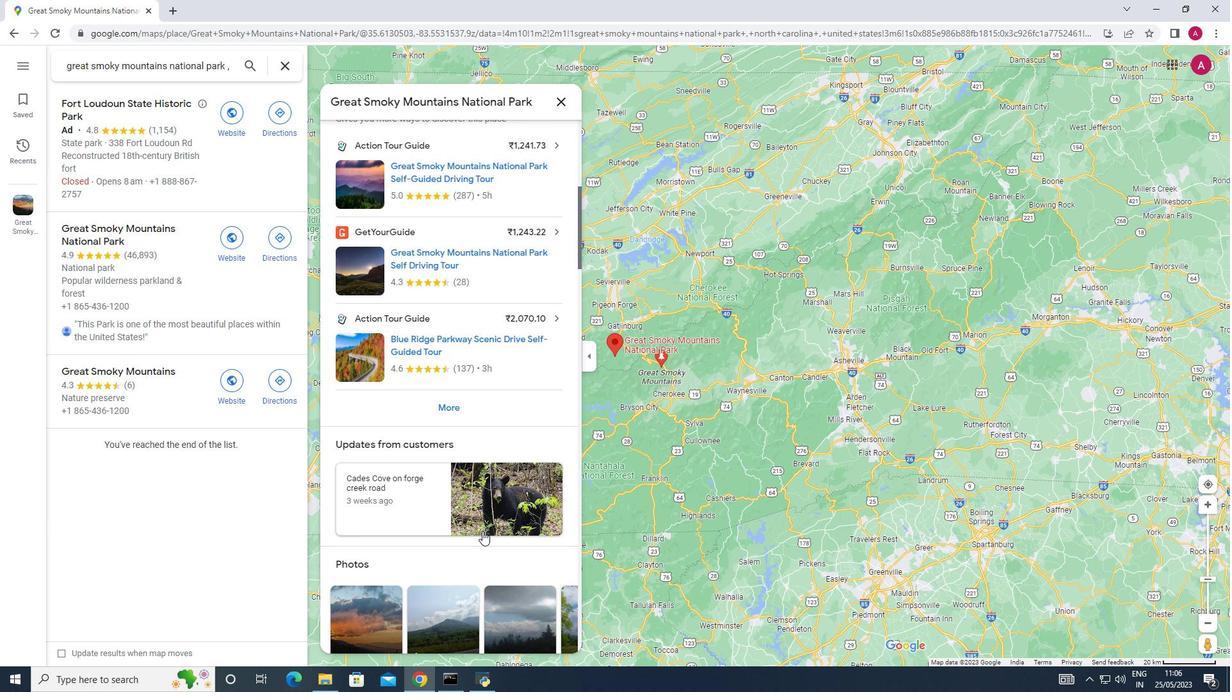 
Action: Mouse scrolled (482, 530) with delta (0, 0)
Screenshot: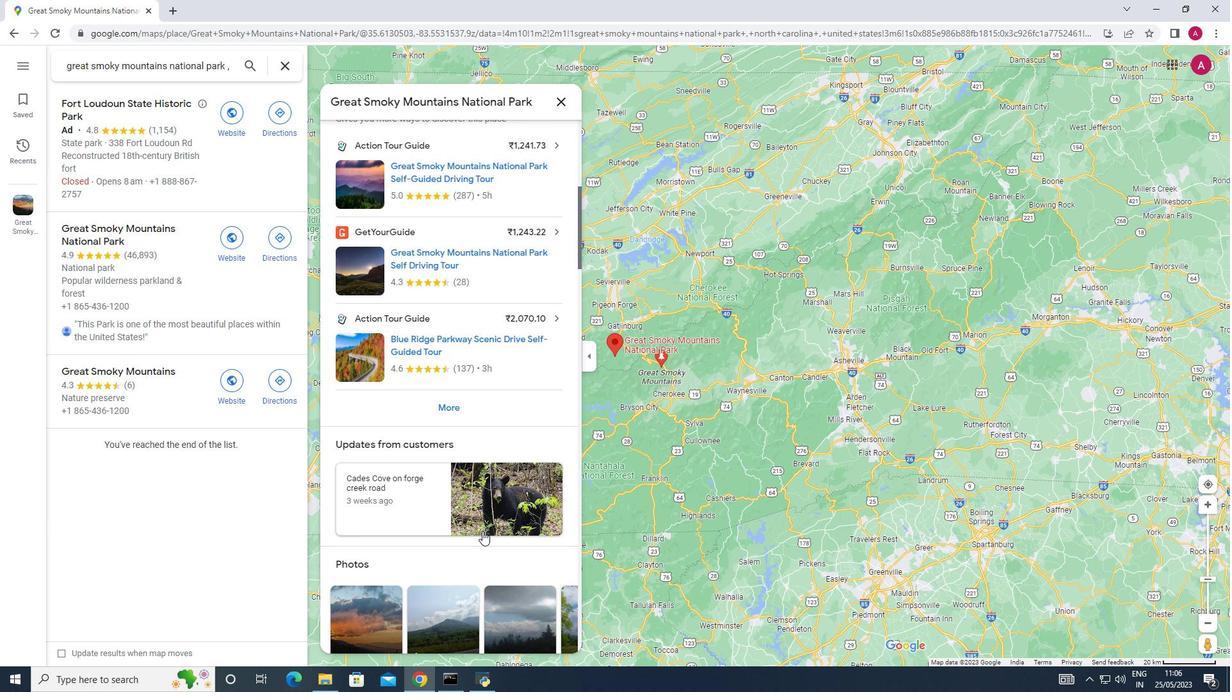 
Action: Mouse scrolled (482, 530) with delta (0, 0)
Screenshot: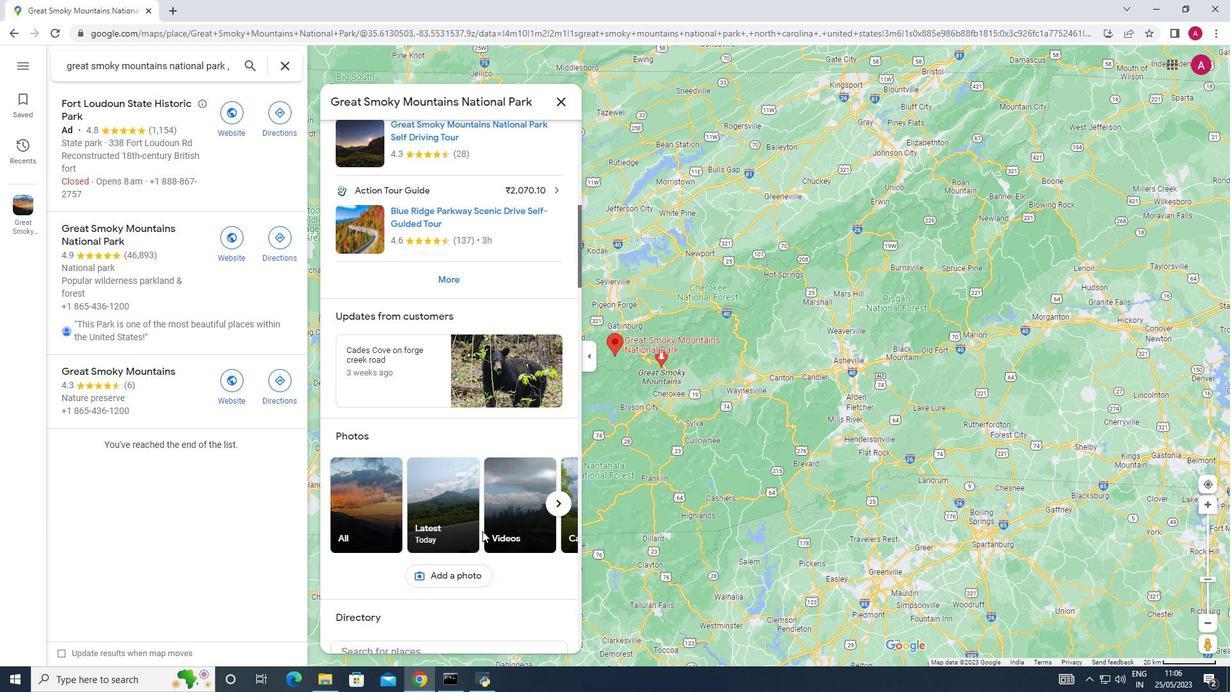 
Action: Mouse scrolled (482, 530) with delta (0, 0)
Screenshot: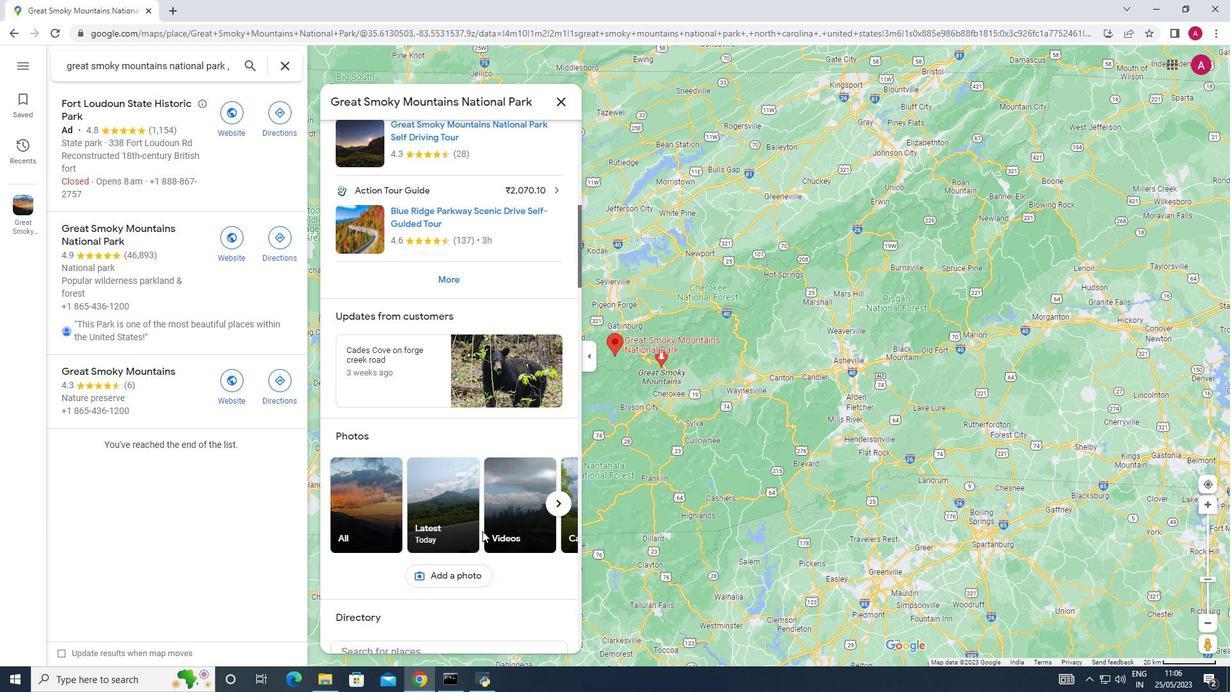 
Action: Mouse scrolled (482, 530) with delta (0, 0)
Screenshot: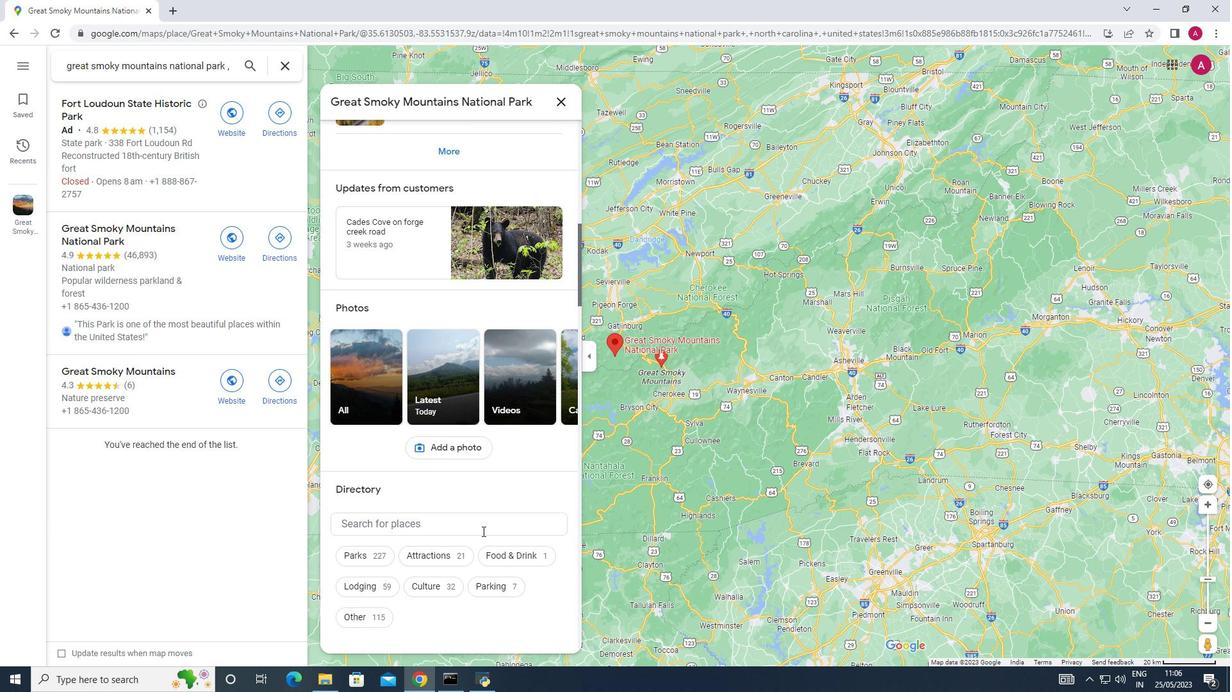 
Action: Mouse scrolled (482, 530) with delta (0, 0)
Screenshot: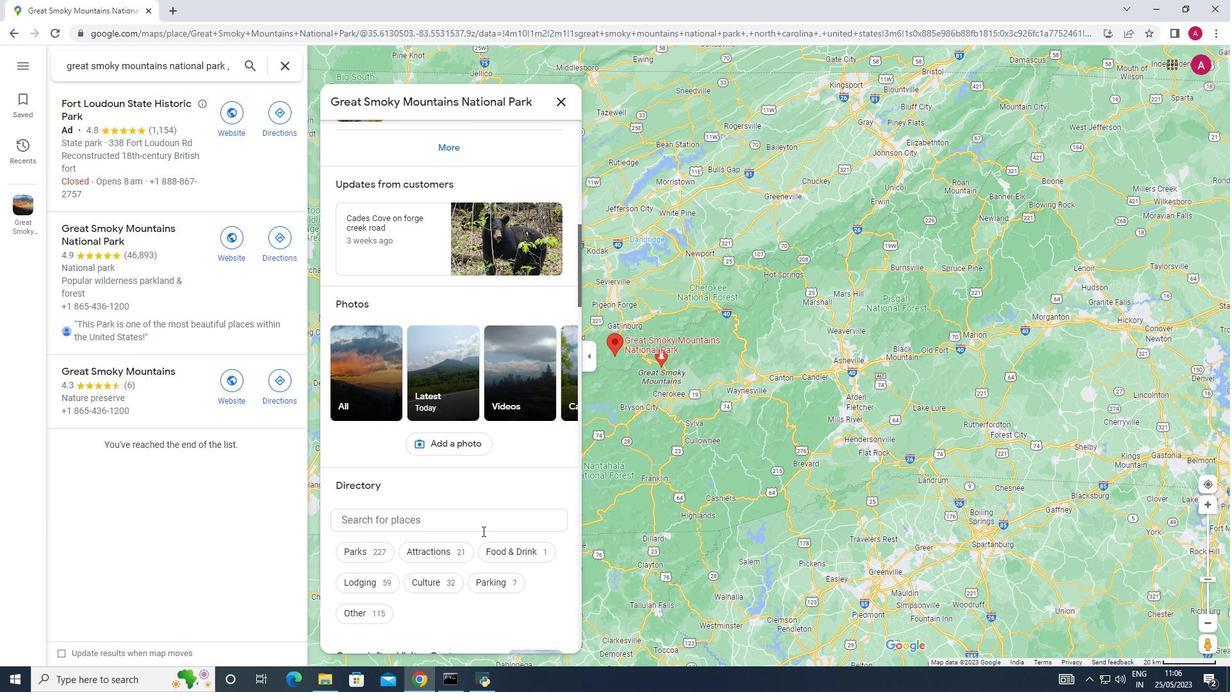 
Action: Mouse scrolled (482, 530) with delta (0, 0)
Screenshot: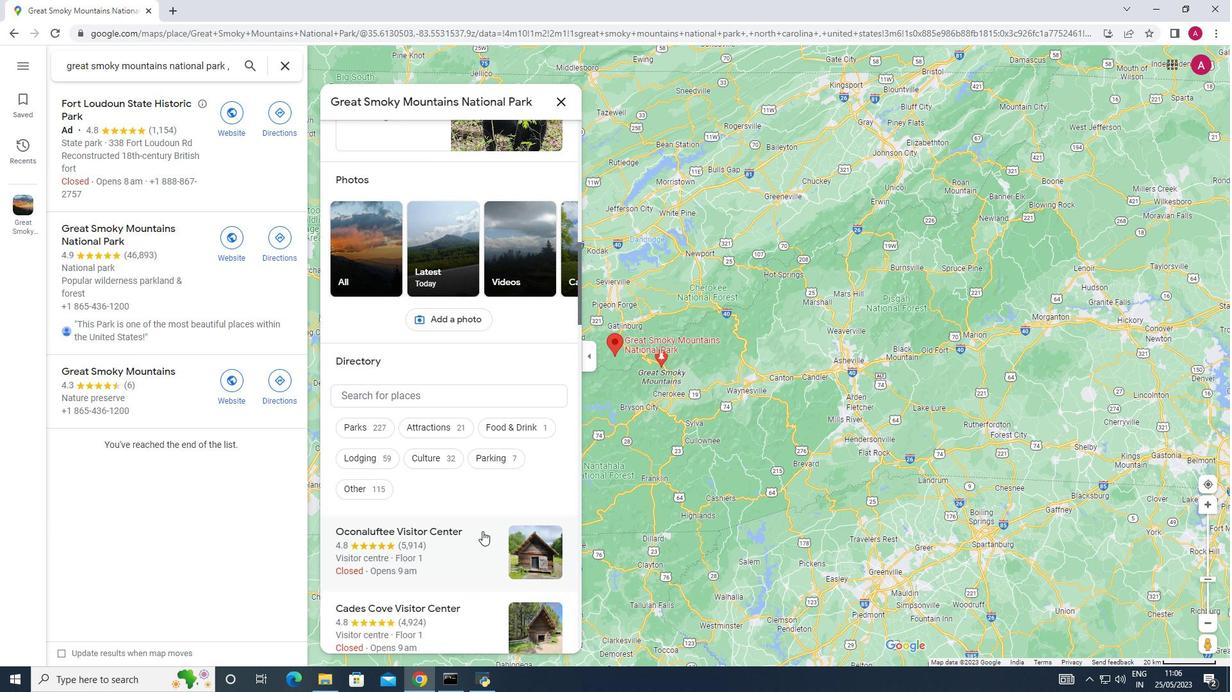 
Action: Mouse scrolled (482, 530) with delta (0, 0)
Screenshot: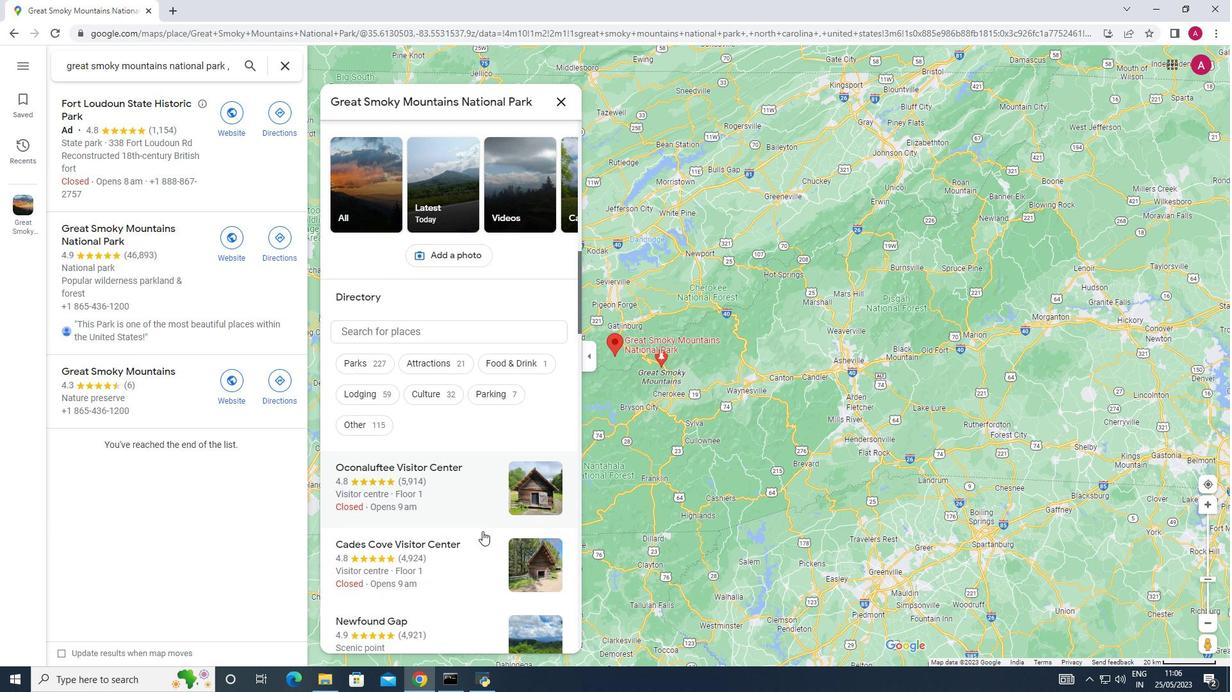 
Action: Mouse scrolled (482, 530) with delta (0, 0)
Screenshot: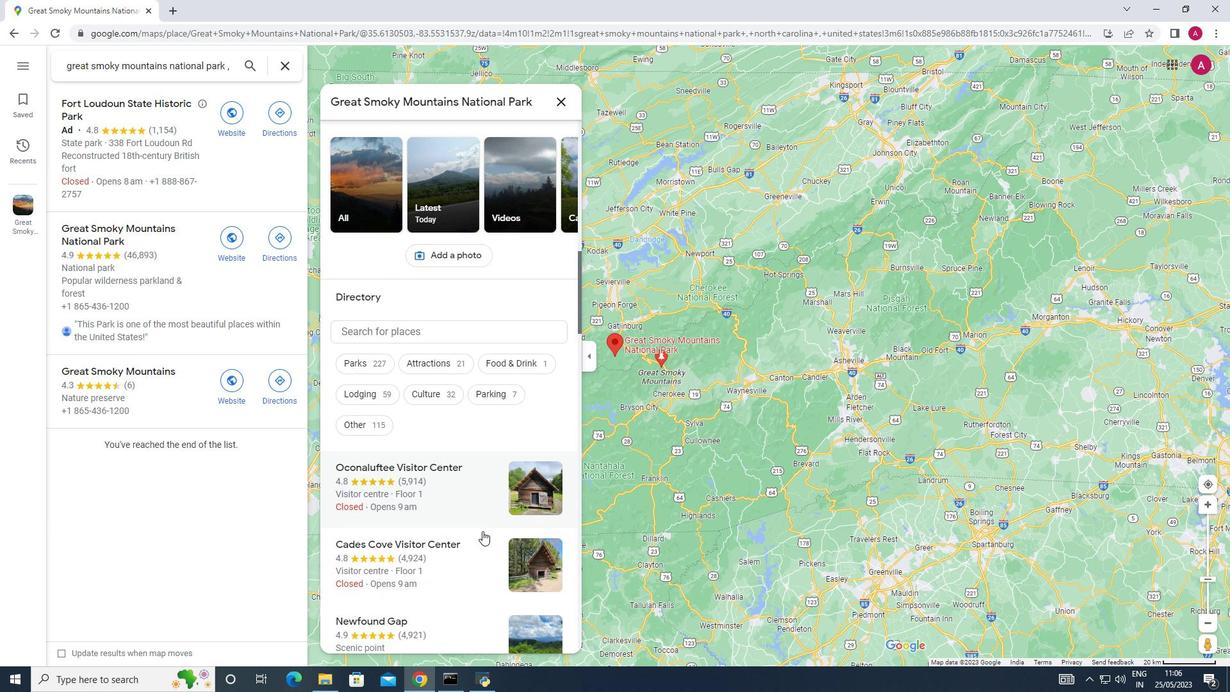 
Action: Mouse scrolled (482, 530) with delta (0, 0)
Screenshot: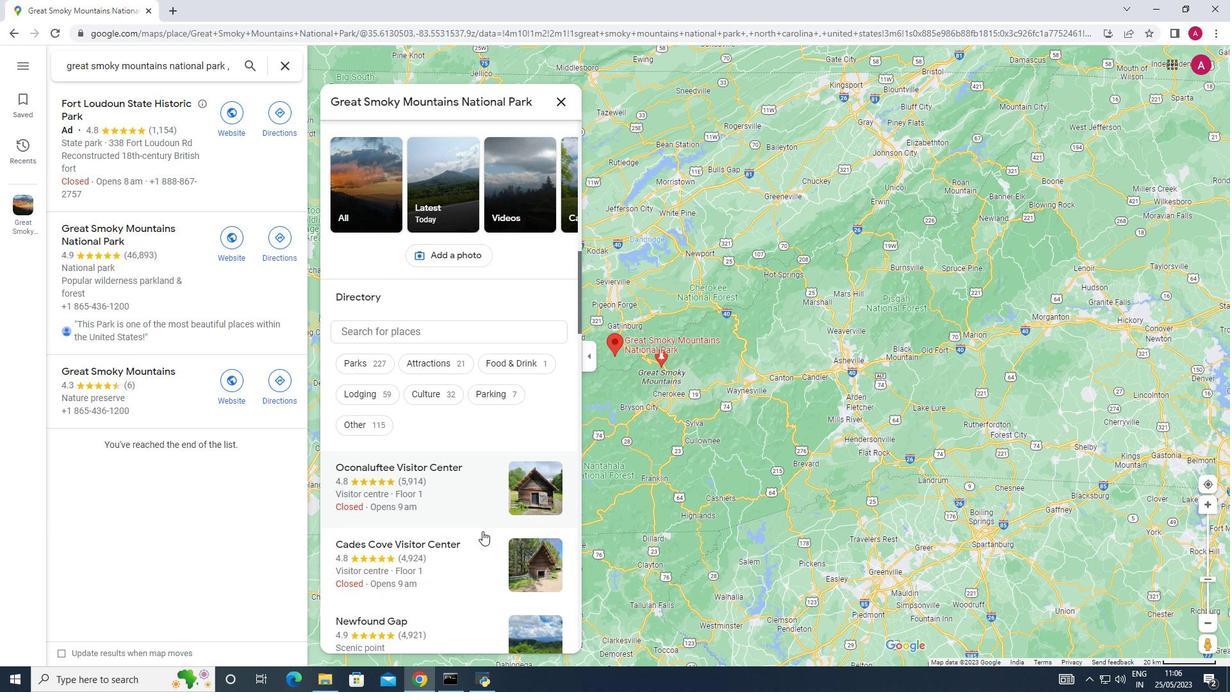 
Action: Mouse scrolled (482, 530) with delta (0, 0)
Screenshot: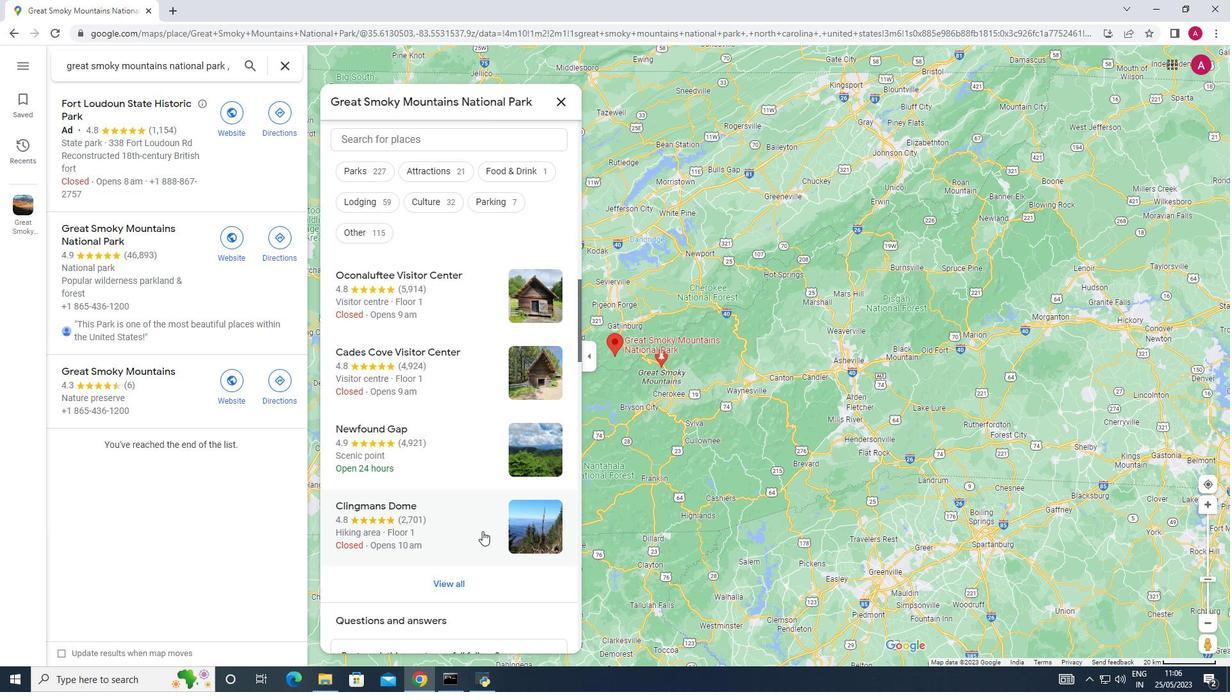 
Action: Mouse scrolled (482, 530) with delta (0, 0)
Screenshot: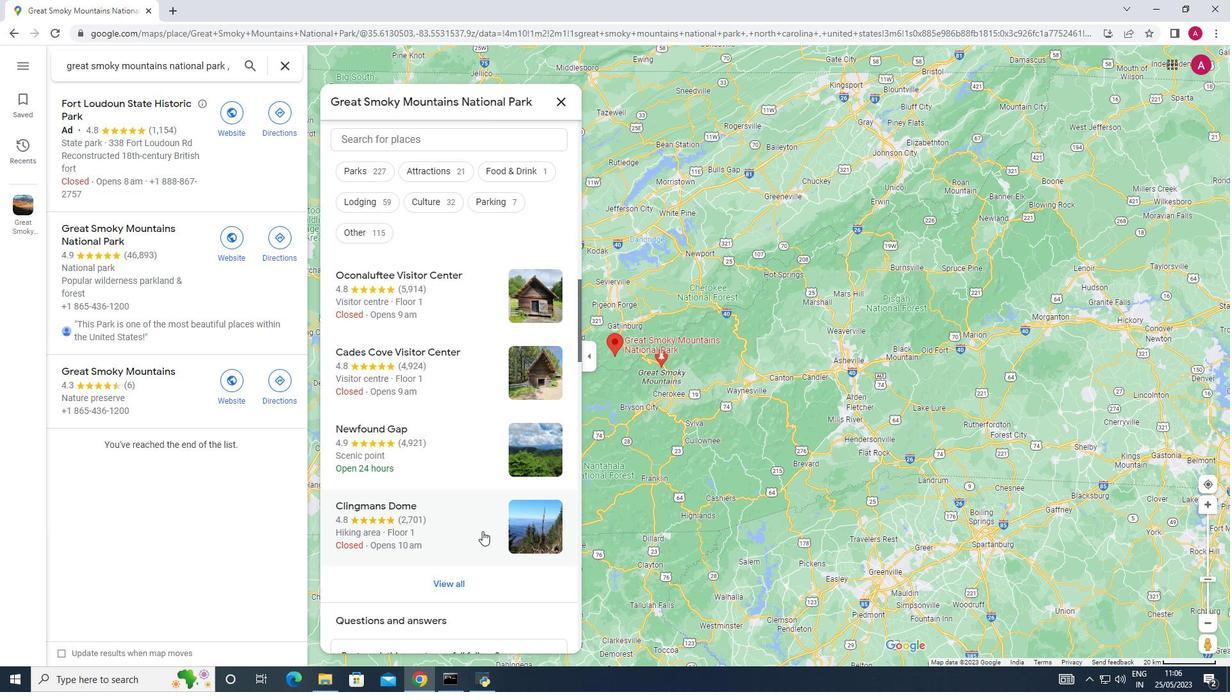 
Action: Mouse scrolled (482, 530) with delta (0, 0)
Screenshot: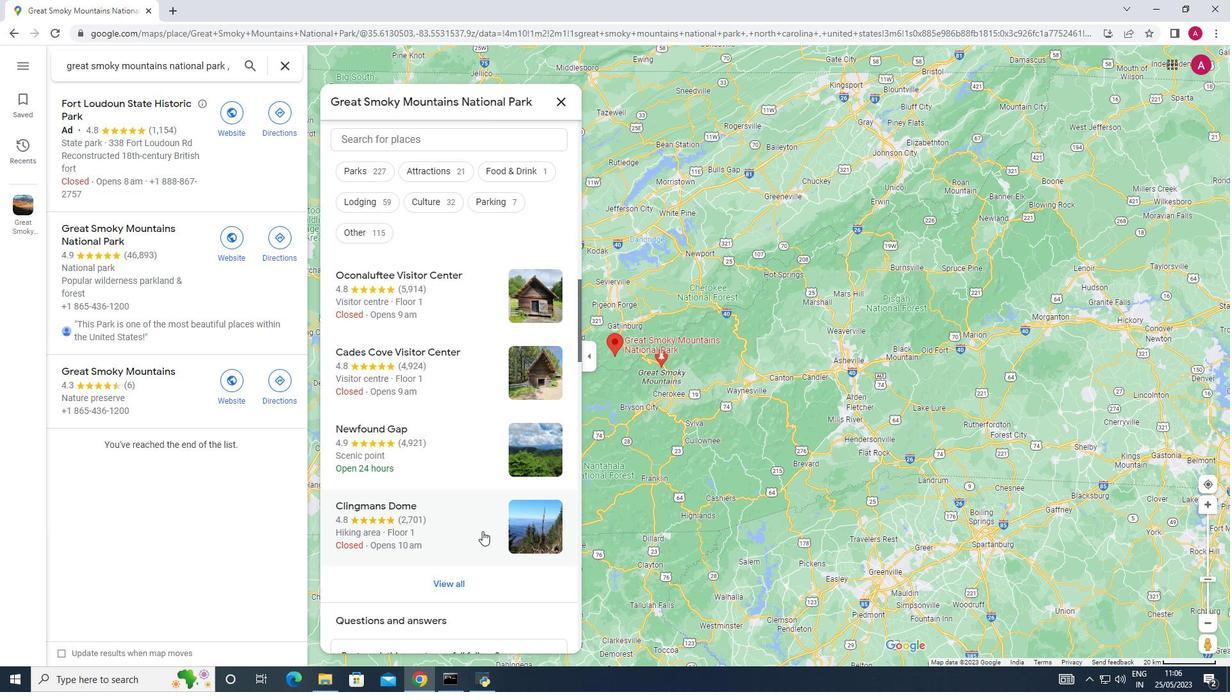 
Action: Mouse scrolled (482, 530) with delta (0, 0)
Screenshot: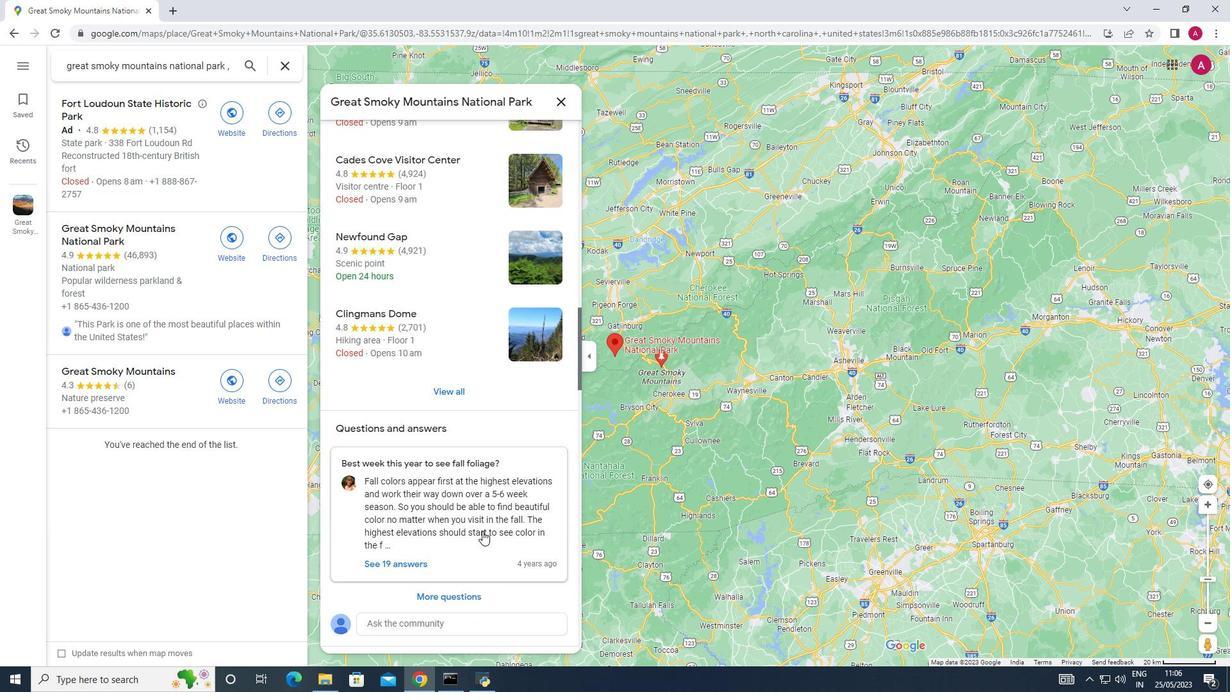 
Action: Mouse scrolled (482, 530) with delta (0, 0)
Screenshot: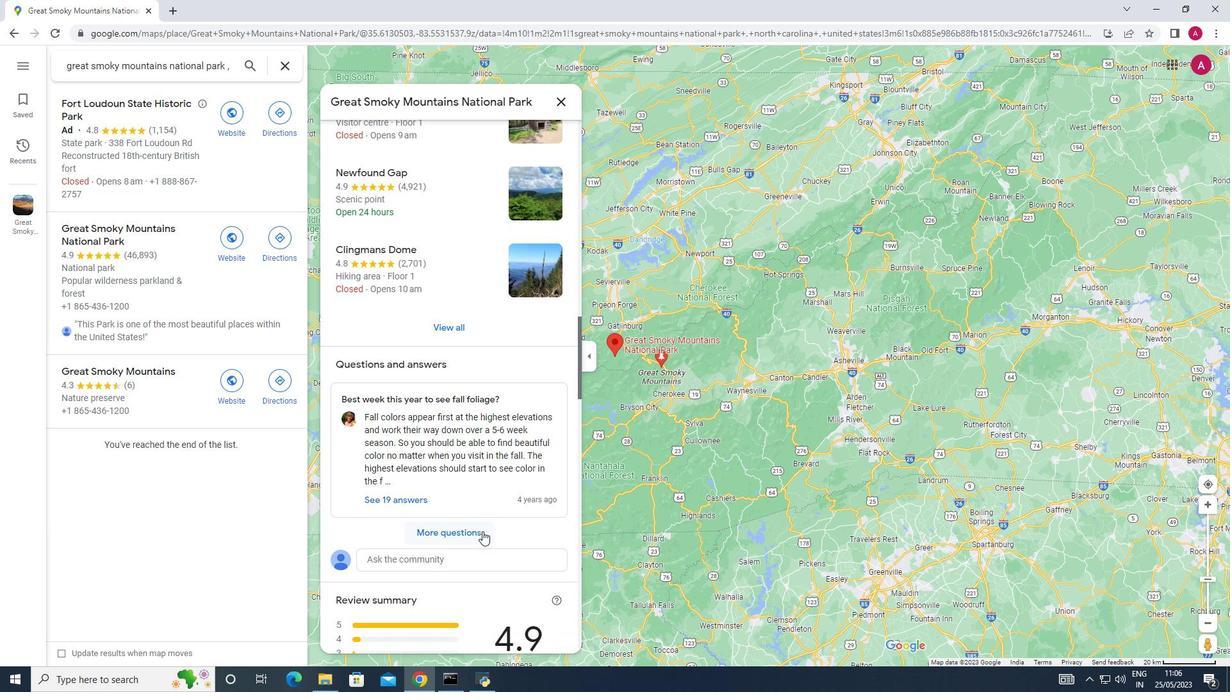 
Action: Mouse scrolled (482, 530) with delta (0, 0)
Screenshot: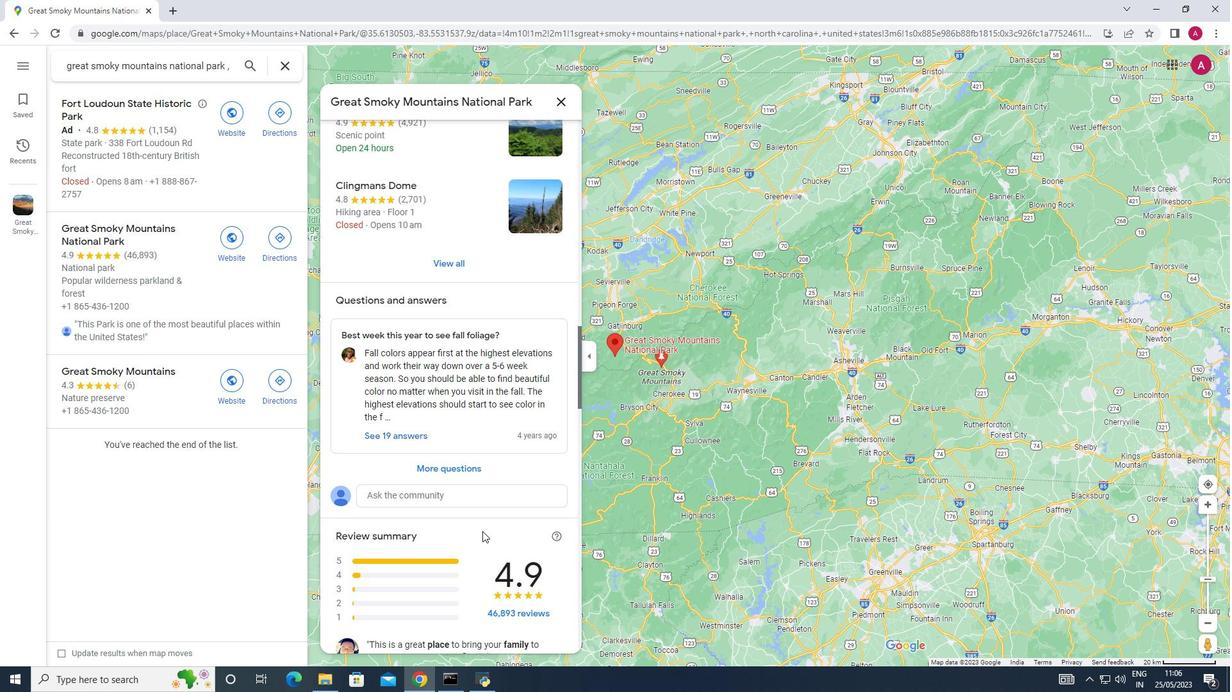 
Action: Mouse scrolled (482, 530) with delta (0, 0)
Screenshot: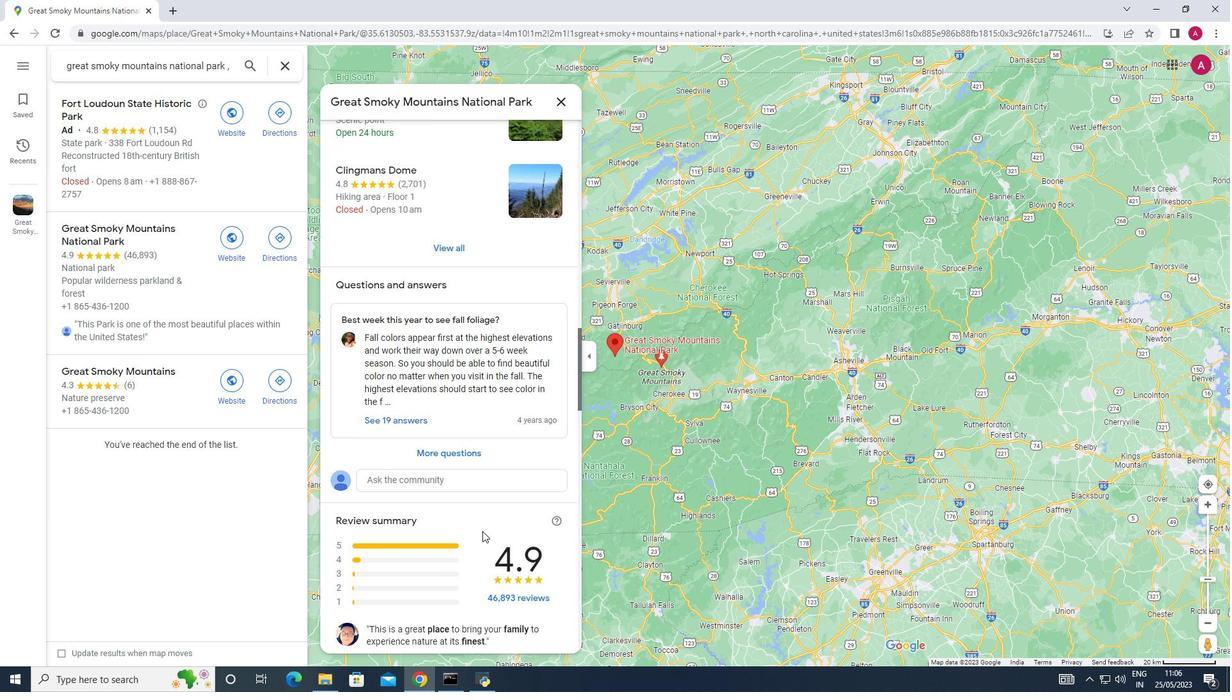 
Action: Mouse scrolled (482, 530) with delta (0, 0)
Screenshot: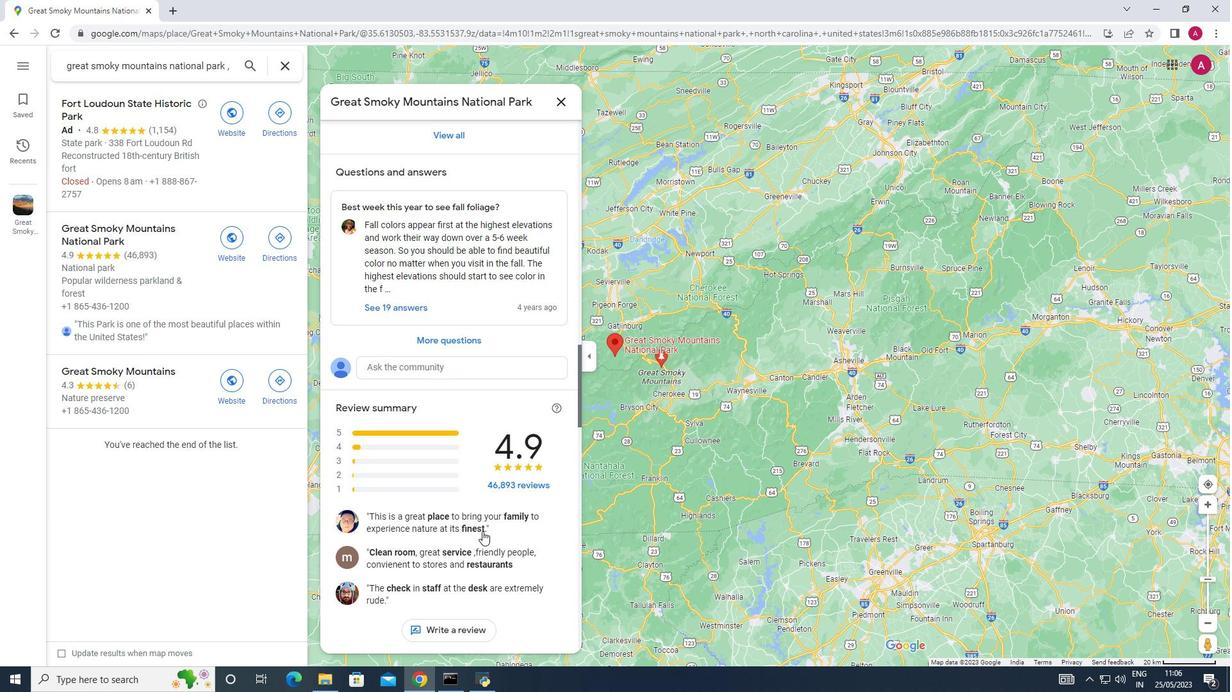 
Action: Mouse scrolled (482, 530) with delta (0, 0)
Screenshot: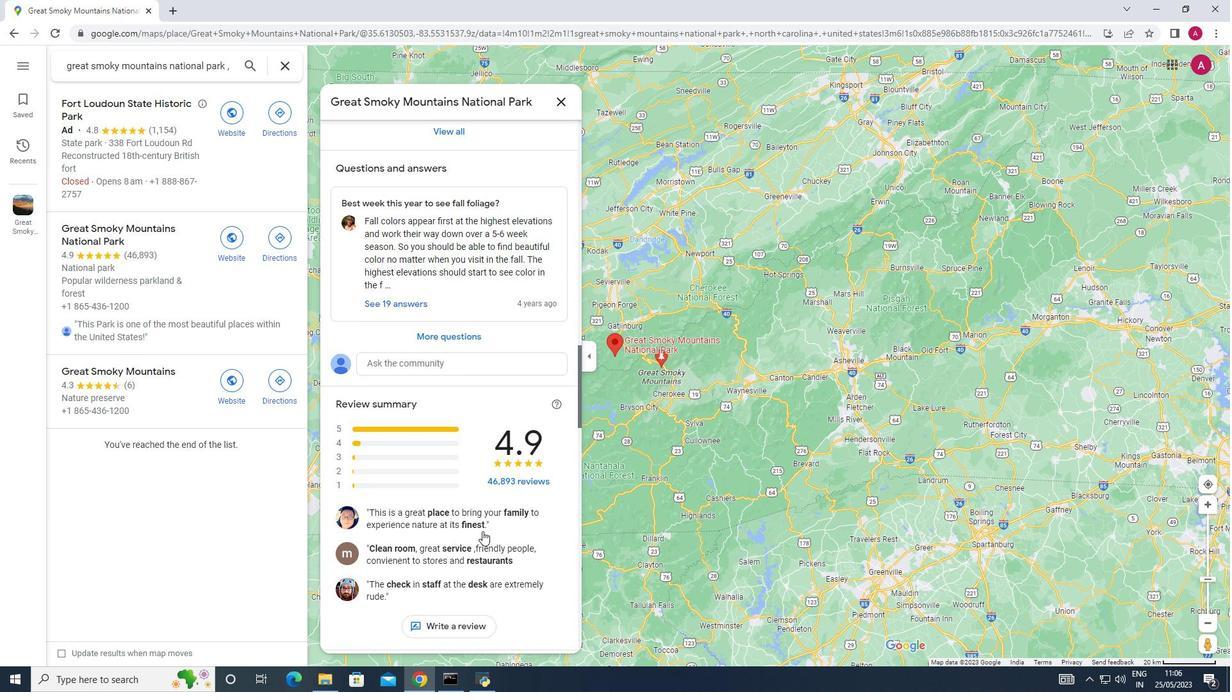 
Action: Mouse scrolled (482, 530) with delta (0, 0)
Screenshot: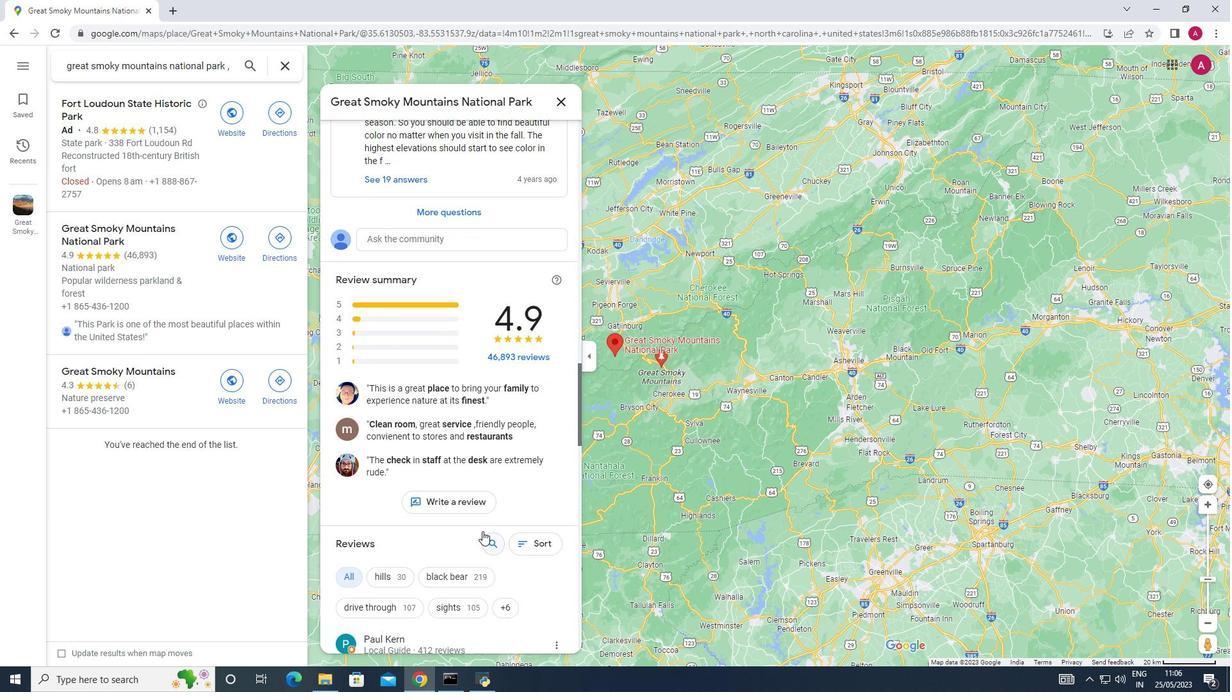 
Action: Mouse scrolled (482, 530) with delta (0, 0)
Screenshot: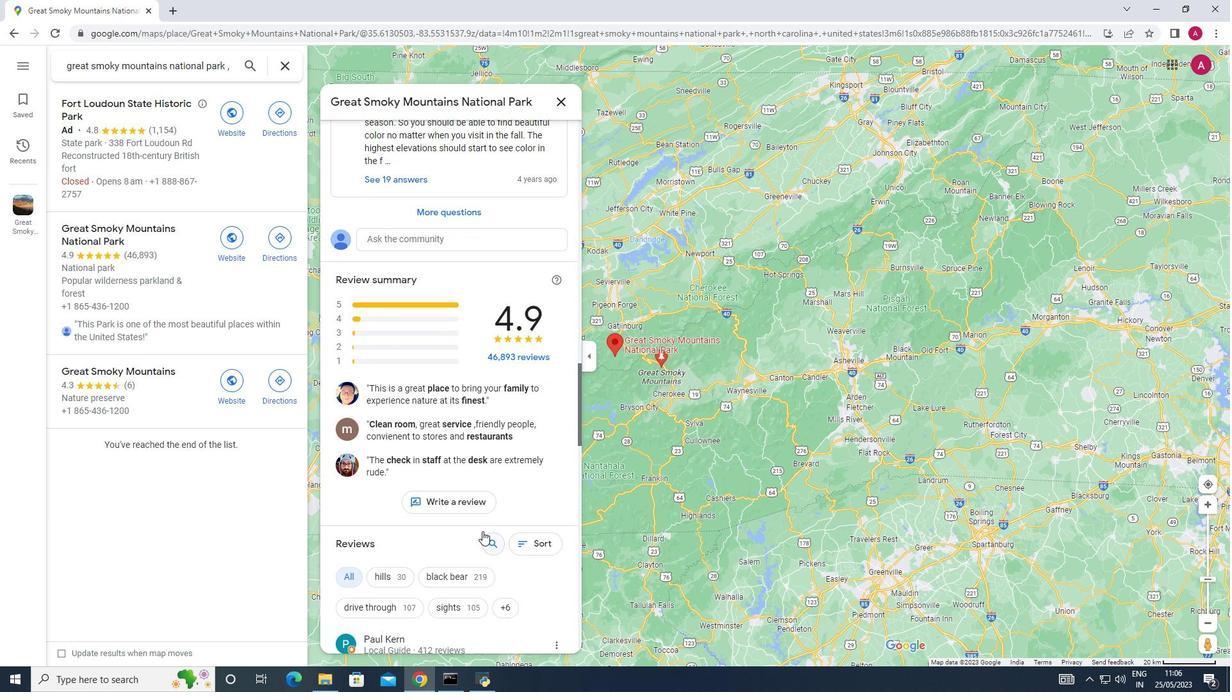 
Action: Mouse scrolled (482, 530) with delta (0, 0)
Screenshot: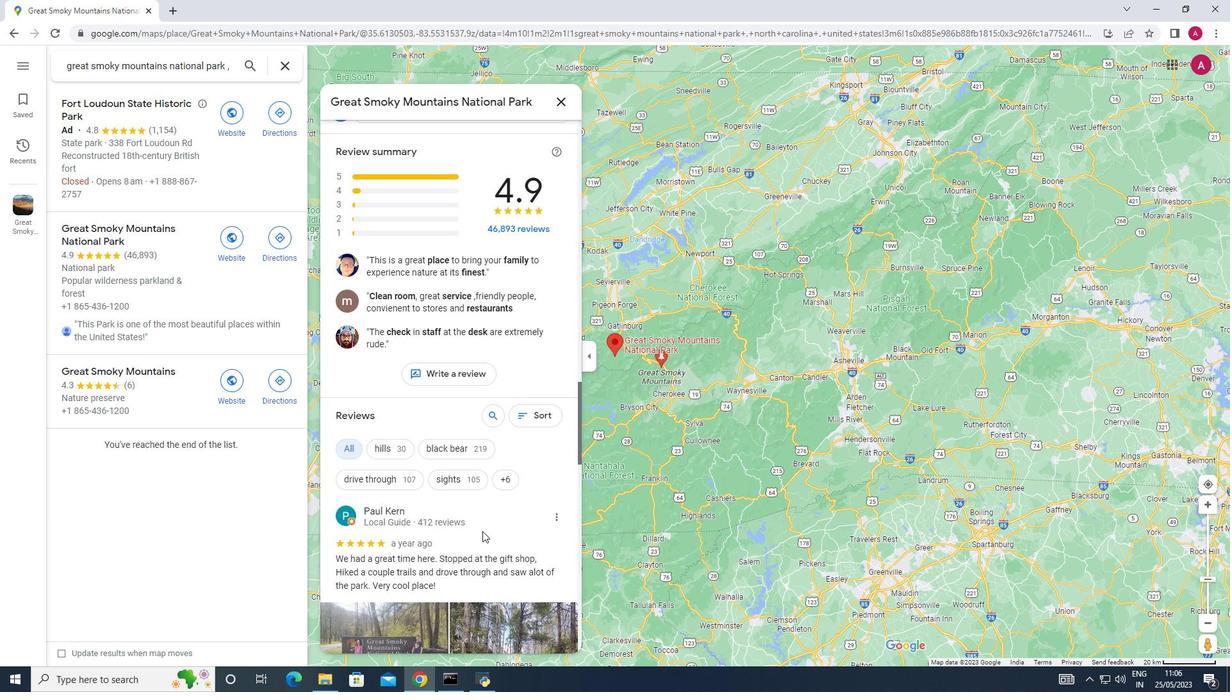 
Action: Mouse scrolled (482, 530) with delta (0, 0)
Screenshot: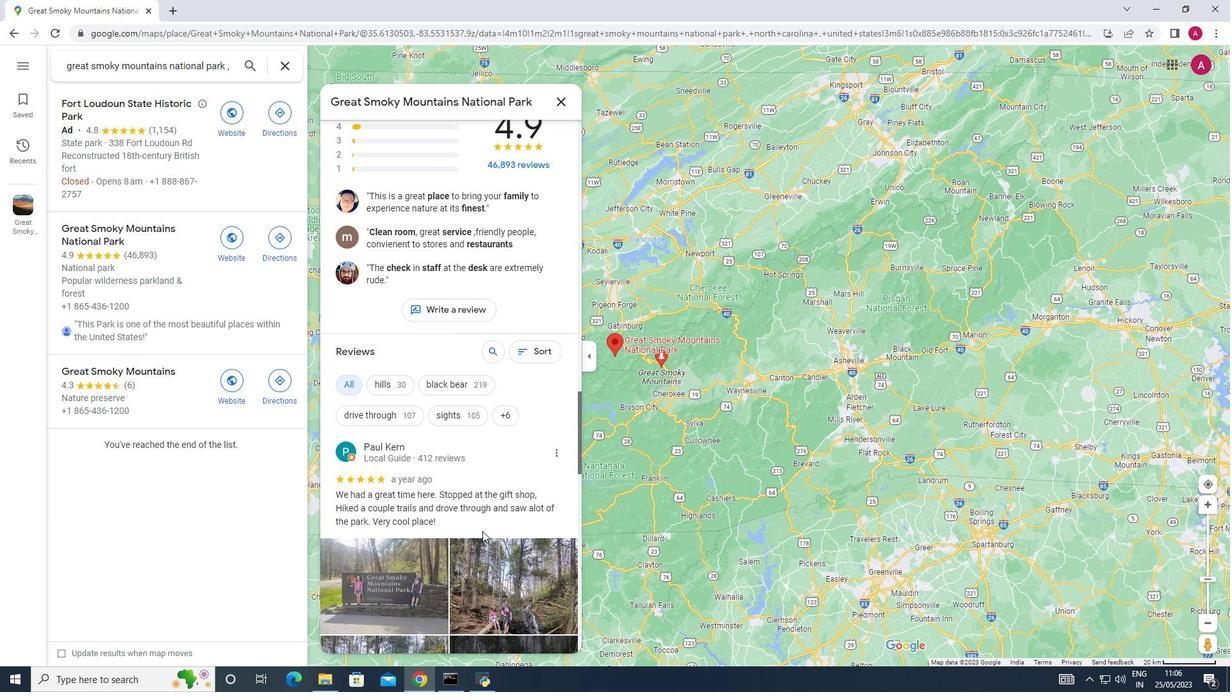 
Action: Mouse scrolled (482, 530) with delta (0, 0)
Screenshot: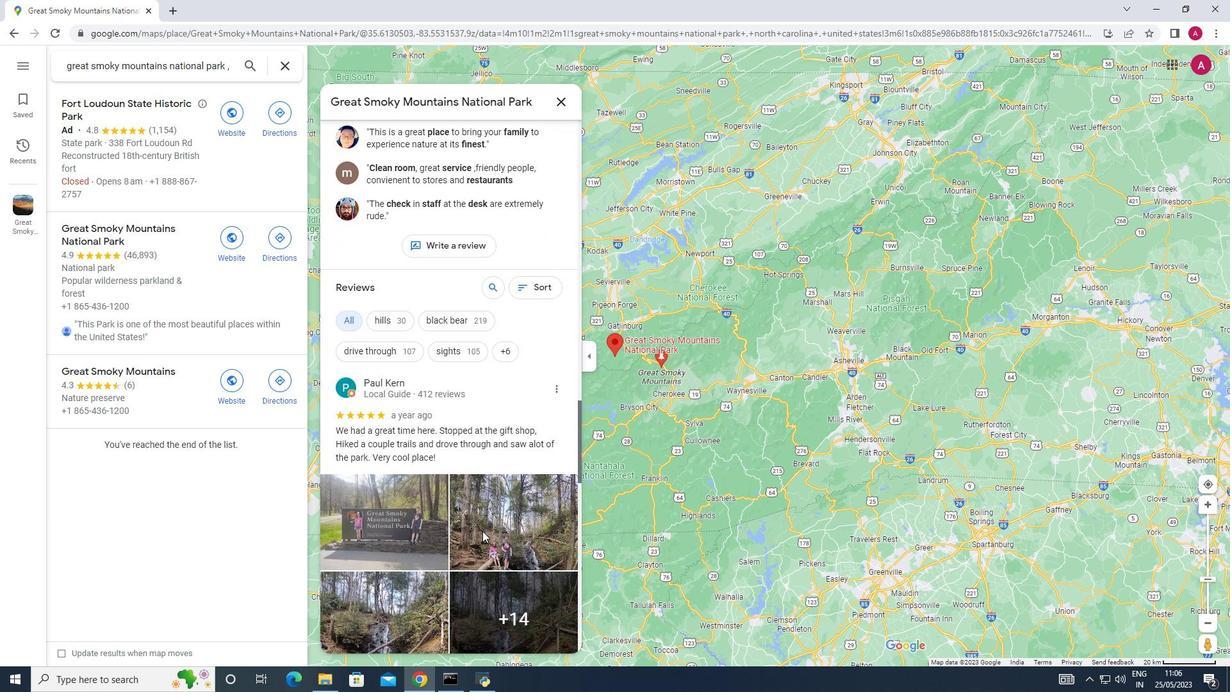 
Action: Mouse scrolled (482, 530) with delta (0, 0)
Screenshot: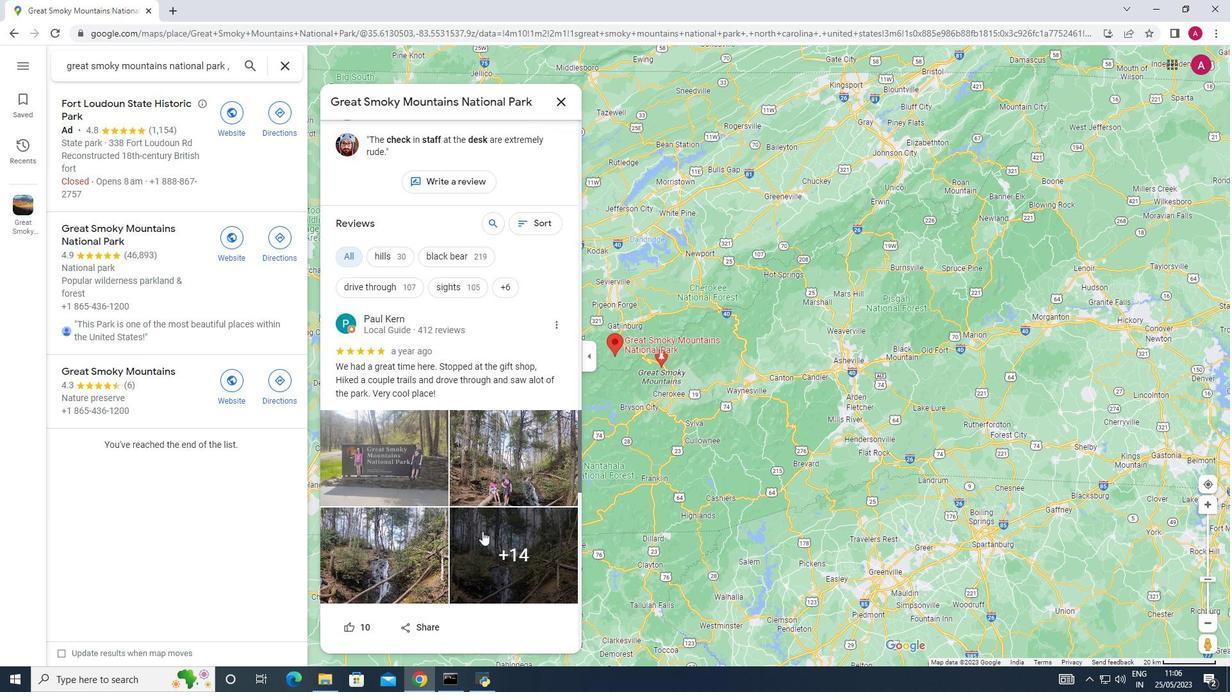 
Action: Mouse scrolled (482, 530) with delta (0, 0)
Screenshot: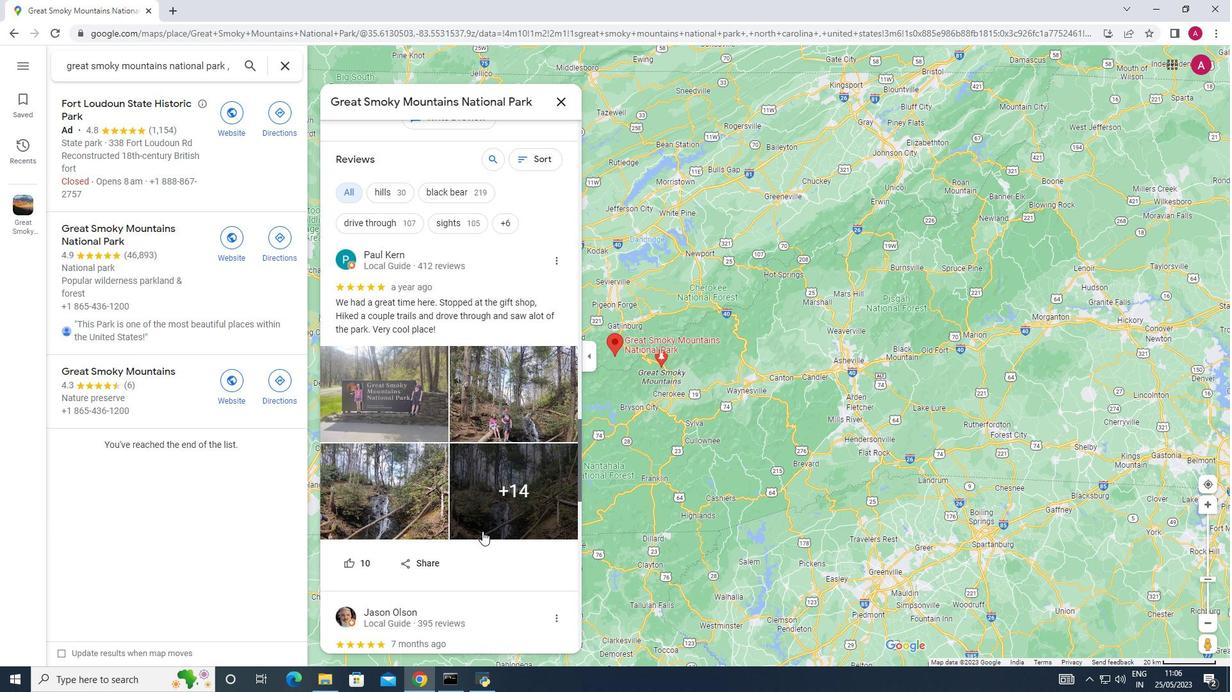 
Action: Mouse scrolled (482, 530) with delta (0, 0)
Screenshot: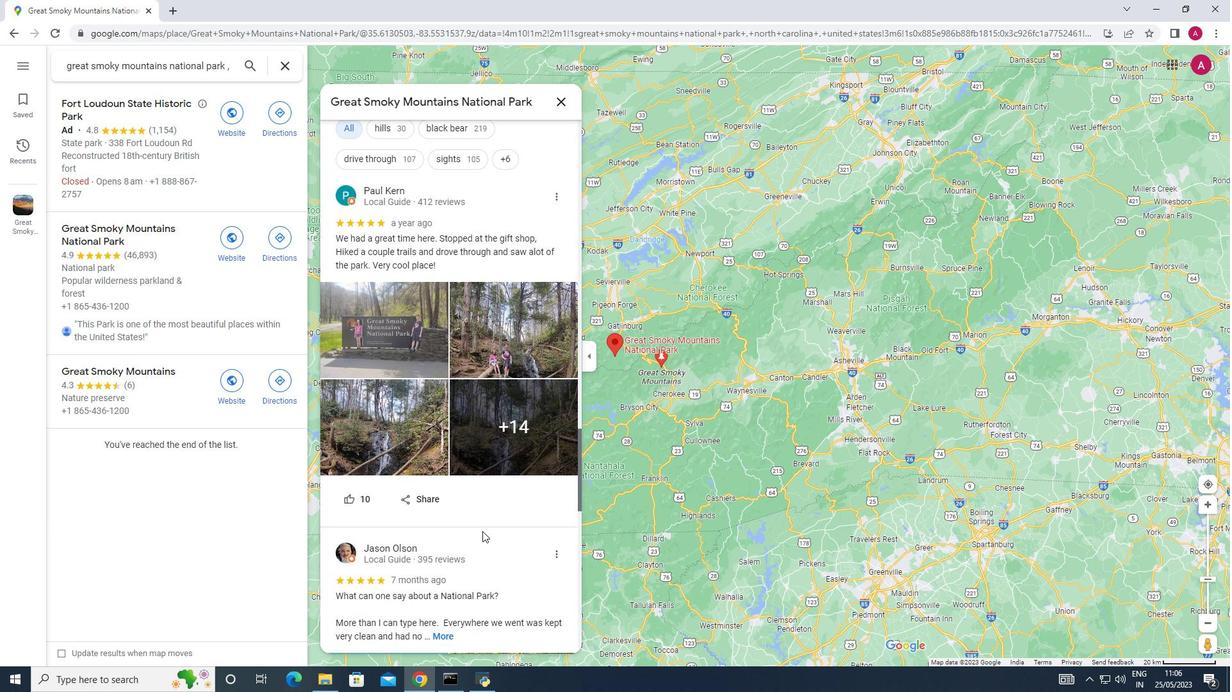 
Action: Mouse scrolled (482, 530) with delta (0, 0)
Screenshot: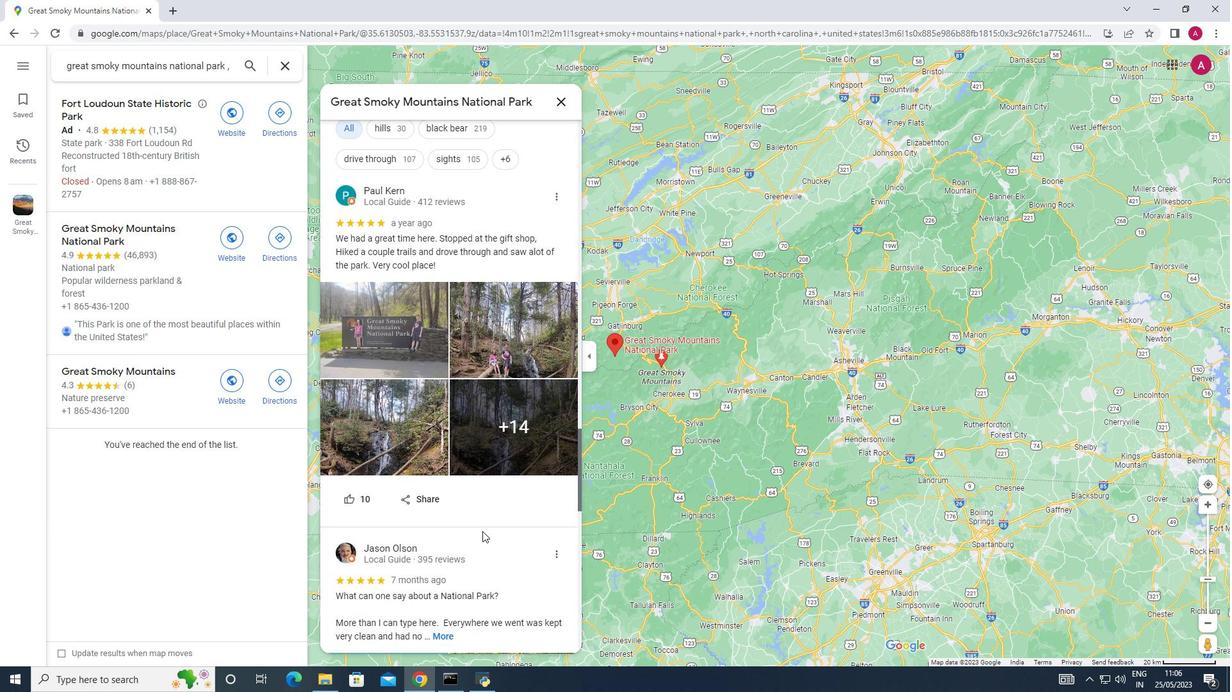 
Action: Mouse scrolled (482, 530) with delta (0, 0)
Screenshot: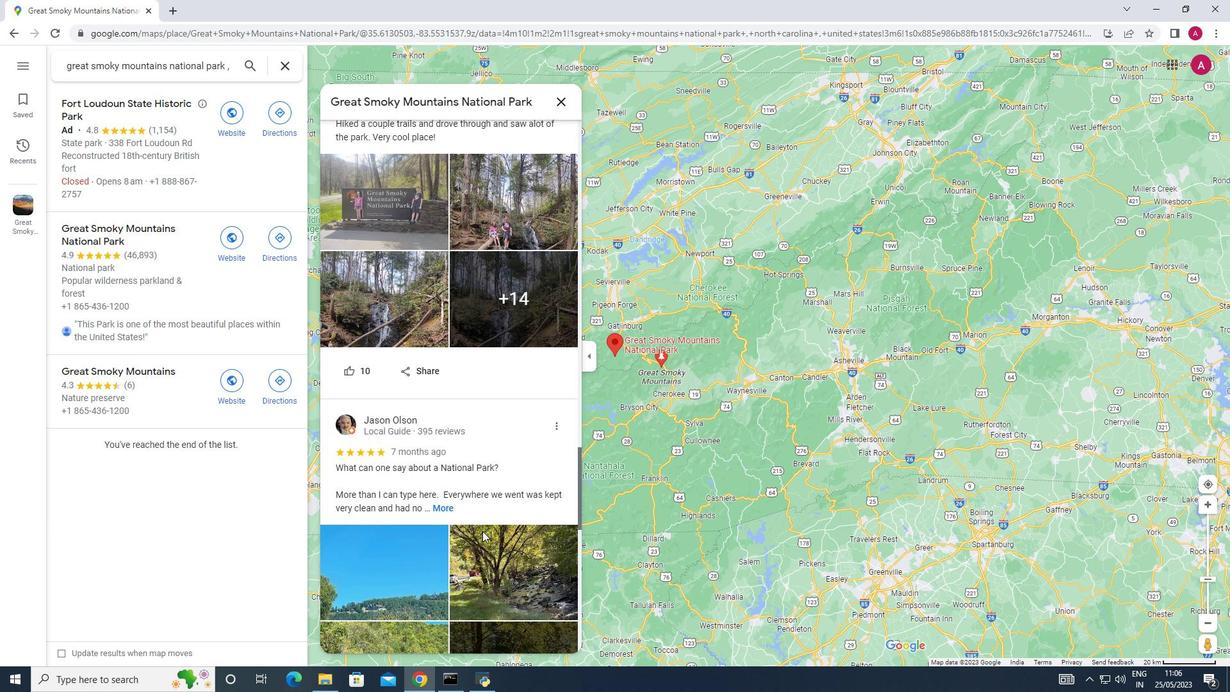 
Action: Mouse scrolled (482, 530) with delta (0, 0)
Screenshot: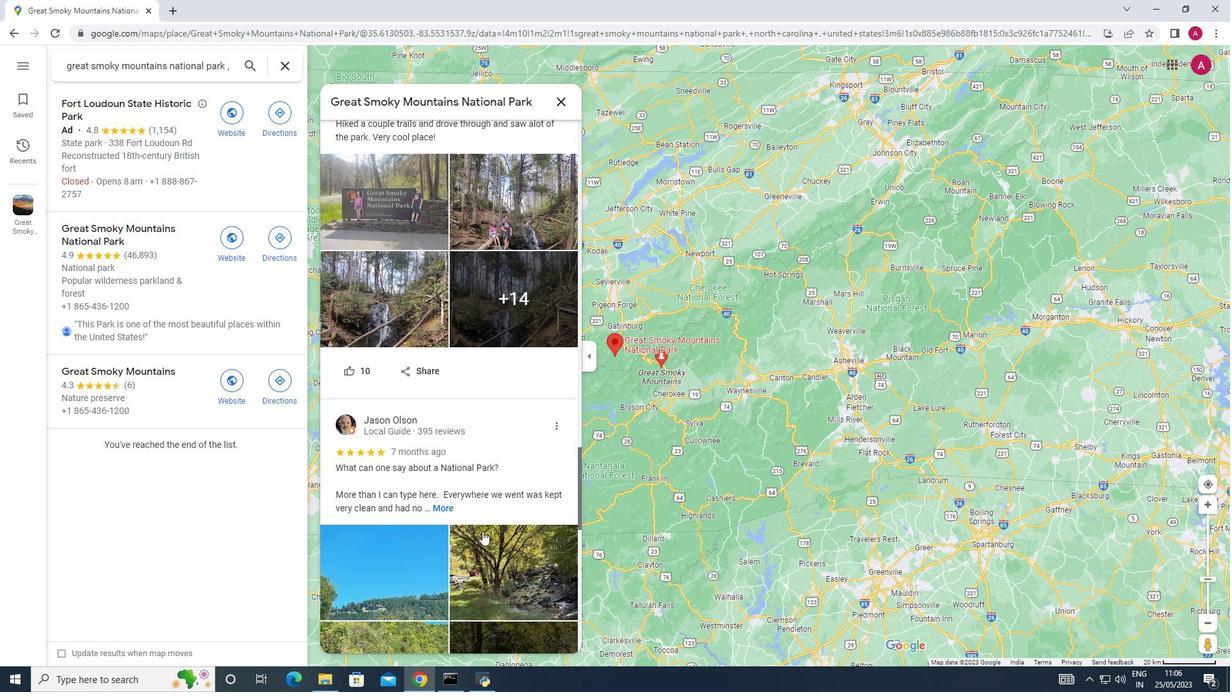 
Action: Mouse scrolled (482, 530) with delta (0, 0)
Screenshot: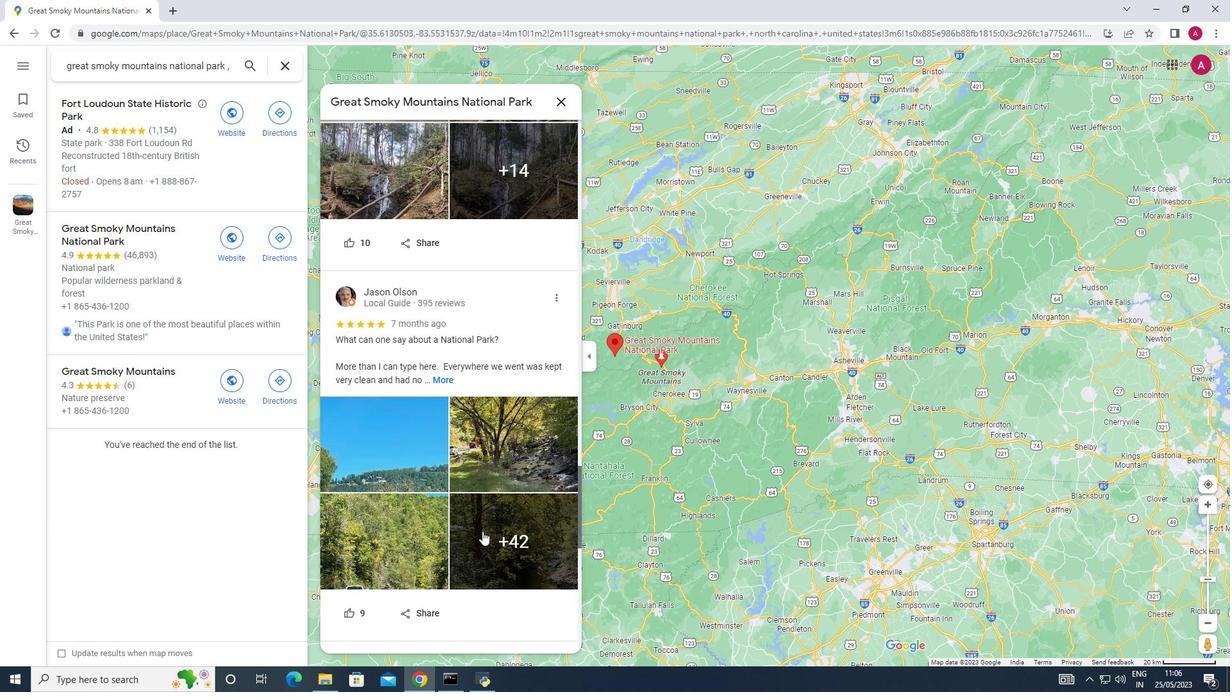 
Action: Mouse scrolled (482, 530) with delta (0, 0)
Screenshot: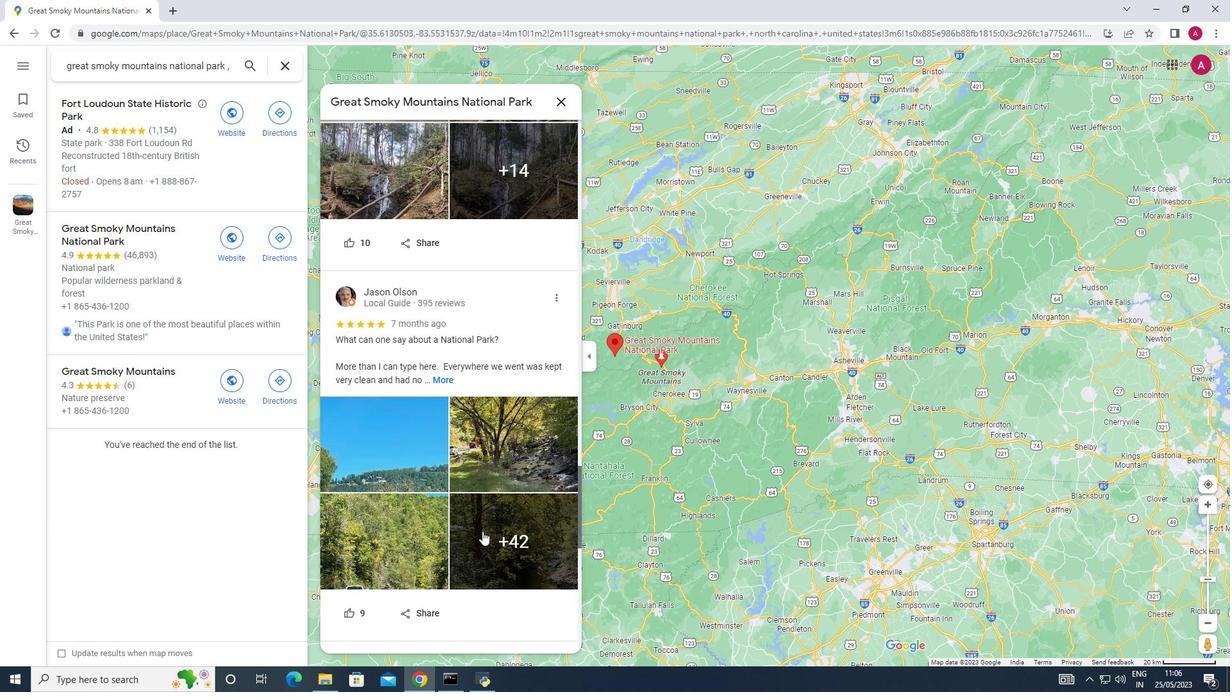 
Action: Mouse scrolled (482, 530) with delta (0, 0)
Screenshot: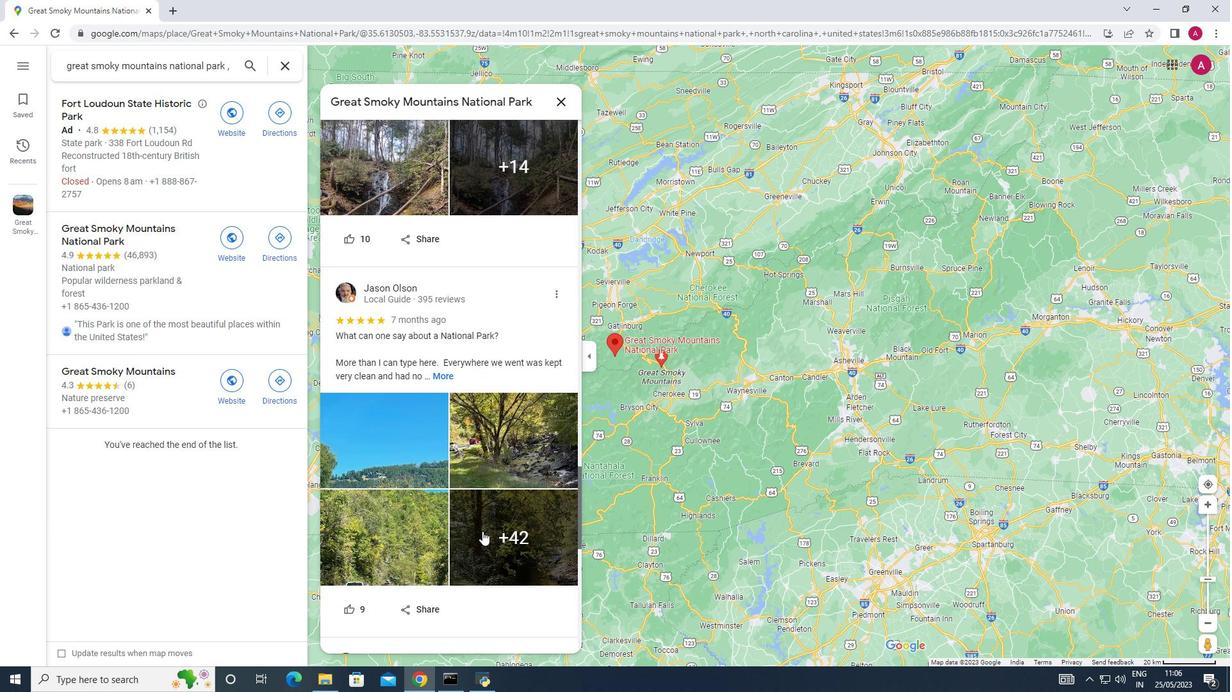 
Action: Mouse scrolled (482, 530) with delta (0, 0)
Screenshot: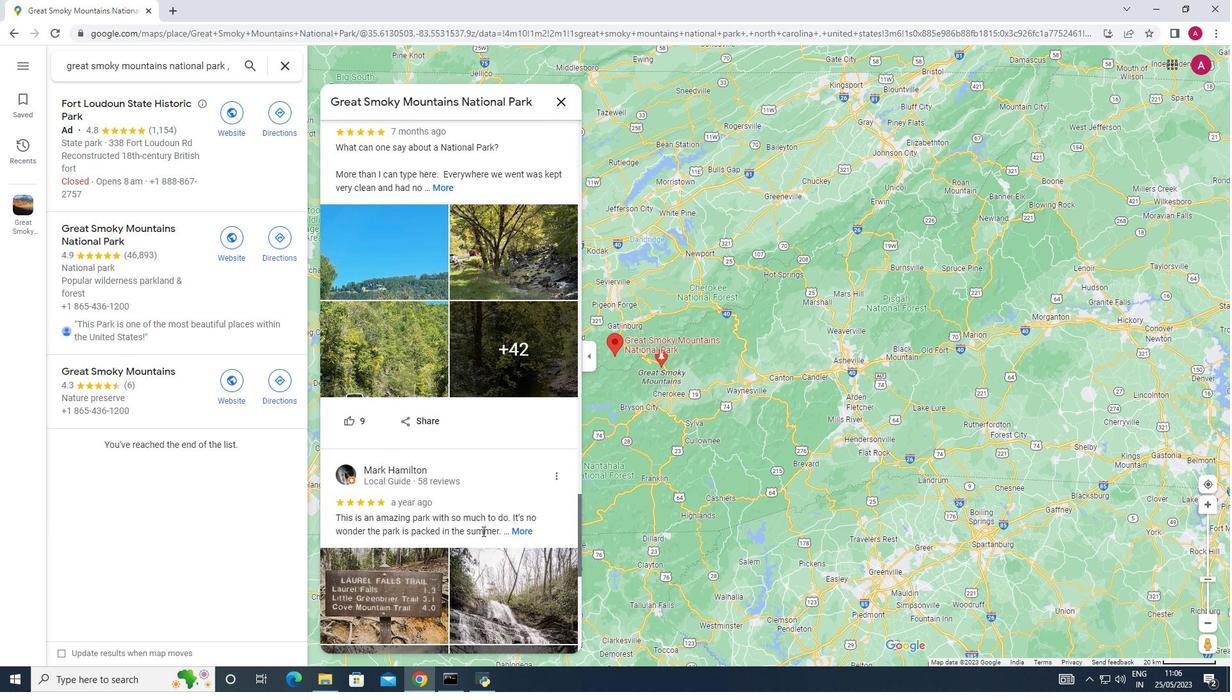 
Action: Mouse scrolled (482, 530) with delta (0, 0)
Screenshot: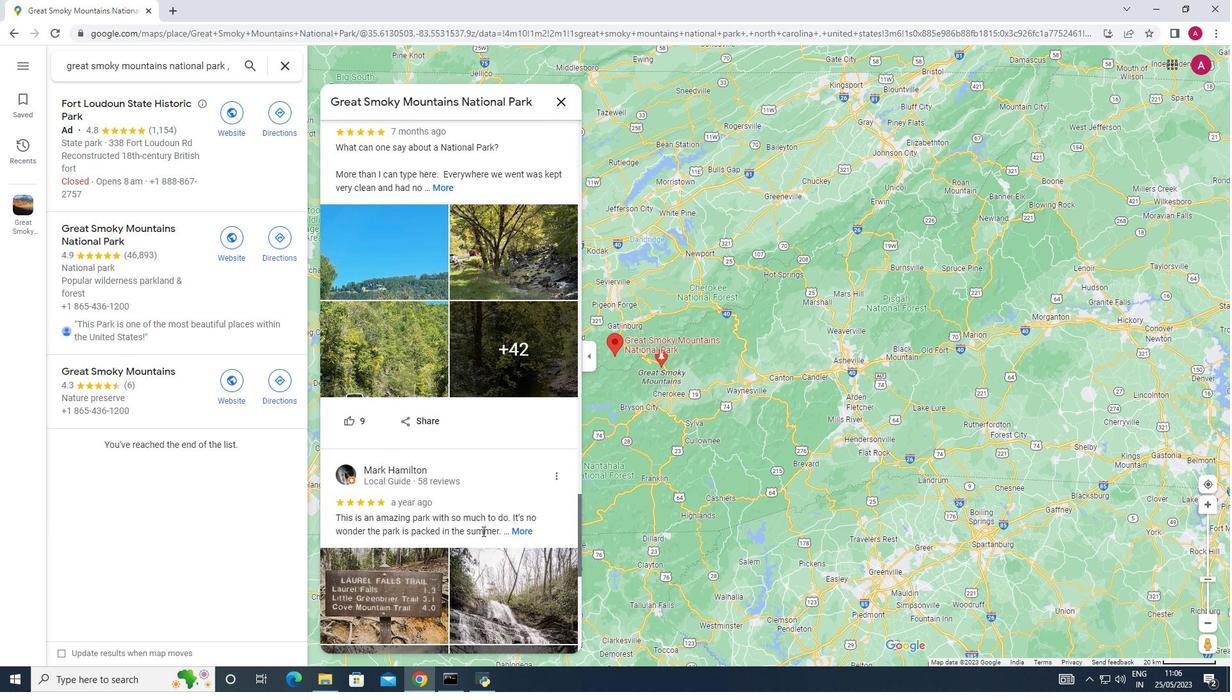 
Action: Mouse scrolled (482, 530) with delta (0, 0)
Screenshot: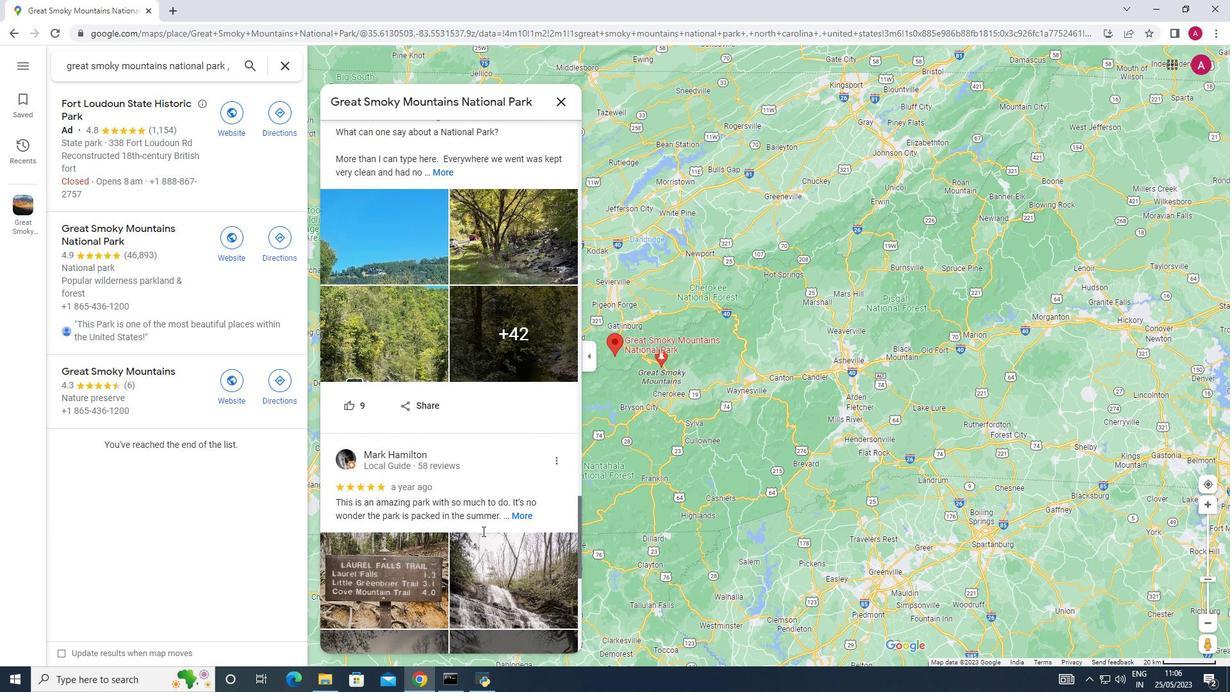 
Action: Mouse scrolled (482, 530) with delta (0, 0)
Screenshot: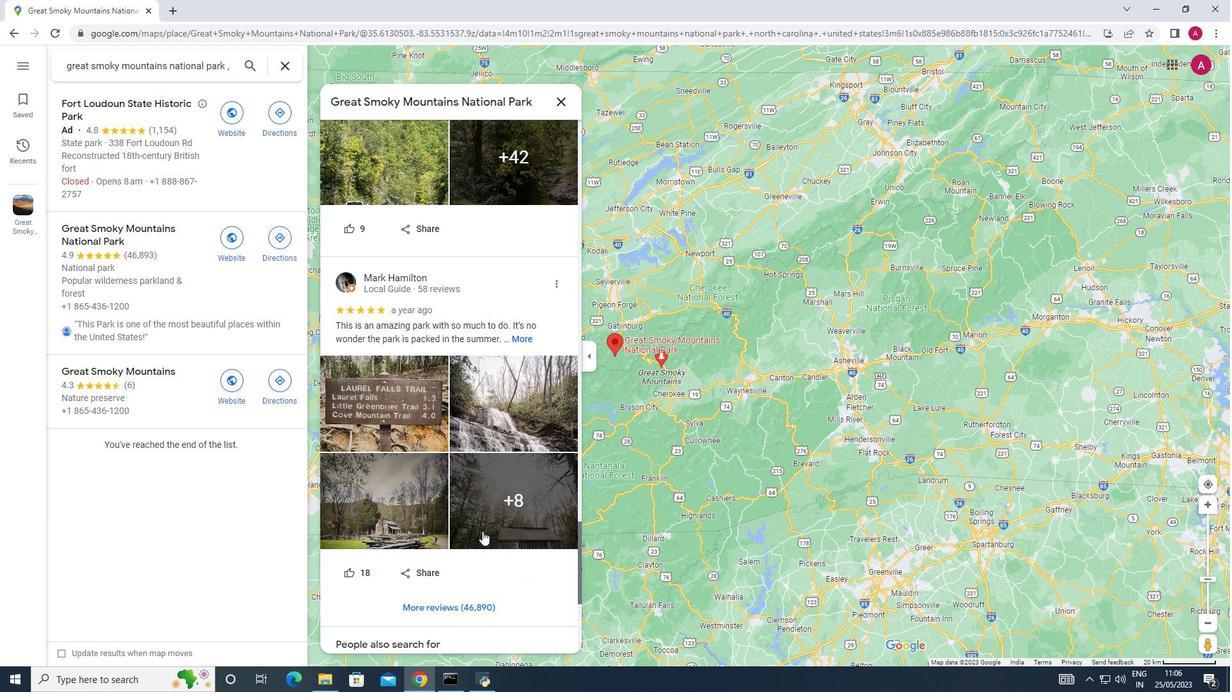 
Action: Mouse scrolled (482, 530) with delta (0, 0)
Screenshot: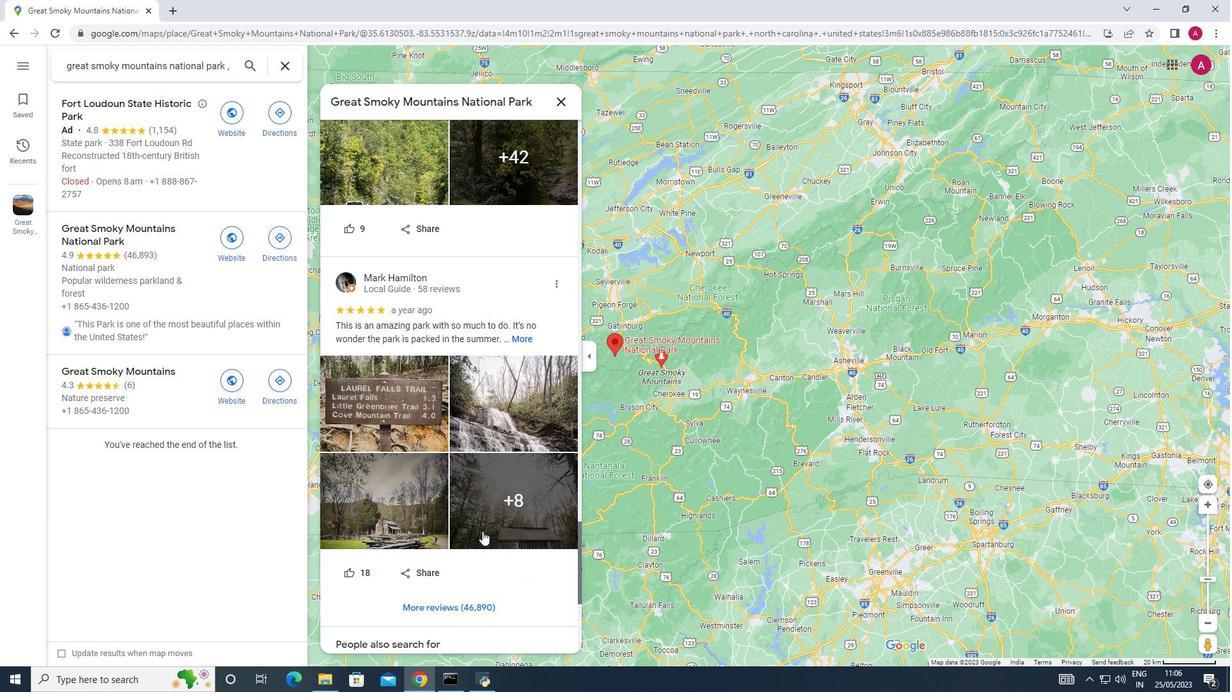 
Action: Mouse scrolled (482, 530) with delta (0, 0)
Screenshot: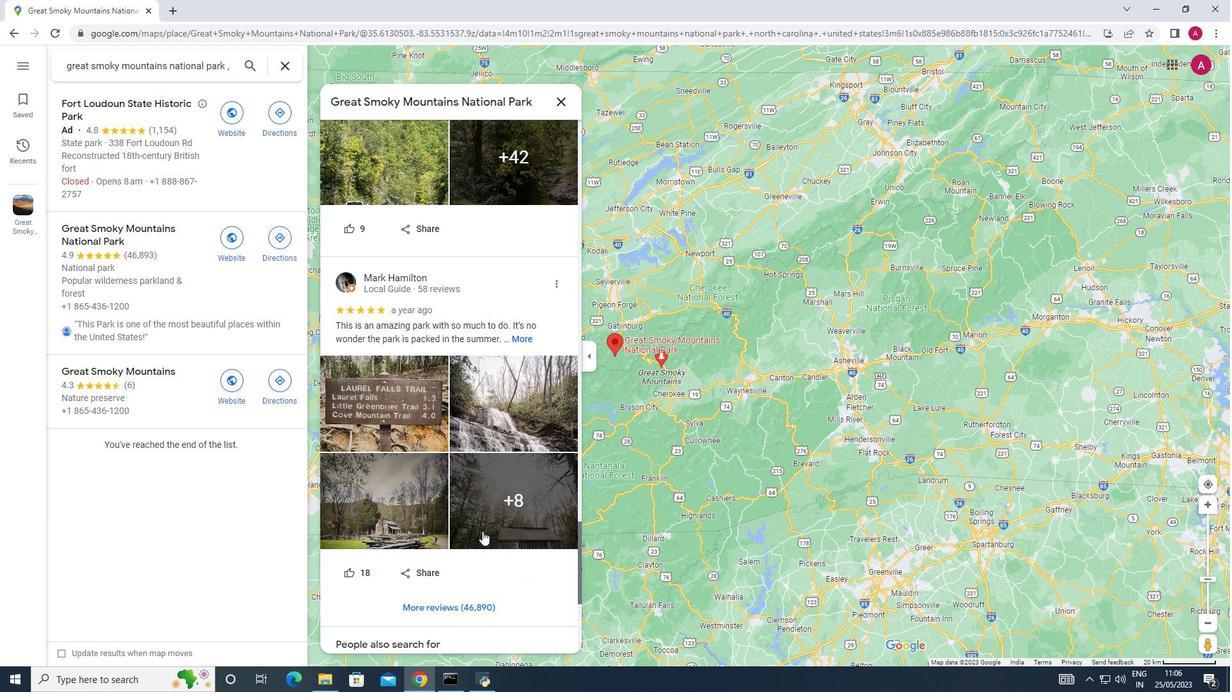 
Action: Mouse scrolled (482, 530) with delta (0, 0)
Screenshot: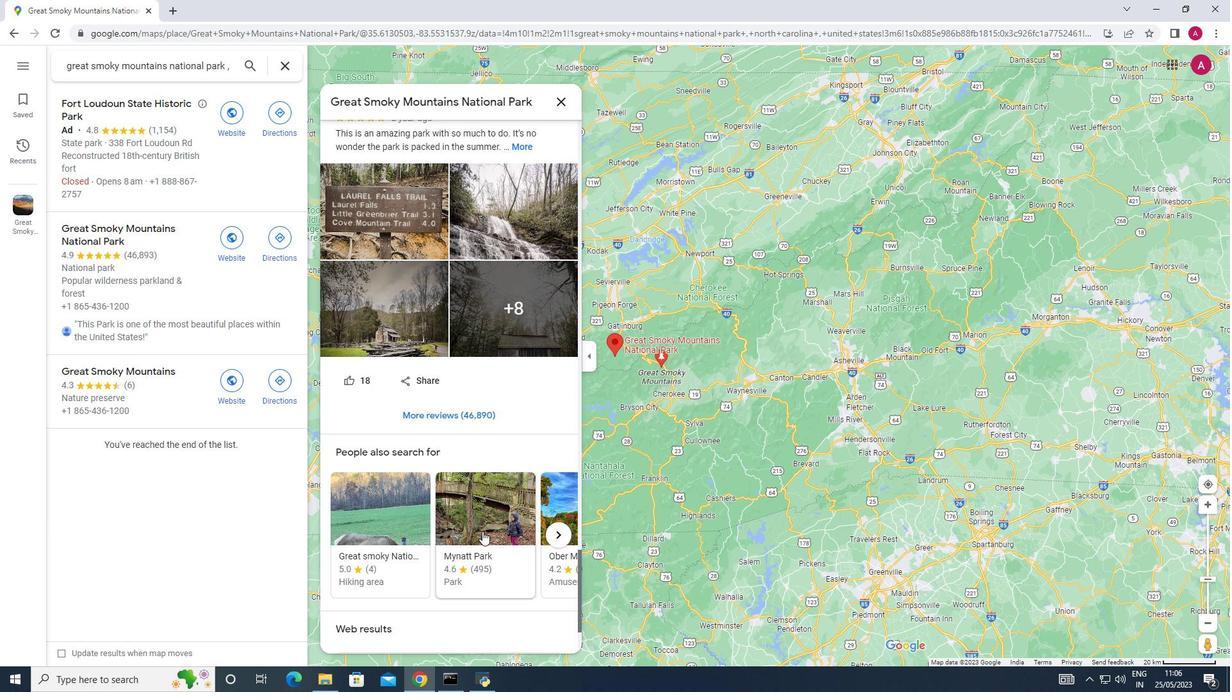 
Action: Mouse scrolled (482, 530) with delta (0, 0)
Screenshot: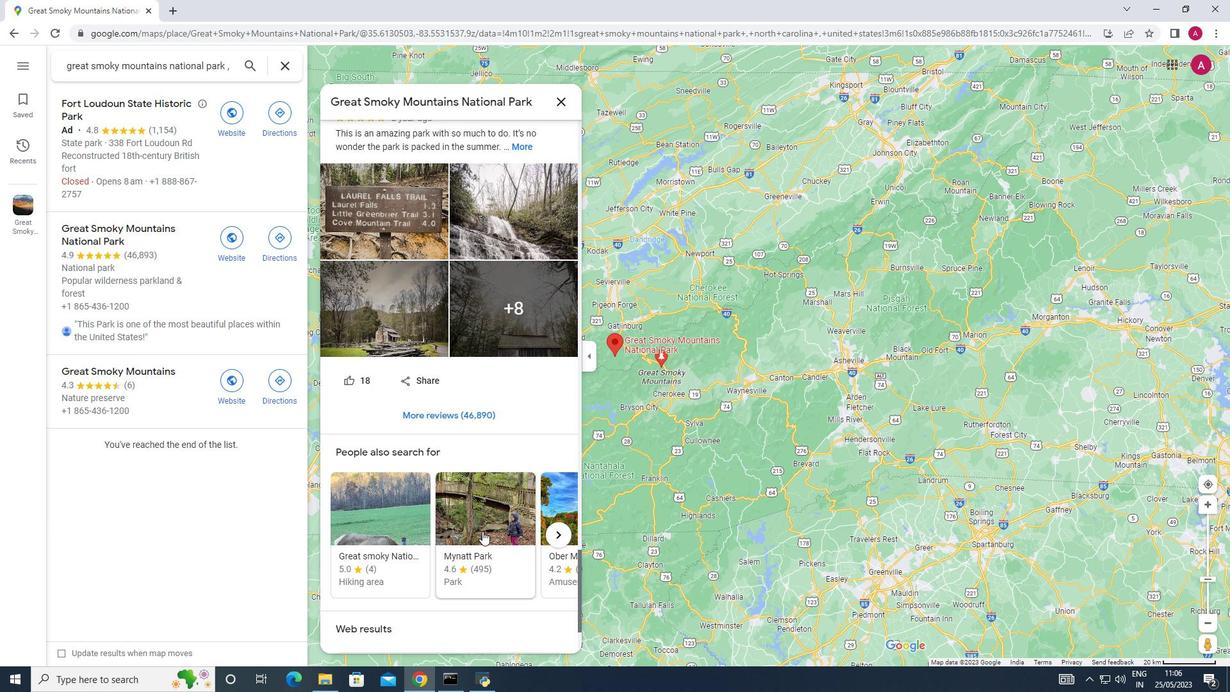 
Action: Mouse scrolled (482, 530) with delta (0, 0)
Screenshot: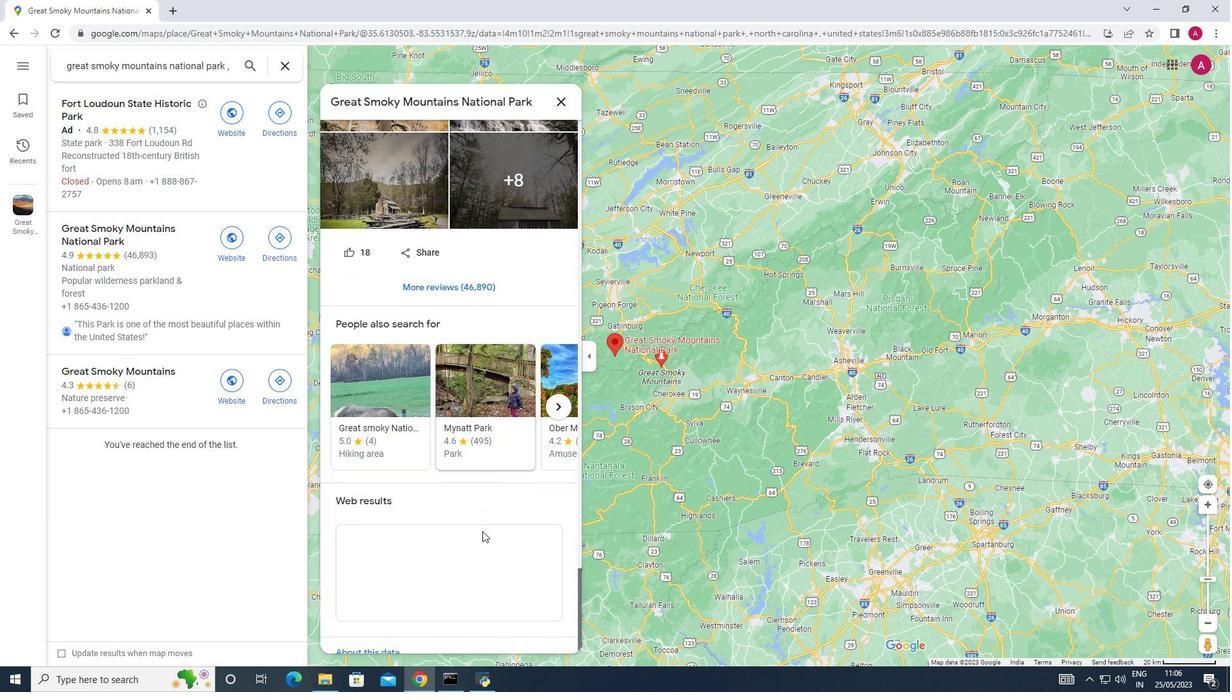 
Action: Mouse scrolled (482, 530) with delta (0, 0)
Screenshot: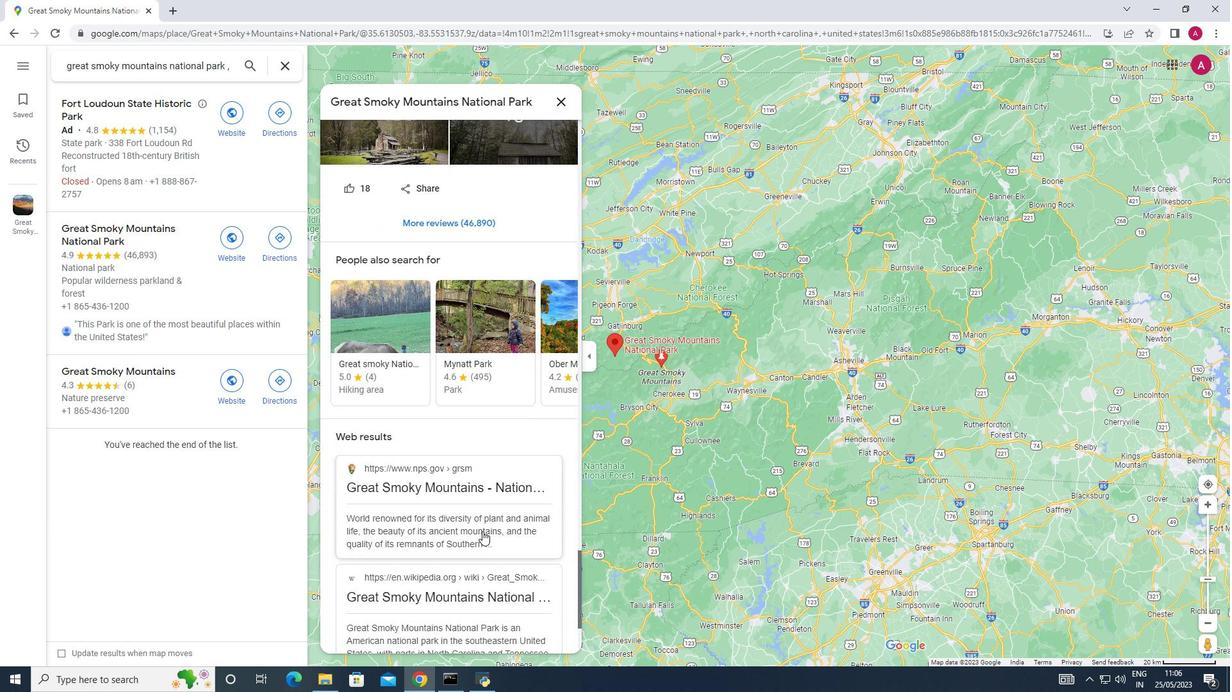 
Action: Mouse scrolled (482, 530) with delta (0, 0)
Screenshot: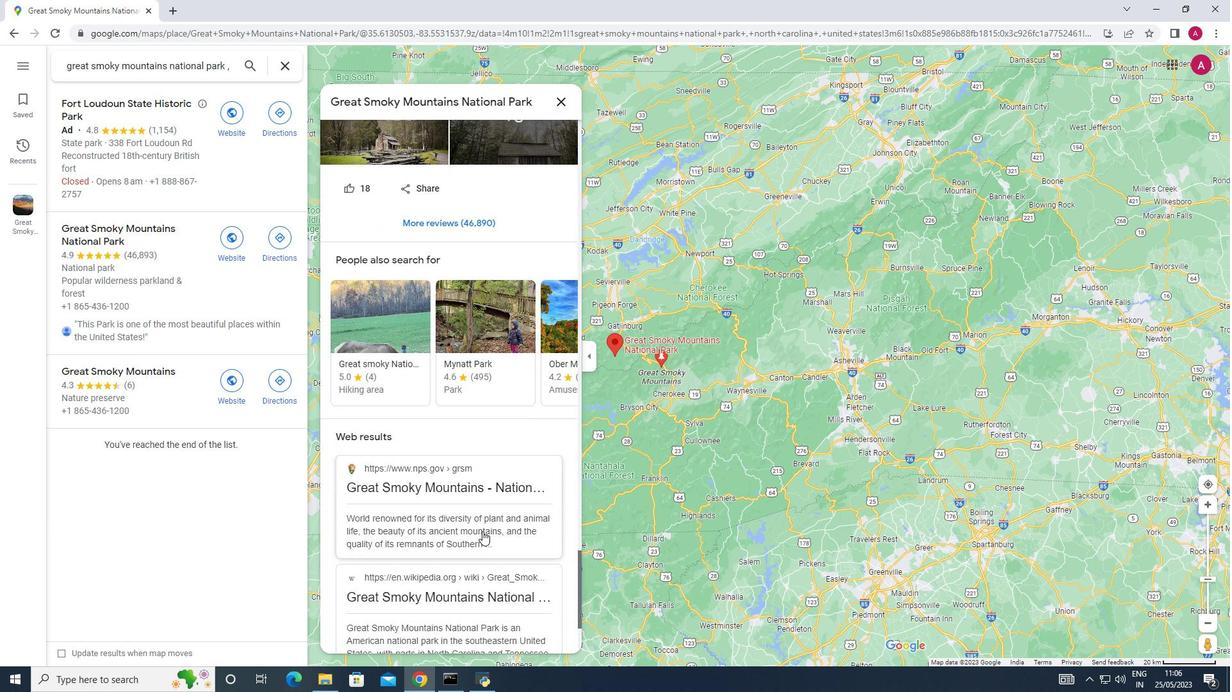 
Action: Mouse scrolled (482, 530) with delta (0, 0)
Screenshot: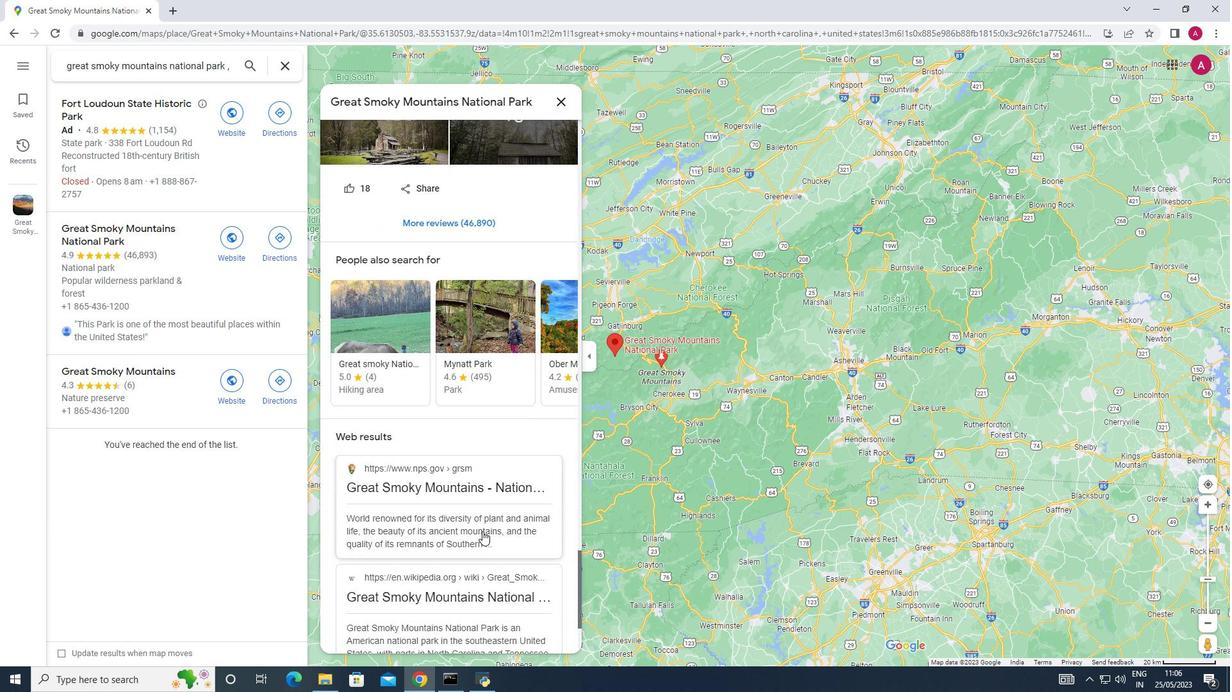 
Action: Mouse scrolled (482, 530) with delta (0, 0)
Screenshot: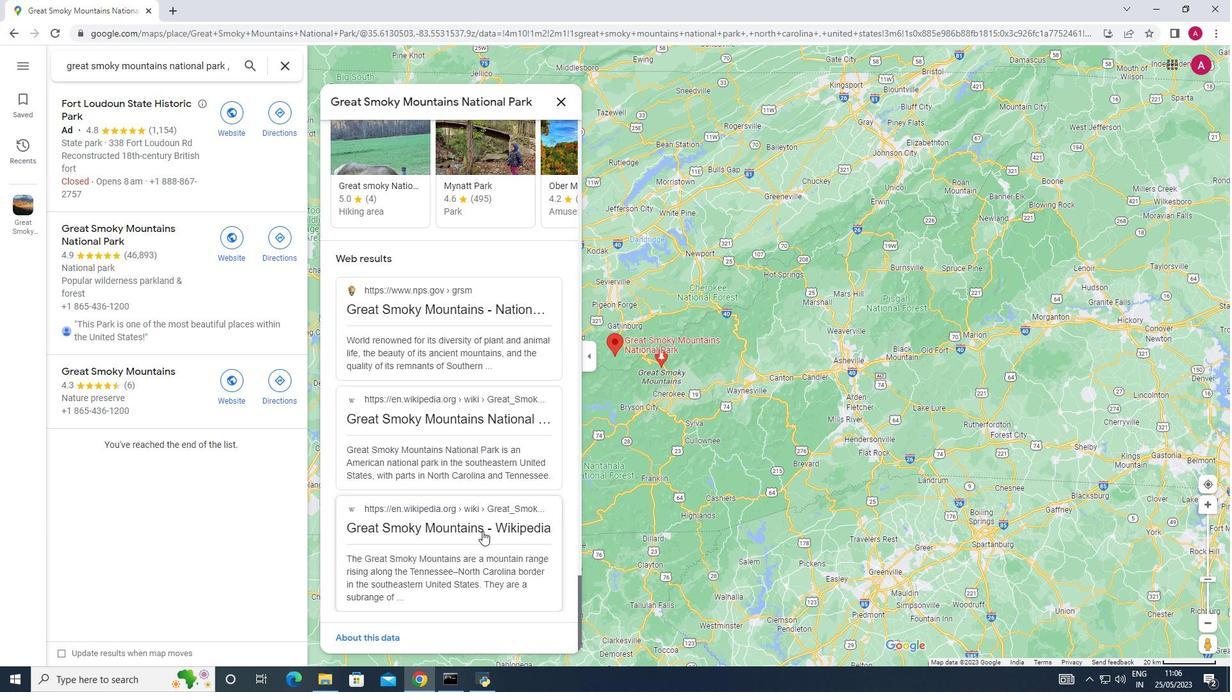 
Action: Mouse scrolled (482, 530) with delta (0, 0)
Screenshot: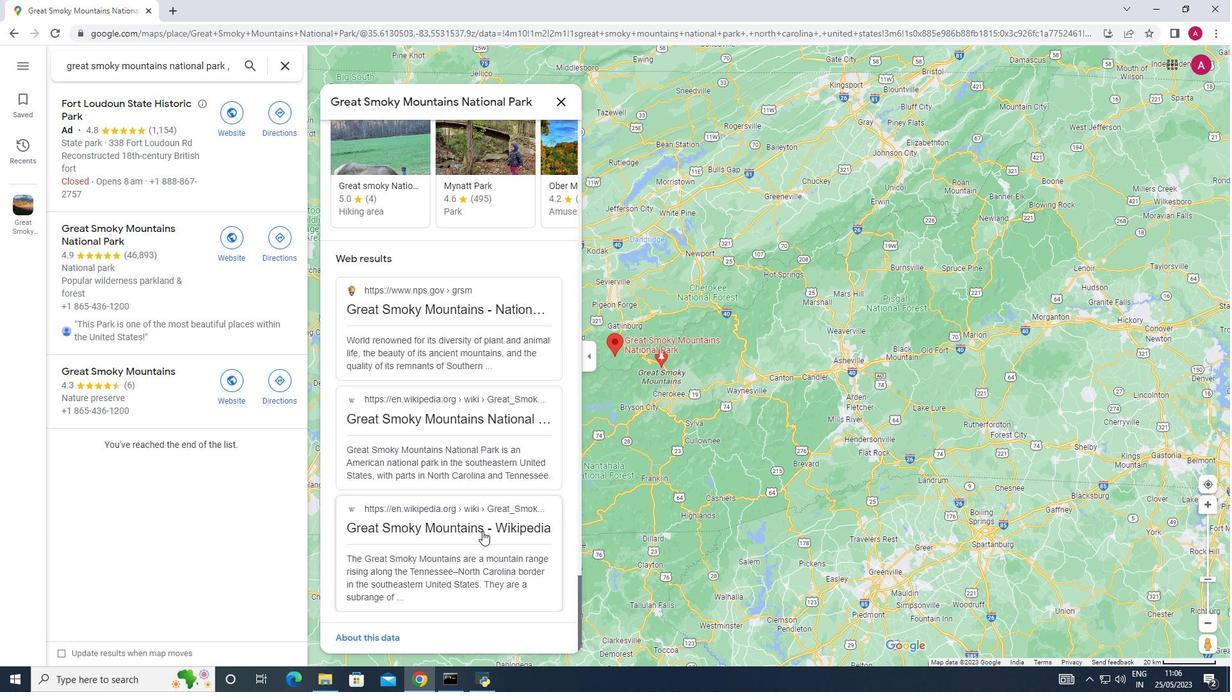 
Action: Mouse scrolled (482, 530) with delta (0, 0)
Screenshot: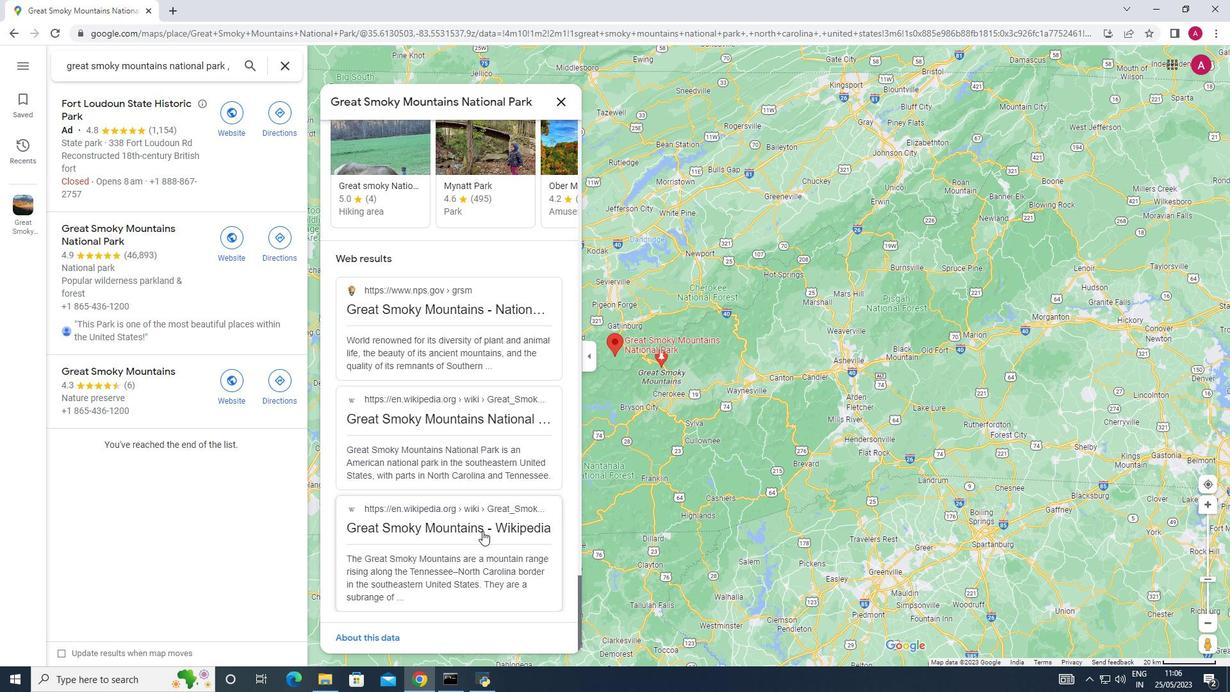 
Action: Mouse moved to (1175, 616)
Screenshot: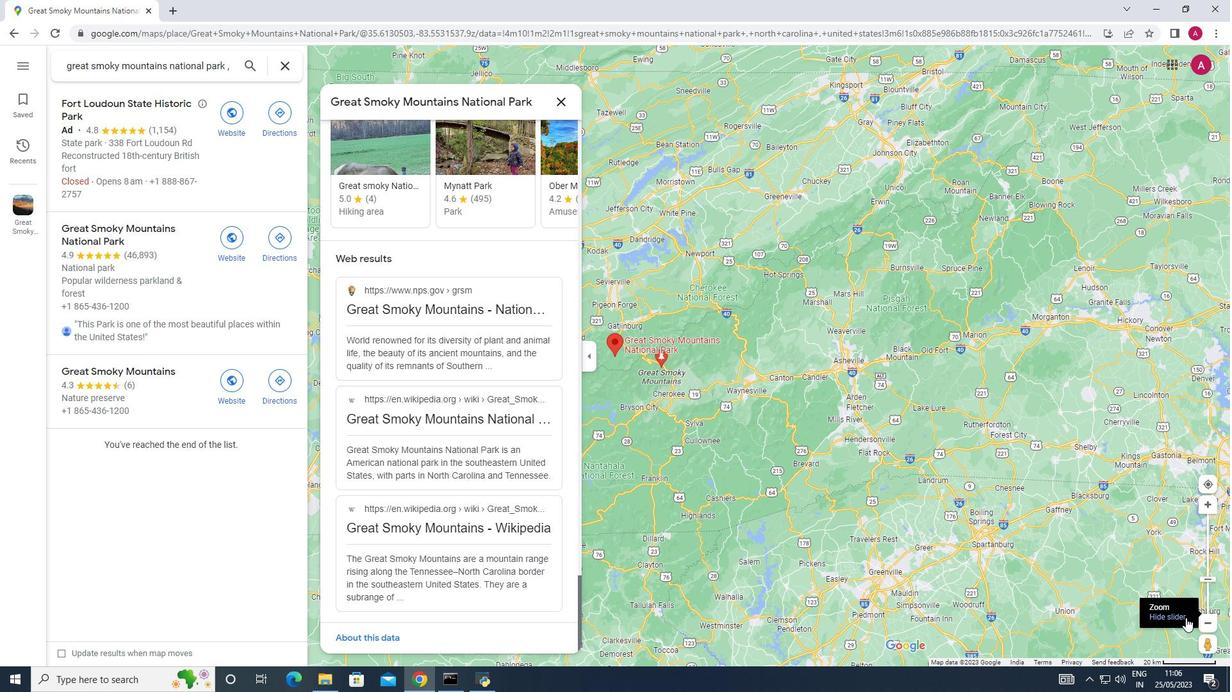 
Action: Mouse pressed left at (1175, 616)
Screenshot: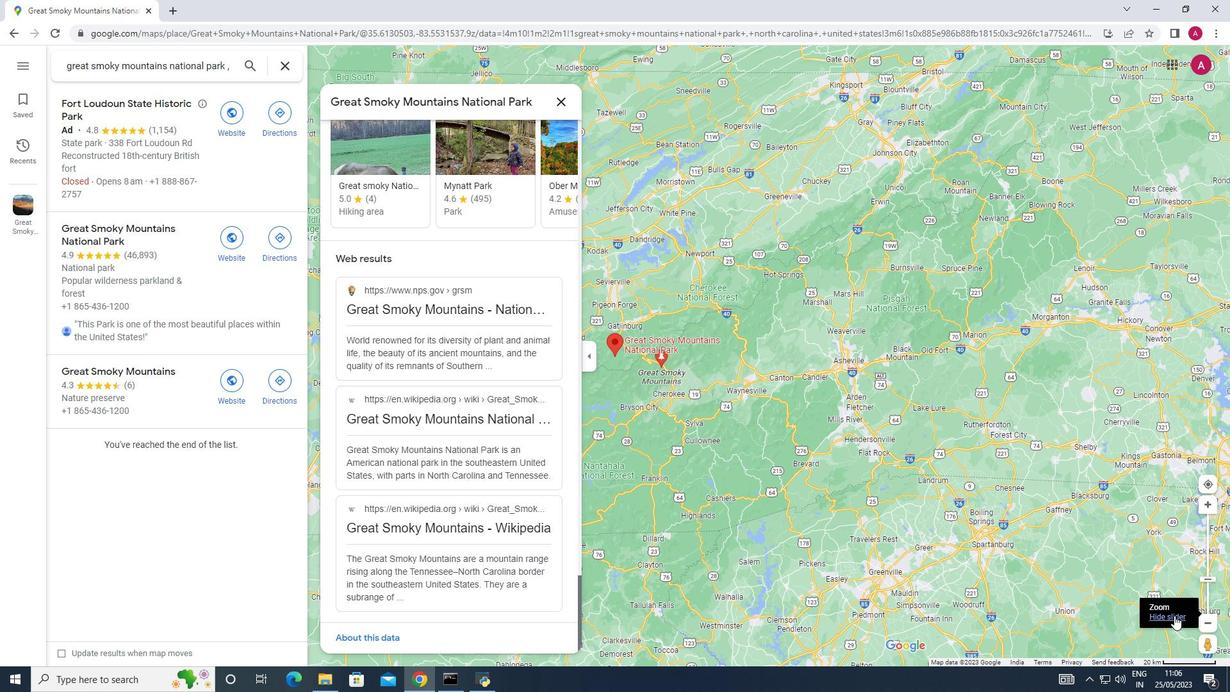 
Action: Mouse moved to (673, 372)
Screenshot: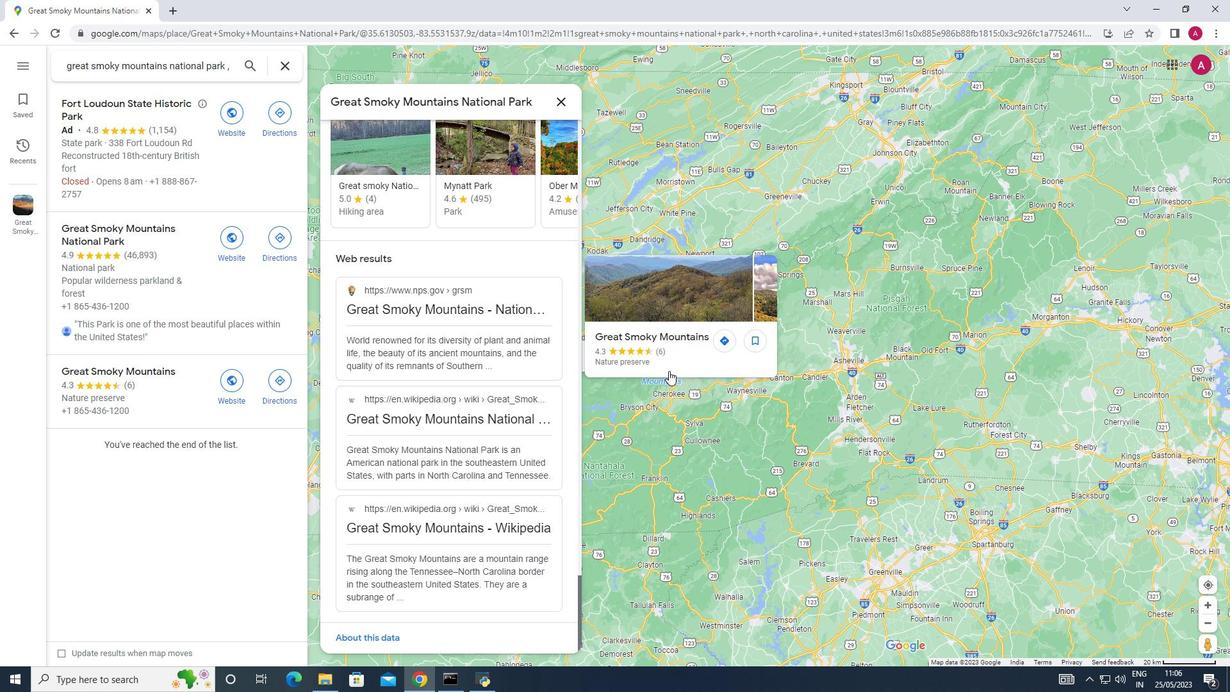 
